 Task: Open an excel sheet and write heading  Promote Sales. Add 10 people name  'Ethan Reynolds, Olivia Thompson, Benjamin Martinez, Emma Davis, Alexander Mitchell, Ava Rodriguez, Daniel Anderson, Mia Lewis, Christopher Scott, Sophia Harris._x000D_
'Item code in between  2500-2700. Product range in between  4000-7000. Add Products   ASICS Shoe, Brooks Shoe, Clarks Shoe, Crocs Shoe, Dr. Martens Shoe, Ecco Shoe, Fila Shoe, Hush Puppies Shoe, Jordan Shoe, K-Swiss Shoe.Choose quantity  1 to 10 commission 2 percent Total Add Amount. Save page  Promote Sales log book
Action: Mouse moved to (23, 64)
Screenshot: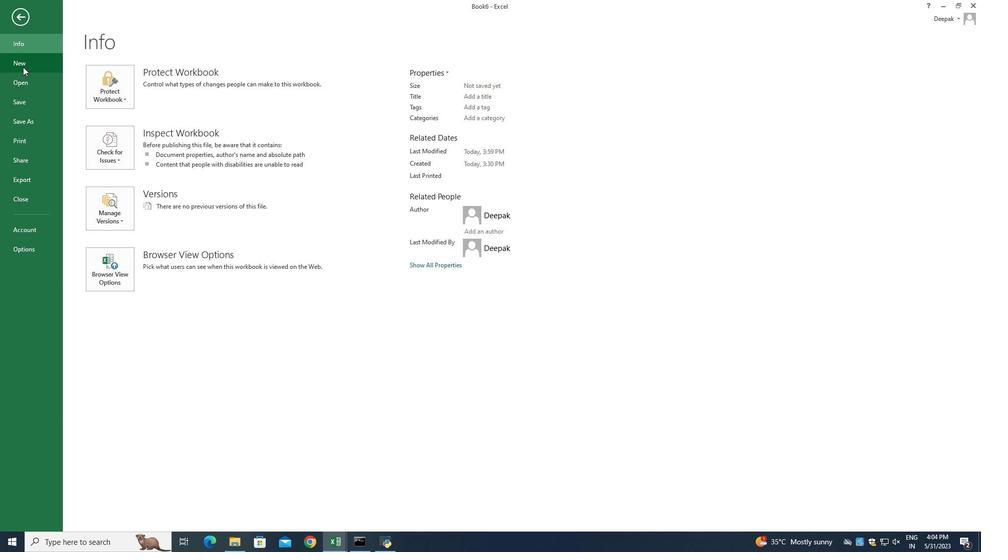 
Action: Mouse pressed left at (23, 64)
Screenshot: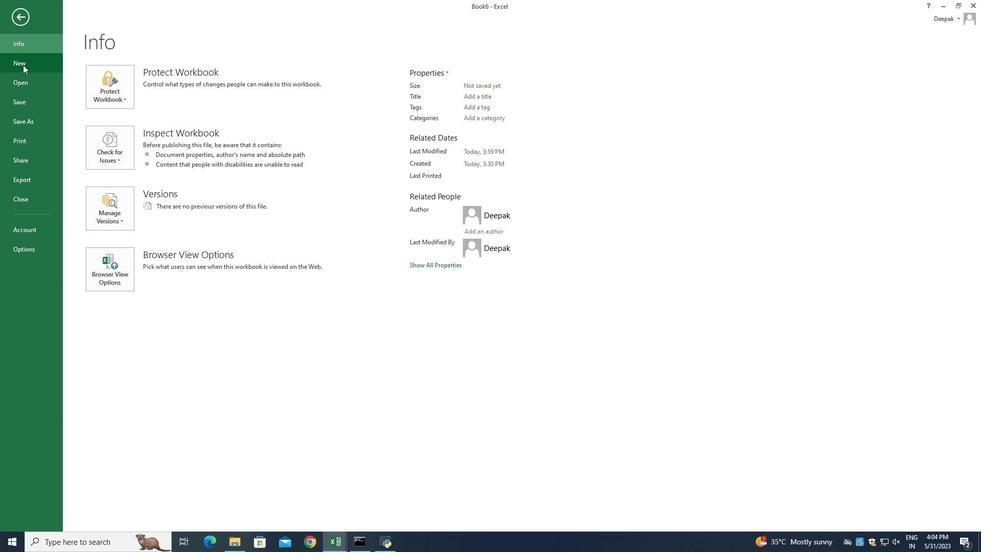 
Action: Mouse moved to (135, 182)
Screenshot: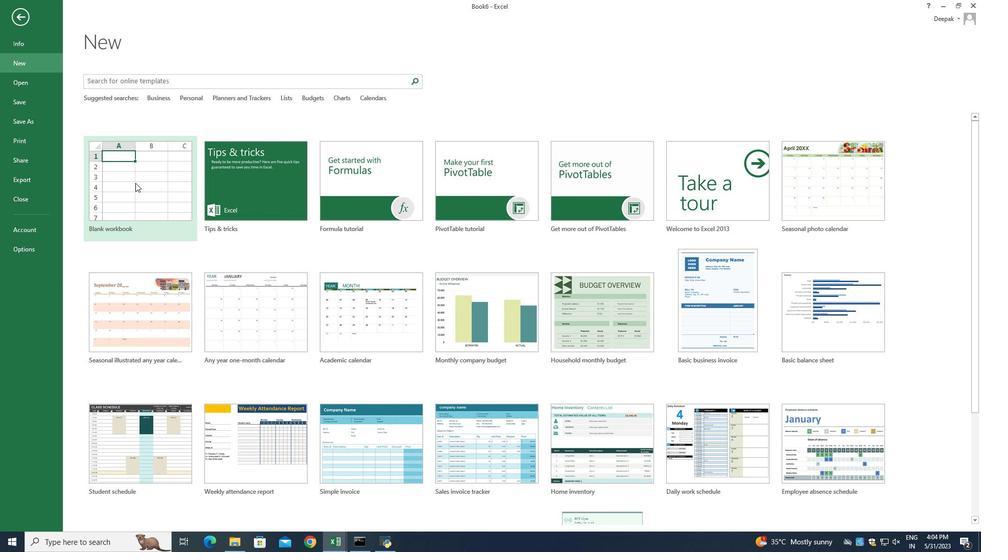 
Action: Mouse pressed left at (135, 182)
Screenshot: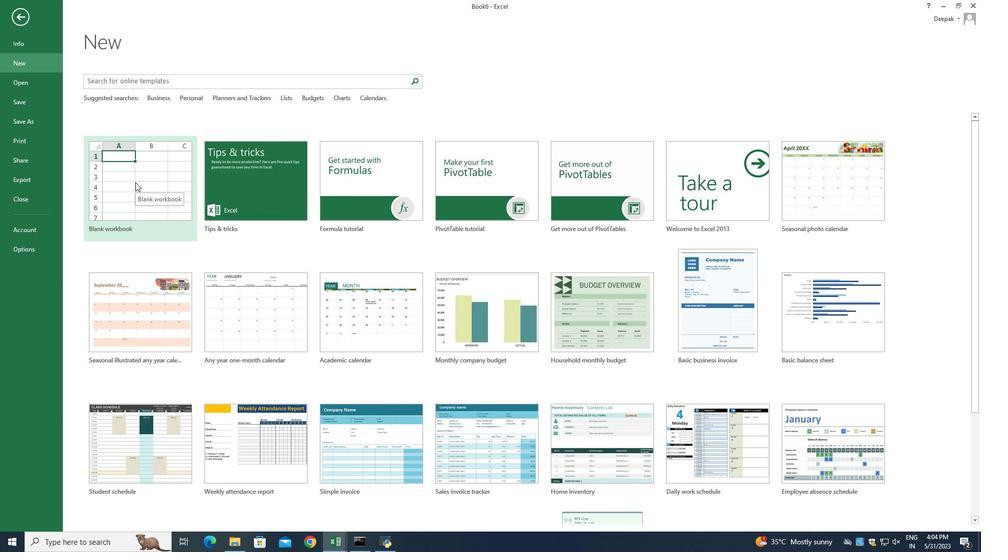 
Action: Mouse moved to (95, 158)
Screenshot: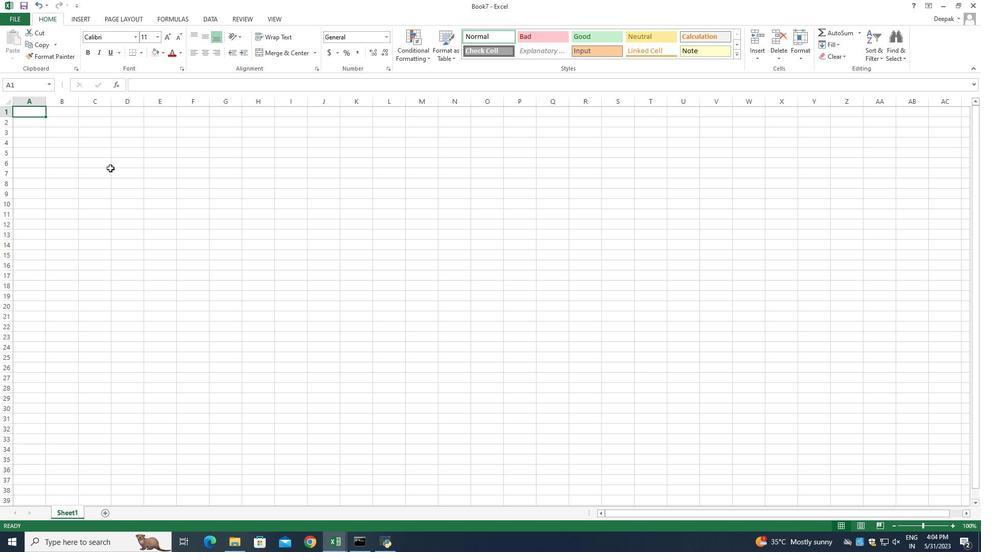 
Action: Key pressed <Key.shift>Promote<Key.space><Key.shift_r>Sales<Key.enter><Key.shift>Name<Key.enter><Key.shift_r>Ethan<Key.space><Key.shift_r>Reynolds<Key.space><Key.enter><Key.shift>Olivia<Key.space><Key.shift_r>Thompson<Key.enter><Key.shift_r>Benjamin<Key.space><Key.shift>Martinez<Key.enter><Key.shift_r>Emma<Key.space><Key.shift_r>Davis<Key.enter><Key.shift_r>Alexander<Key.space><Key.shift>Mitchell<Key.enter><Key.shift_r>Ava<Key.space><Key.shift_r>Rodriguez<Key.enter><Key.shift_r>Daniel<Key.space><Key.shift_r>Anderson<Key.enter><Key.shift>Mia<Key.space><Key.shift>Lewis<Key.enter><Key.shift_r>Christopher<Key.space><Key.shift_r>Scott<Key.enter><Key.shift_r><Key.shift_r>Sophia<Key.space><Key.shift>Harris<Key.enter>
Screenshot: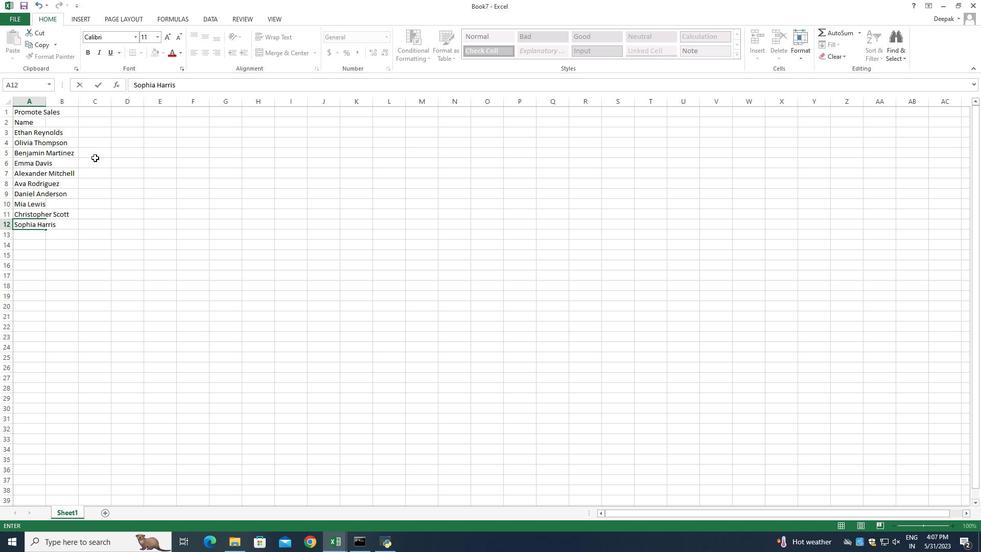
Action: Mouse moved to (64, 121)
Screenshot: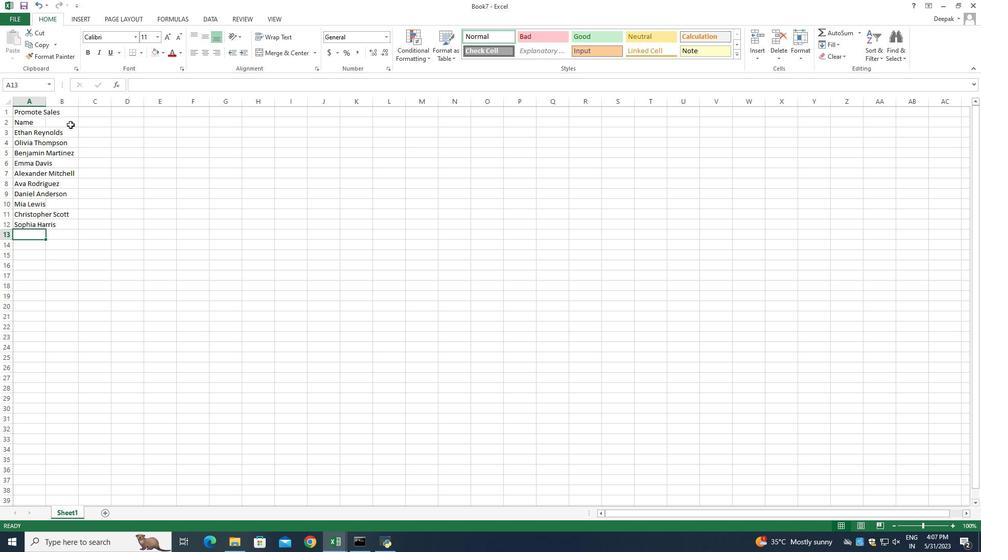 
Action: Mouse pressed left at (64, 121)
Screenshot: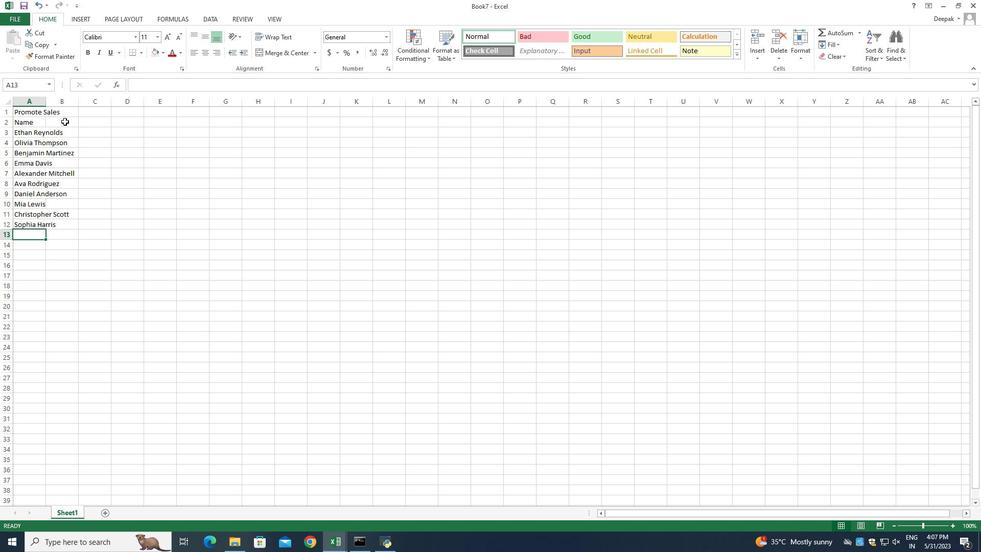 
Action: Mouse pressed left at (64, 121)
Screenshot: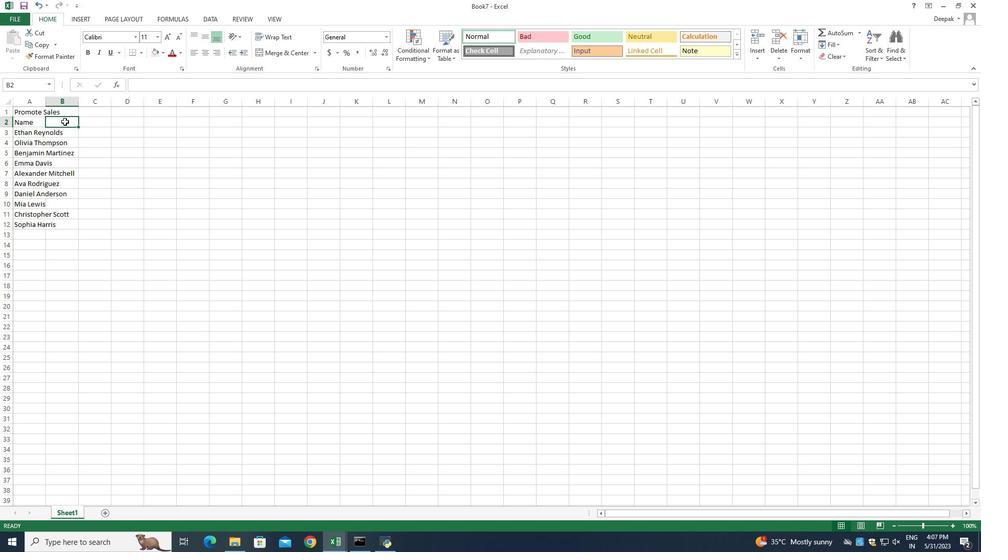 
Action: Key pressed 2500<Key.enter>
Screenshot: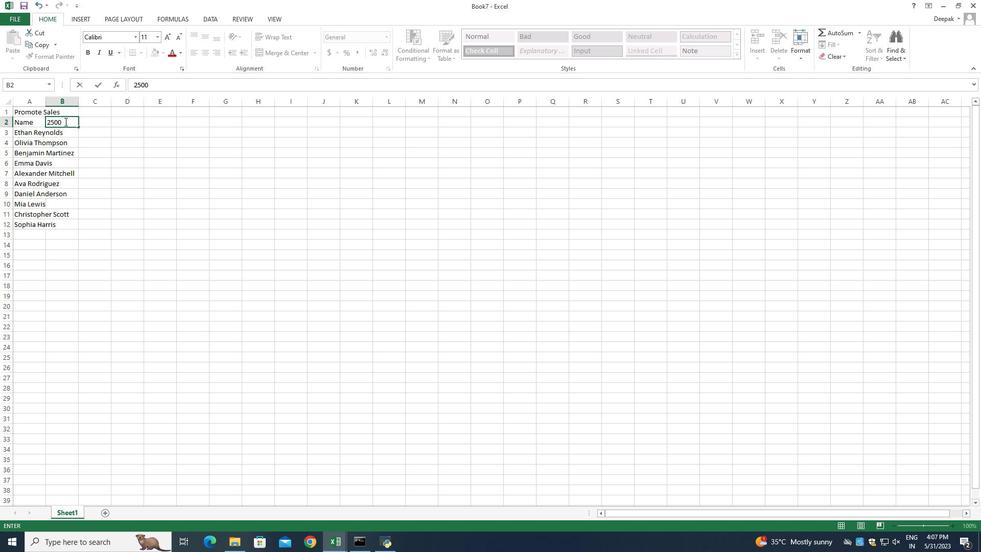 
Action: Mouse pressed left at (64, 121)
Screenshot: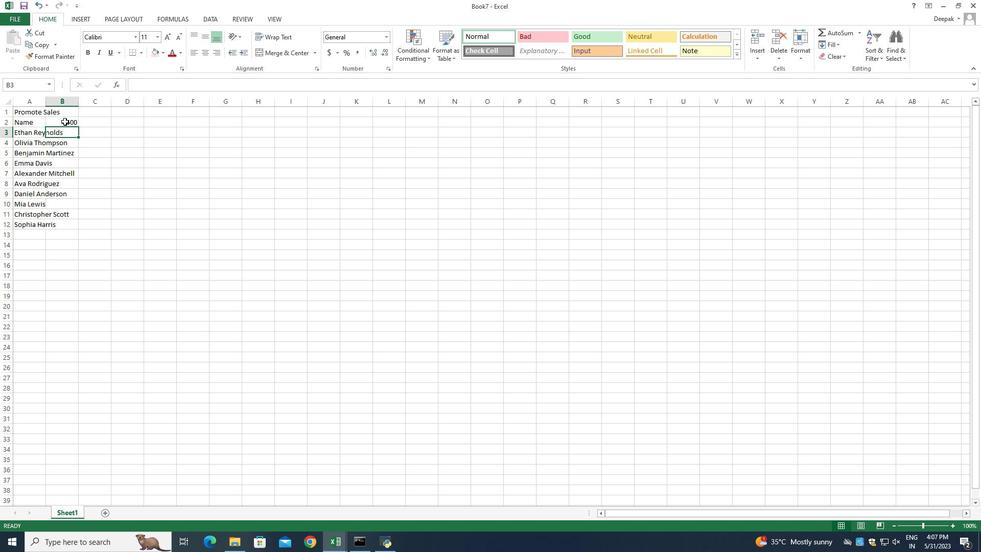 
Action: Mouse pressed left at (64, 121)
Screenshot: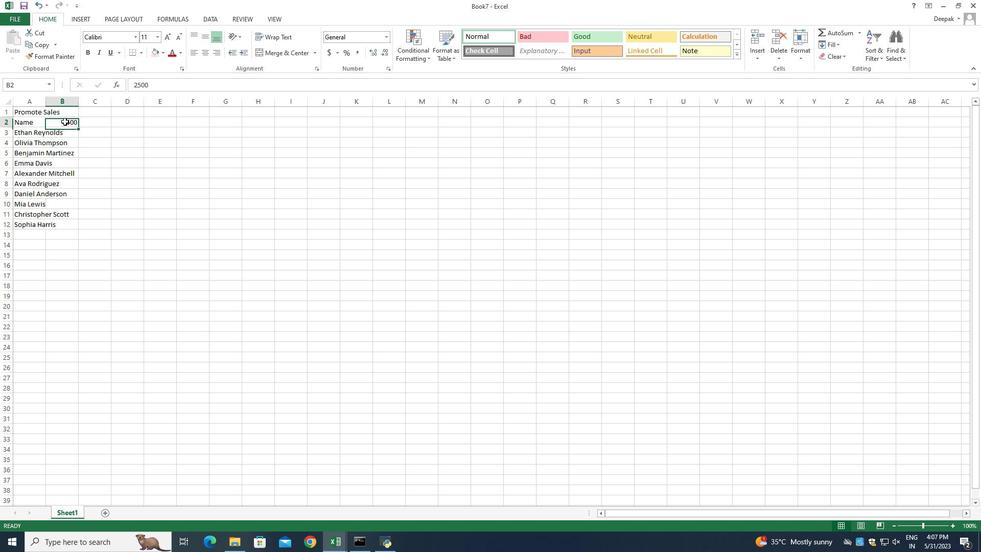 
Action: Mouse moved to (90, 154)
Screenshot: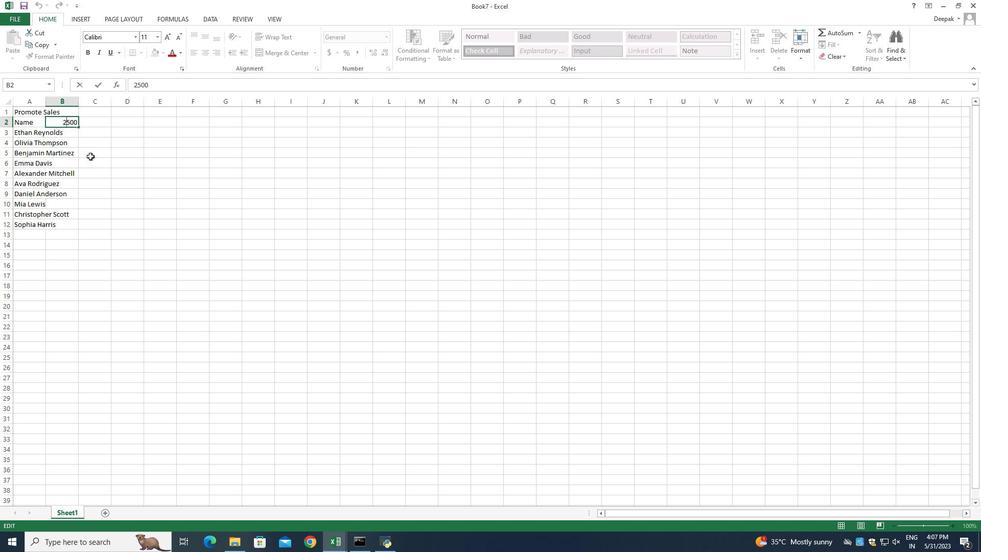
Action: Key pressed <Key.delete>
Screenshot: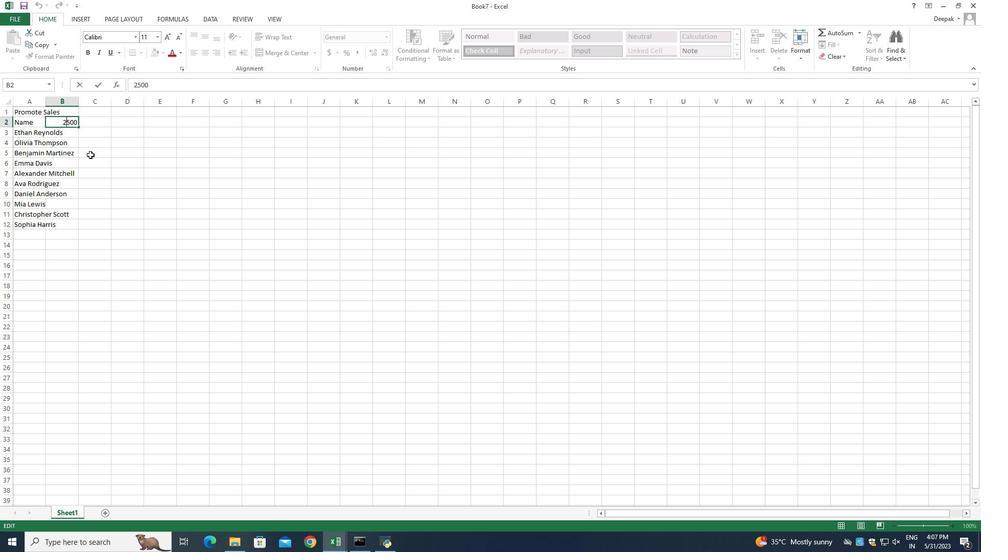
Action: Mouse moved to (90, 154)
Screenshot: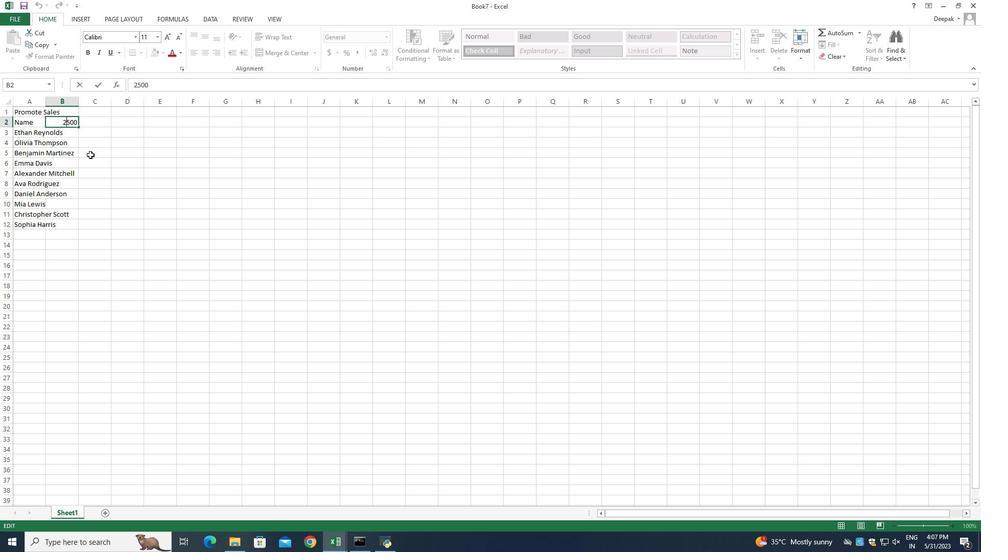 
Action: Key pressed <Key.delete><Key.delete><Key.delete><Key.delete><Key.delete><Key.delete><Key.left><Key.delete><Key.shift>In<Key.backspace>tem<Key.space><Key.shift_r>Code<Key.enter>2500<Key.enter>2550<Key.enter>2560<Key.enter>2540<Key.enter>2600<Key.enter>2650<Key.enter>2550<Key.enter>2650<Key.enter>2450<Key.enter>2350<Key.enter>
Screenshot: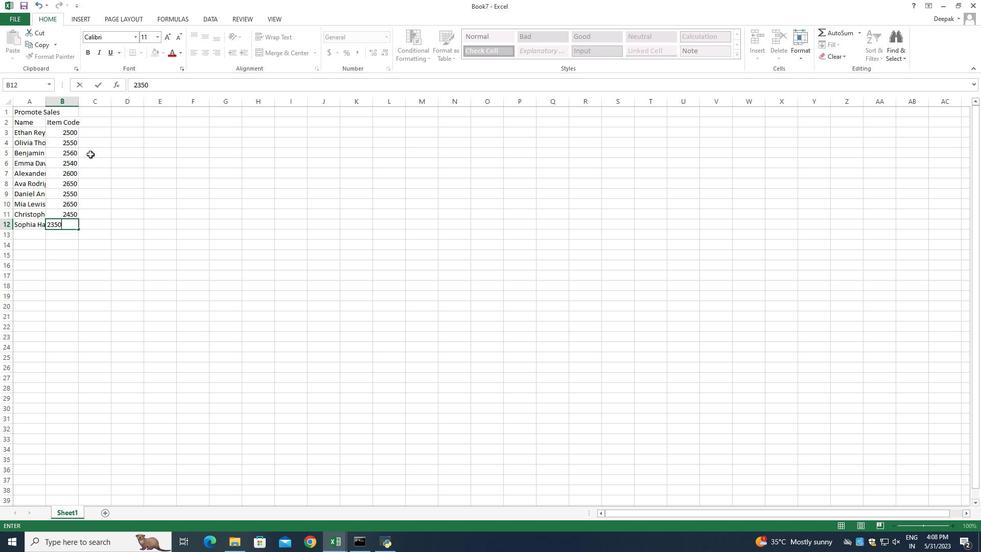 
Action: Mouse moved to (73, 214)
Screenshot: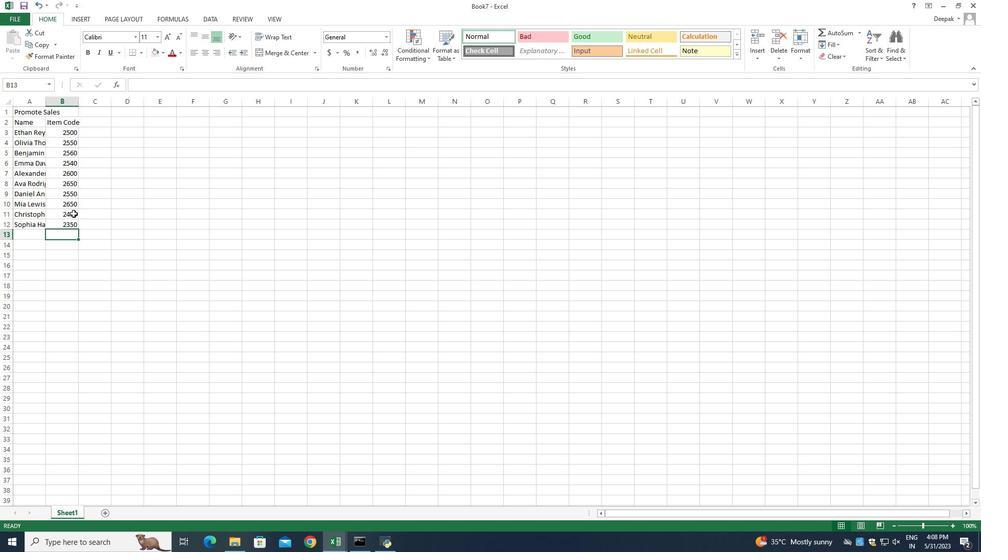 
Action: Mouse pressed left at (73, 214)
Screenshot: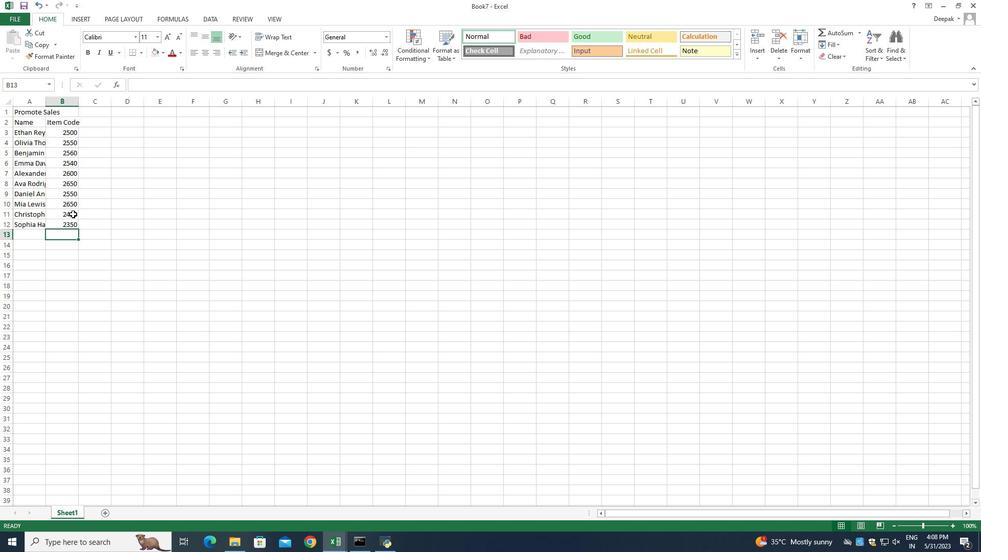 
Action: Mouse pressed left at (73, 214)
Screenshot: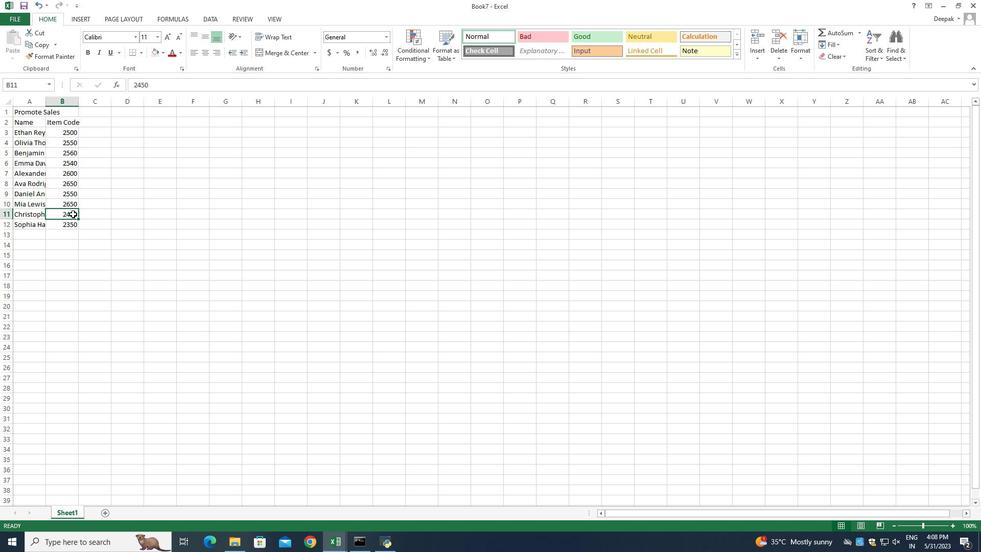 
Action: Mouse moved to (108, 223)
Screenshot: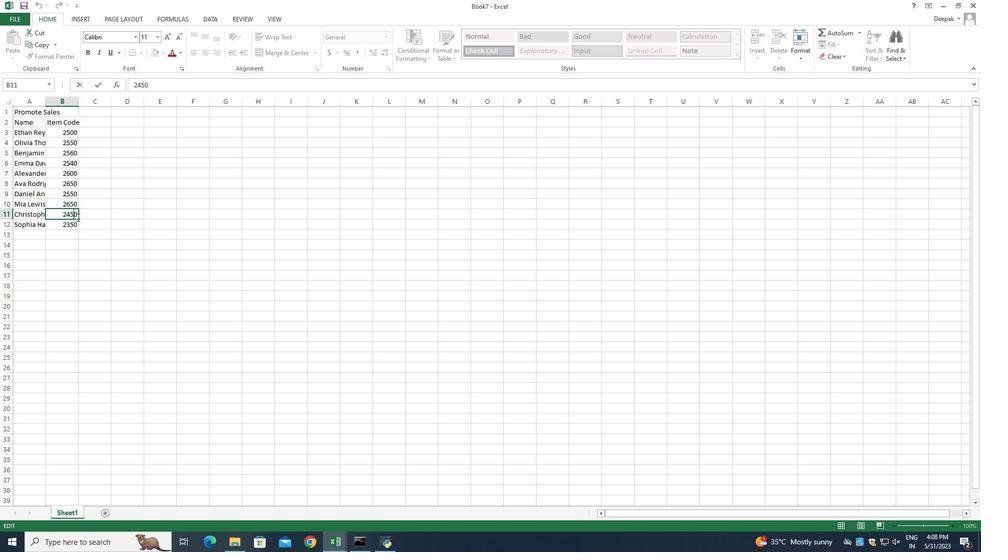 
Action: Key pressed <Key.left><Key.backspace>5
Screenshot: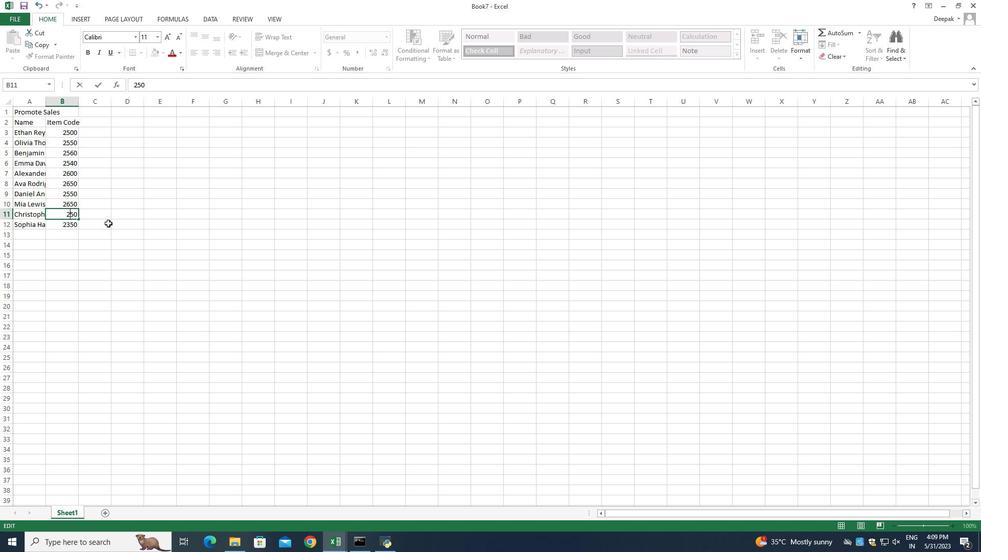 
Action: Mouse moved to (65, 224)
Screenshot: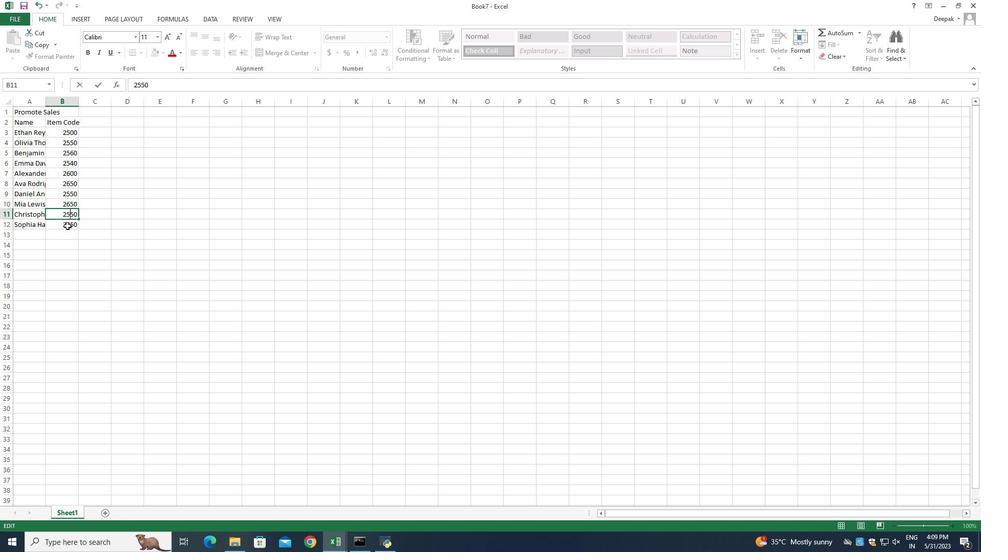 
Action: Mouse pressed left at (65, 224)
Screenshot: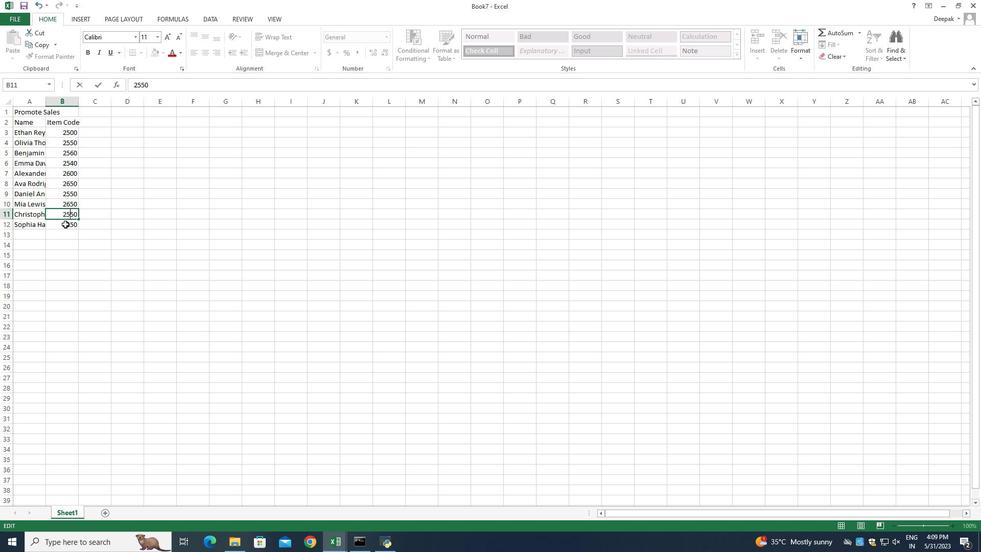 
Action: Mouse pressed left at (65, 224)
Screenshot: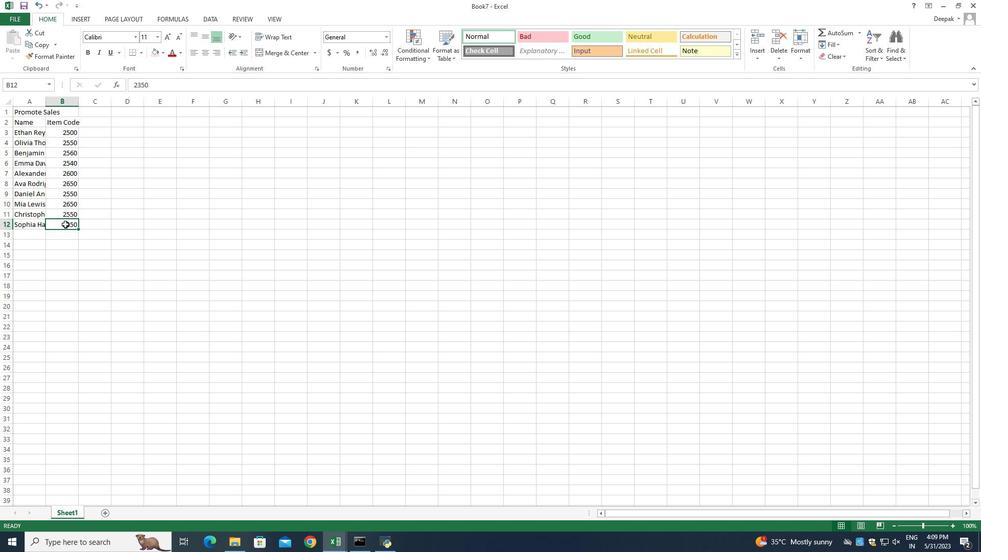 
Action: Mouse moved to (92, 234)
Screenshot: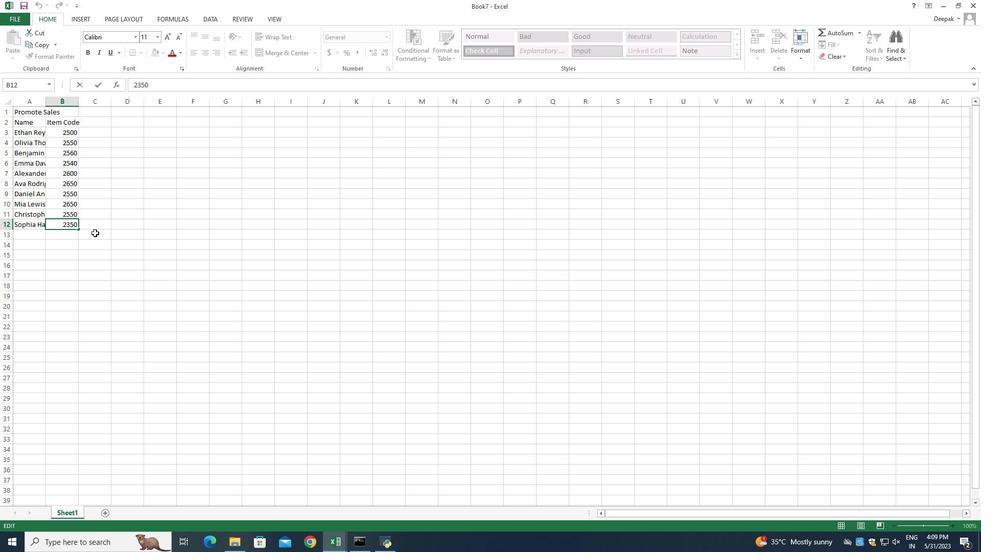 
Action: Key pressed <Key.right><Key.backspace>6
Screenshot: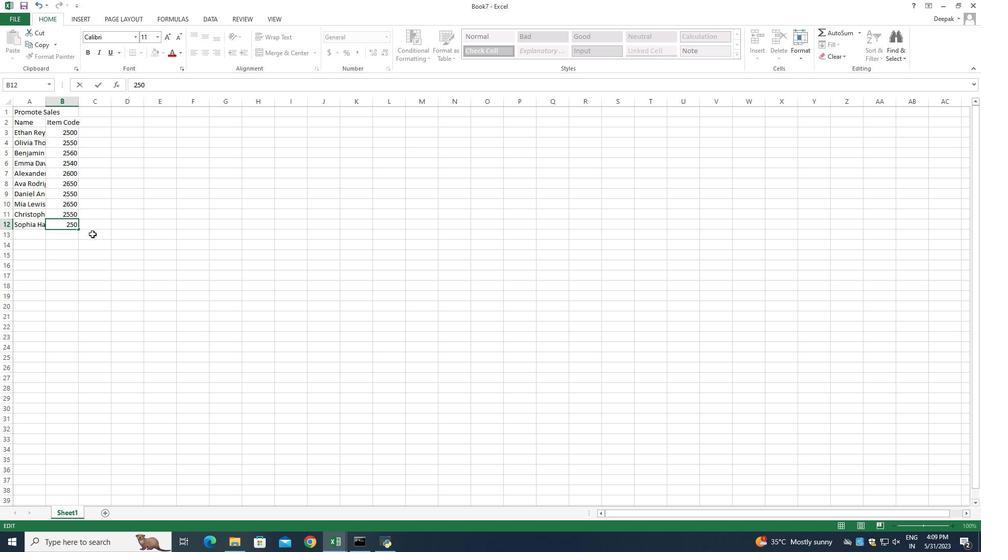 
Action: Mouse moved to (100, 226)
Screenshot: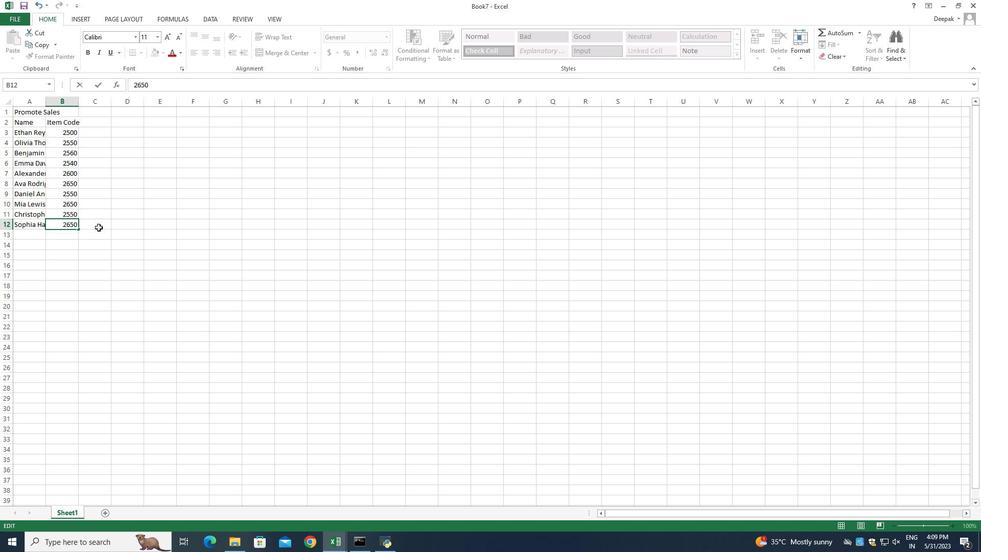 
Action: Mouse pressed left at (100, 226)
Screenshot: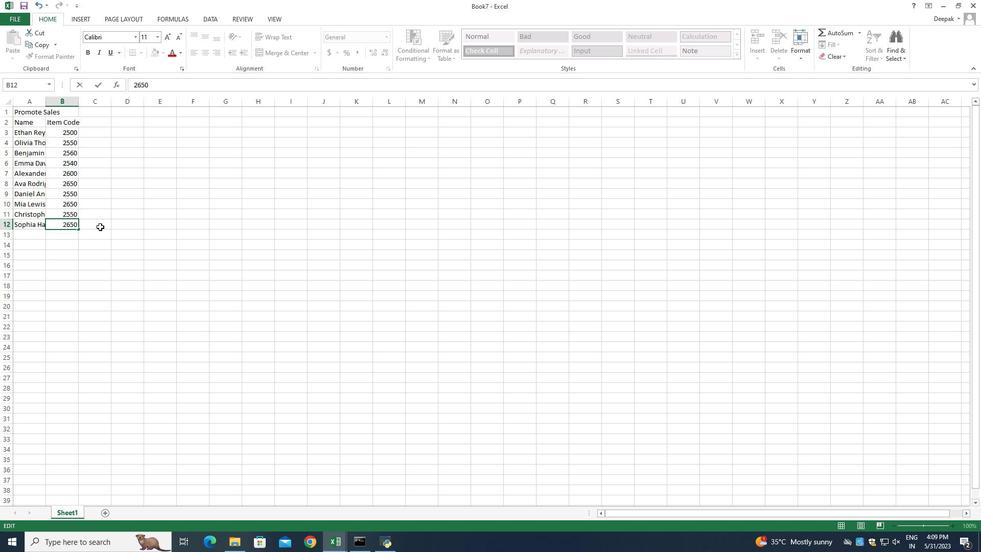 
Action: Mouse moved to (98, 121)
Screenshot: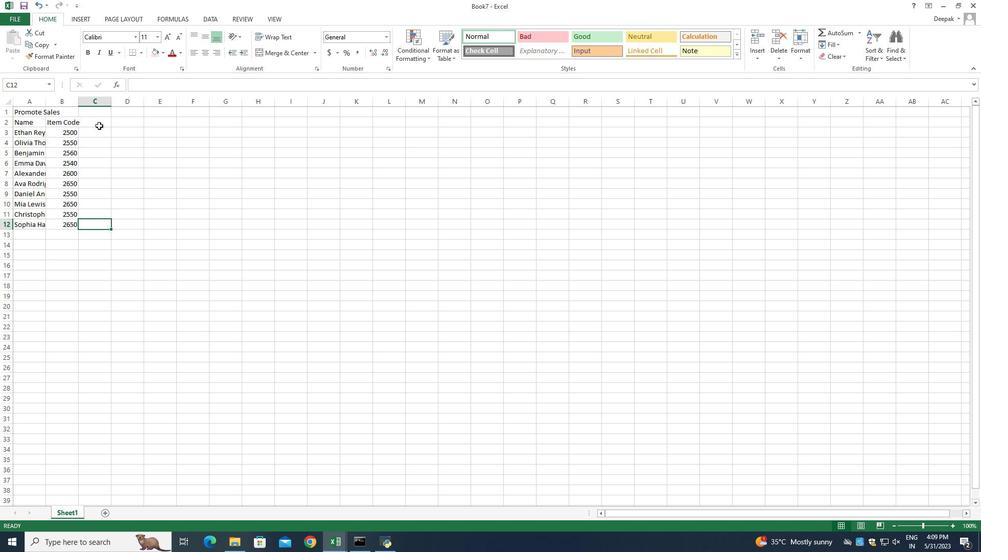 
Action: Mouse pressed left at (98, 121)
Screenshot: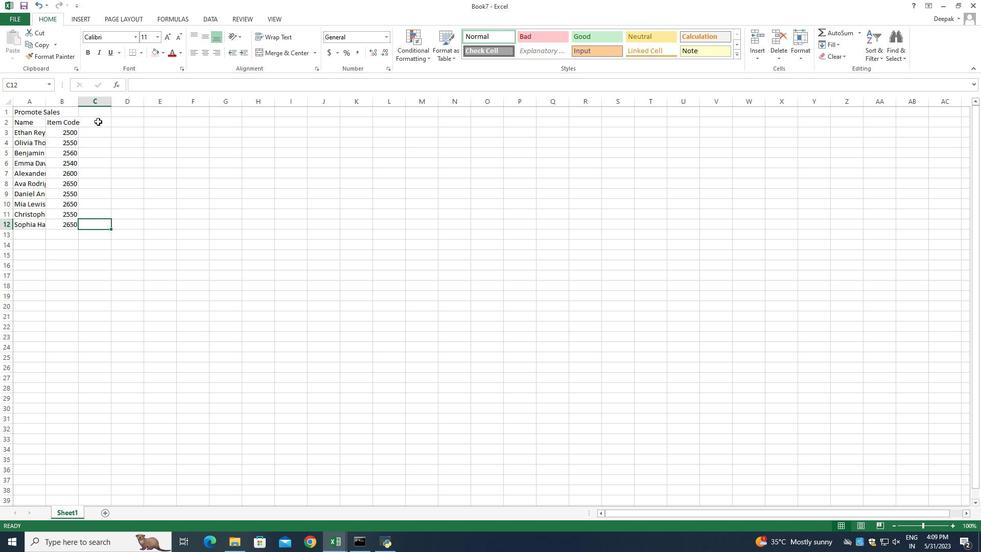
Action: Mouse pressed left at (98, 121)
Screenshot: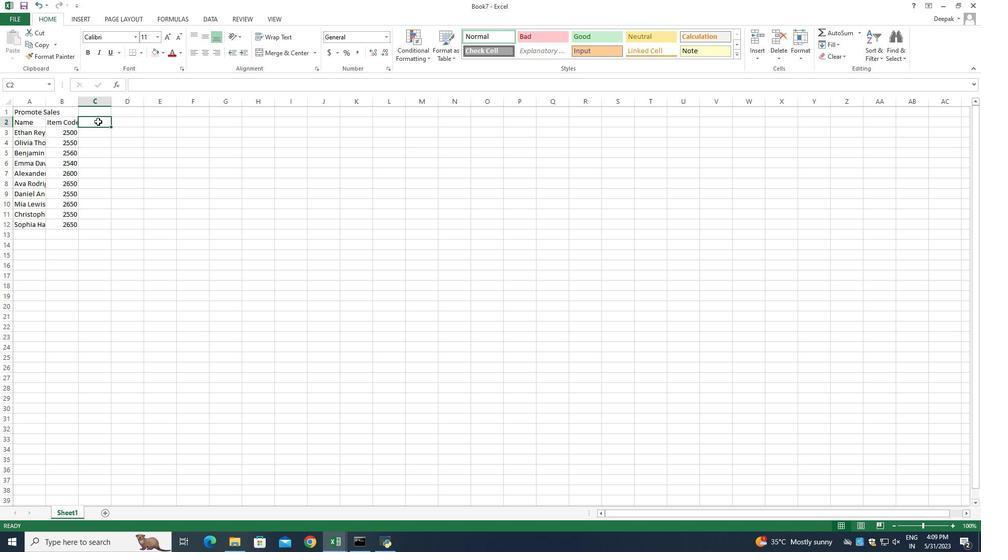 
Action: Mouse pressed left at (98, 121)
Screenshot: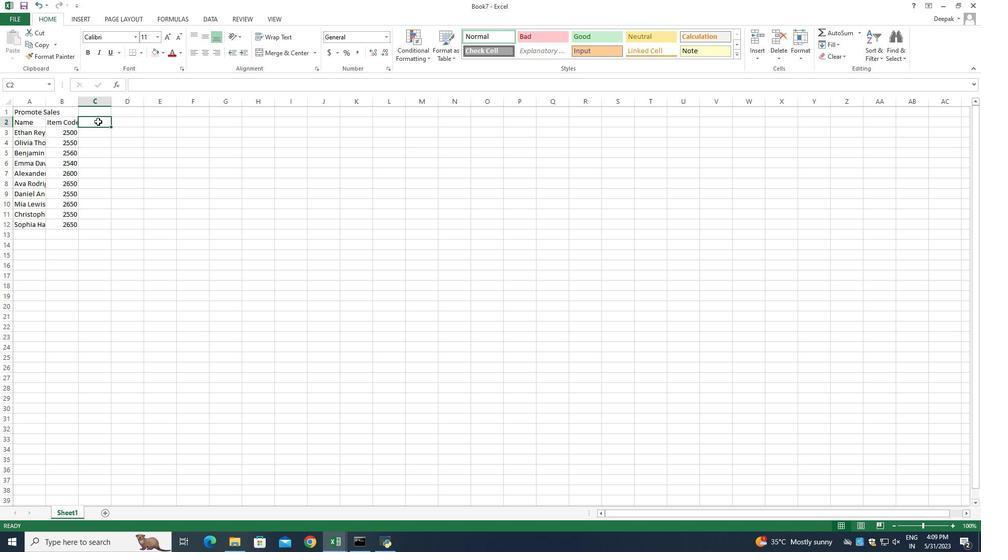 
Action: Mouse moved to (186, 208)
Screenshot: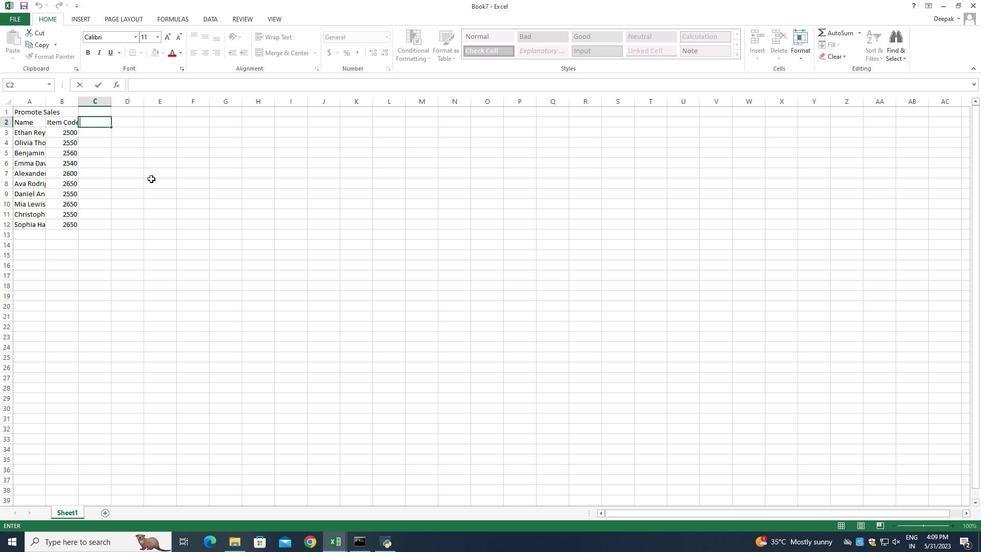 
Action: Key pressed <Key.shift>Product<Key.space>range<Key.enter>4000<Key.enter>4500<Key.enter>5000<Key.enter>4650<Key.enter>5500<Key.enter>6000<Key.enter>6500<Key.enter>6450<Key.enter>5450<Key.enter>5950<Key.enter>
Screenshot: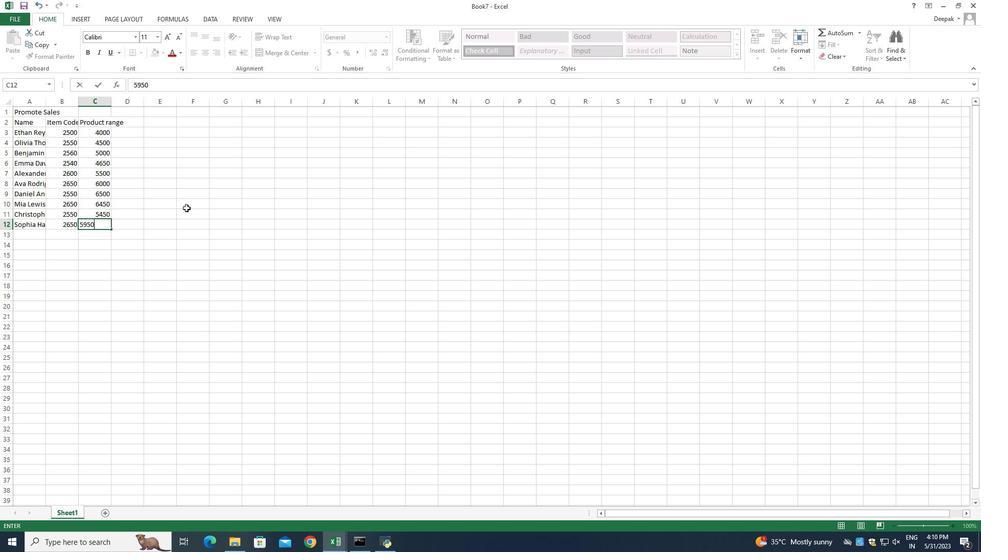 
Action: Mouse moved to (127, 133)
Screenshot: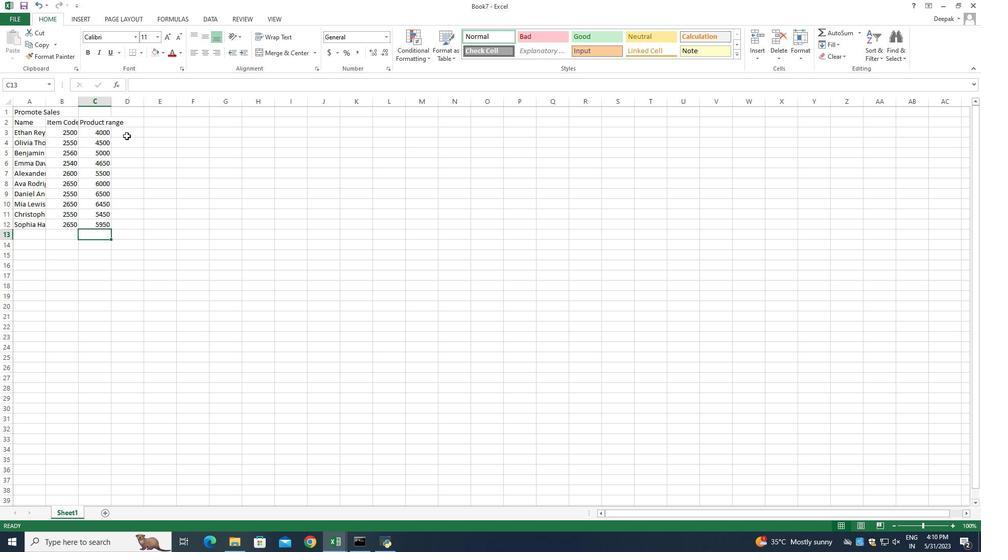 
Action: Mouse pressed left at (127, 133)
Screenshot: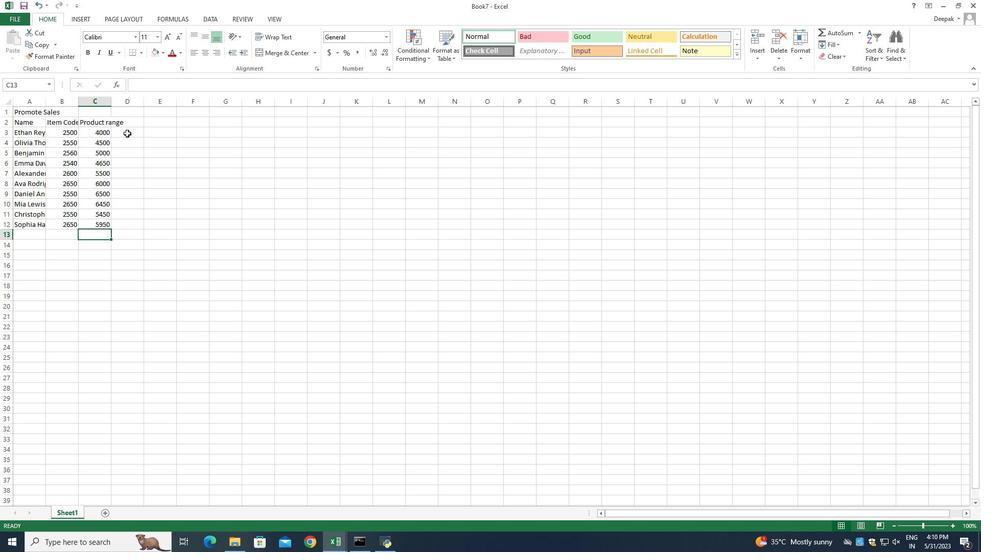 
Action: Mouse moved to (157, 143)
Screenshot: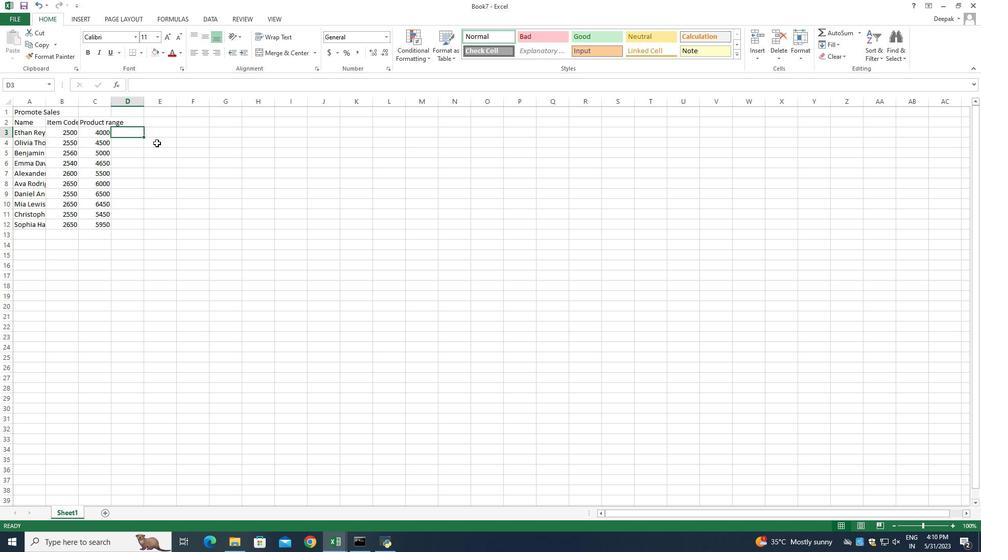 
Action: Key pressed <Key.shift>Products<Key.enter><Key.shift_r>A<Key.shift_r>S<Key.shift>I<Key.shift_r>CS<Key.space><Key.shift_r>Shoe<Key.enter><Key.shift_r><Key.shift_r>Brooks<Key.space><Key.shift_r>Shoe<Key.enter><Key.shift_r>Clarks<Key.space><Key.shift_r>Shoe<Key.enter><Key.shift_r>Crocs<Key.space><Key.shift_r>Shoe<Key.enter><Key.shift_r>Dr<Key.space><Key.shift>Martens<Key.space><Key.shift_r>Shoe<Key.enter><Key.shift_r>Ecco<Key.space><Key.shift_r>Shoe<Key.space><Key.enter><Key.shift_r>Fila<Key.space><Key.shift_r>Shoe<Key.space><Key.enter><Key.shift>Hush<Key.space><Key.shift>Puppies<Key.space><Key.shift_r>Shoe<Key.enter><Key.shift>Jordan<Key.space><Key.shift_r>Shoe
Screenshot: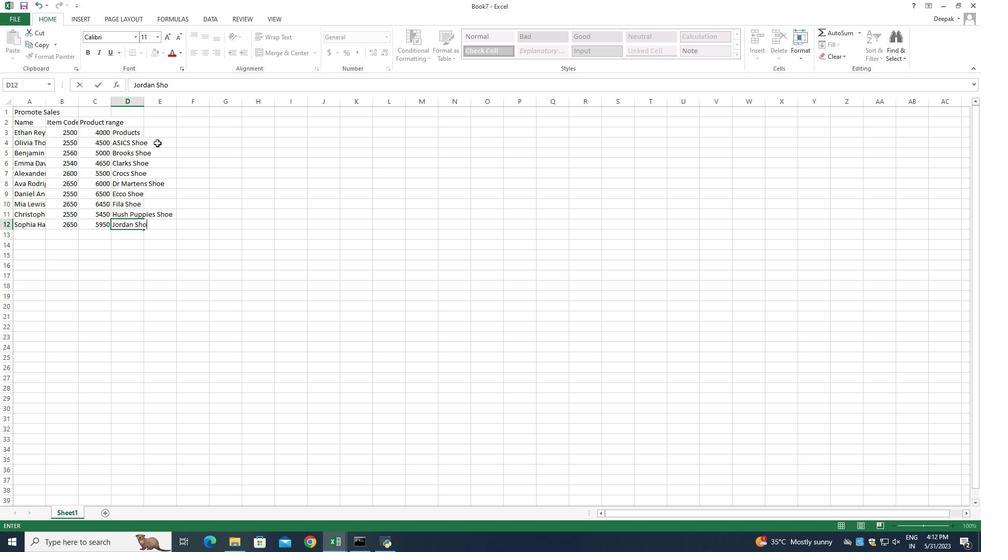 
Action: Mouse moved to (131, 133)
Screenshot: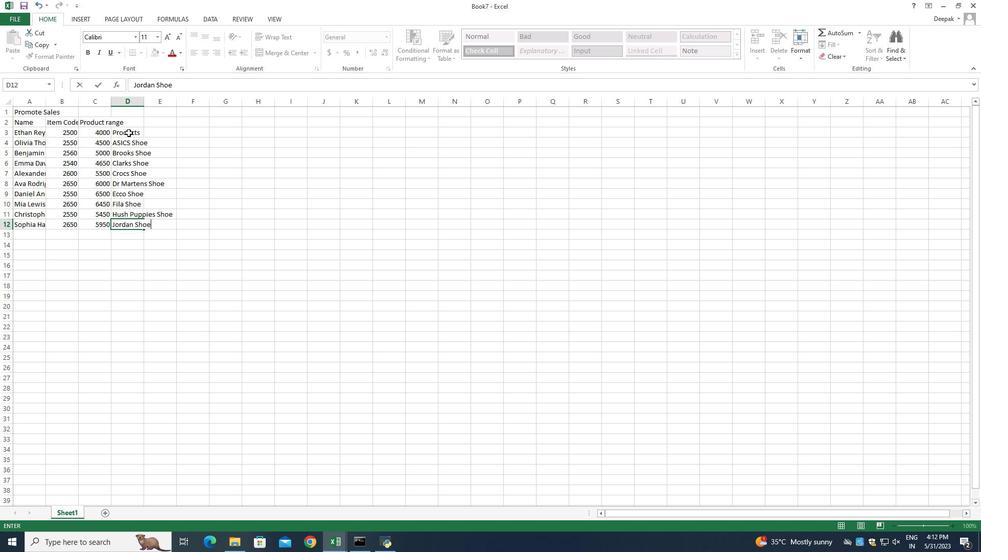 
Action: Mouse pressed left at (131, 133)
Screenshot: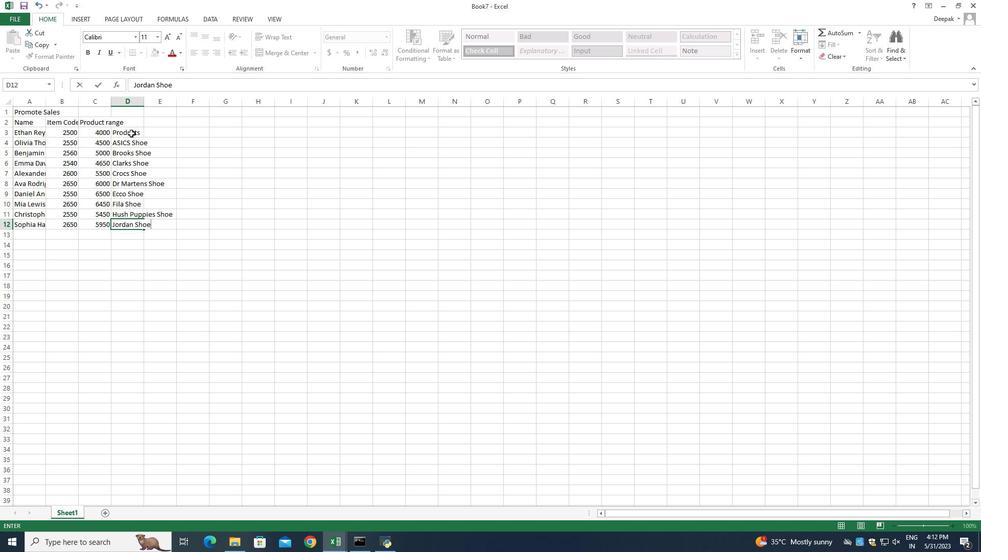 
Action: Key pressed <Key.delete>
Screenshot: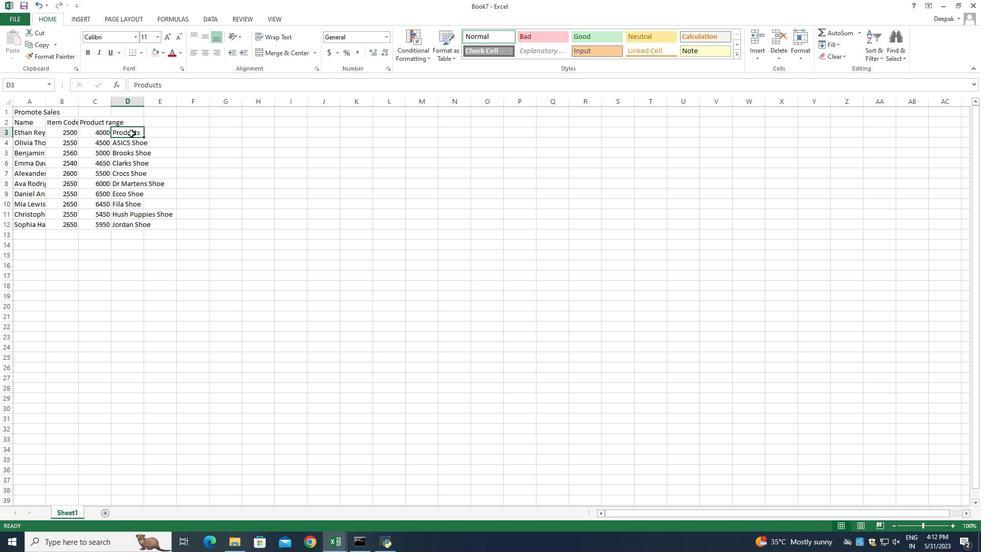 
Action: Mouse moved to (129, 121)
Screenshot: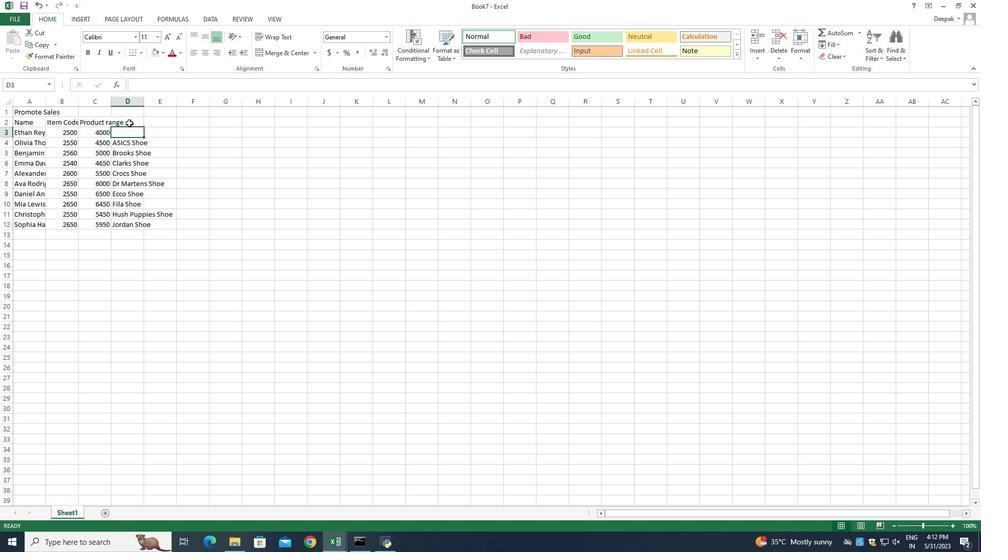
Action: Mouse pressed left at (129, 121)
Screenshot: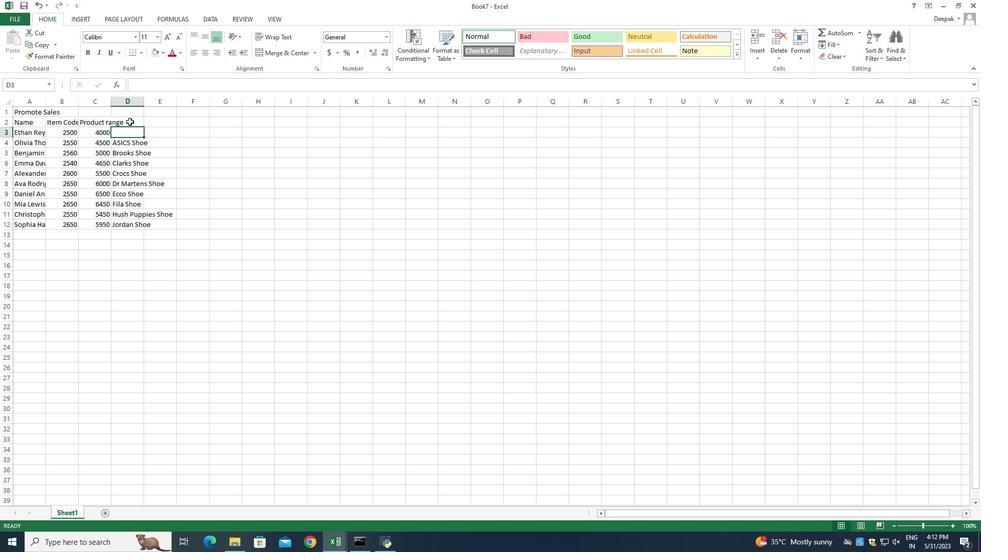 
Action: Mouse pressed left at (129, 121)
Screenshot: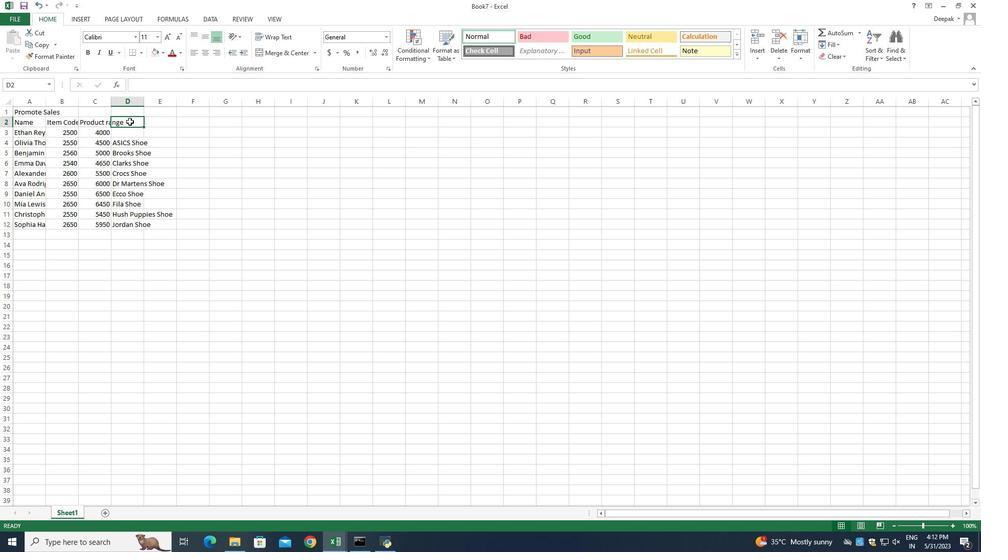 
Action: Mouse pressed left at (129, 121)
Screenshot: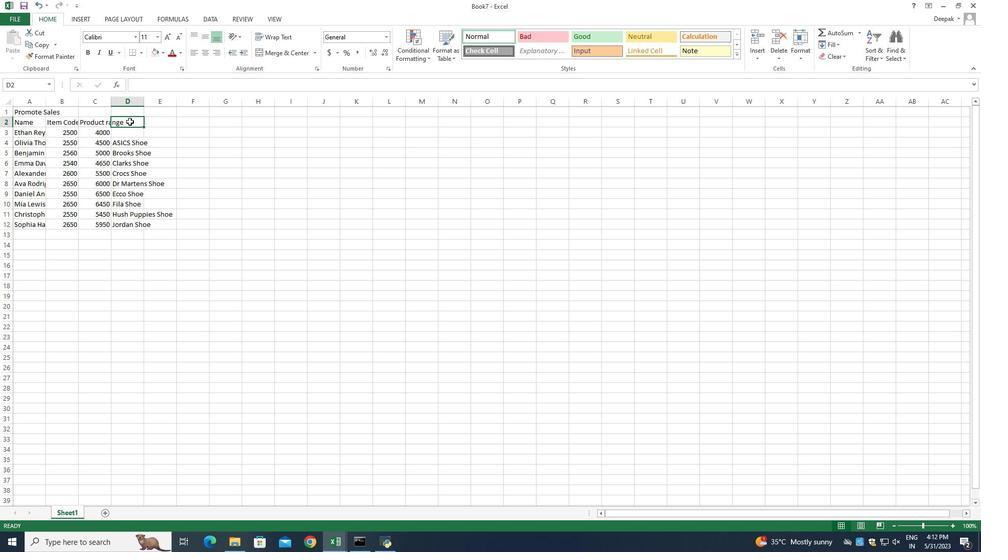 
Action: Mouse pressed left at (129, 121)
Screenshot: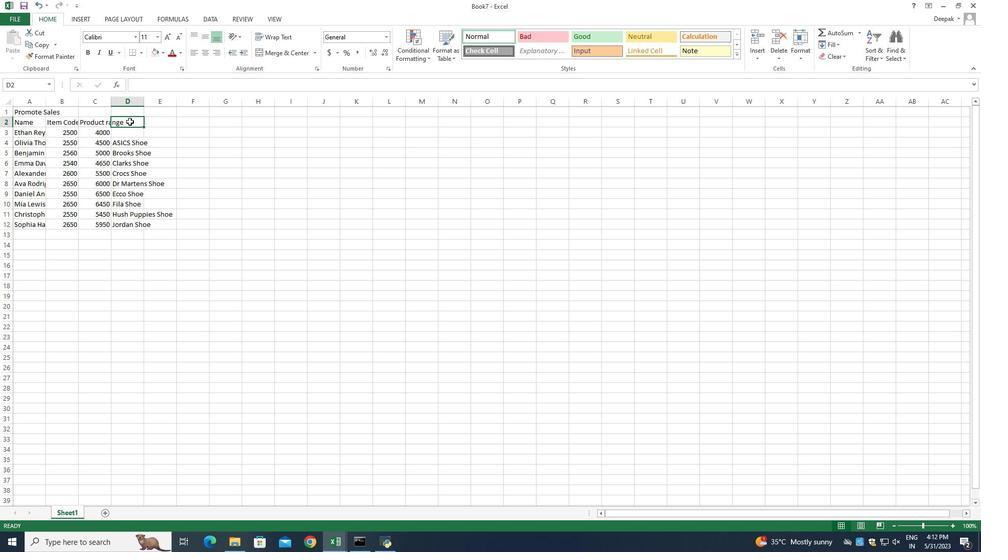 
Action: Mouse pressed left at (129, 121)
Screenshot: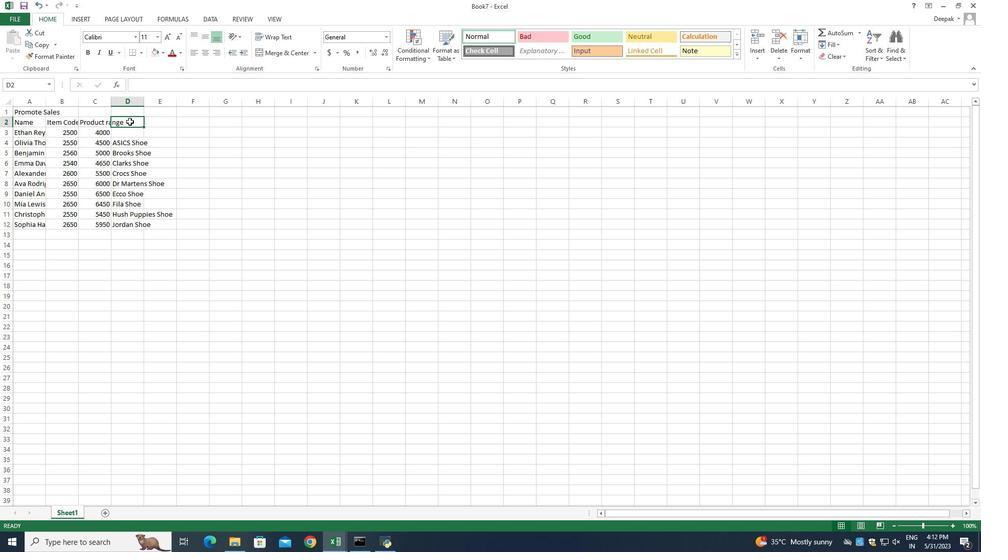 
Action: Mouse moved to (215, 190)
Screenshot: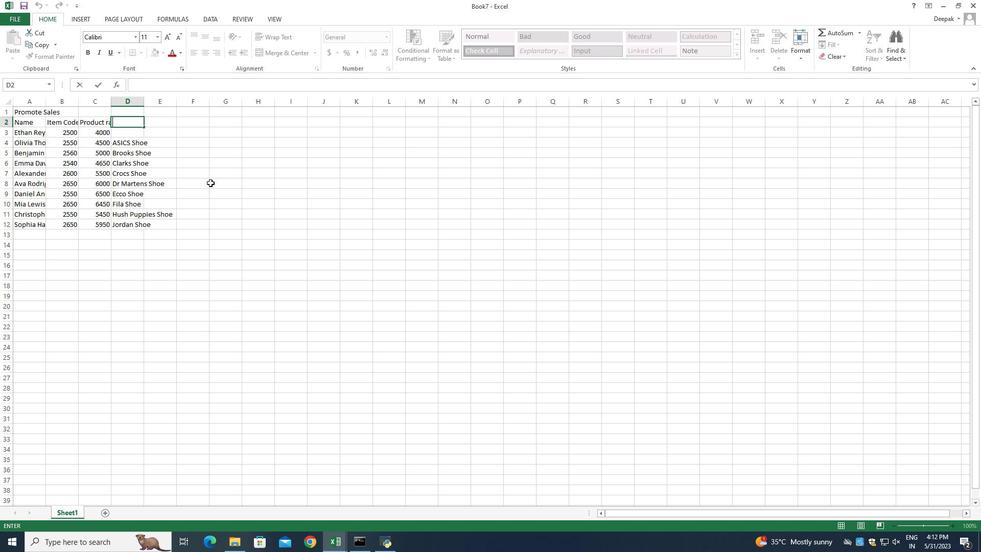 
Action: Key pressed <Key.shift>Proc<Key.backspace>ducts
Screenshot: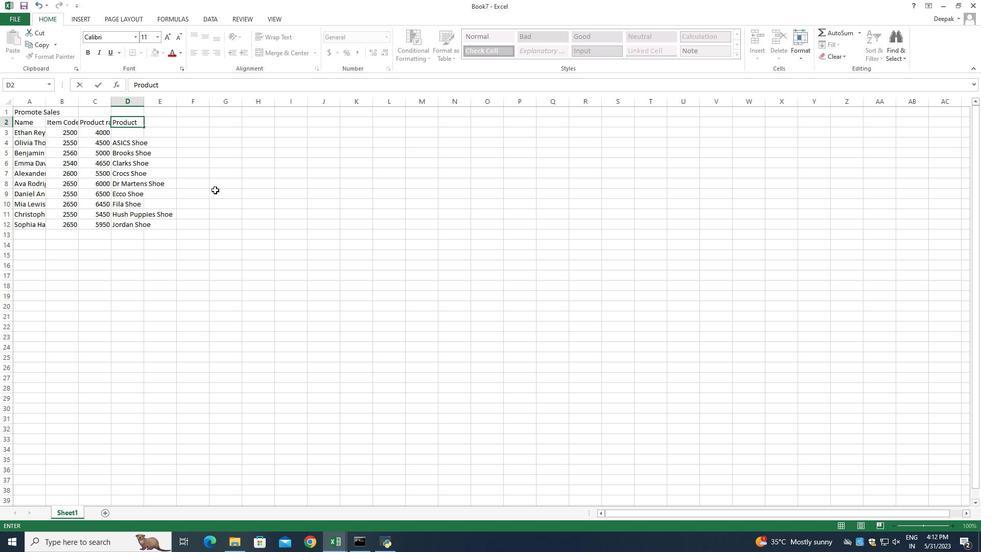 
Action: Mouse moved to (128, 131)
Screenshot: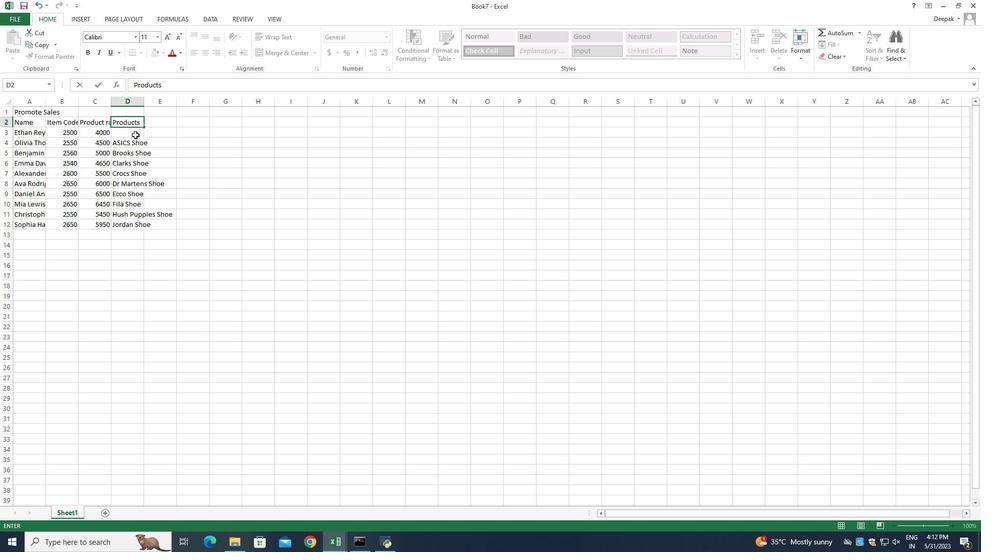 
Action: Mouse pressed left at (128, 131)
Screenshot: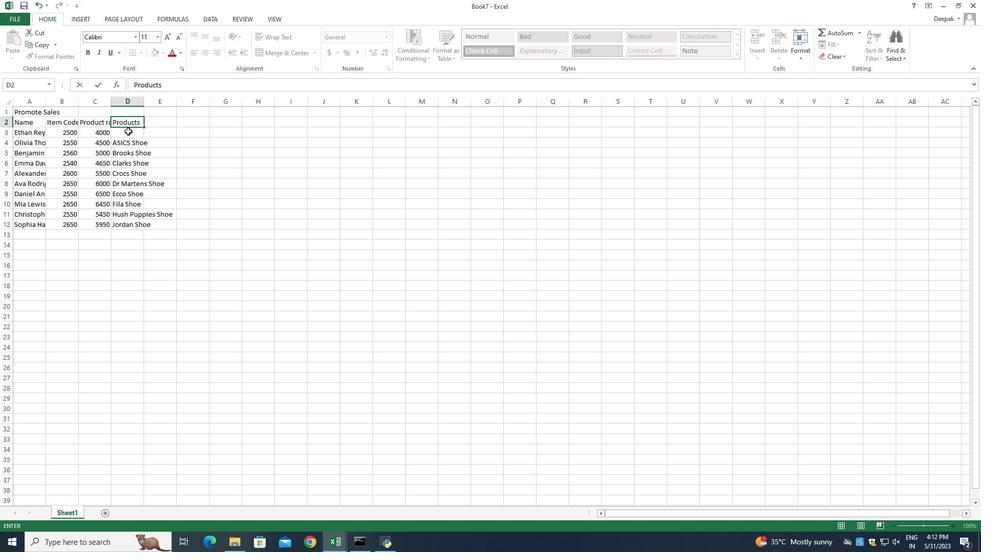 
Action: Mouse moved to (124, 141)
Screenshot: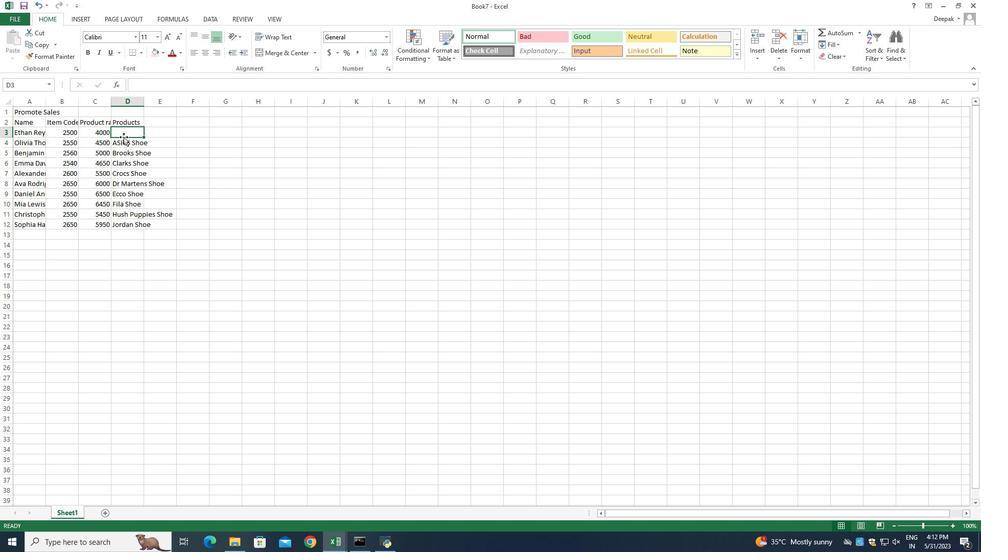 
Action: Mouse pressed left at (124, 141)
Screenshot: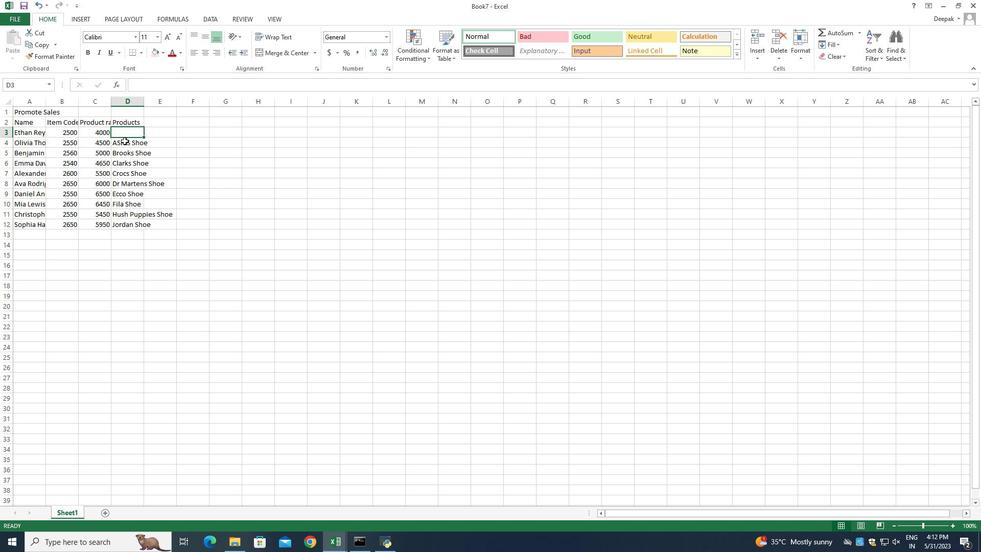 
Action: Mouse pressed left at (124, 141)
Screenshot: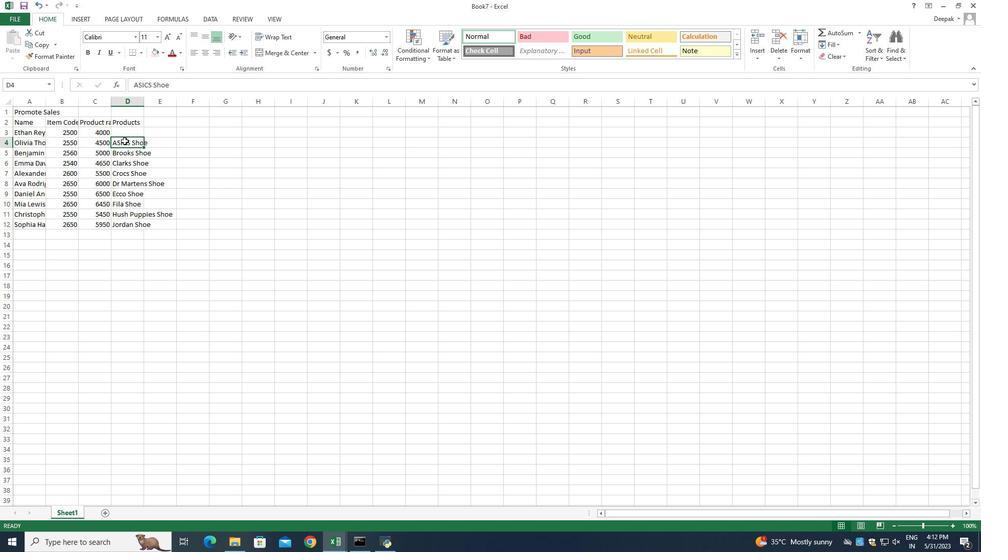 
Action: Mouse moved to (141, 213)
Screenshot: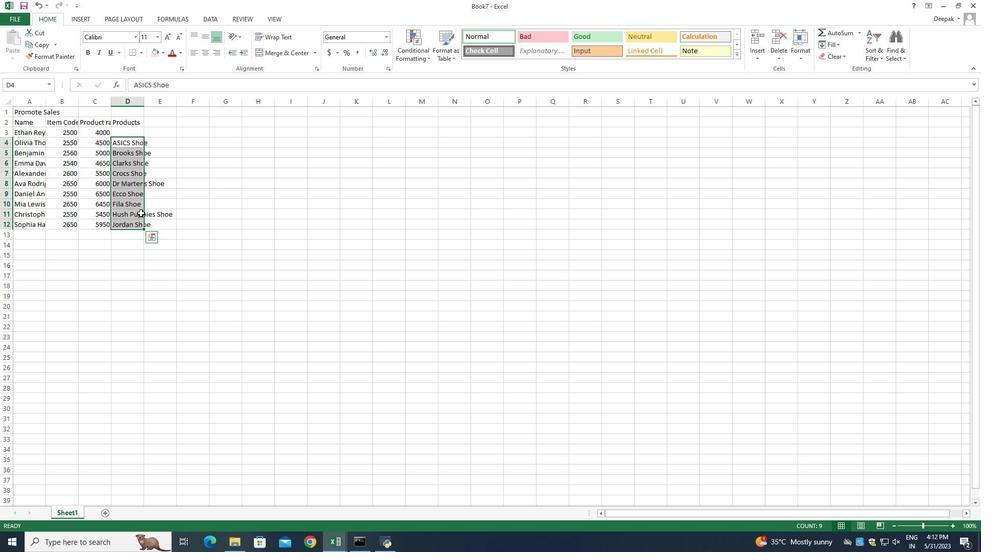 
Action: Key pressed ctrl+C
Screenshot: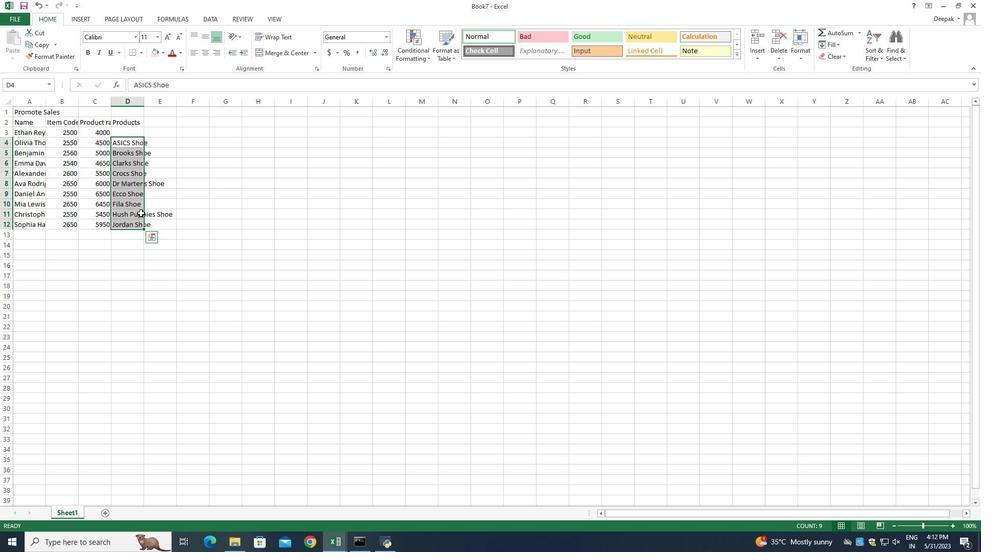 
Action: Mouse moved to (129, 132)
Screenshot: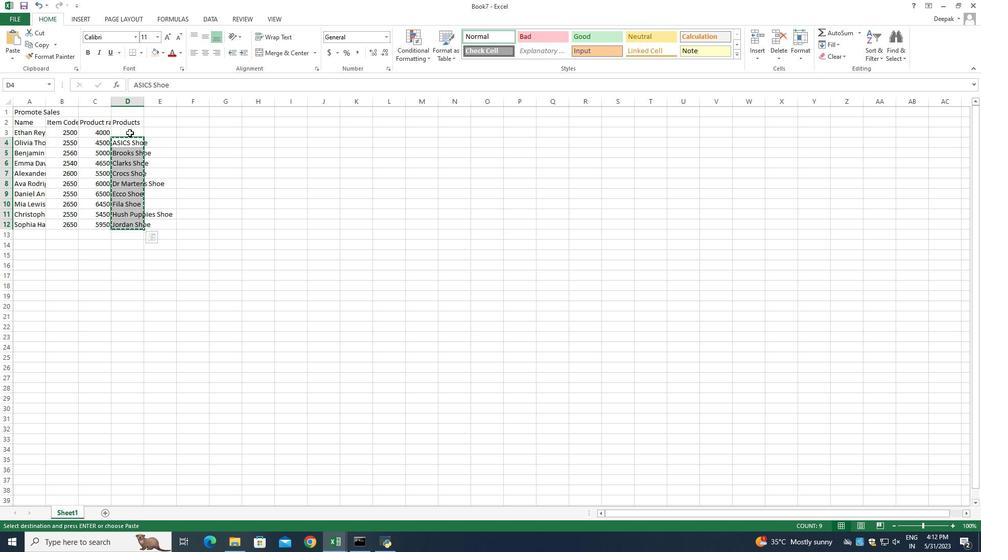 
Action: Key pressed <Key.delete>
Screenshot: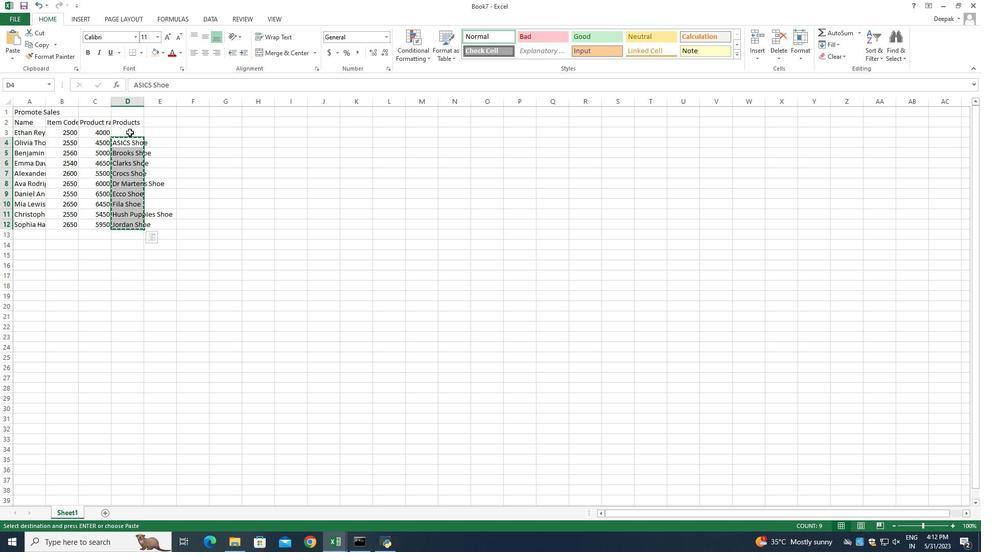 
Action: Mouse pressed left at (129, 132)
Screenshot: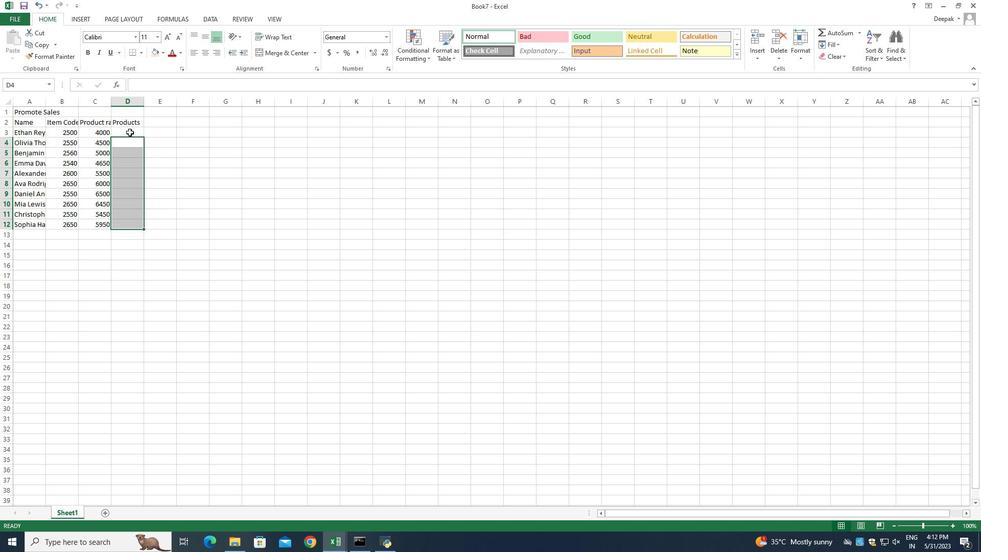
Action: Mouse moved to (125, 131)
Screenshot: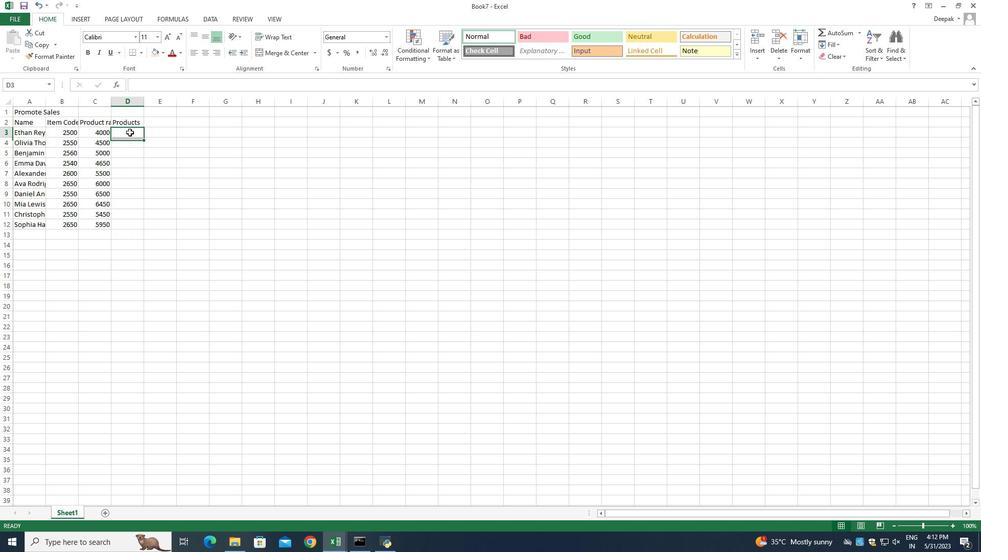 
Action: Mouse pressed left at (125, 131)
Screenshot: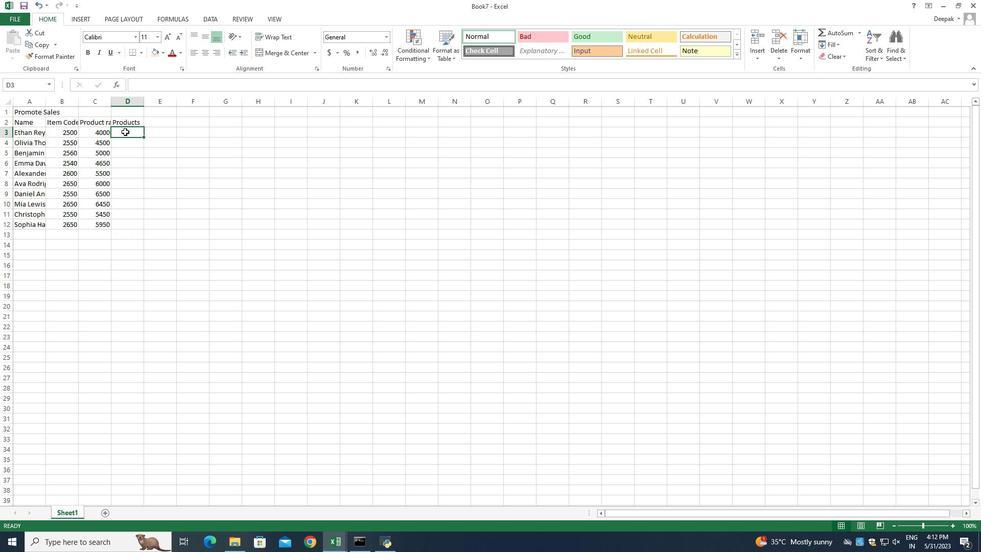 
Action: Mouse moved to (131, 219)
Screenshot: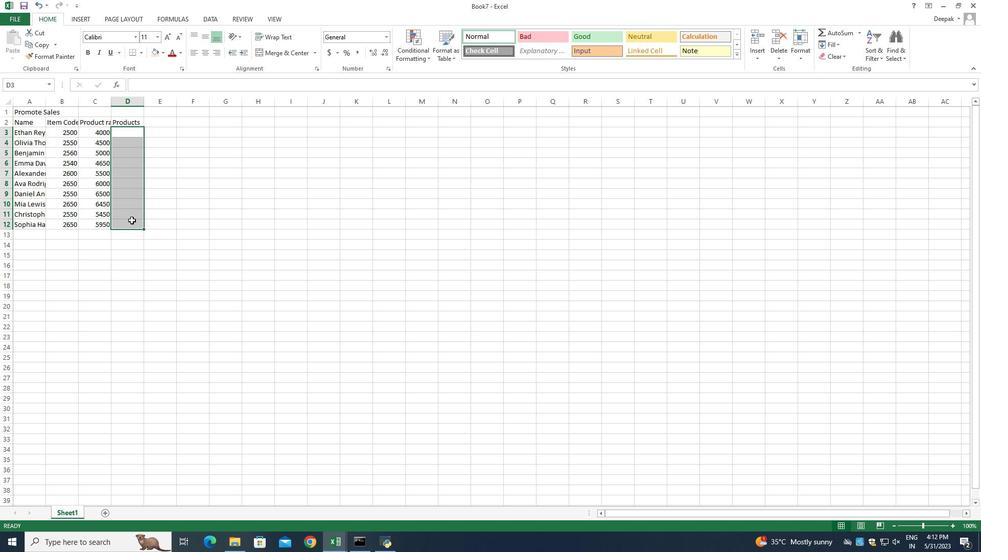 
Action: Key pressed ctrl+V
Screenshot: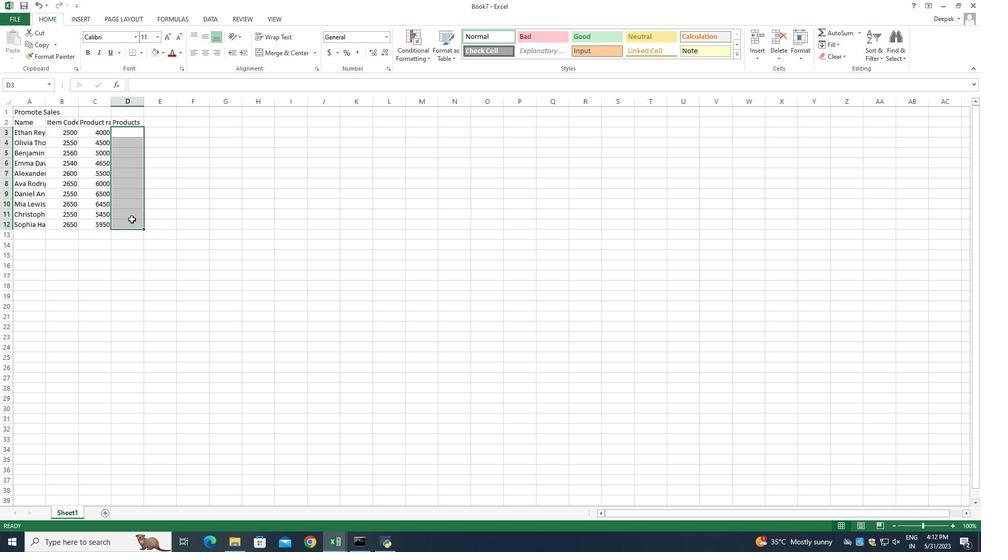 
Action: Mouse moved to (131, 217)
Screenshot: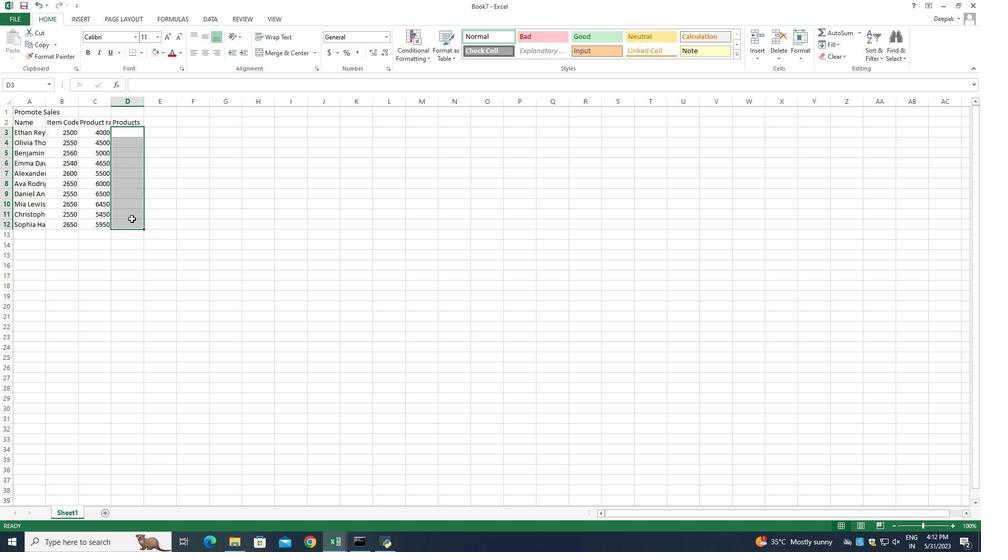 
Action: Key pressed ctrl+V<'\x16'><'\x16'><'\x16'>
Screenshot: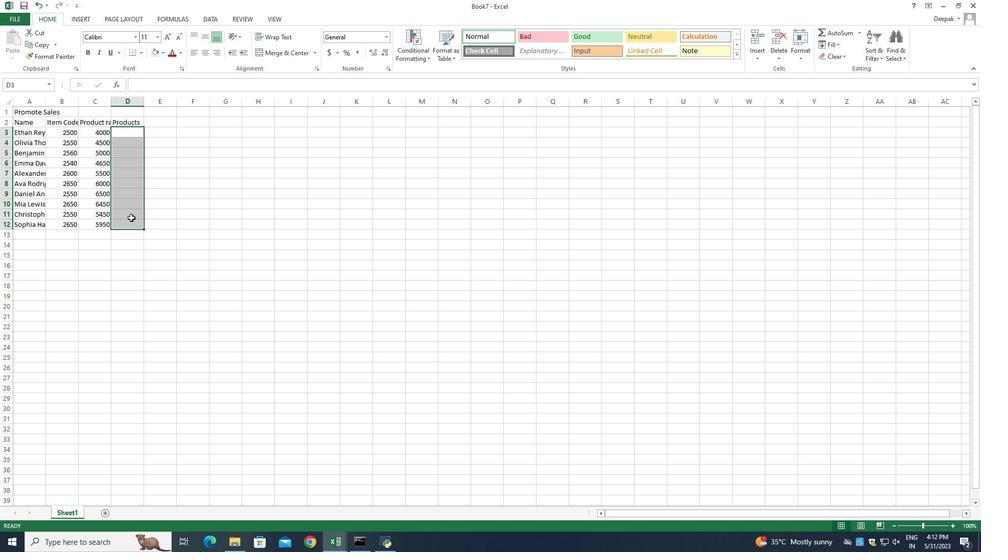 
Action: Mouse moved to (126, 131)
Screenshot: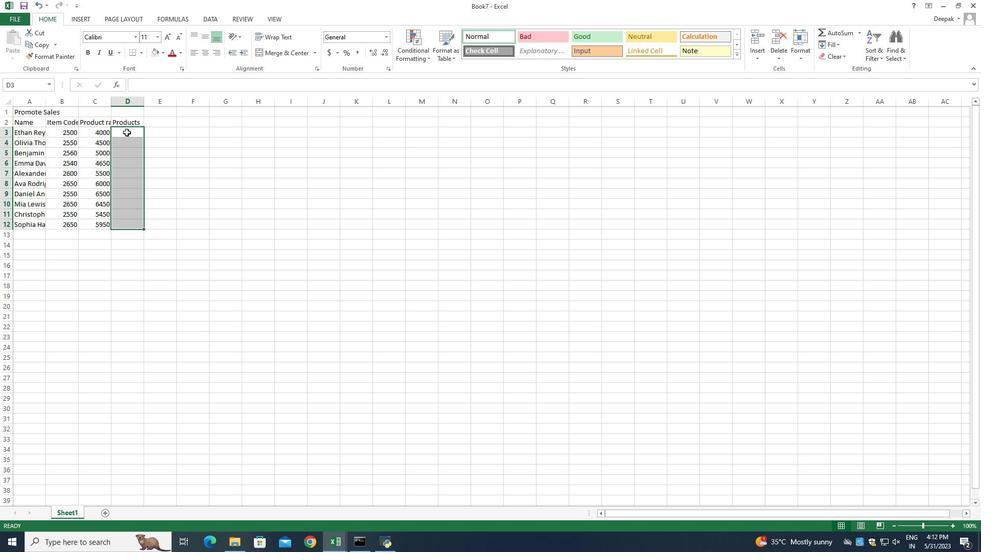 
Action: Mouse pressed left at (126, 131)
Screenshot: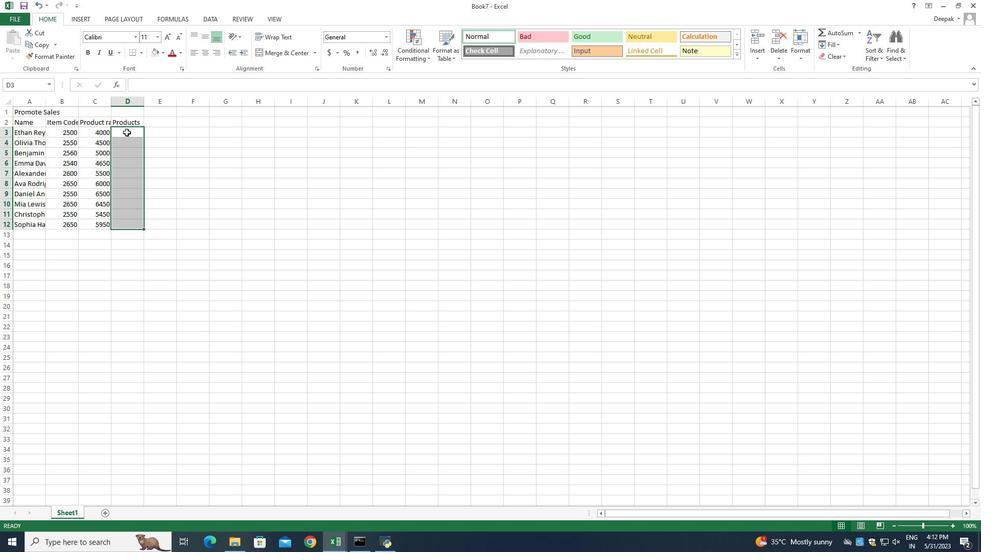 
Action: Mouse pressed left at (126, 131)
Screenshot: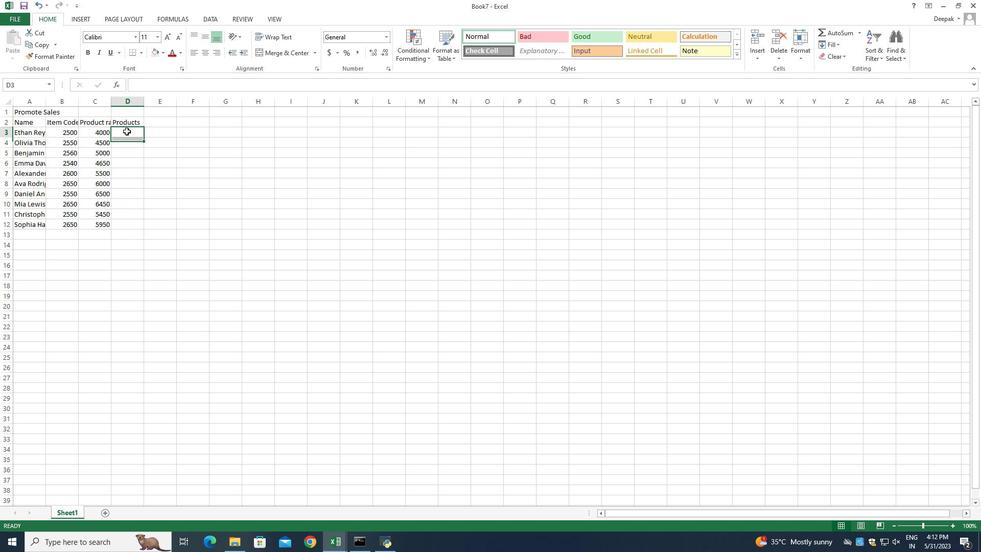 
Action: Mouse moved to (216, 150)
Screenshot: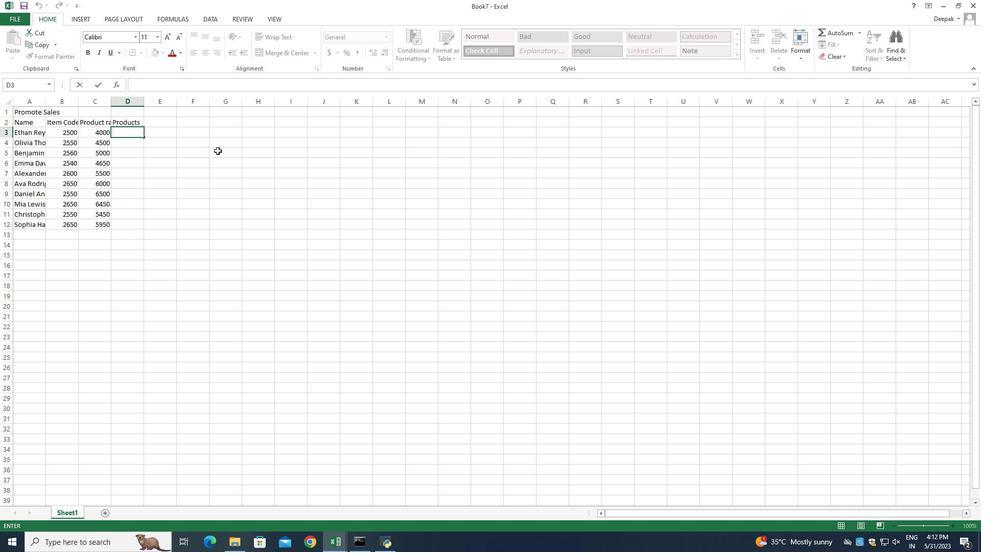 
Action: Key pressed <Key.shift_r>A<Key.shift_r>S<Key.shift>I<Key.shift_r>CS<Key.space><Key.shift_r>Shoe<Key.shift_r><Key.enter><Key.shift_r>Brooks<Key.space><Key.shift_r>Shoe<Key.space><Key.enter><Key.shift_r>Clarks<Key.space><Key.shift_r>Shoe<Key.enter><Key.shift_r>Crocs<Key.space><Key.shift_r>Shoe<Key.enter><Key.shift_r>Dr.<Key.space><Key.shift>Martens<Key.space>shoe<Key.enter><Key.shift_r>Ecco<Key.space><Key.shift_r>Shoe<Key.enter><Key.shift_r>Fila<Key.space><Key.shift_r>Shoe<Key.enter><Key.shift>Hush<Key.space><Key.shift>Puppies<Key.space><Key.shift_r>Shoe<Key.enter><Key.shift>Jordan<Key.space><Key.shift_r>Shoe<Key.enter><Key.shift>K-<Key.shift_r>Swiss<Key.space><Key.shift_r>Shoe<Key.enter>
Screenshot: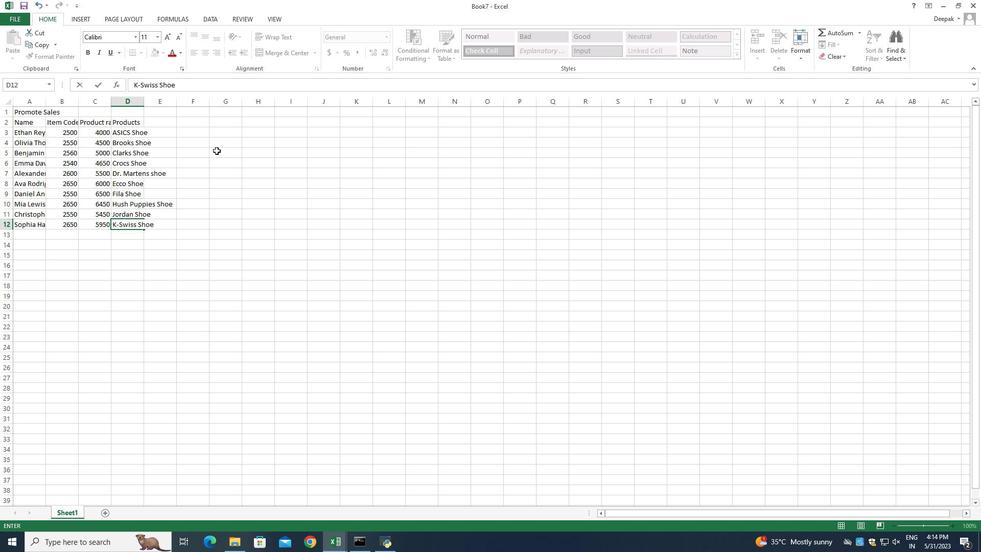
Action: Mouse moved to (161, 123)
Screenshot: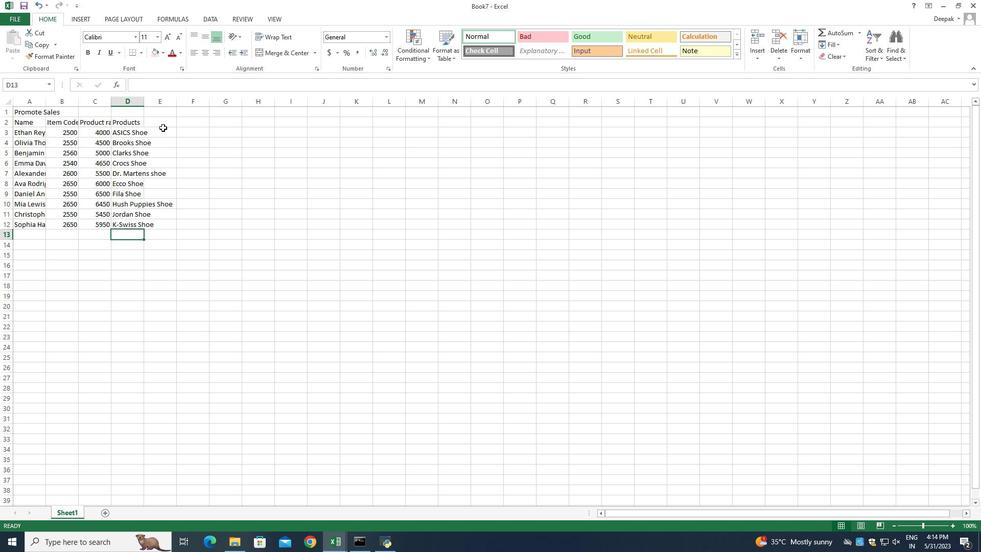 
Action: Mouse pressed left at (161, 123)
Screenshot: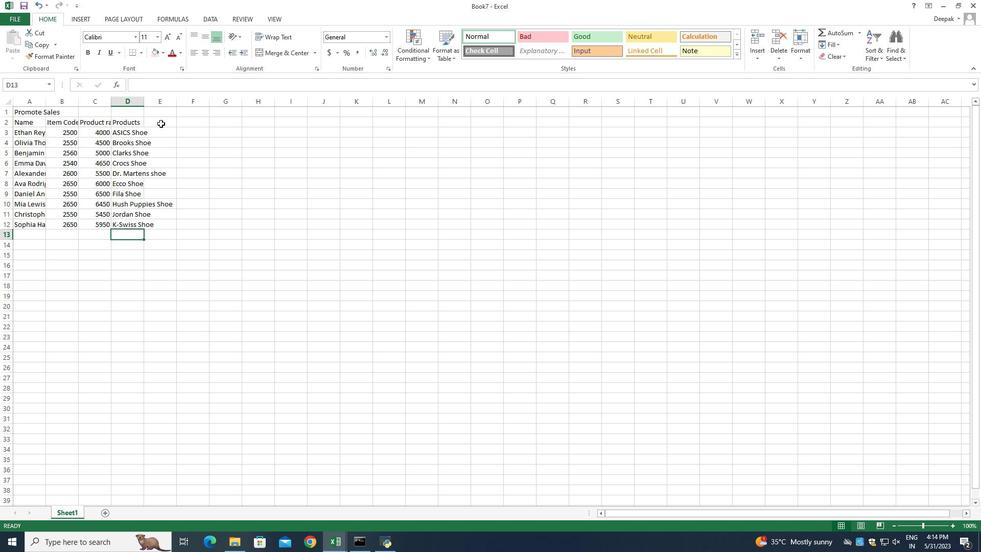 
Action: Mouse pressed left at (161, 123)
Screenshot: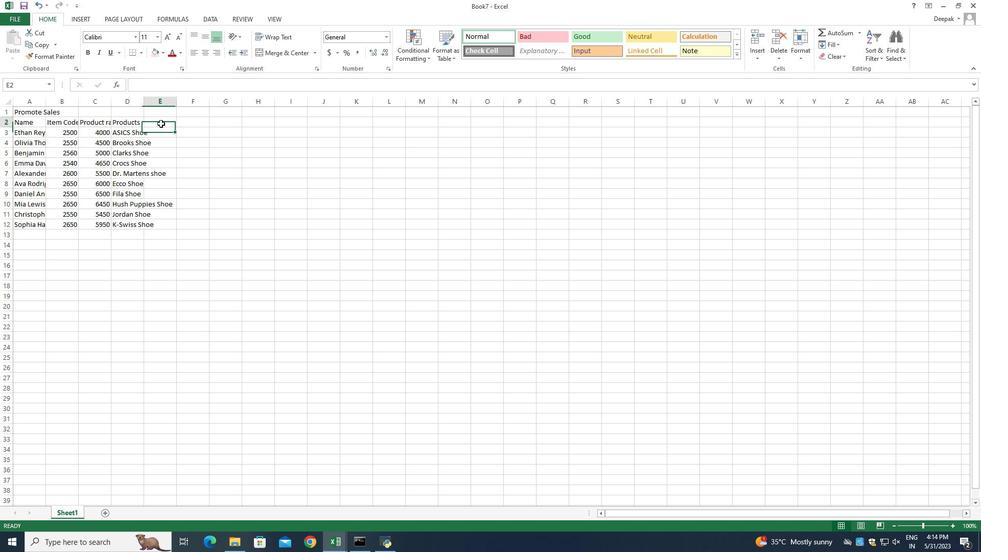 
Action: Mouse moved to (282, 248)
Screenshot: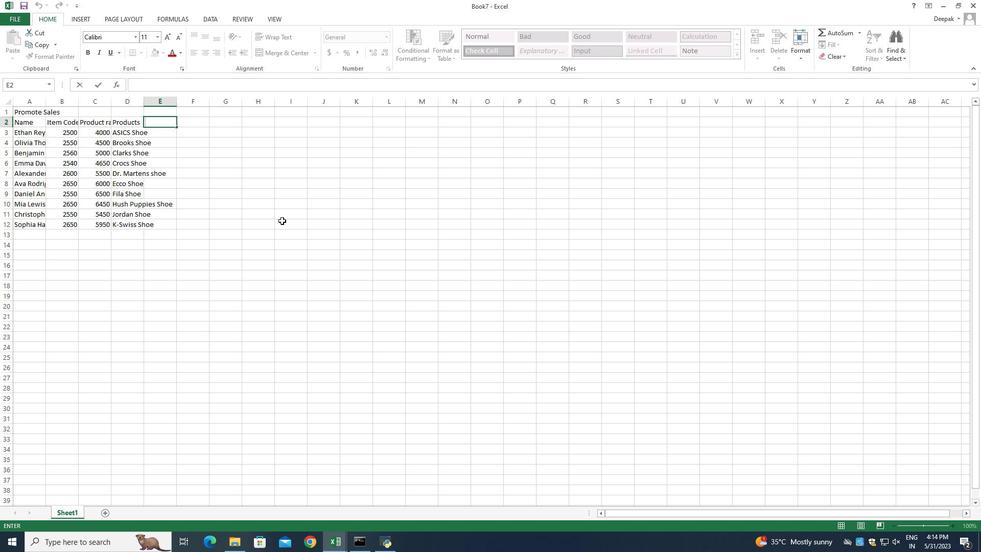 
Action: Key pressed <Key.shift_r>Qwantity<Key.enter>5<Key.enter>9<Key.enter>7<Key.enter>5<Key.enter>8<Key.enter>6<Key.enter>4<Key.enter>9<Key.enter>7<Key.enter>8<Key.enter>
Screenshot: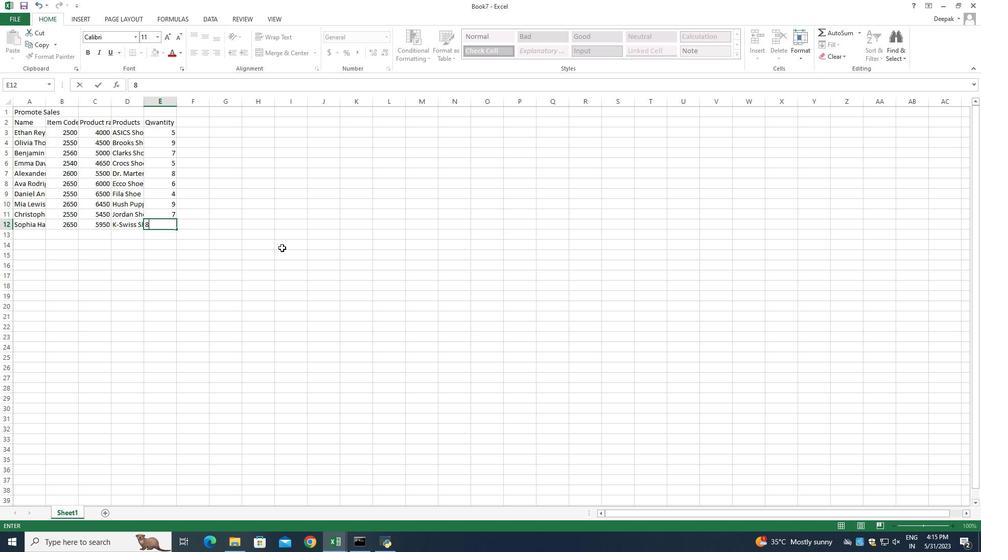 
Action: Mouse moved to (193, 124)
Screenshot: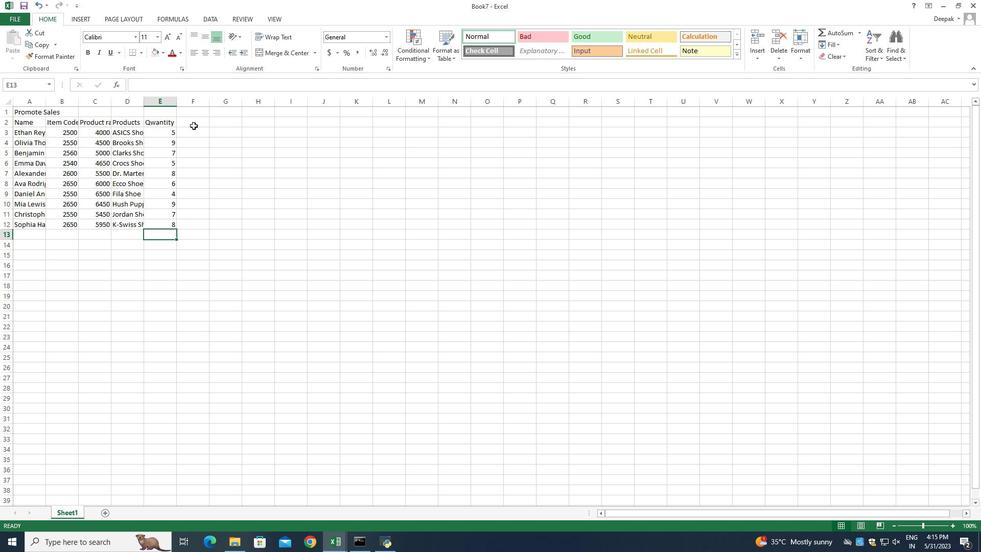 
Action: Mouse pressed left at (193, 124)
Screenshot: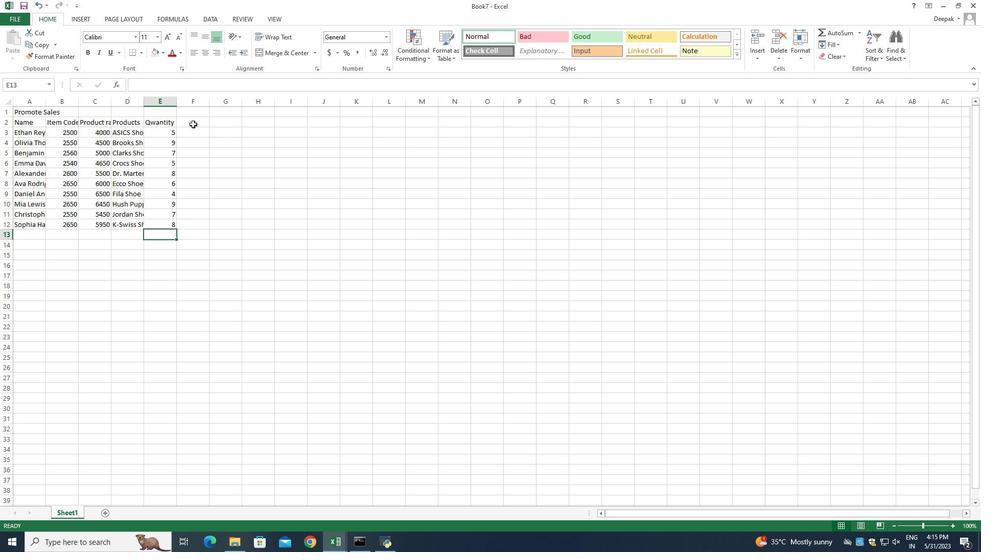 
Action: Mouse pressed left at (193, 124)
Screenshot: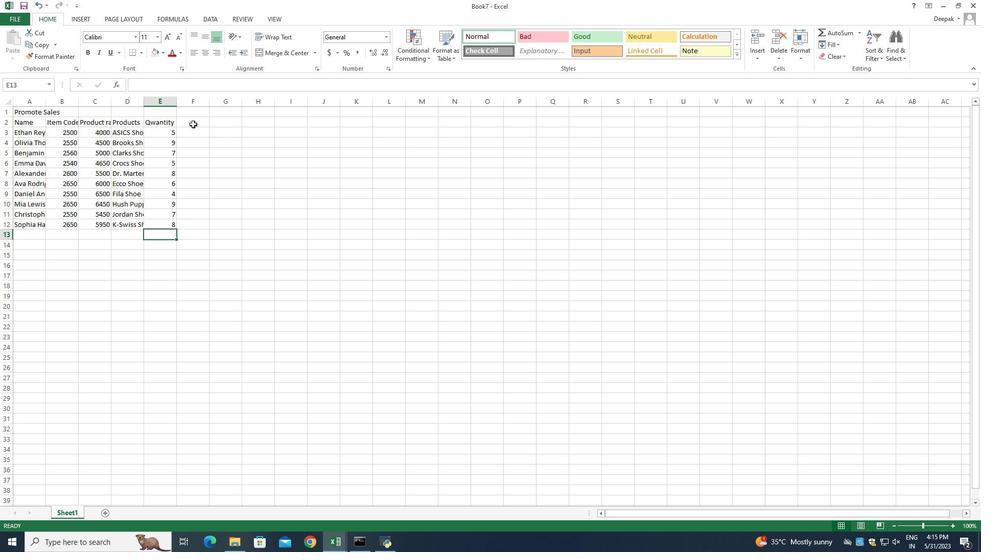 
Action: Mouse moved to (267, 243)
Screenshot: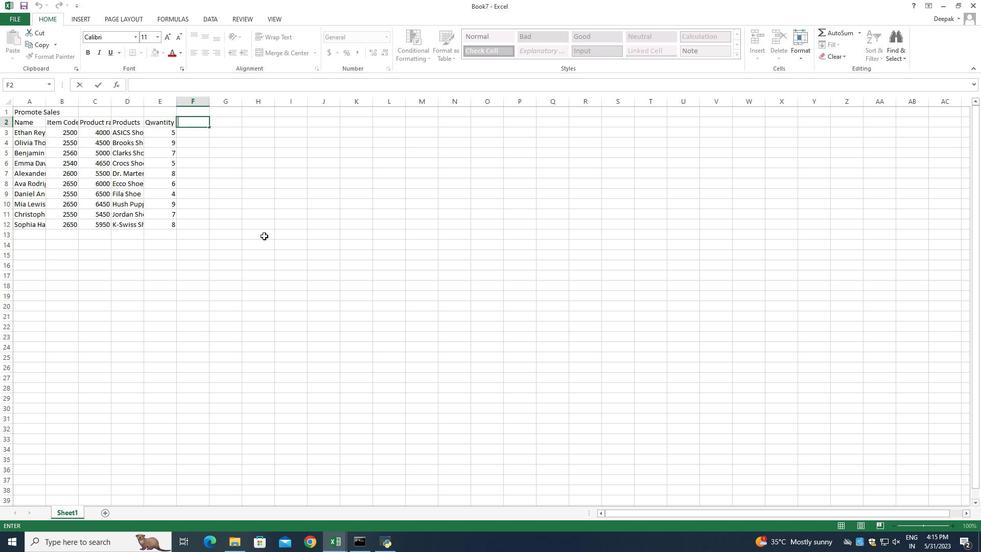 
Action: Key pressed <Key.shift_r>Commission<Key.enter>=
Screenshot: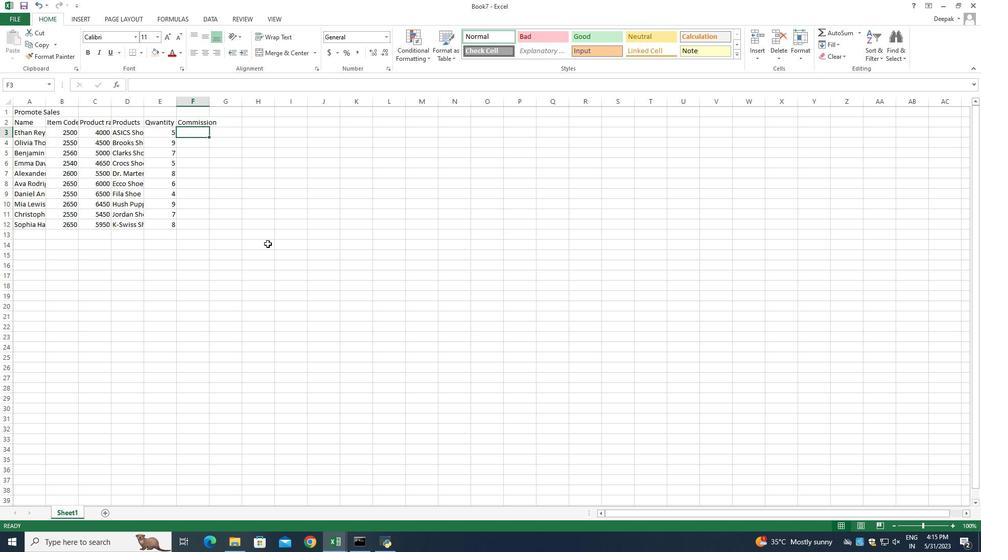 
Action: Mouse moved to (91, 133)
Screenshot: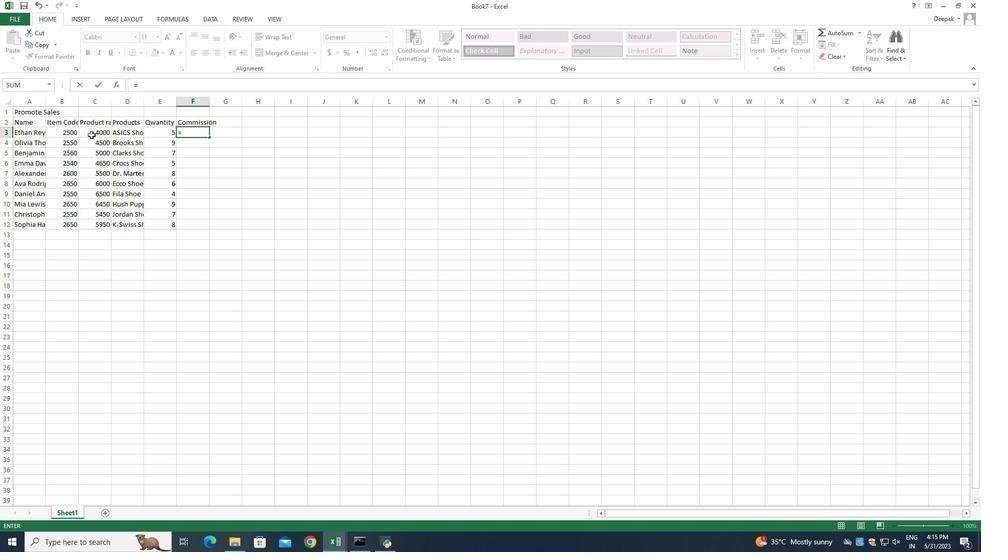 
Action: Mouse pressed left at (91, 133)
Screenshot: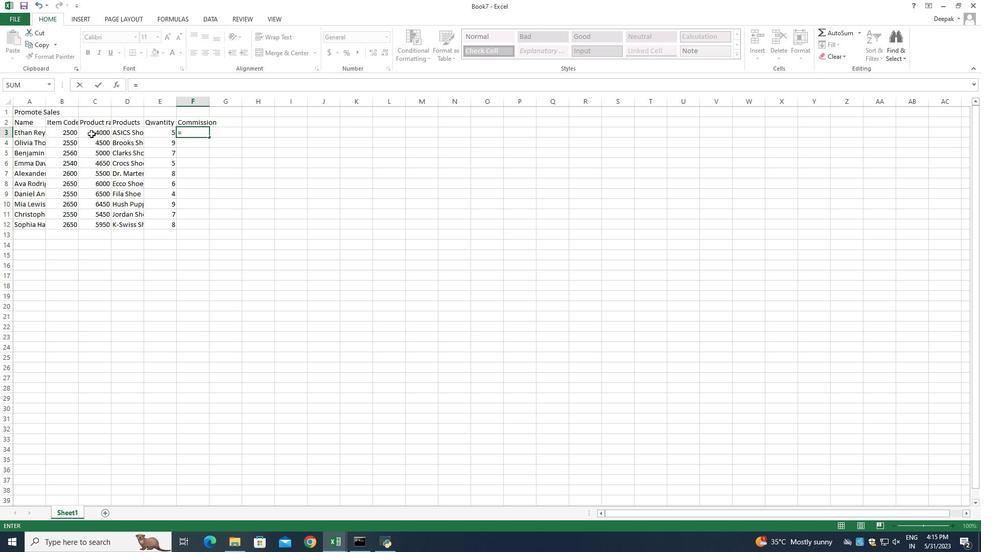 
Action: Mouse scrolled (91, 134) with delta (0, 0)
Screenshot: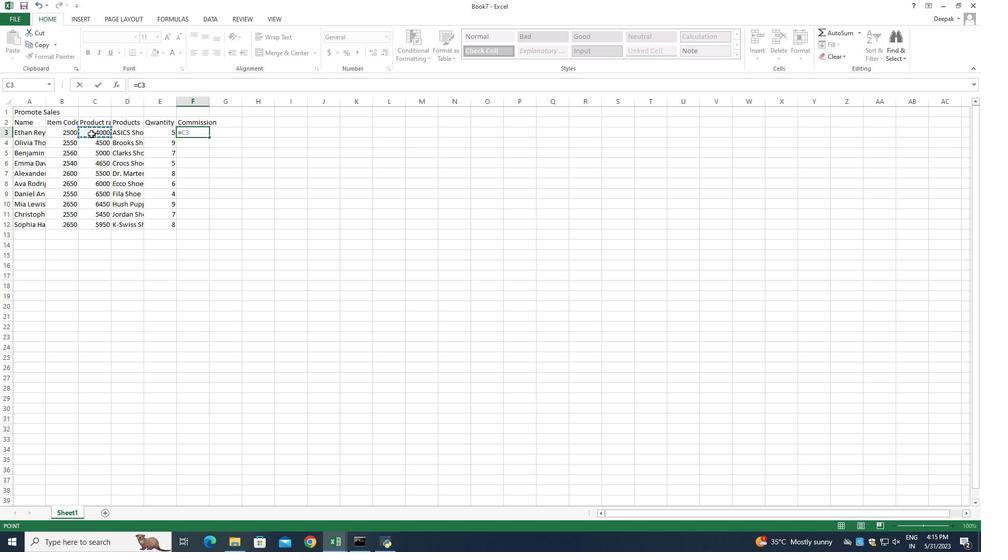 
Action: Mouse scrolled (91, 134) with delta (0, 0)
Screenshot: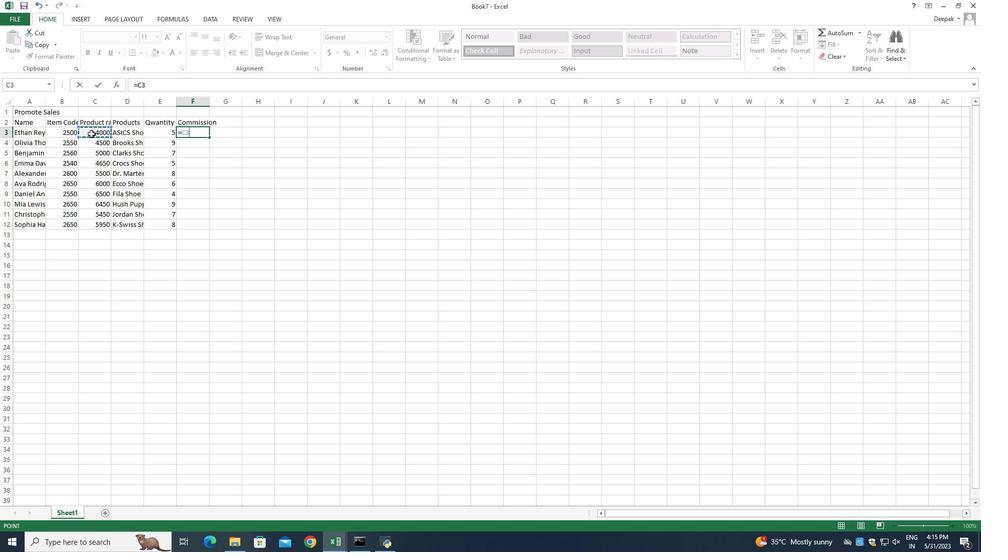 
Action: Mouse moved to (94, 151)
Screenshot: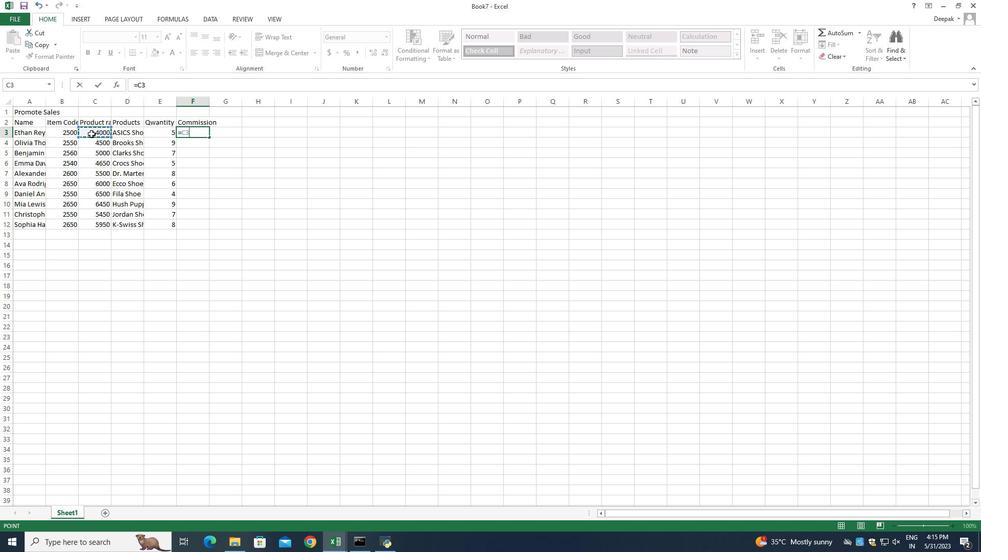 
Action: Mouse scrolled (94, 152) with delta (0, 0)
Screenshot: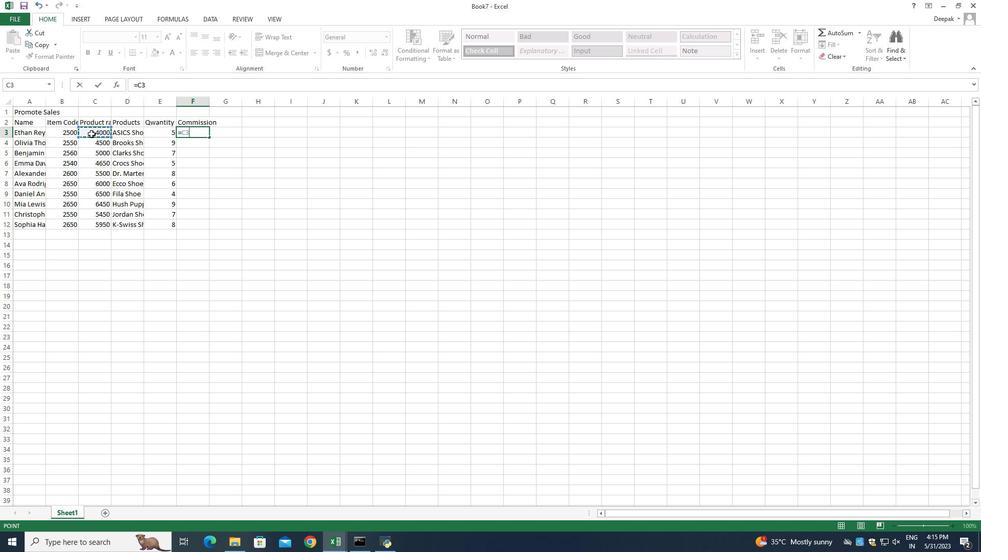 
Action: Mouse moved to (94, 154)
Screenshot: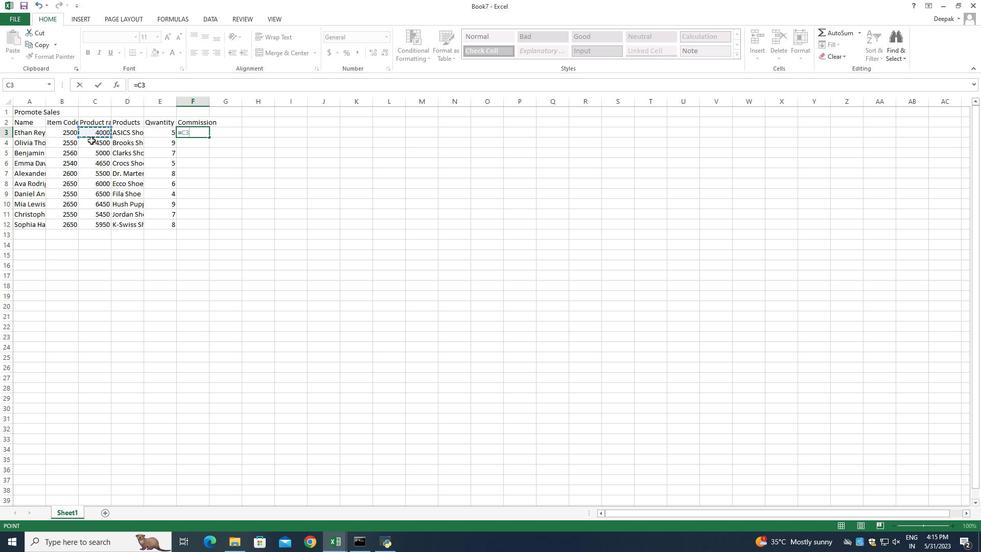 
Action: Mouse scrolled (94, 155) with delta (0, 0)
Screenshot: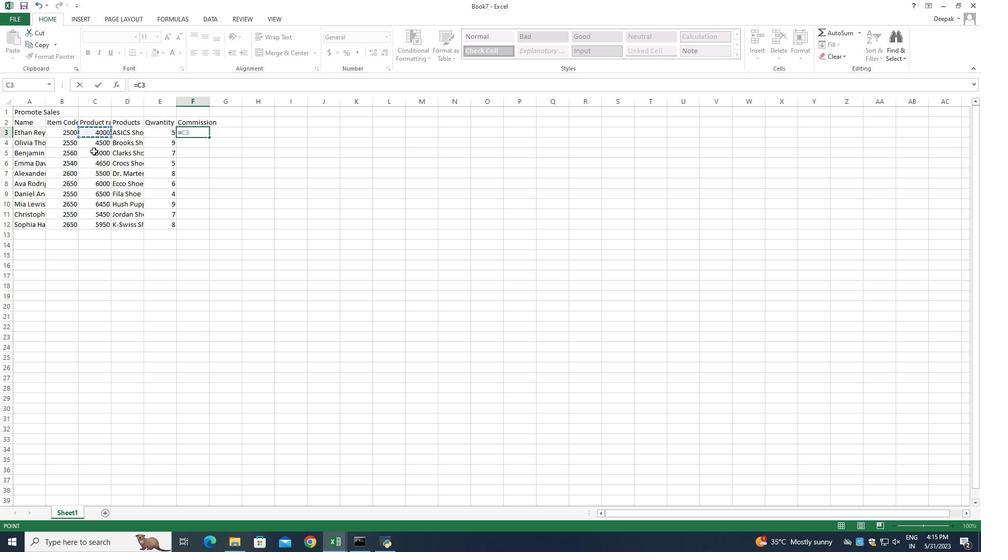 
Action: Mouse scrolled (94, 155) with delta (0, 0)
Screenshot: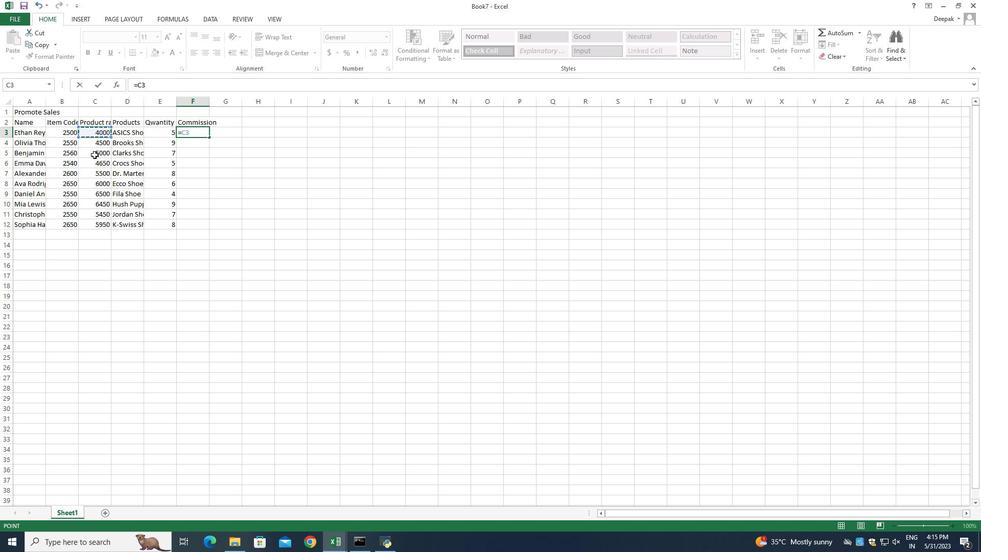 
Action: Mouse scrolled (94, 155) with delta (0, 0)
Screenshot: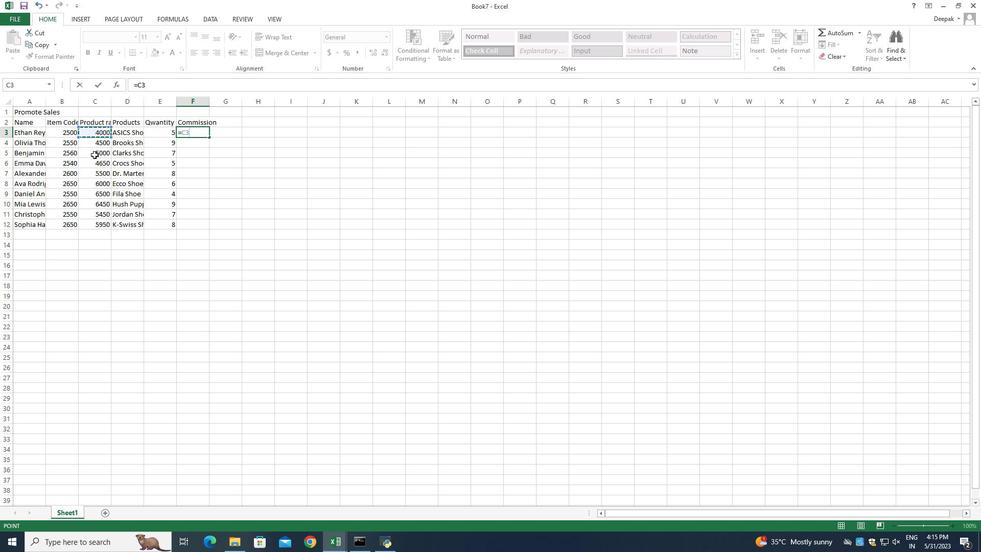 
Action: Mouse scrolled (94, 155) with delta (0, 0)
Screenshot: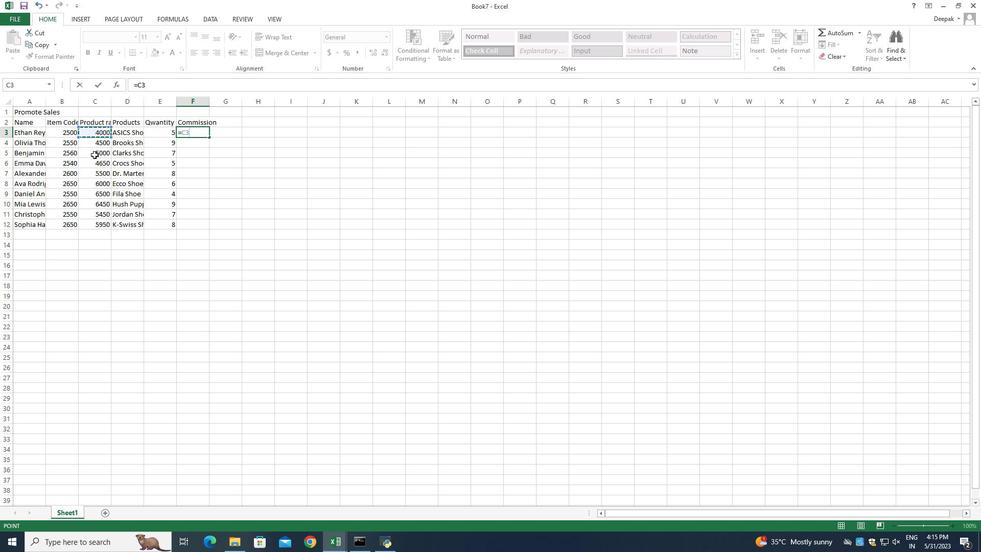 
Action: Key pressed *2<Key.shift>%<Key.enter>
Screenshot: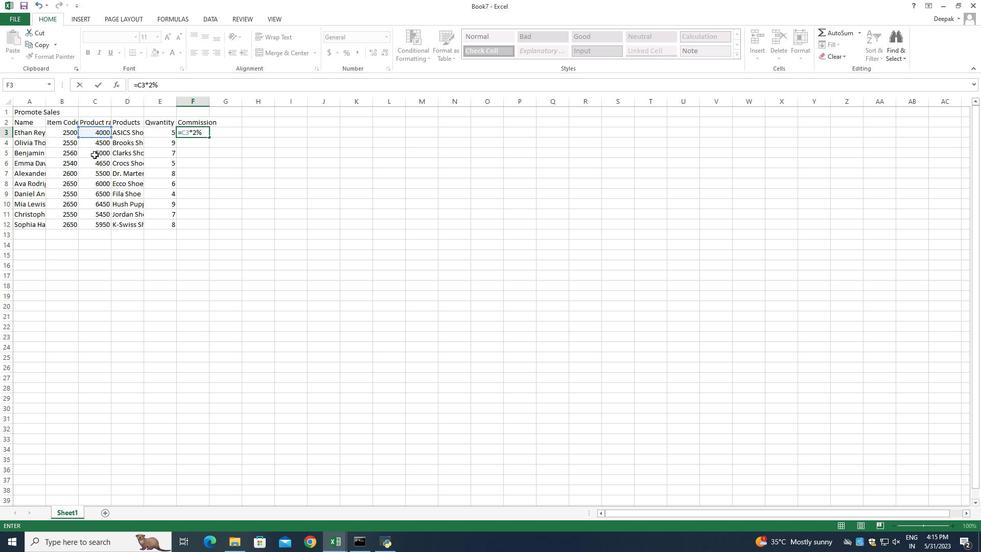 
Action: Mouse moved to (94, 154)
Screenshot: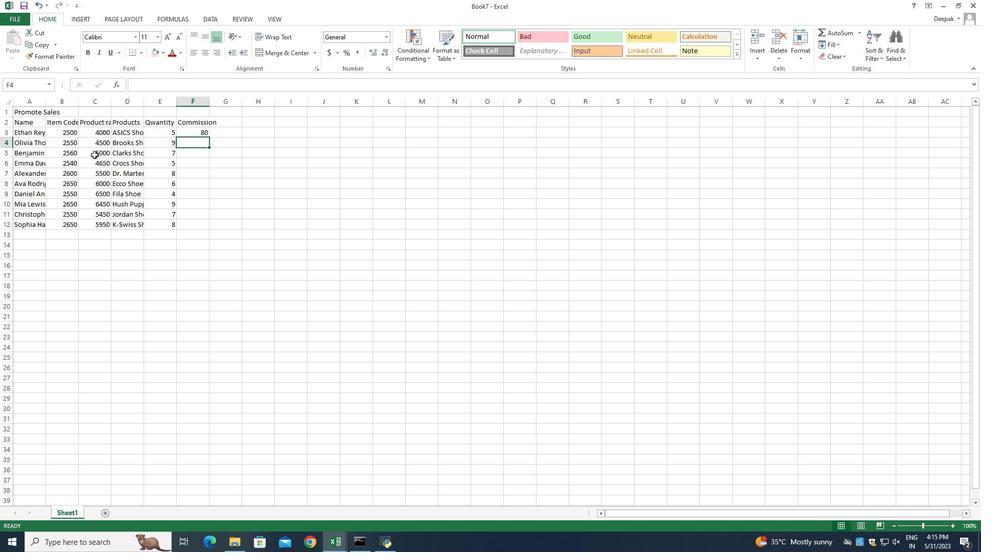 
Action: Mouse scrolled (94, 155) with delta (0, 0)
Screenshot: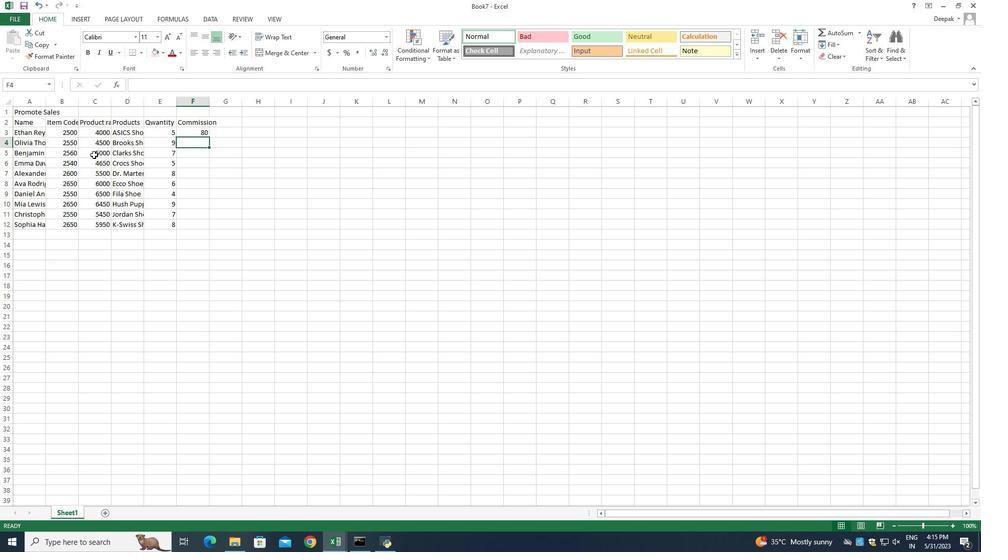
Action: Mouse moved to (96, 162)
Screenshot: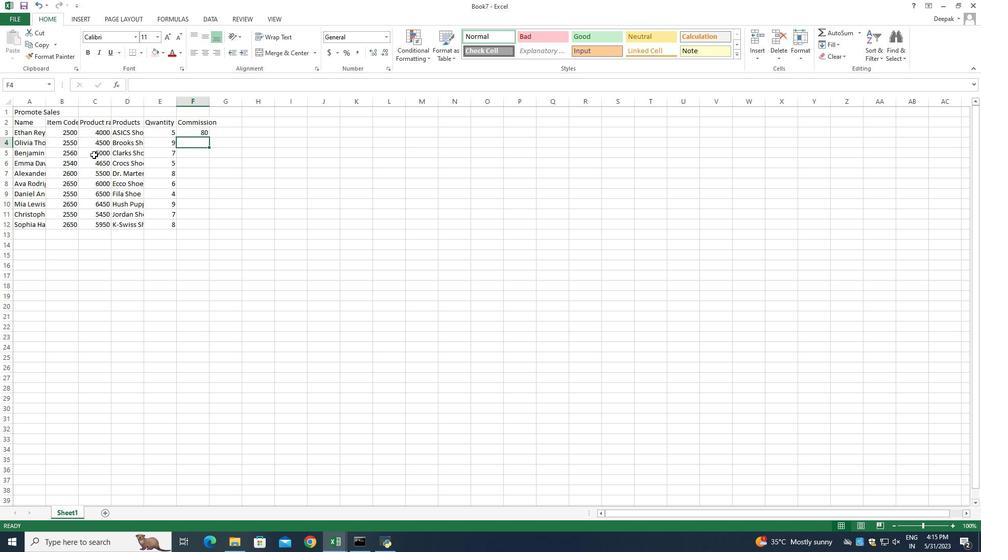 
Action: Mouse scrolled (96, 163) with delta (0, 0)
Screenshot: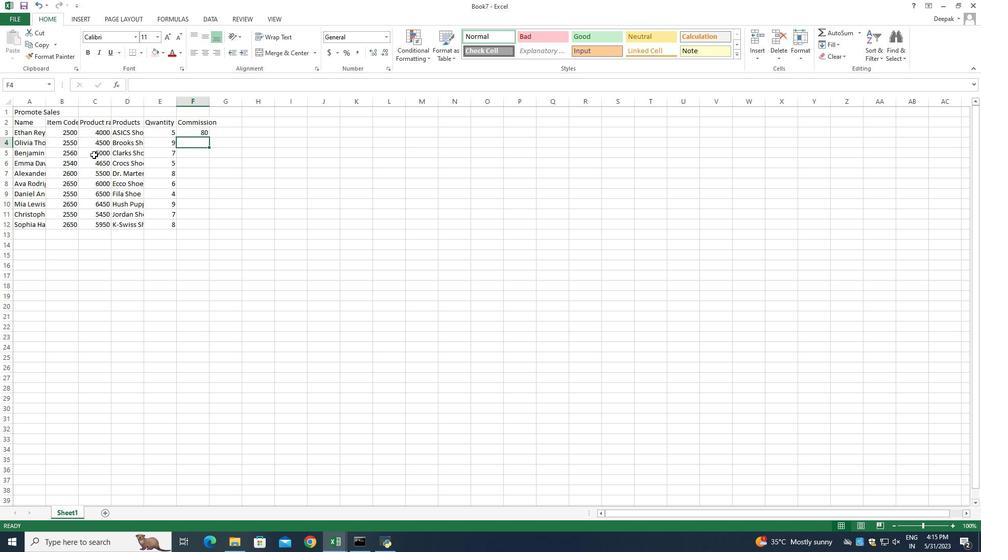 
Action: Mouse moved to (97, 168)
Screenshot: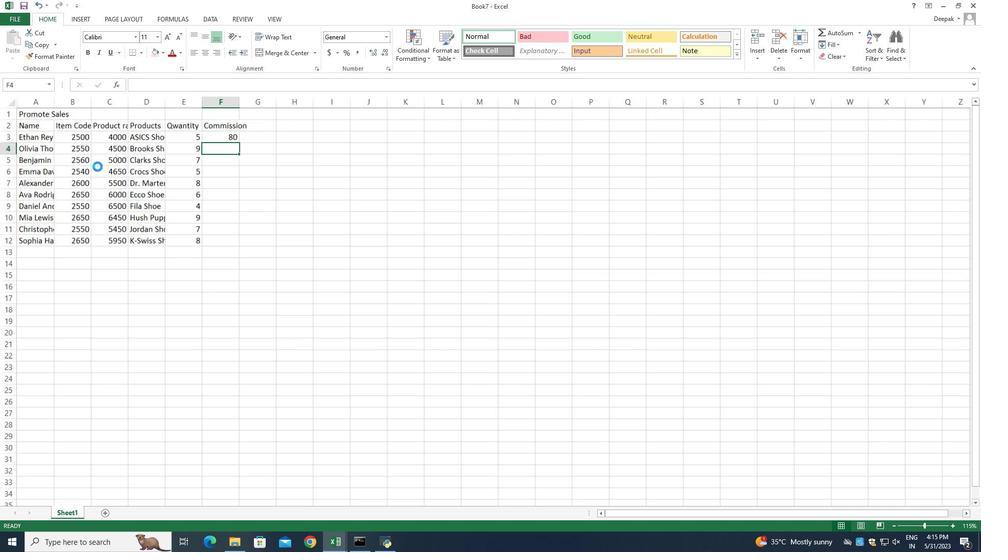 
Action: Mouse scrolled (97, 168) with delta (0, 0)
Screenshot: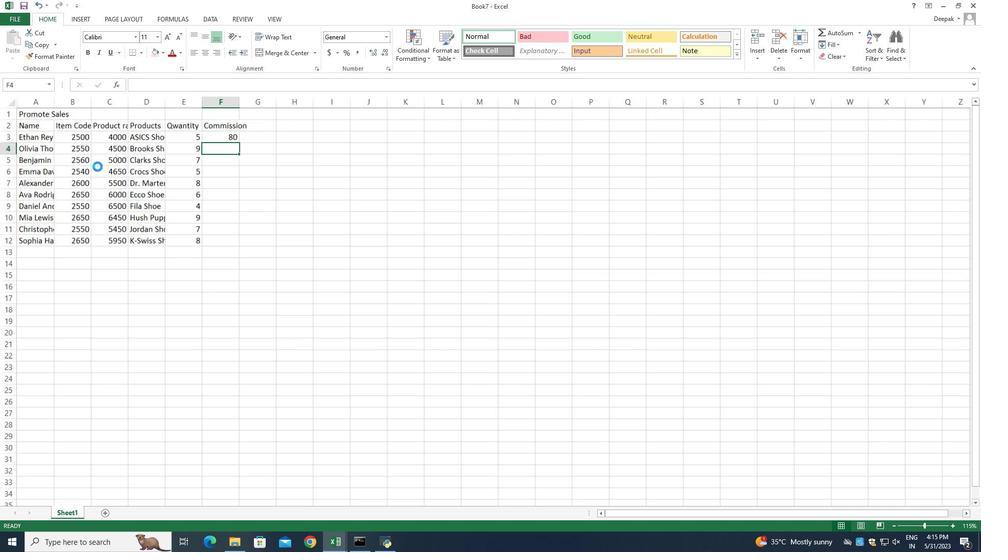 
Action: Mouse moved to (98, 173)
Screenshot: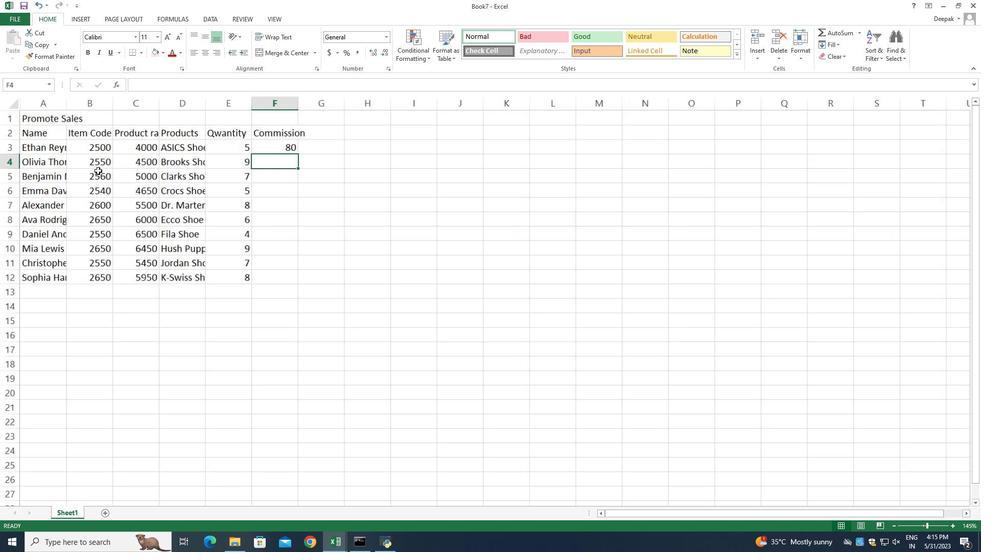 
Action: Mouse scrolled (98, 173) with delta (0, 0)
Screenshot: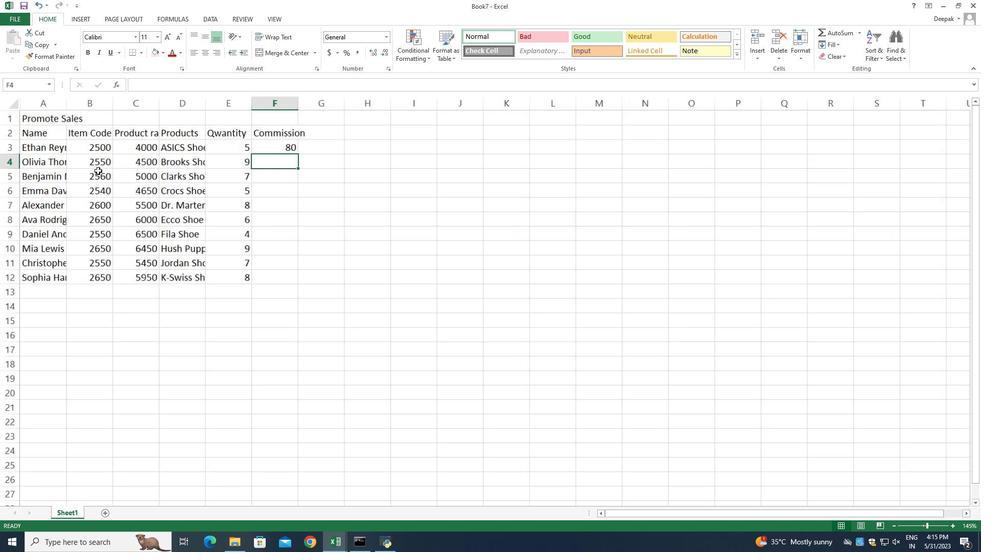 
Action: Mouse moved to (103, 200)
Screenshot: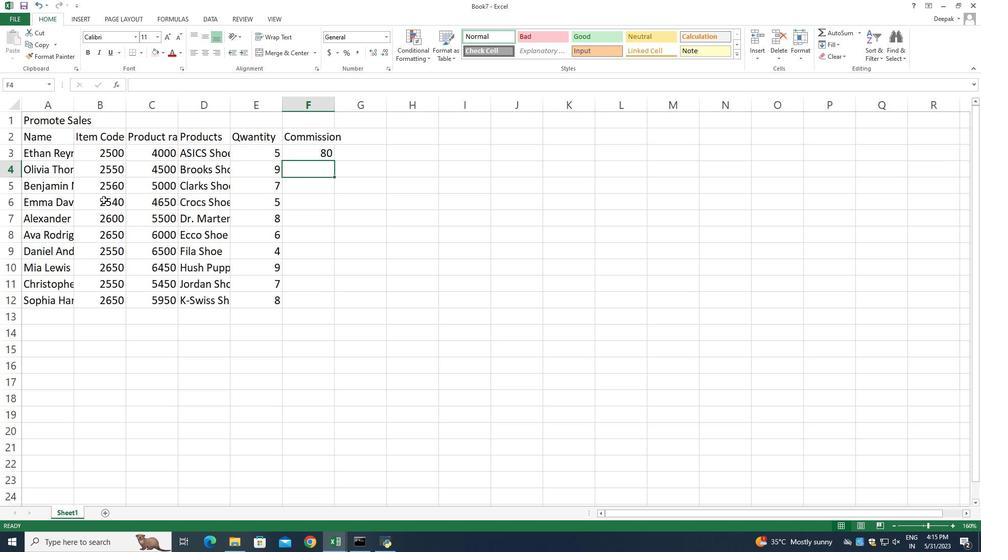 
Action: Mouse scrolled (103, 200) with delta (0, 0)
Screenshot: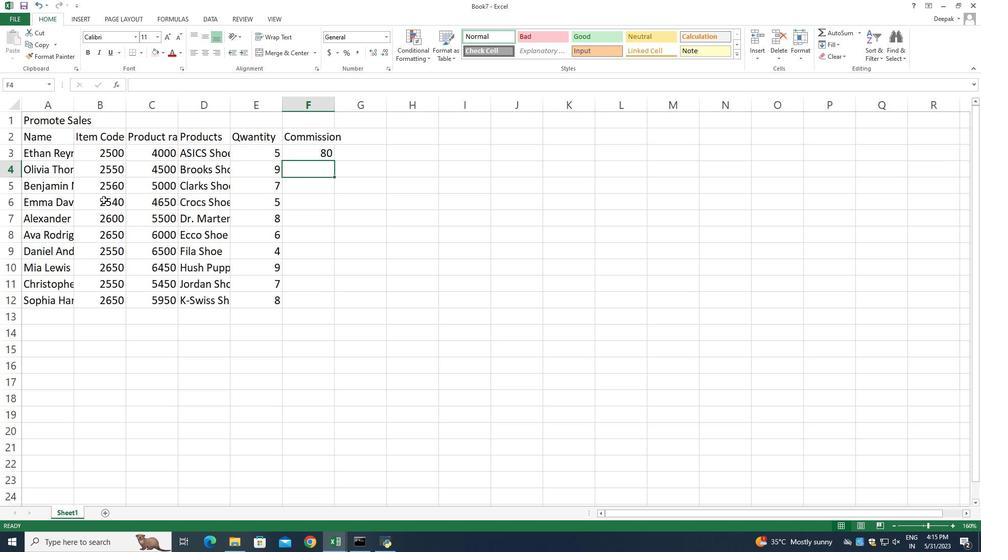 
Action: Mouse scrolled (103, 200) with delta (0, 0)
Screenshot: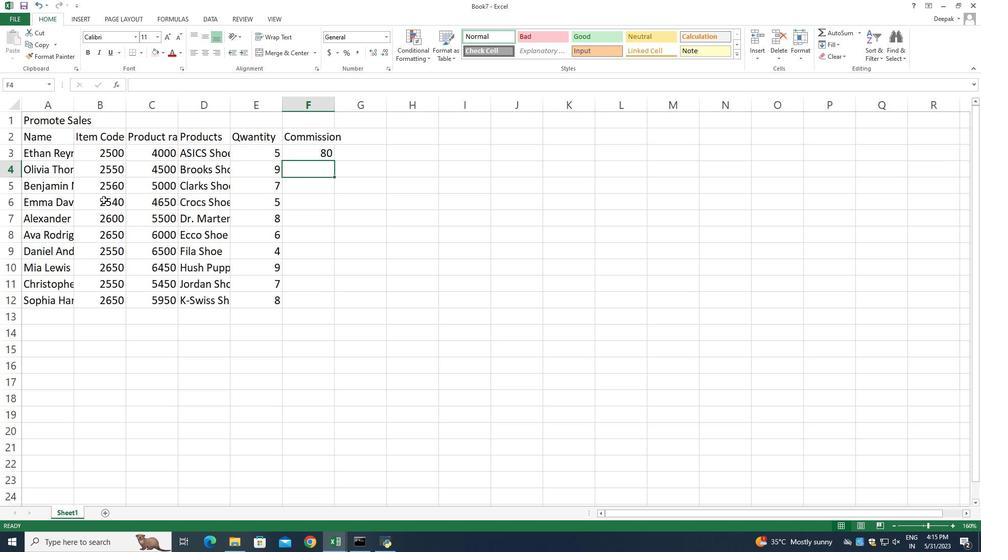 
Action: Mouse scrolled (103, 200) with delta (0, 0)
Screenshot: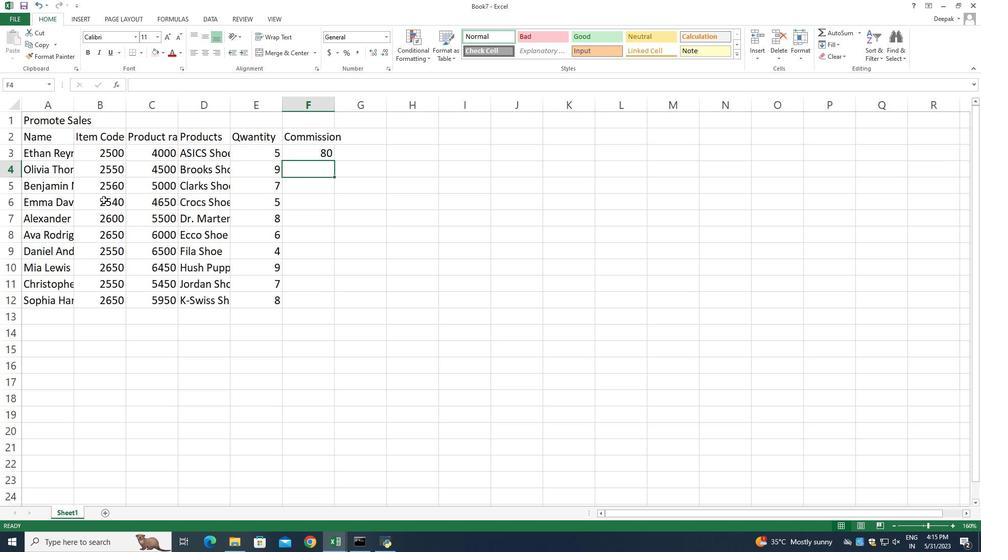 
Action: Mouse scrolled (103, 200) with delta (0, 0)
Screenshot: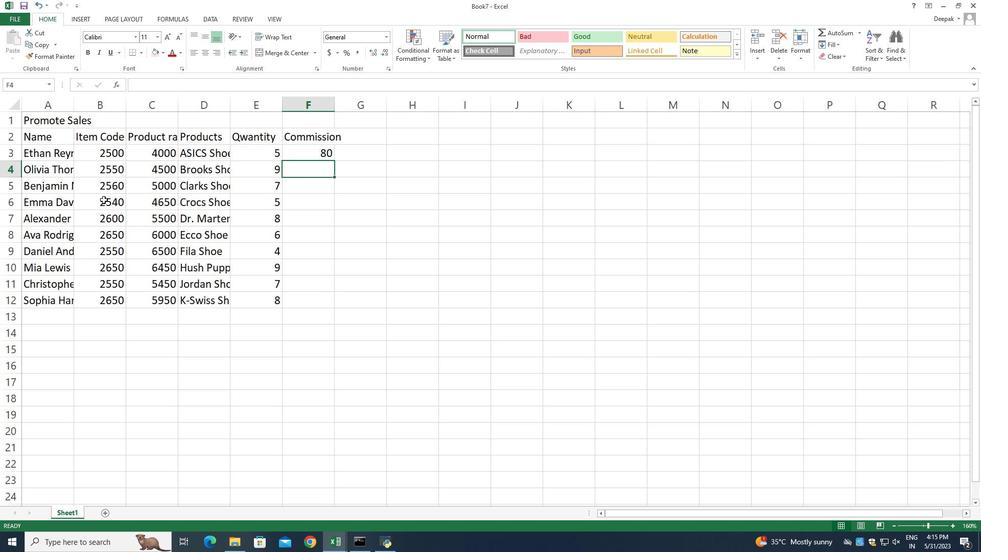 
Action: Mouse moved to (124, 103)
Screenshot: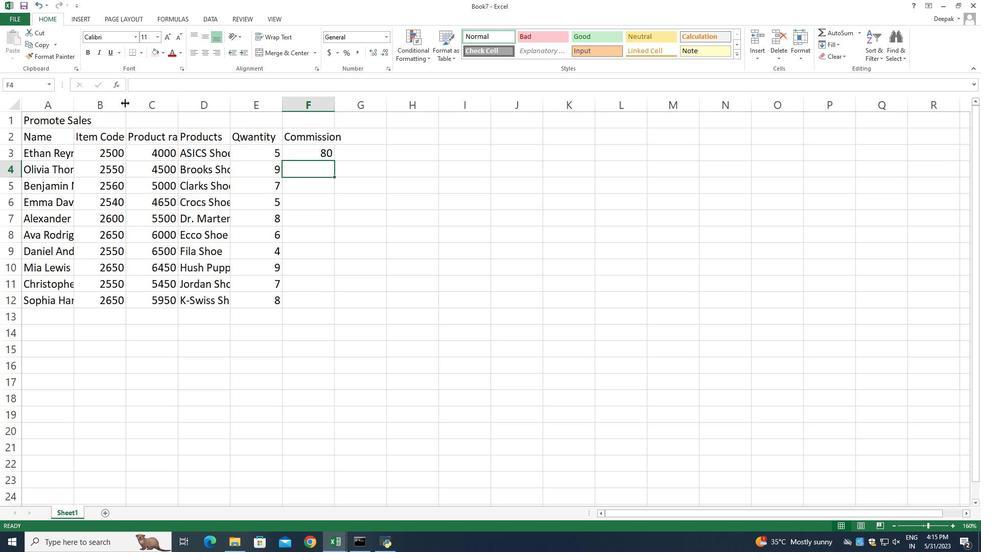 
Action: Mouse pressed left at (124, 103)
Screenshot: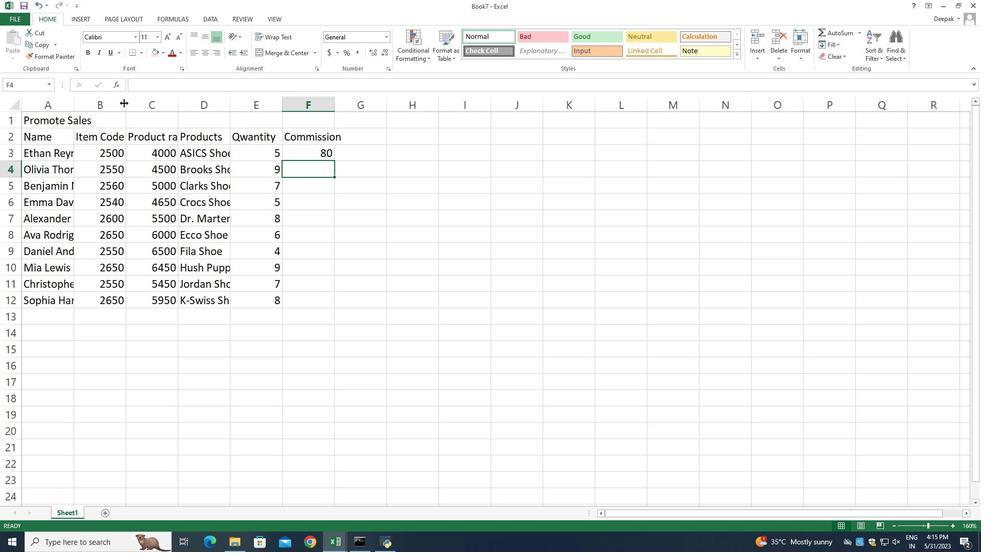 
Action: Mouse pressed left at (124, 103)
Screenshot: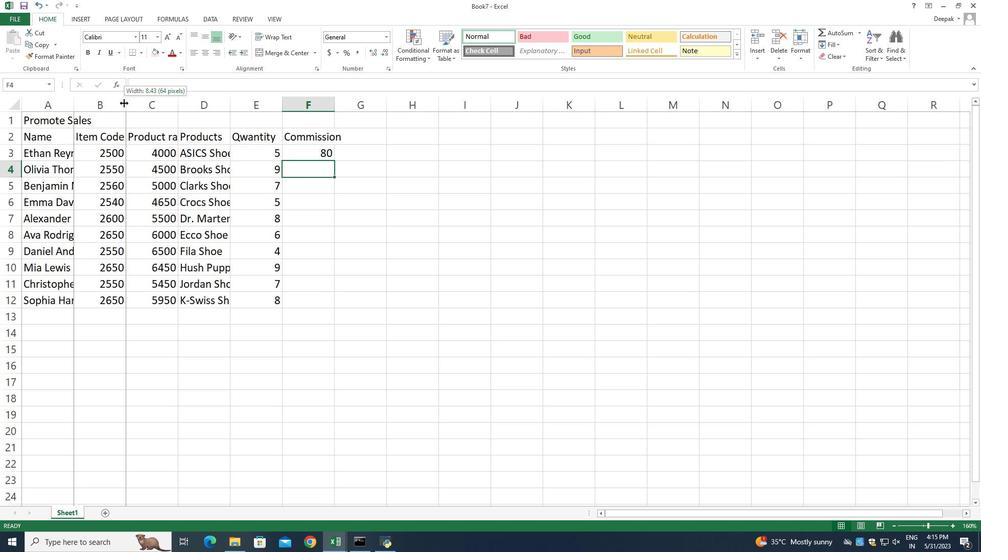 
Action: Mouse moved to (74, 103)
Screenshot: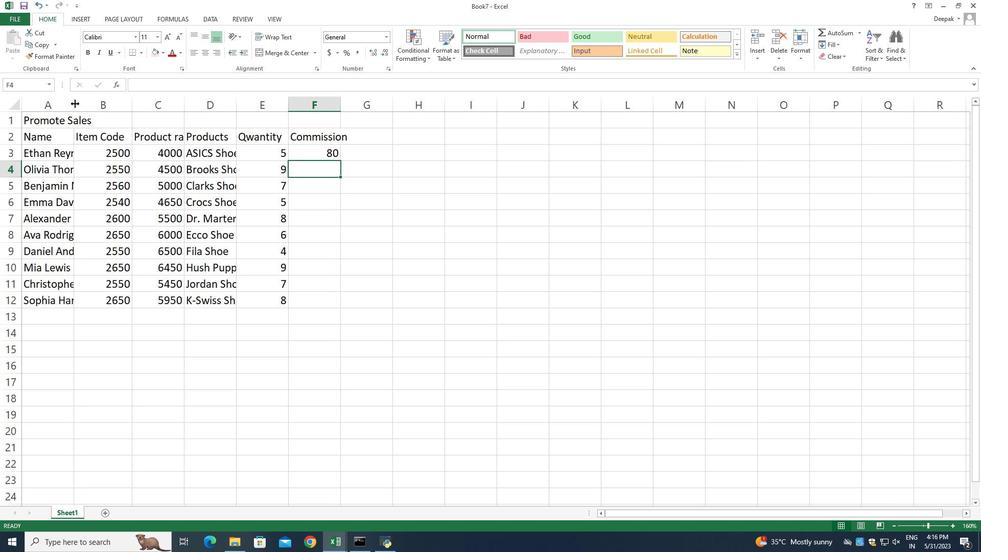 
Action: Mouse pressed left at (74, 103)
Screenshot: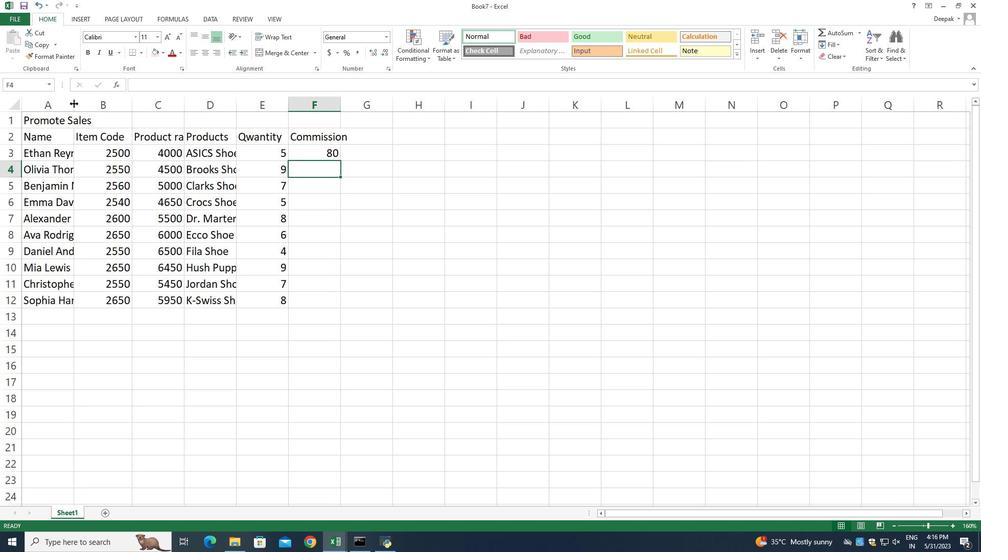 
Action: Mouse pressed left at (74, 103)
Screenshot: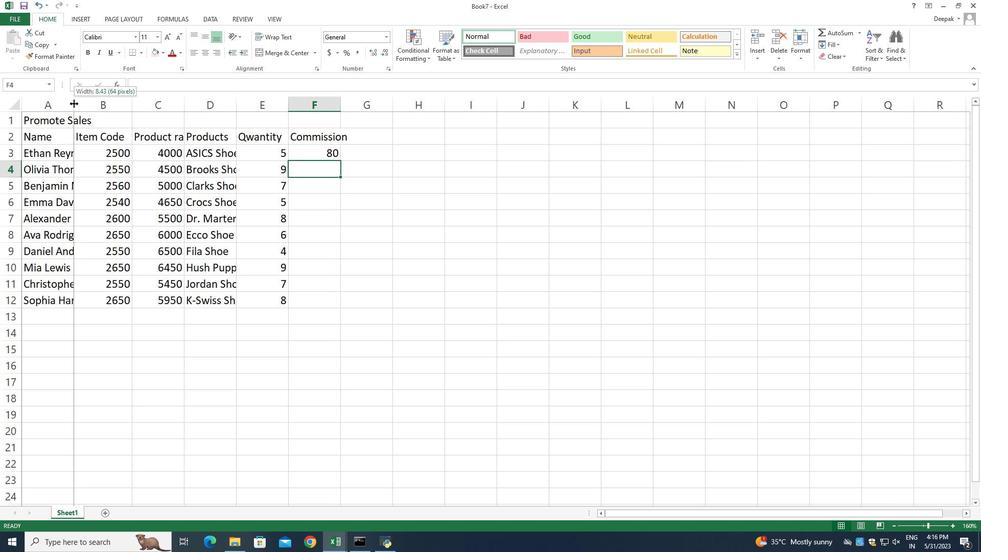 
Action: Mouse moved to (288, 104)
Screenshot: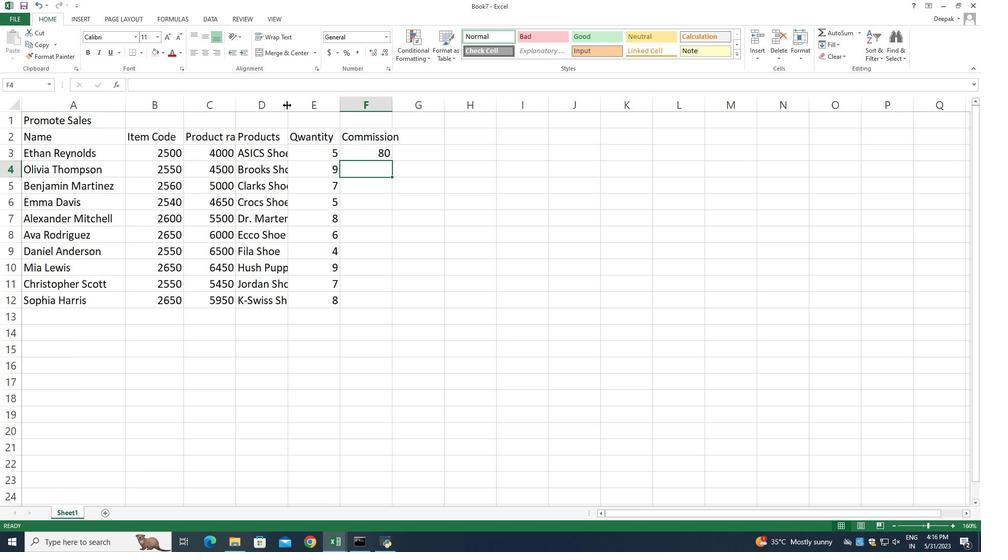 
Action: Mouse pressed left at (288, 104)
Screenshot: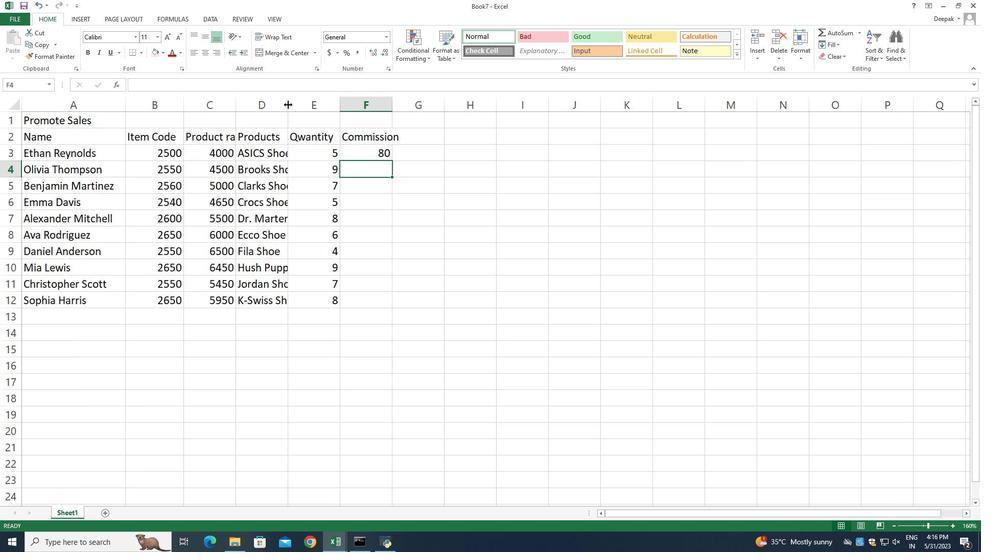 
Action: Mouse pressed left at (288, 104)
Screenshot: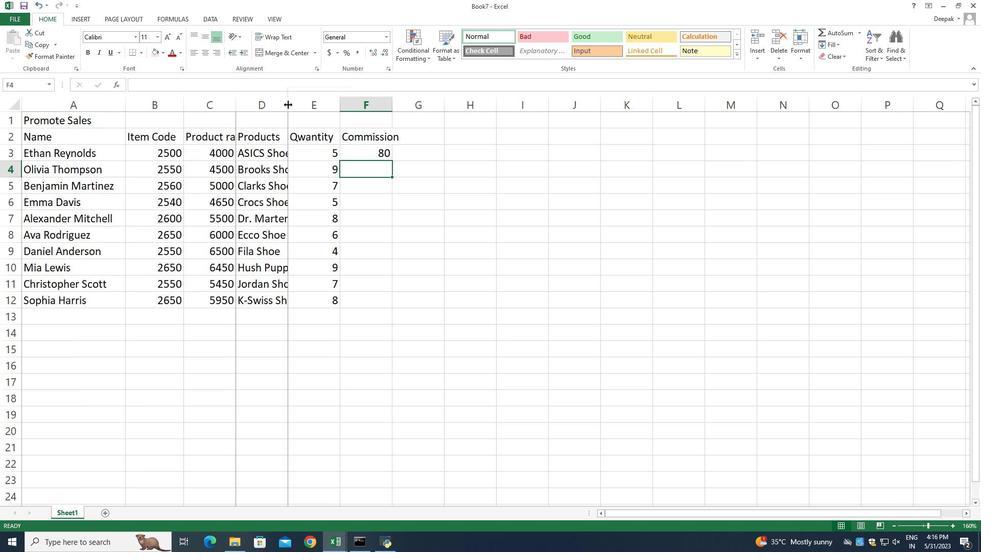 
Action: Mouse moved to (236, 103)
Screenshot: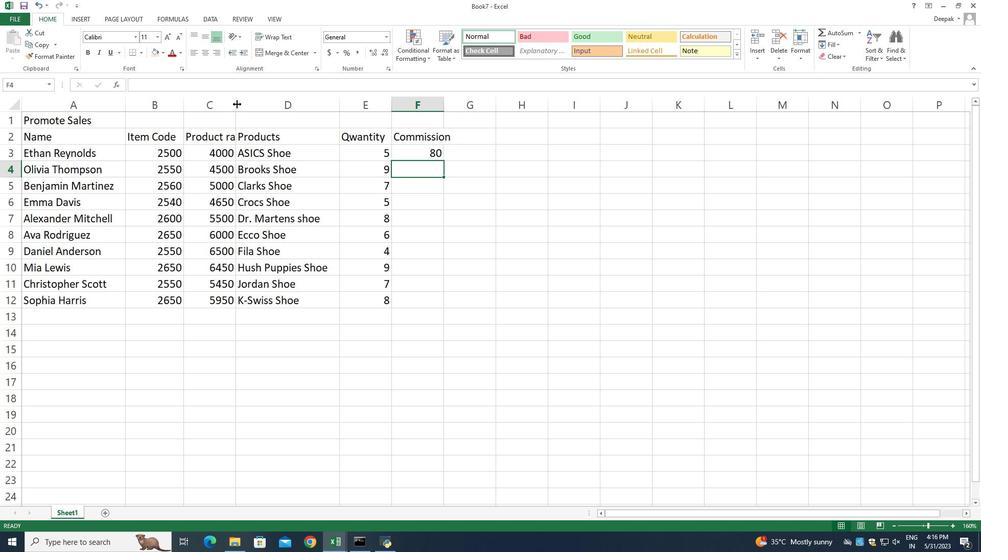 
Action: Mouse pressed left at (236, 103)
Screenshot: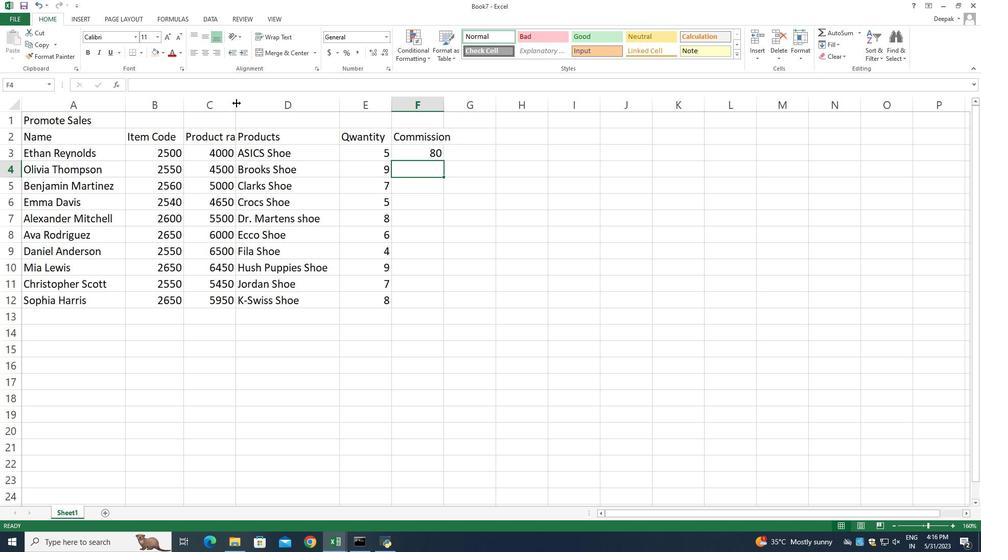 
Action: Mouse pressed left at (236, 103)
Screenshot: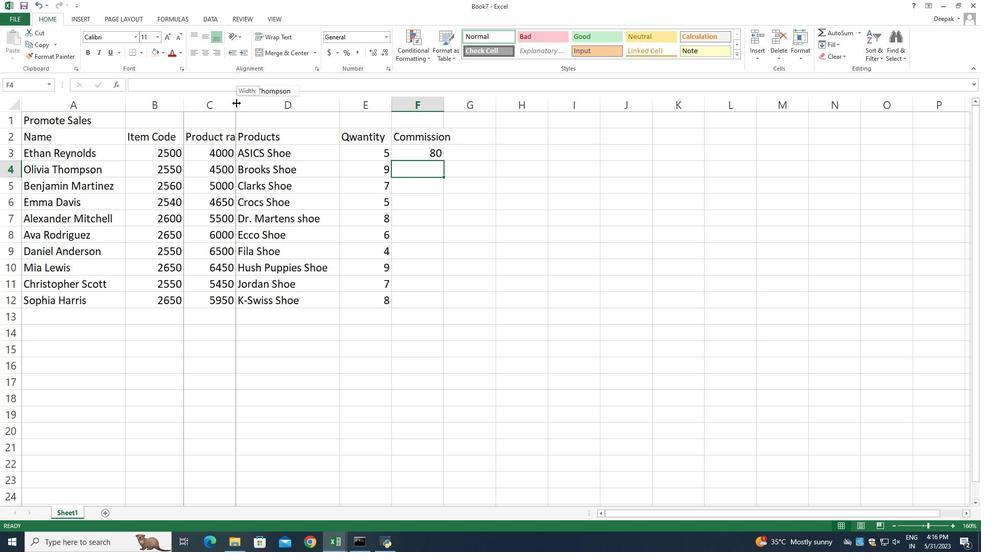 
Action: Mouse moved to (456, 203)
Screenshot: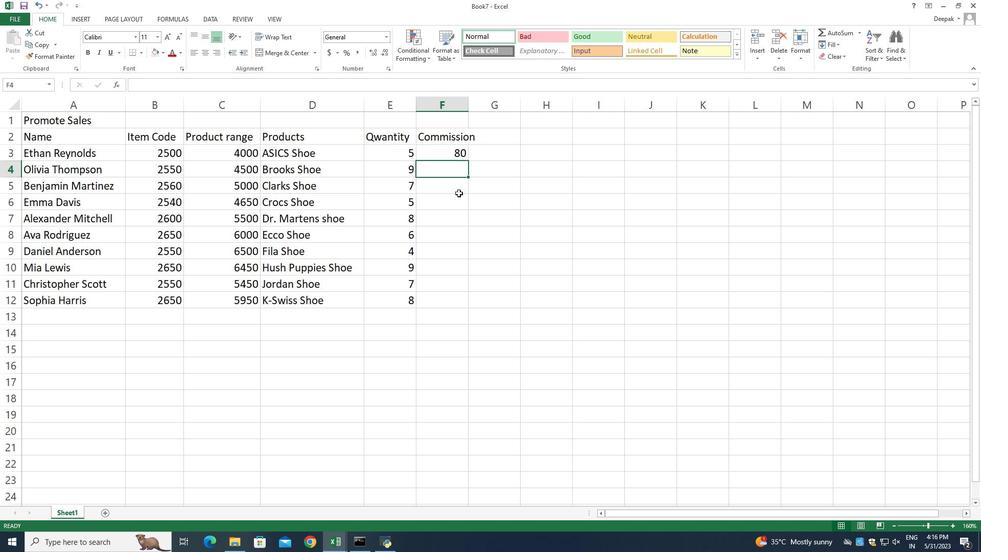 
Action: Mouse scrolled (456, 202) with delta (0, 0)
Screenshot: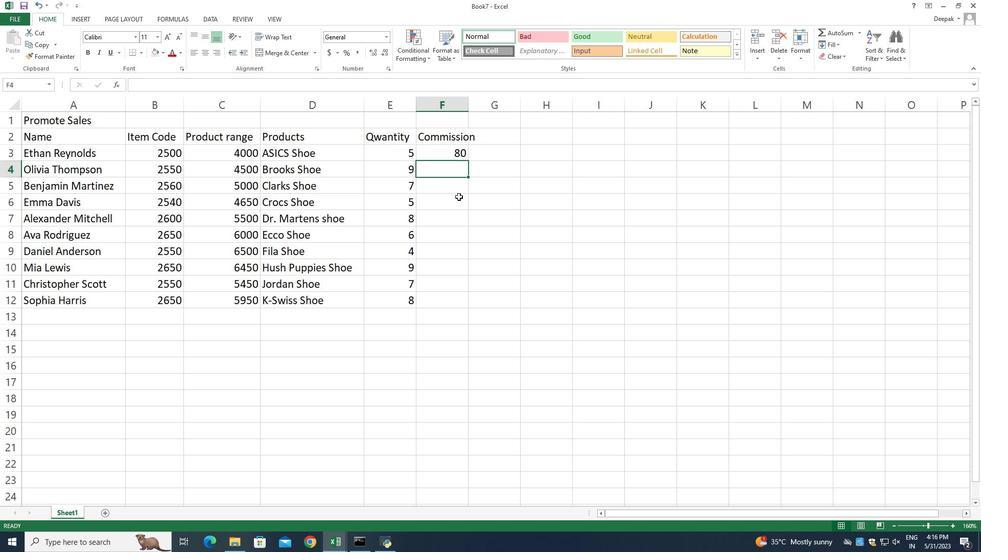 
Action: Mouse moved to (441, 191)
Screenshot: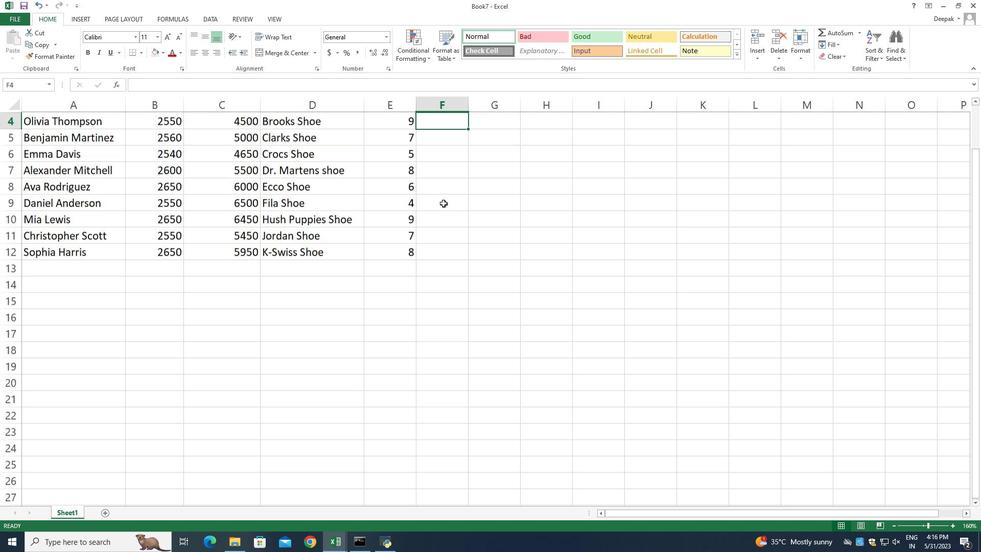 
Action: Mouse scrolled (441, 192) with delta (0, 0)
Screenshot: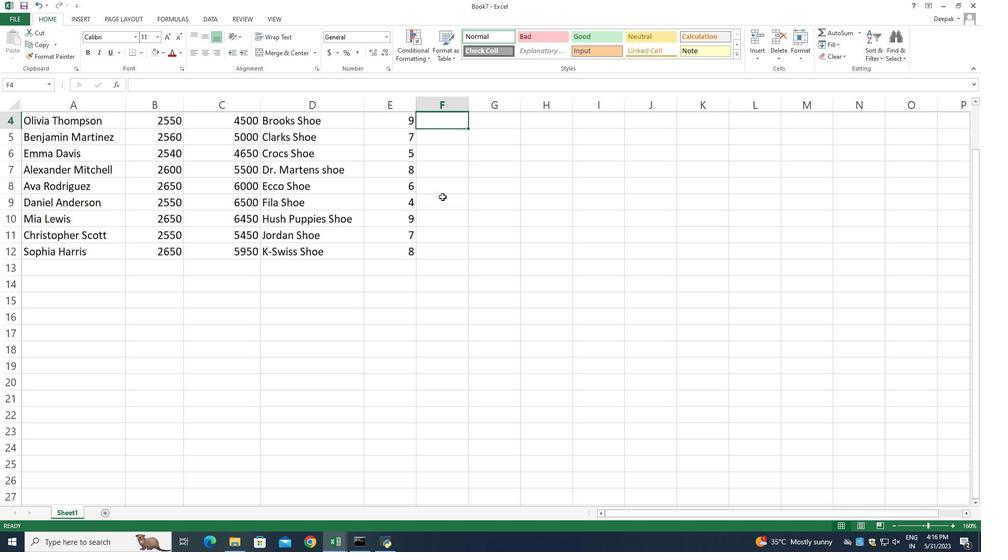 
Action: Mouse scrolled (441, 192) with delta (0, 0)
Screenshot: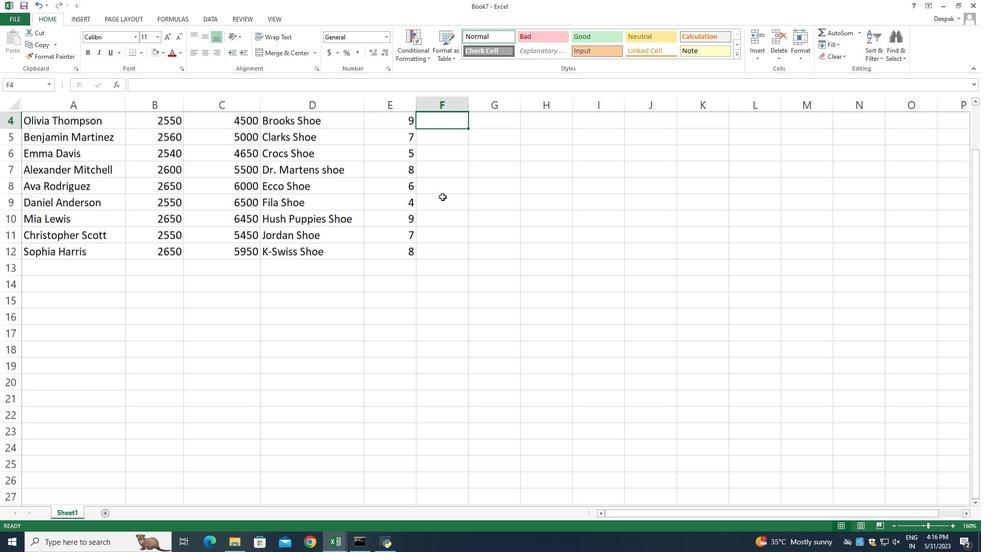 
Action: Mouse scrolled (441, 192) with delta (0, 0)
Screenshot: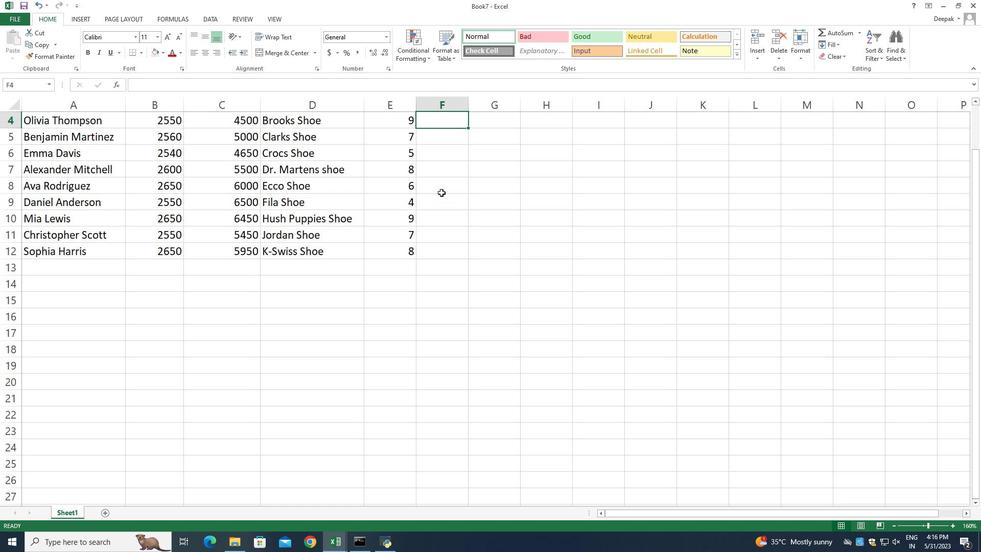 
Action: Mouse moved to (438, 171)
Screenshot: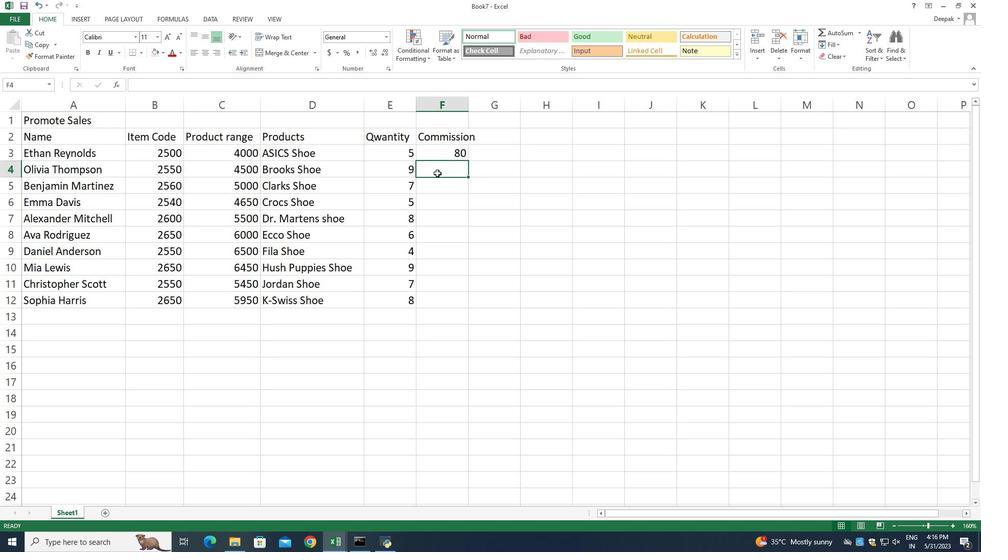 
Action: Mouse pressed left at (438, 171)
Screenshot: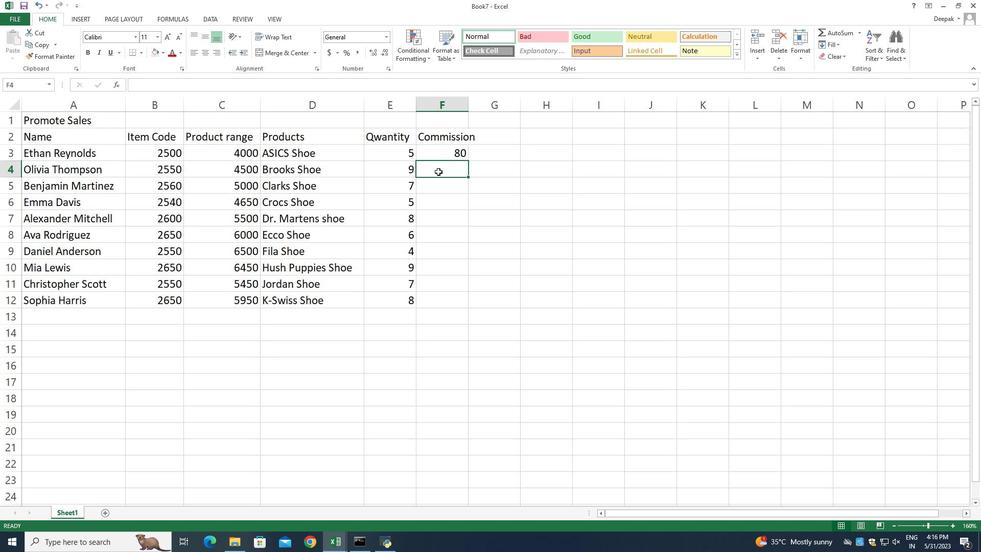 
Action: Mouse pressed left at (438, 171)
Screenshot: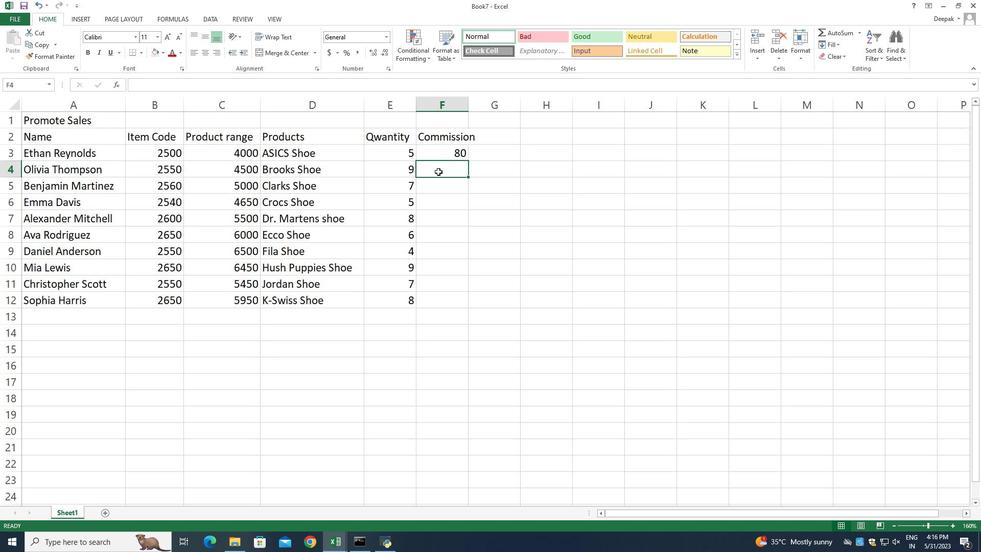 
Action: Key pressed =
Screenshot: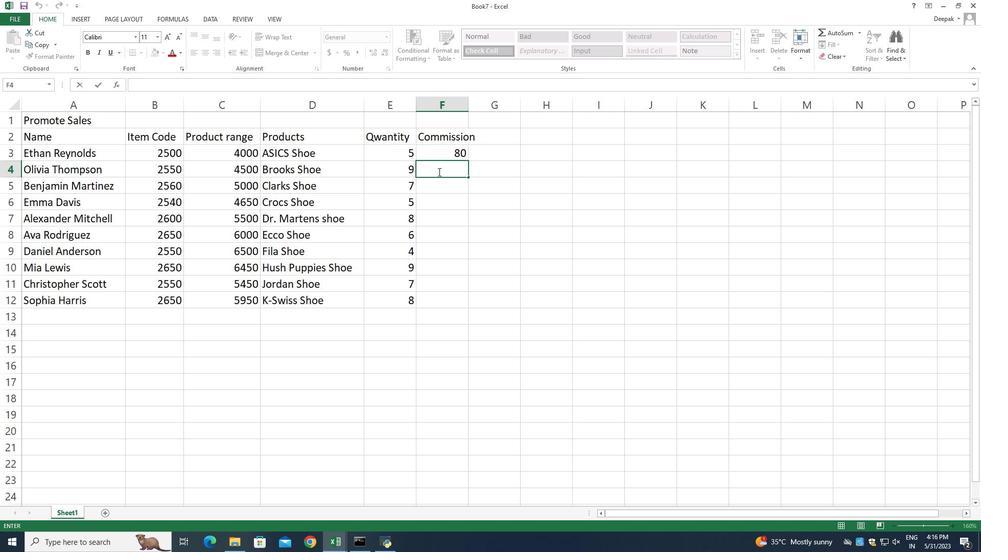 
Action: Mouse scrolled (438, 171) with delta (0, 0)
Screenshot: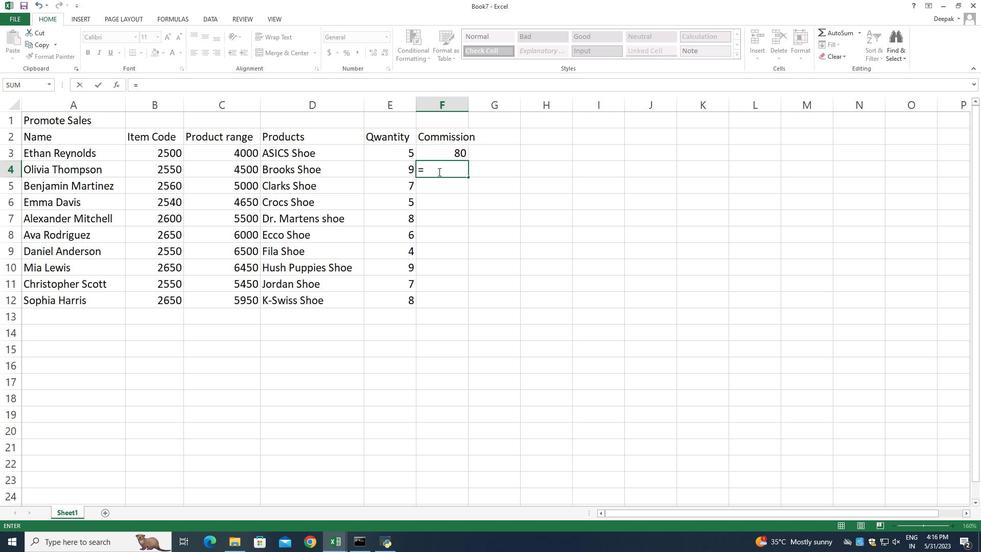 
Action: Key pressed <Key.backspace>
Screenshot: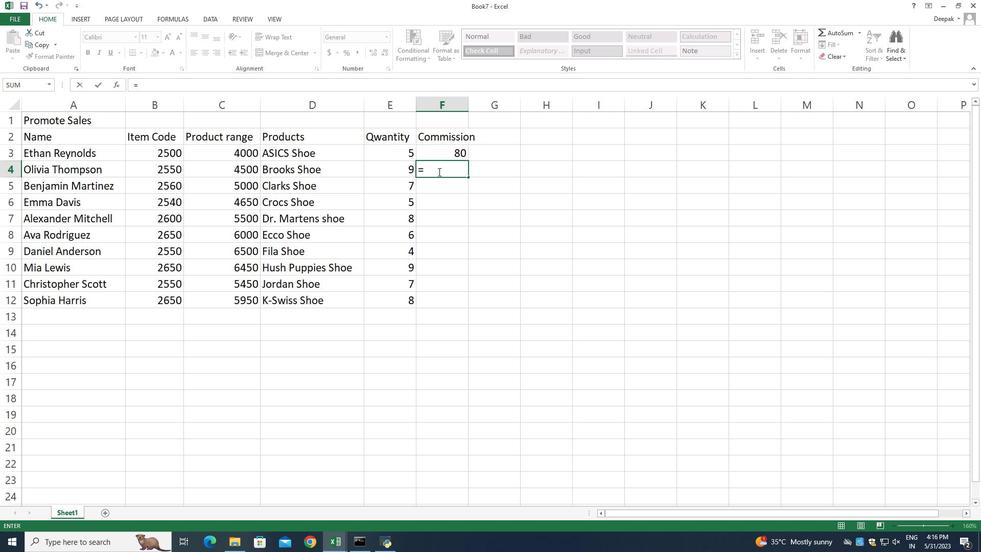 
Action: Mouse moved to (441, 183)
Screenshot: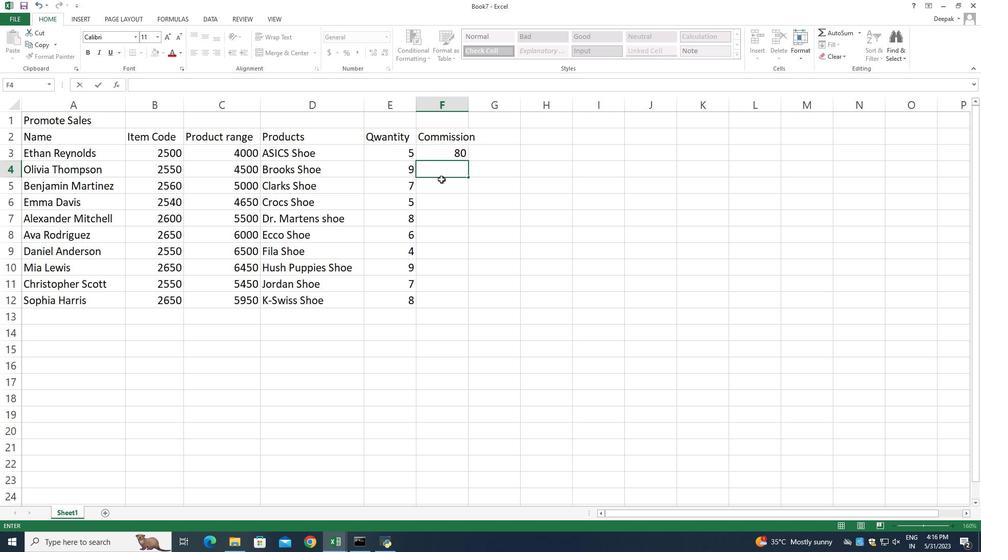 
Action: Mouse pressed left at (441, 183)
Screenshot: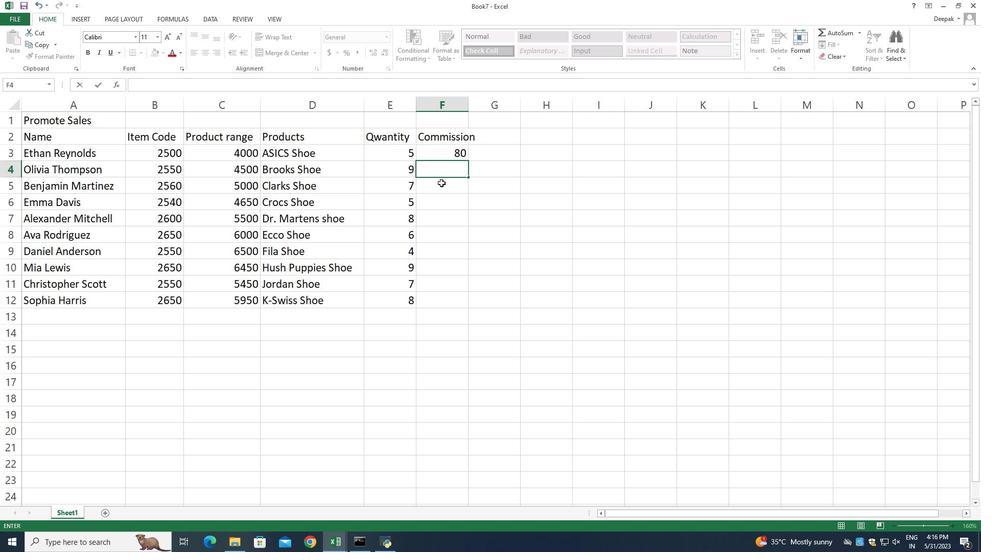 
Action: Mouse moved to (441, 183)
Screenshot: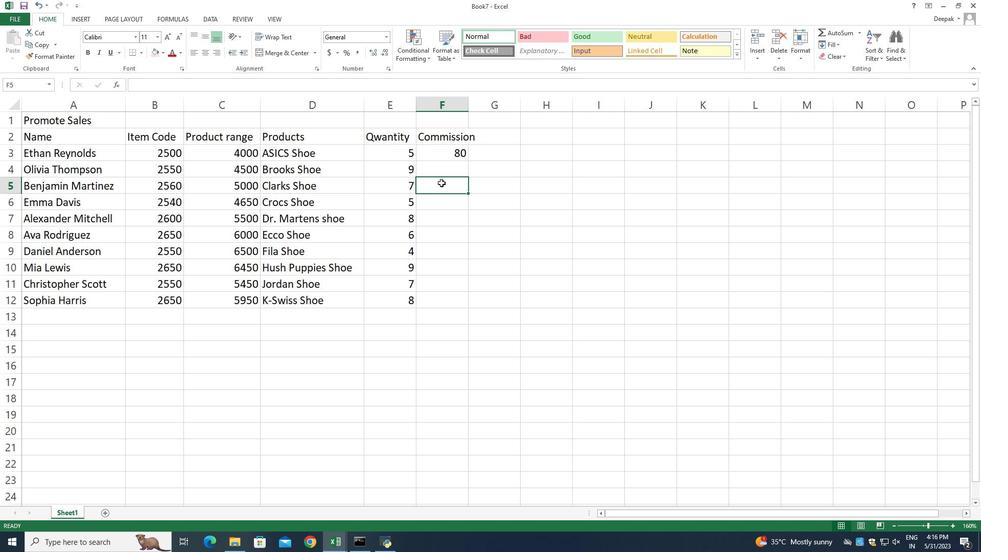 
Action: Mouse scrolled (441, 183) with delta (0, 0)
Screenshot: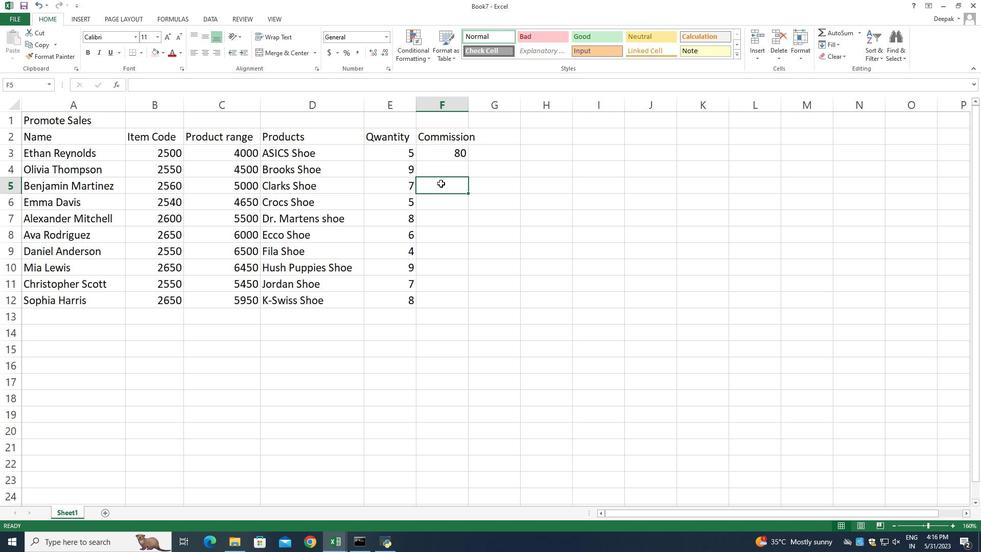 
Action: Mouse scrolled (441, 183) with delta (0, 0)
Screenshot: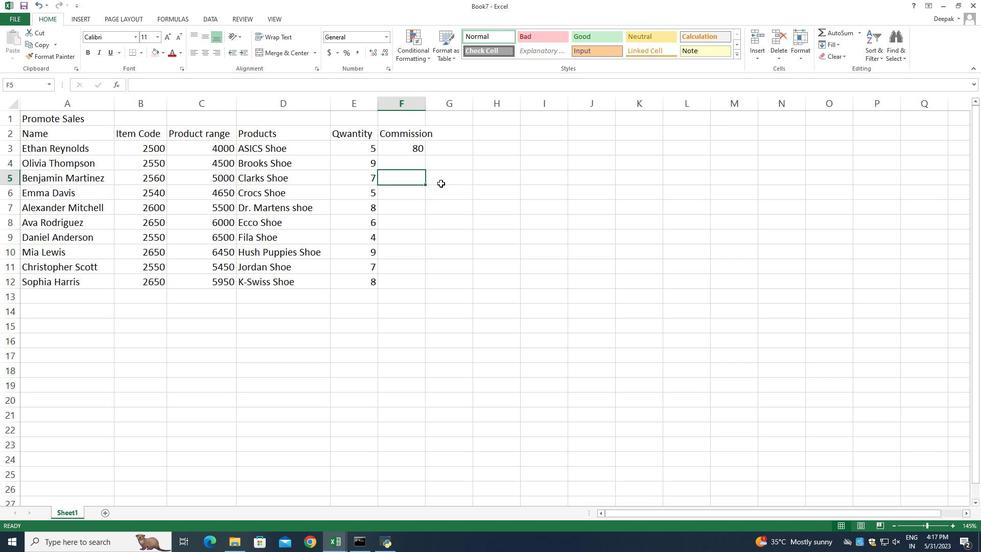 
Action: Mouse moved to (364, 154)
Screenshot: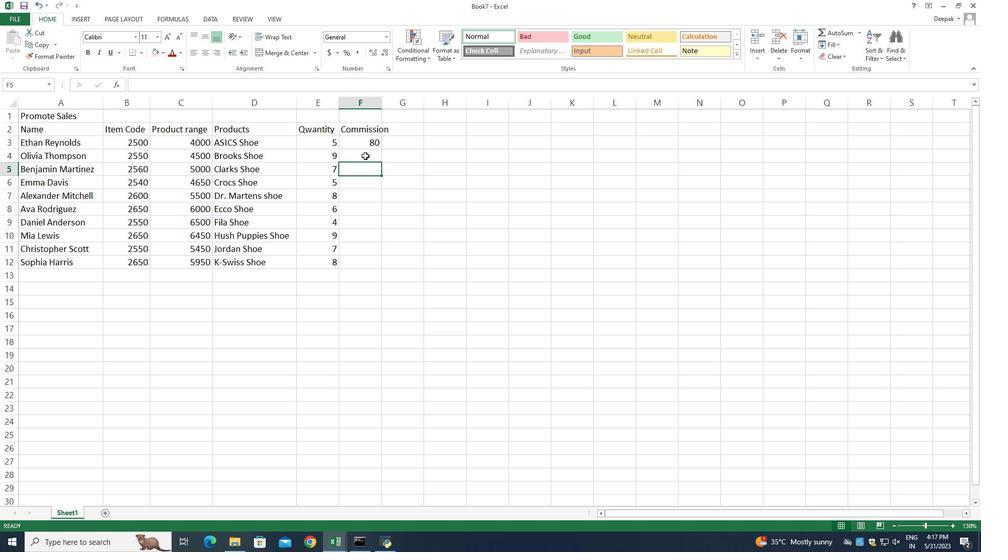 
Action: Mouse pressed left at (364, 154)
Screenshot: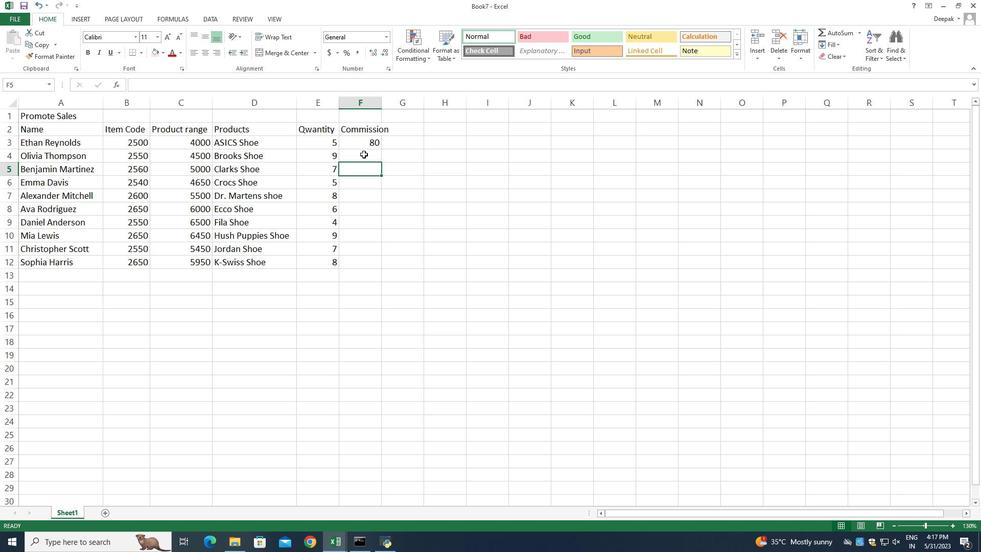 
Action: Mouse moved to (362, 154)
Screenshot: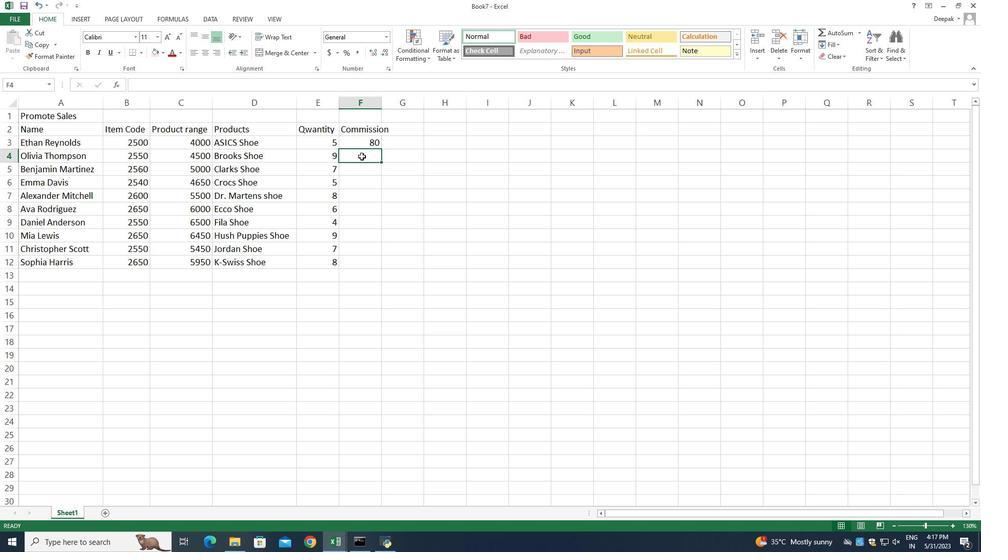 
Action: Key pressed =
Screenshot: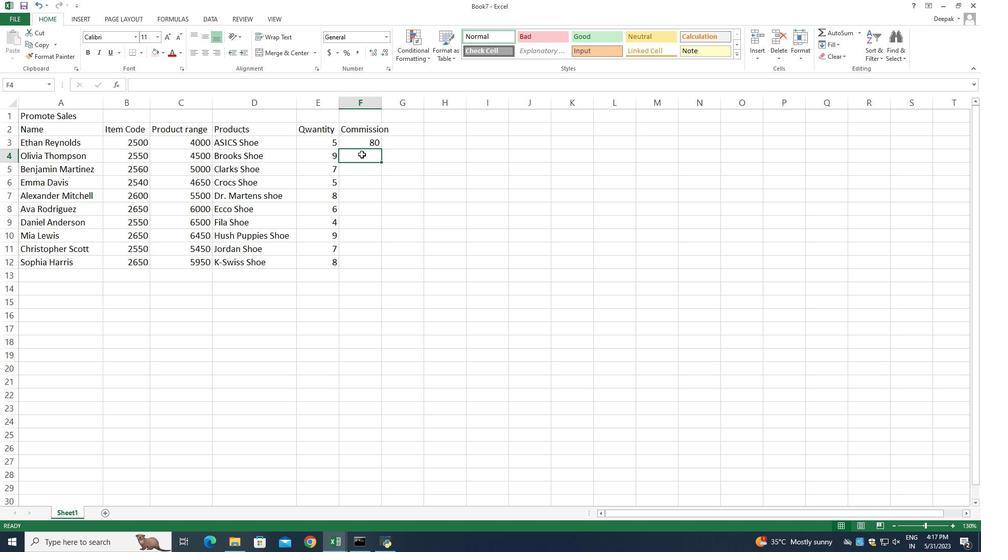 
Action: Mouse moved to (189, 155)
Screenshot: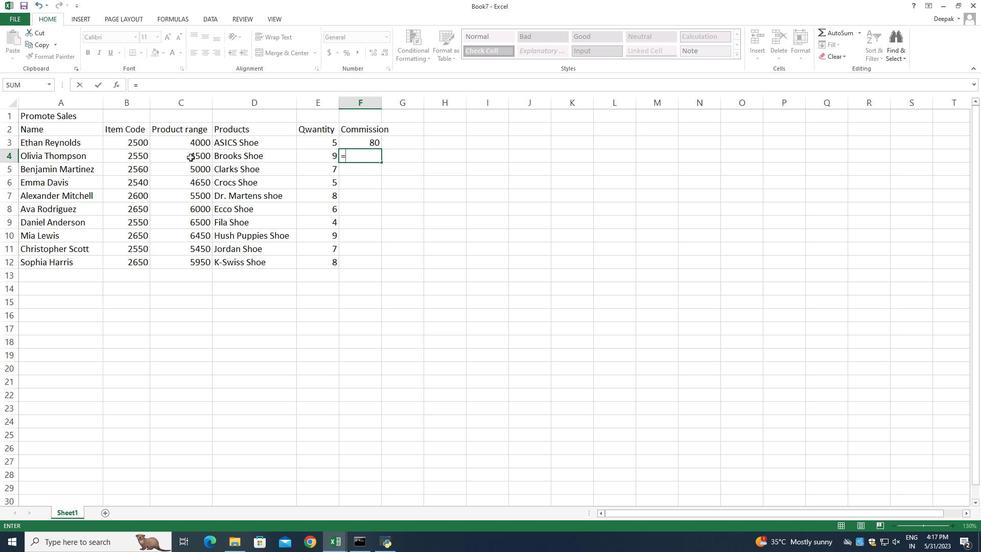 
Action: Mouse pressed left at (189, 155)
Screenshot: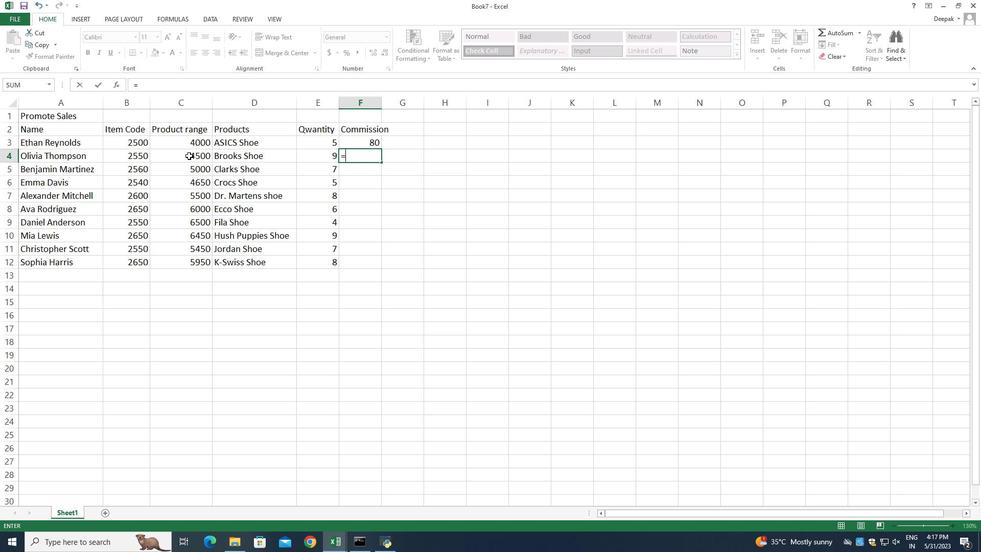 
Action: Key pressed *2<Key.shift><Key.shift><Key.shift><Key.shift><Key.shift><Key.shift><Key.shift><Key.shift>%<Key.enter>
Screenshot: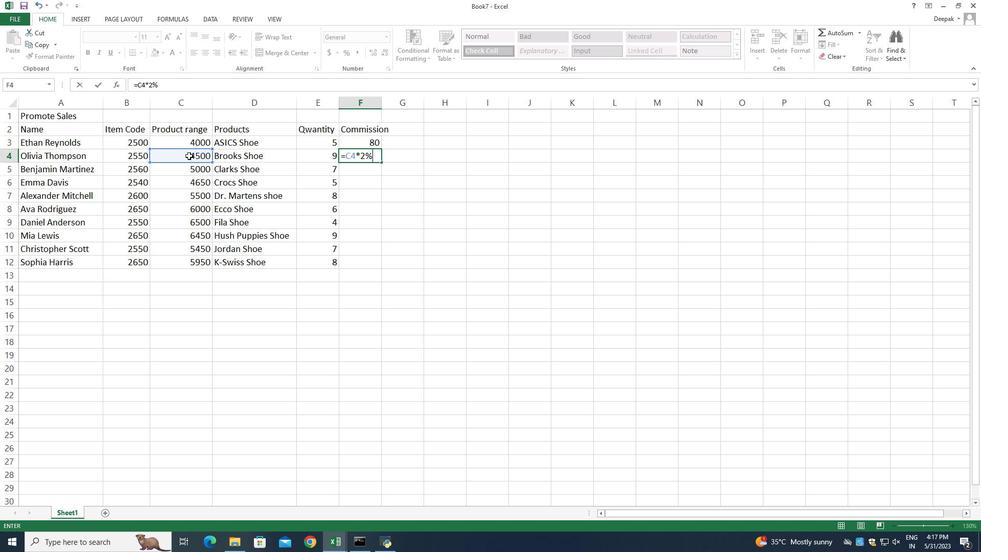 
Action: Mouse moved to (297, 182)
Screenshot: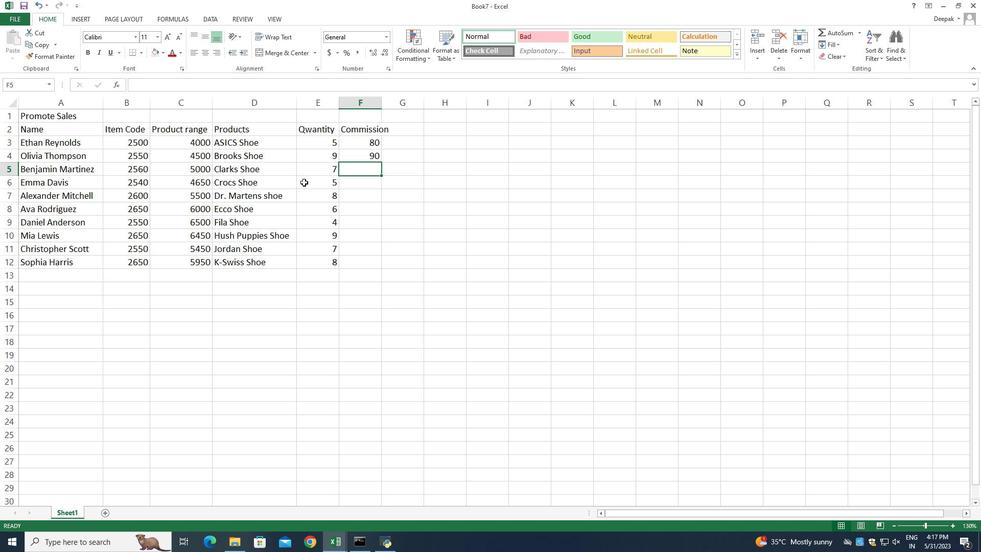 
Action: Key pressed =
Screenshot: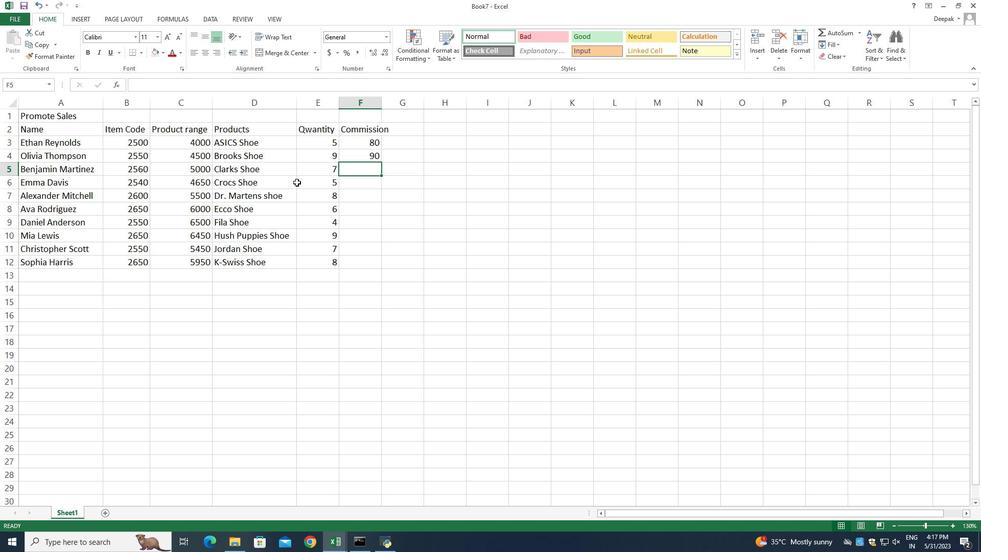 
Action: Mouse moved to (189, 171)
Screenshot: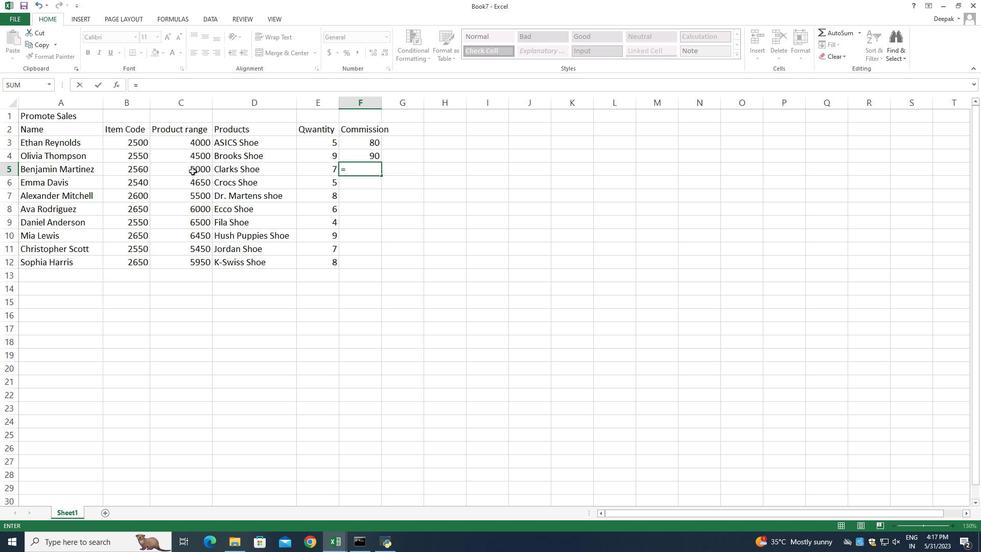 
Action: Mouse pressed left at (189, 171)
Screenshot: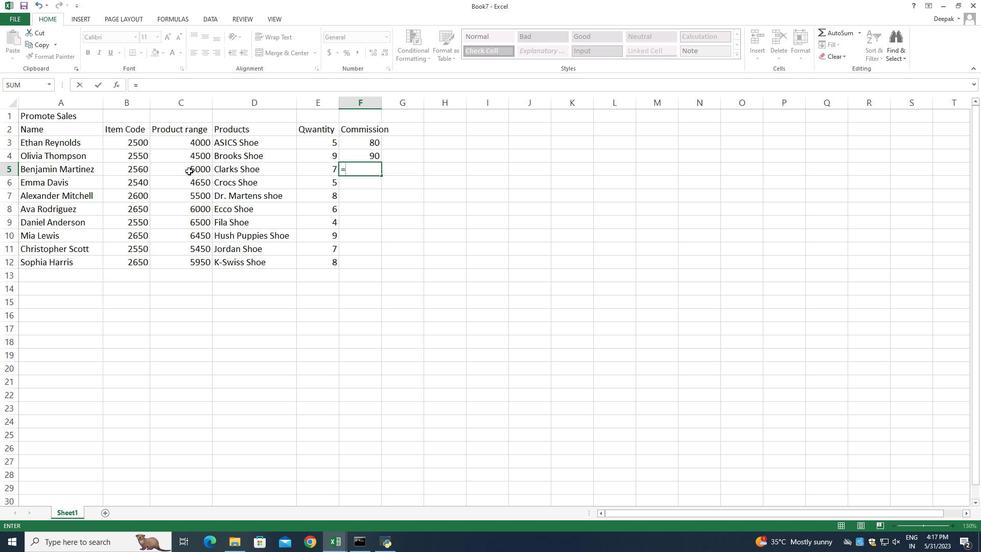 
Action: Mouse moved to (320, 180)
Screenshot: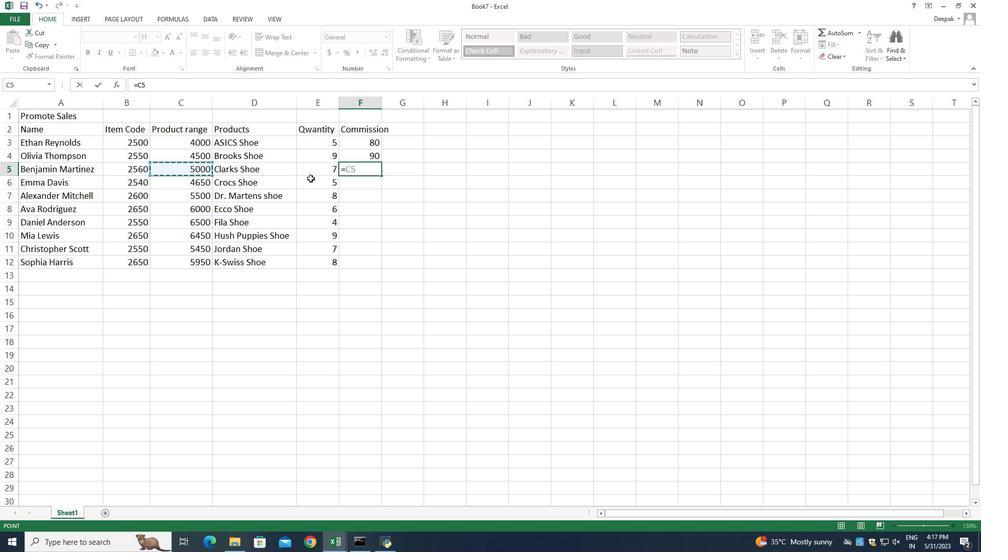 
Action: Key pressed *2<Key.shift><Key.shift>%<Key.enter>
Screenshot: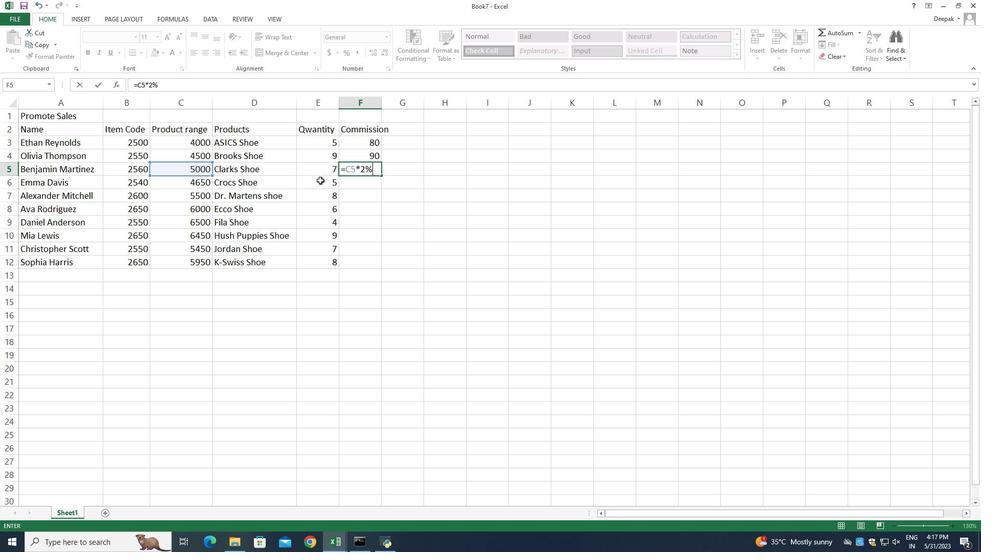 
Action: Mouse moved to (368, 187)
Screenshot: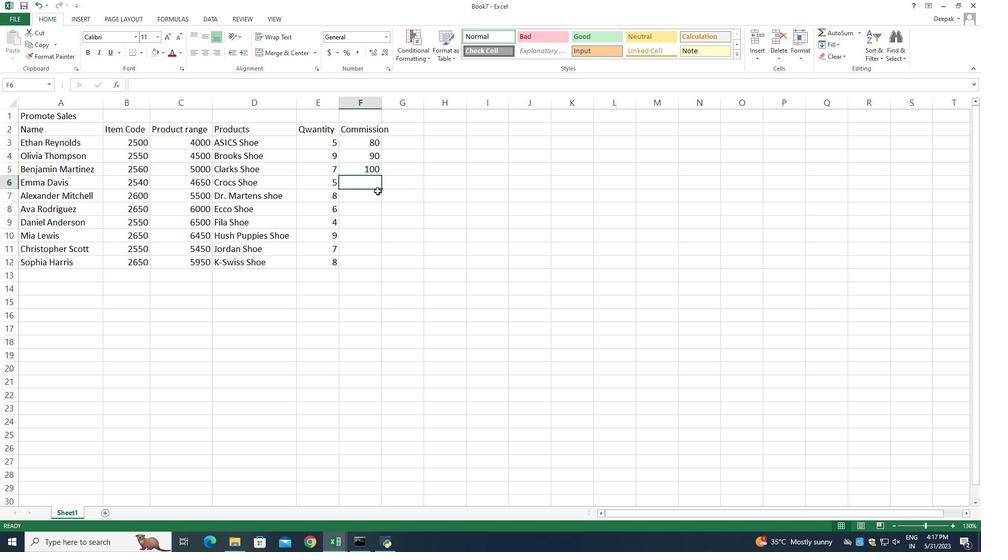 
Action: Key pressed =
Screenshot: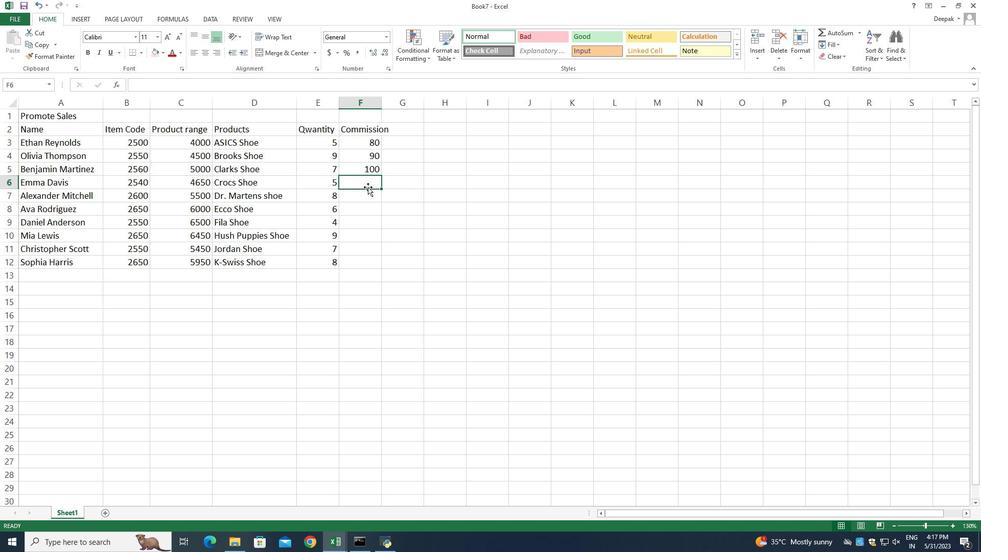 
Action: Mouse moved to (188, 182)
Screenshot: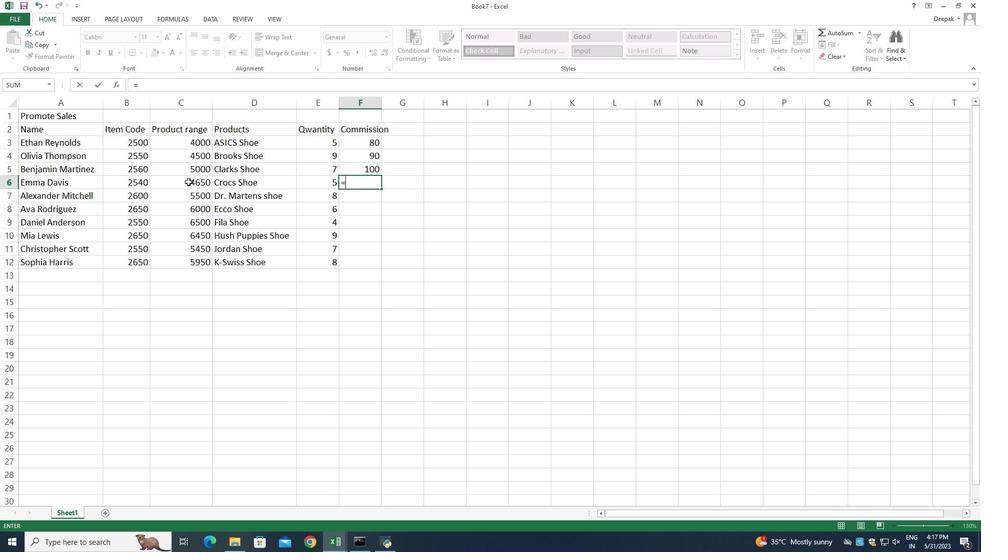 
Action: Mouse pressed left at (188, 182)
Screenshot: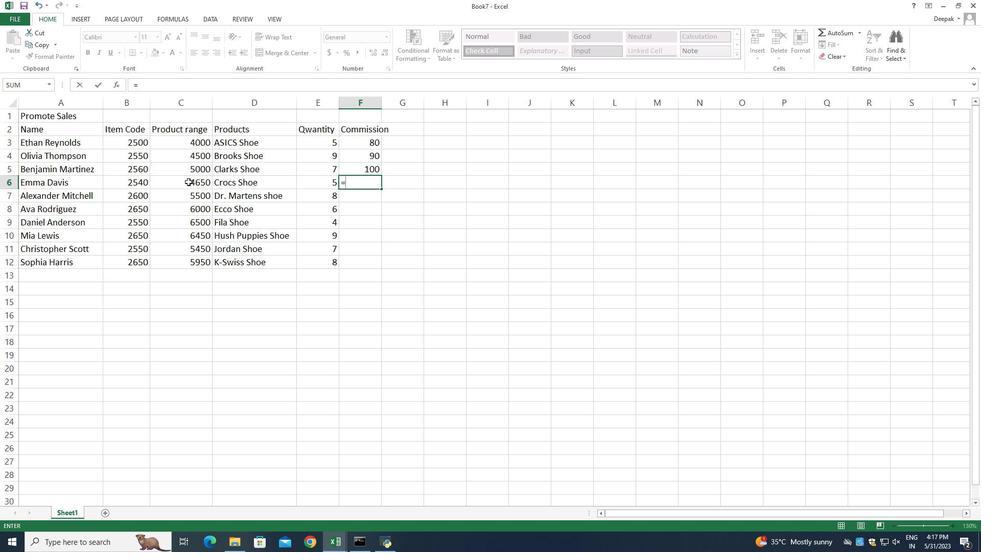 
Action: Mouse moved to (313, 192)
Screenshot: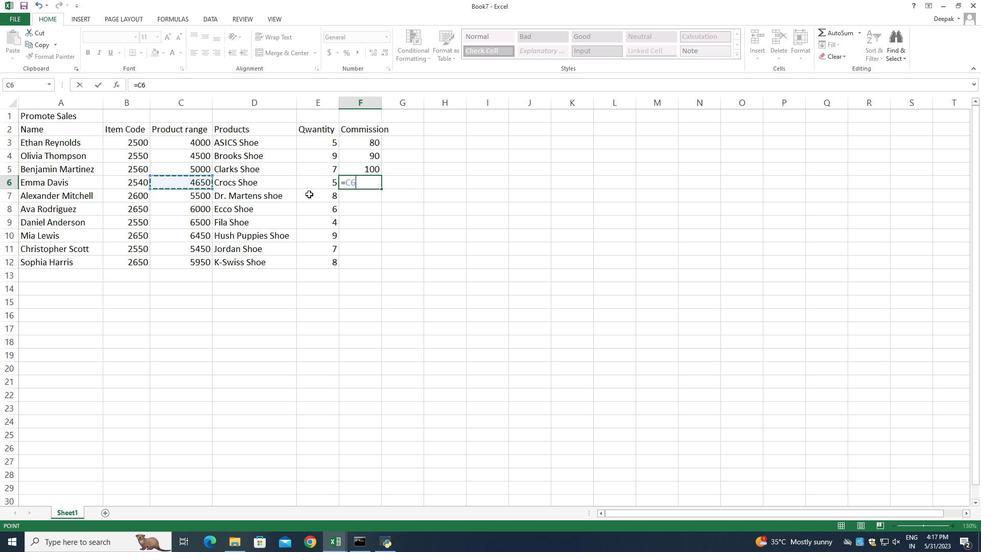 
Action: Key pressed *2<Key.shift><Key.shift><Key.shift><Key.shift><Key.shift><Key.shift><Key.shift><Key.shift><Key.shift><Key.shift><Key.shift>%<Key.enter>
Screenshot: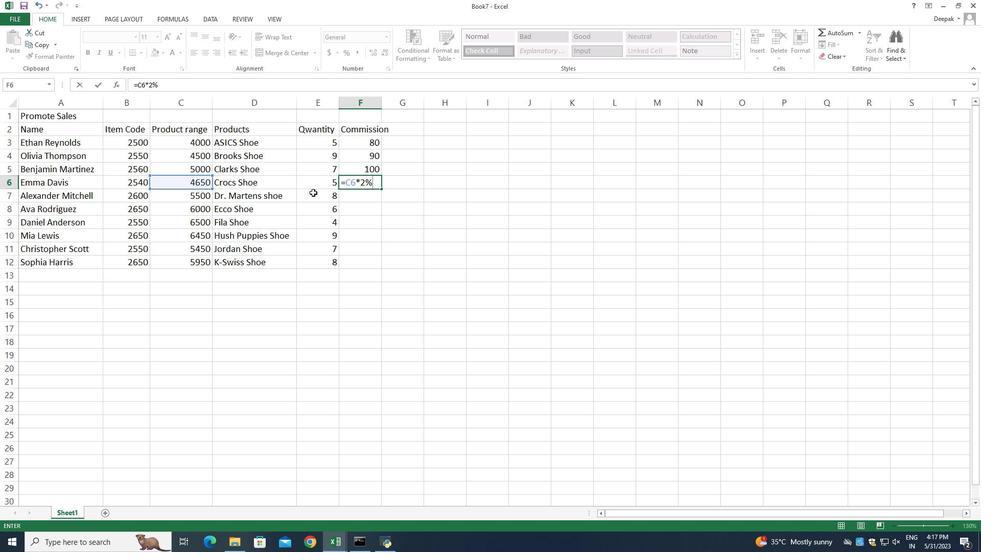 
Action: Mouse moved to (353, 219)
Screenshot: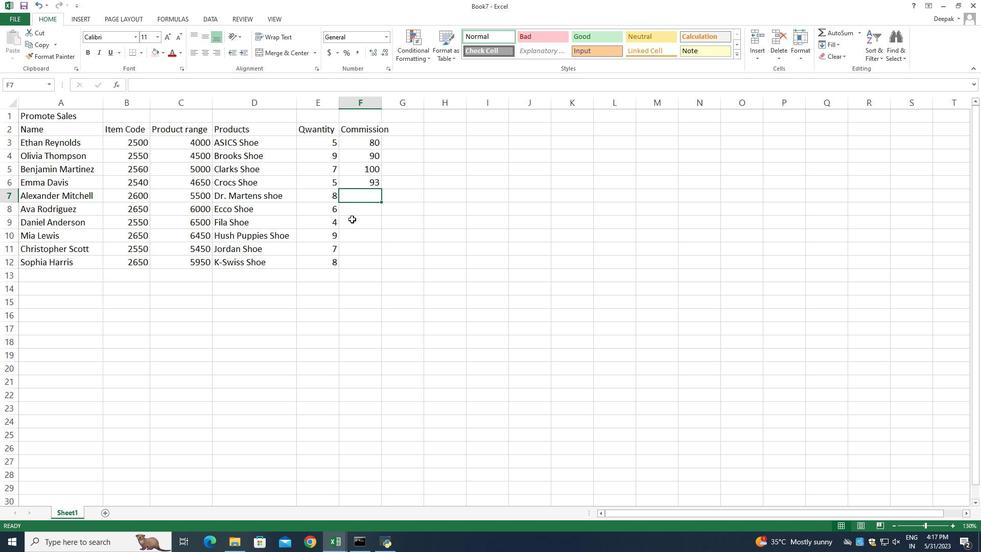 
Action: Key pressed =<Key.shift><Key.shift><Key.shift><Key.shift><Key.shift><Key.shift><Key.shift><Key.shift><Key.shift><Key.shift><Key.shift><Key.shift><Key.shift><Key.shift><Key.shift><Key.shift><Key.shift><Key.shift><Key.shift><Key.shift><Key.shift><Key.shift><Key.shift><Key.shift><Key.shift><Key.shift><Key.shift><Key.shift><Key.shift><Key.shift><Key.shift><Key.shift><Key.shift><Key.shift><Key.shift><Key.shift><Key.shift><Key.shift><Key.shift><Key.shift><Key.shift><Key.shift><Key.shift><Key.shift><Key.shift><Key.shift><Key.shift><Key.shift><Key.shift><Key.shift><Key.shift><Key.shift><Key.shift><Key.shift><Key.shift><Key.shift><Key.shift><Key.shift><Key.shift>
Screenshot: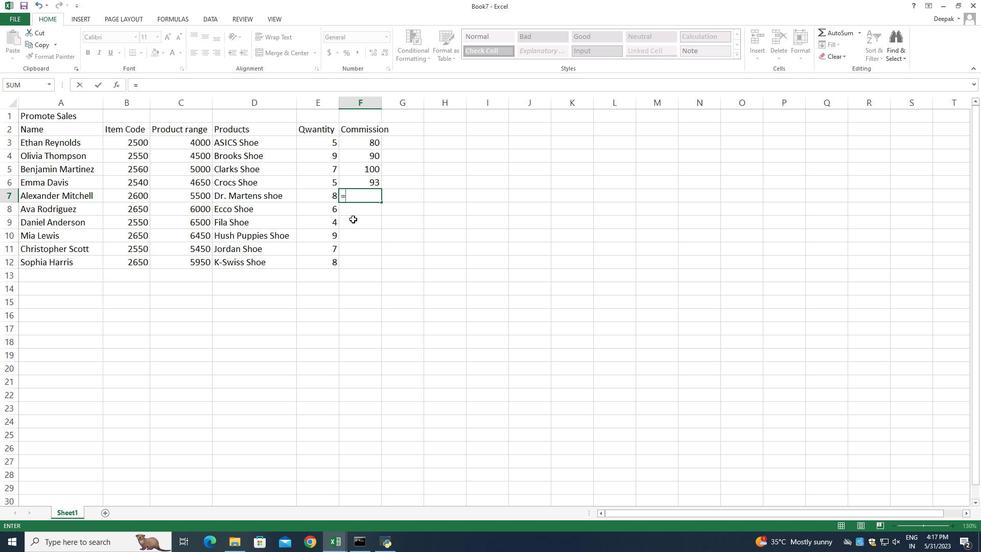 
Action: Mouse moved to (175, 198)
Screenshot: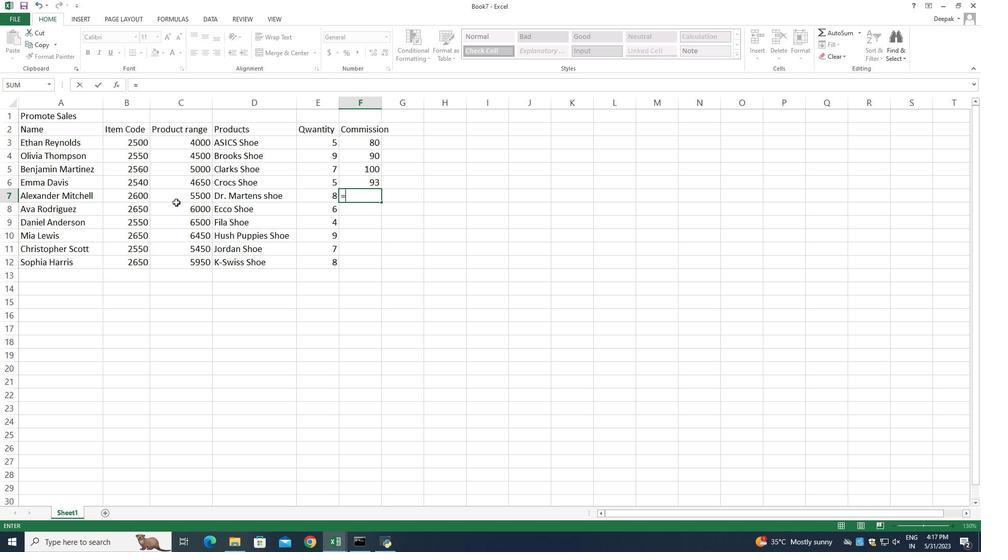 
Action: Mouse pressed left at (175, 198)
Screenshot: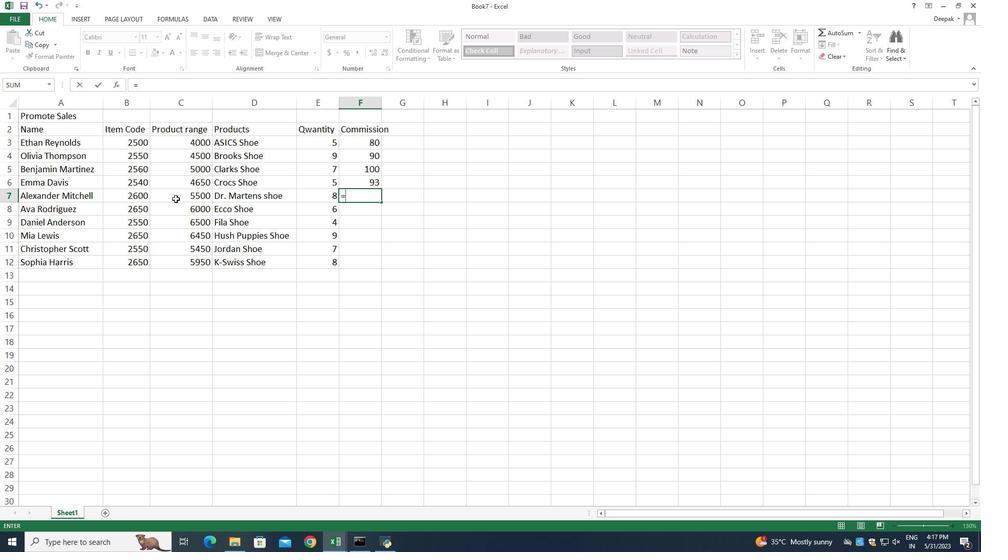 
Action: Mouse moved to (329, 210)
Screenshot: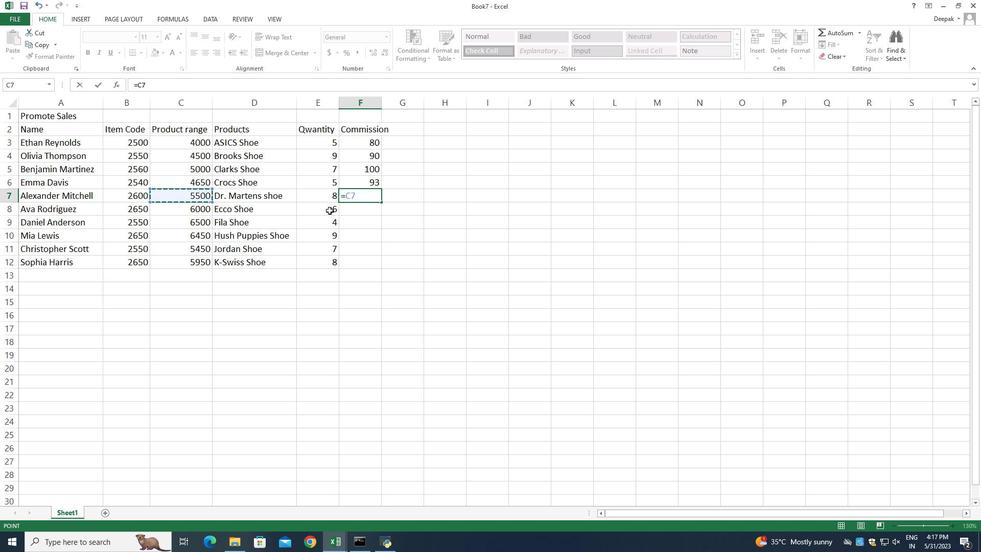 
Action: Key pressed *2<Key.shift><Key.shift><Key.shift>%<Key.enter>
Screenshot: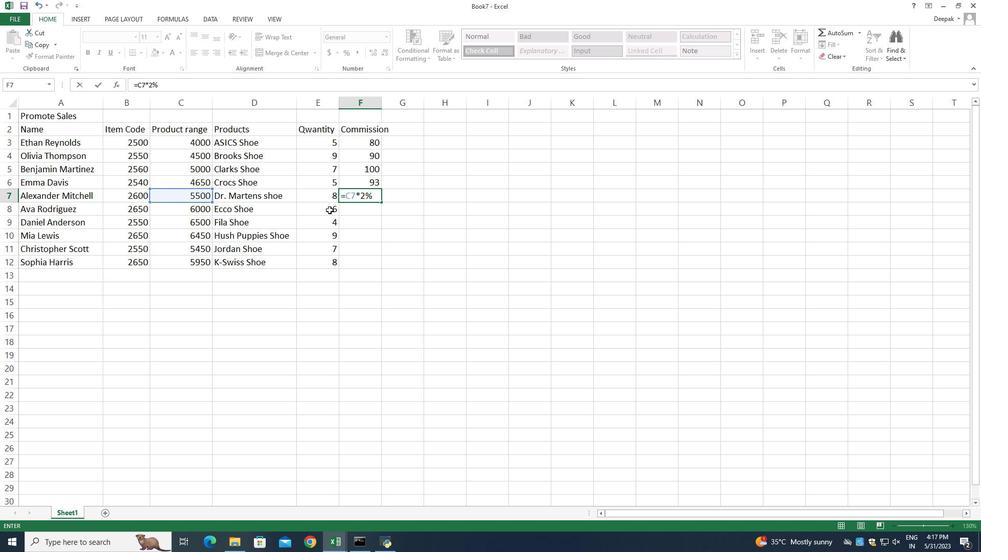 
Action: Mouse moved to (359, 207)
Screenshot: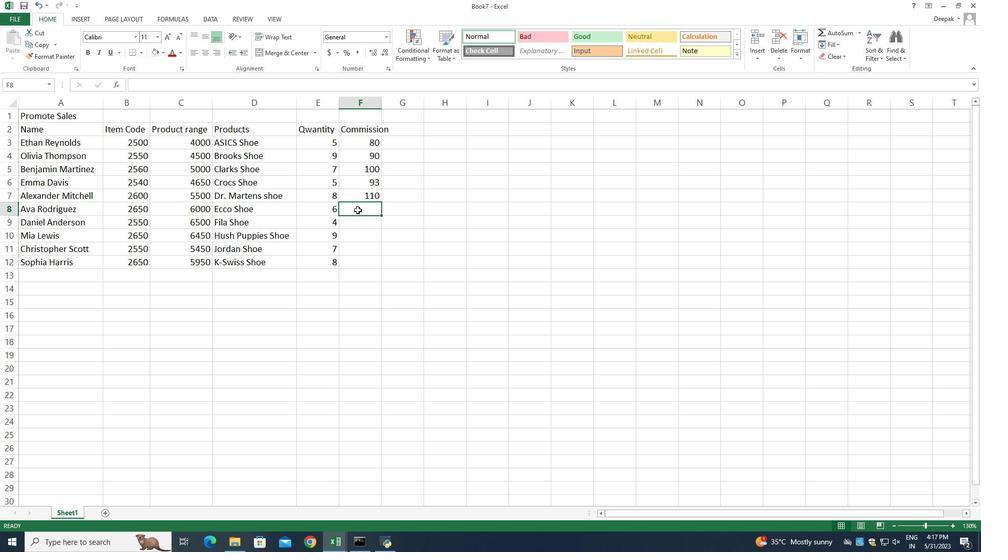 
Action: Key pressed =
Screenshot: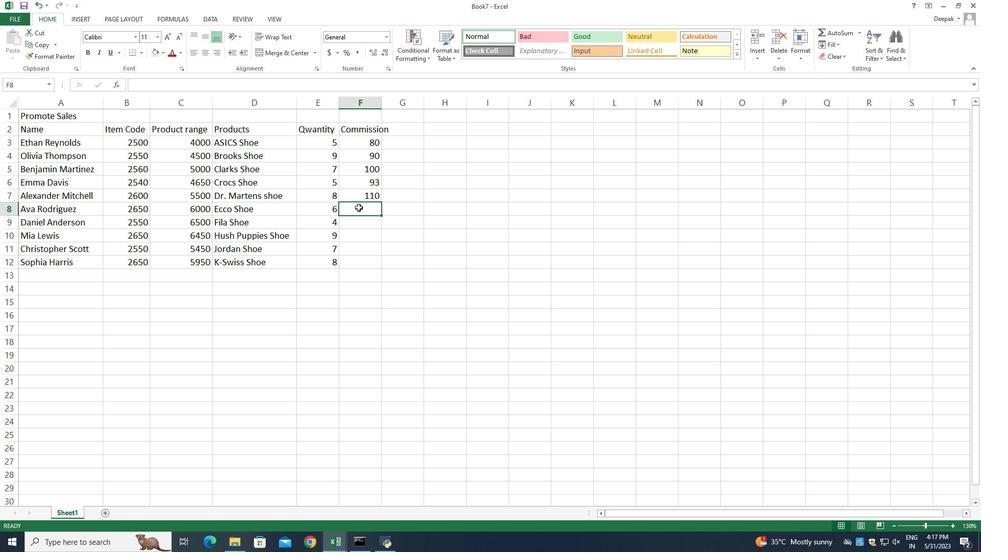 
Action: Mouse moved to (193, 209)
Screenshot: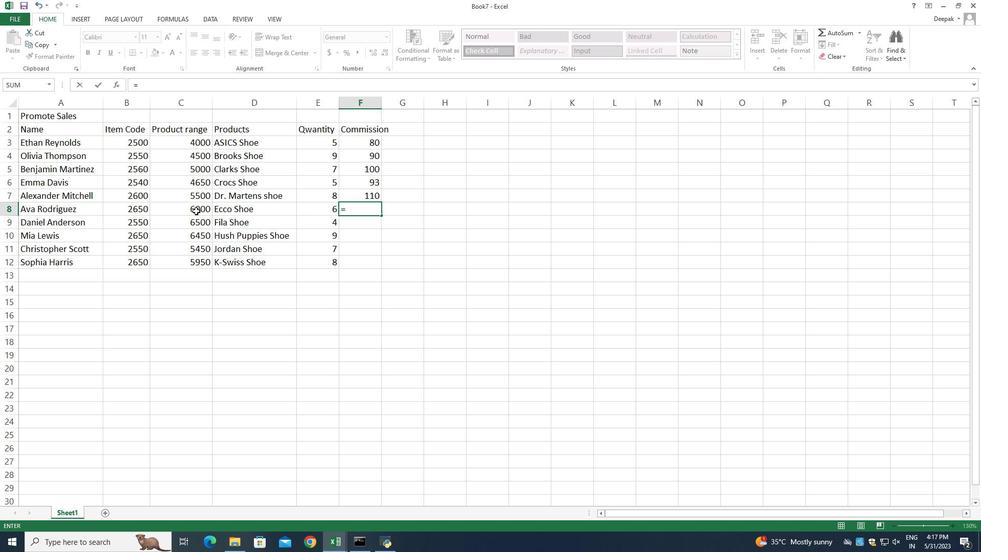 
Action: Mouse pressed left at (193, 209)
Screenshot: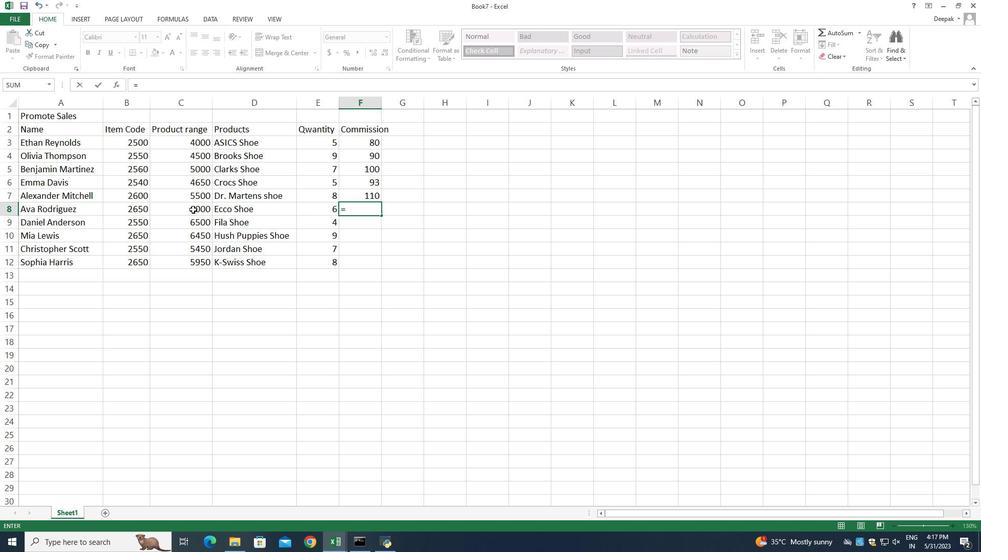 
Action: Mouse moved to (352, 229)
Screenshot: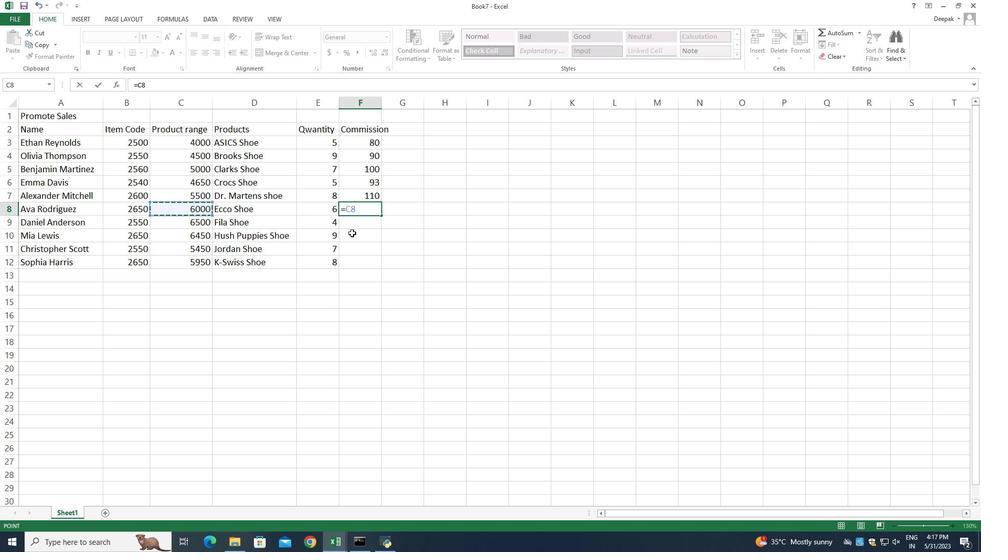 
Action: Key pressed *2<Key.shift><Key.shift><Key.shift><Key.shift><Key.shift><Key.shift><Key.shift><Key.shift><Key.shift><Key.shift><Key.shift><Key.shift><Key.shift><Key.shift><Key.shift><Key.shift><Key.shift><Key.shift><Key.shift><Key.shift><Key.shift><Key.shift><Key.shift><Key.shift><Key.shift><Key.shift><Key.shift><Key.shift><Key.shift><Key.shift><Key.shift><Key.shift><Key.shift><Key.shift><Key.shift><Key.shift><Key.shift><Key.shift><Key.shift><Key.shift><Key.shift><Key.shift><Key.shift><Key.shift>%<Key.enter>=
Screenshot: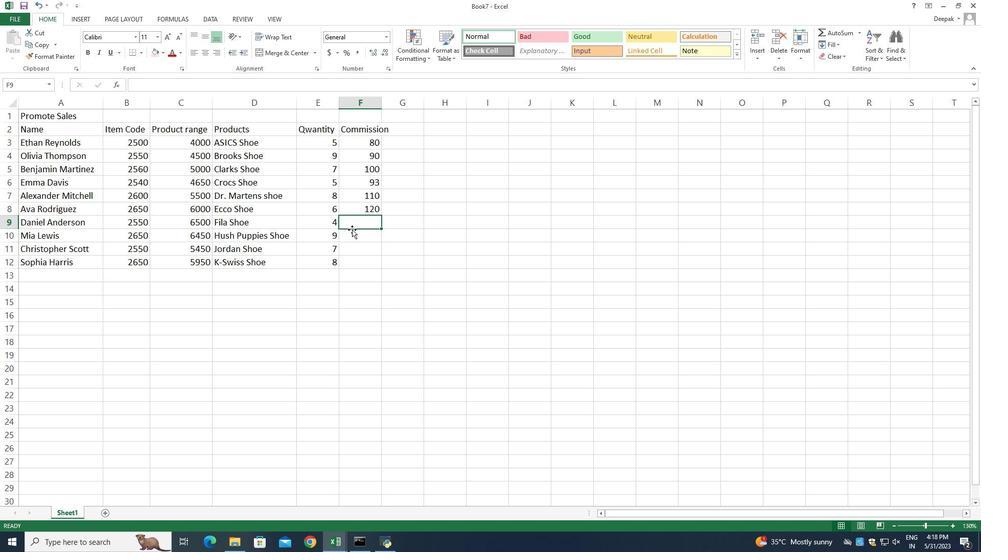 
Action: Mouse moved to (182, 222)
Screenshot: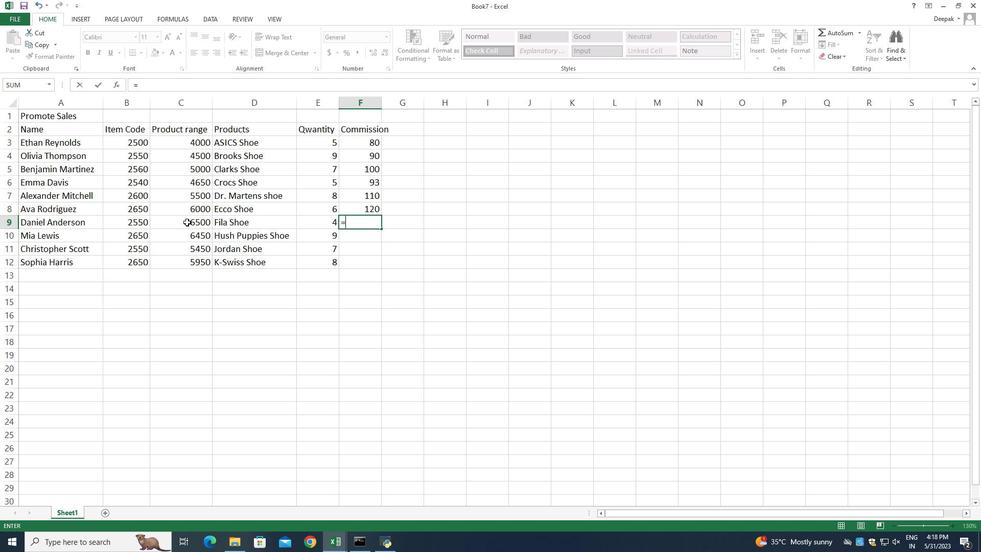 
Action: Mouse pressed left at (182, 222)
Screenshot: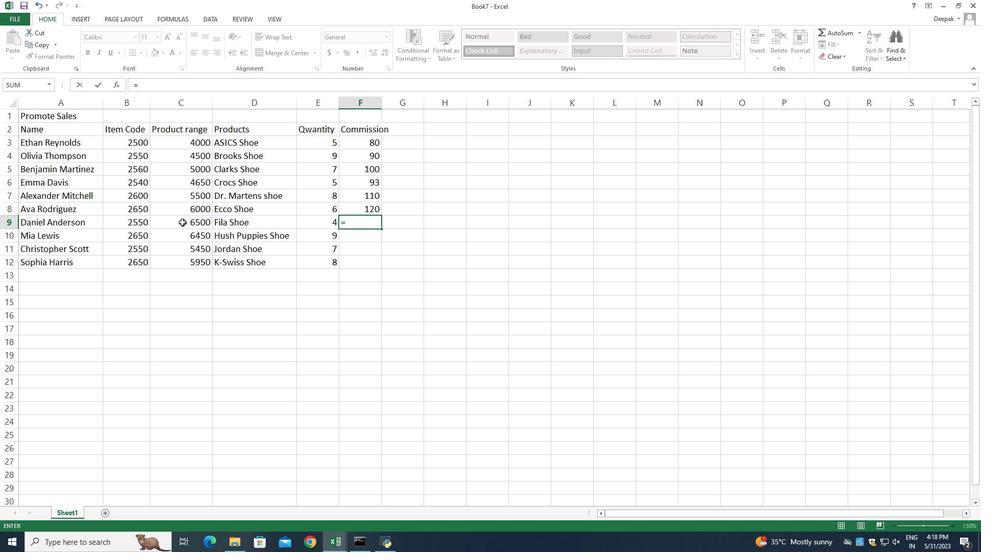 
Action: Mouse moved to (347, 233)
Screenshot: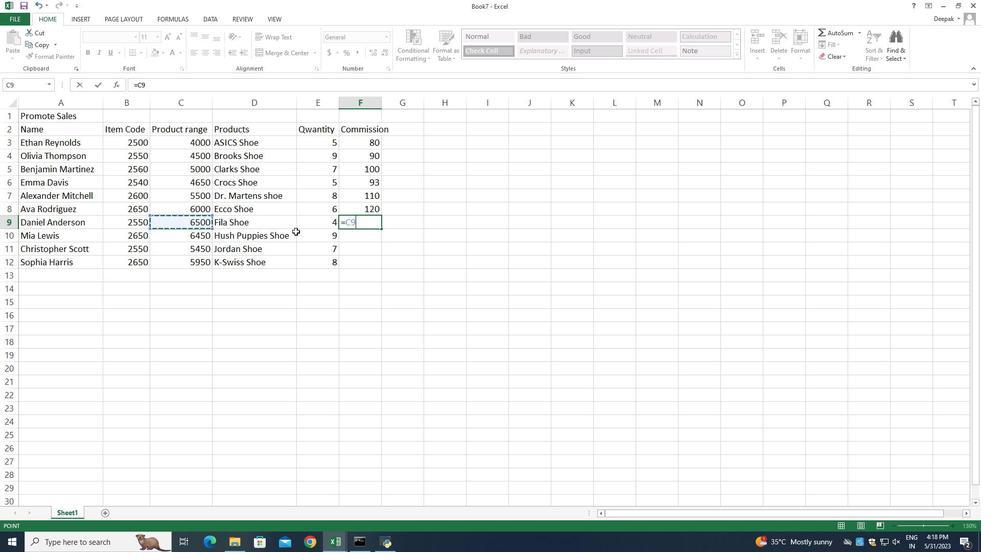 
Action: Key pressed *2<Key.shift><Key.shift><Key.shift><Key.shift>%<Key.enter>=
Screenshot: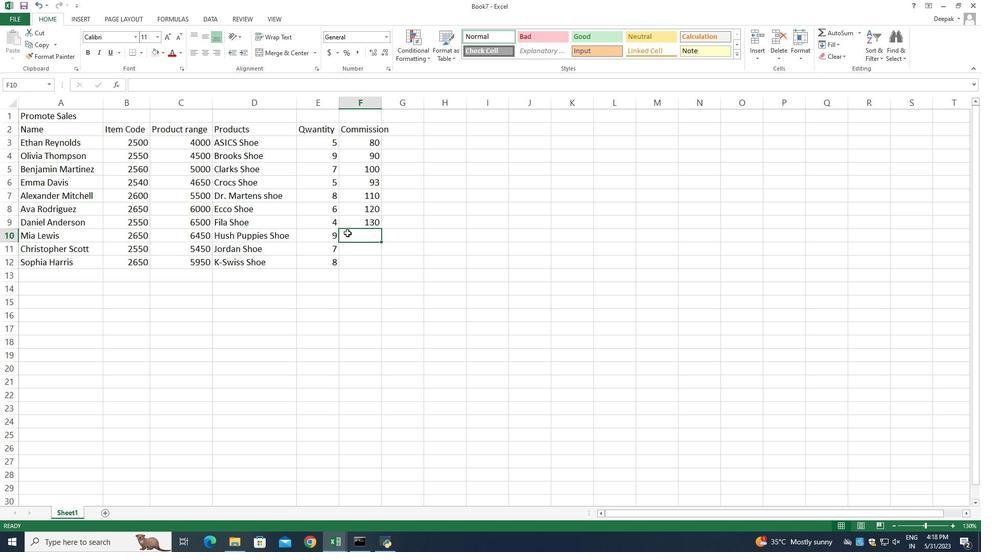 
Action: Mouse moved to (187, 234)
Screenshot: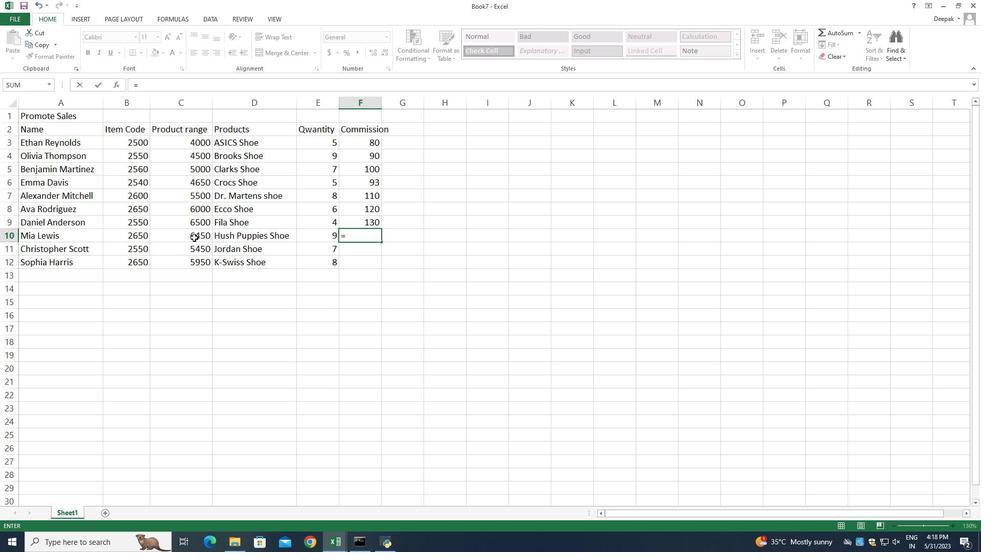 
Action: Mouse pressed left at (187, 234)
Screenshot: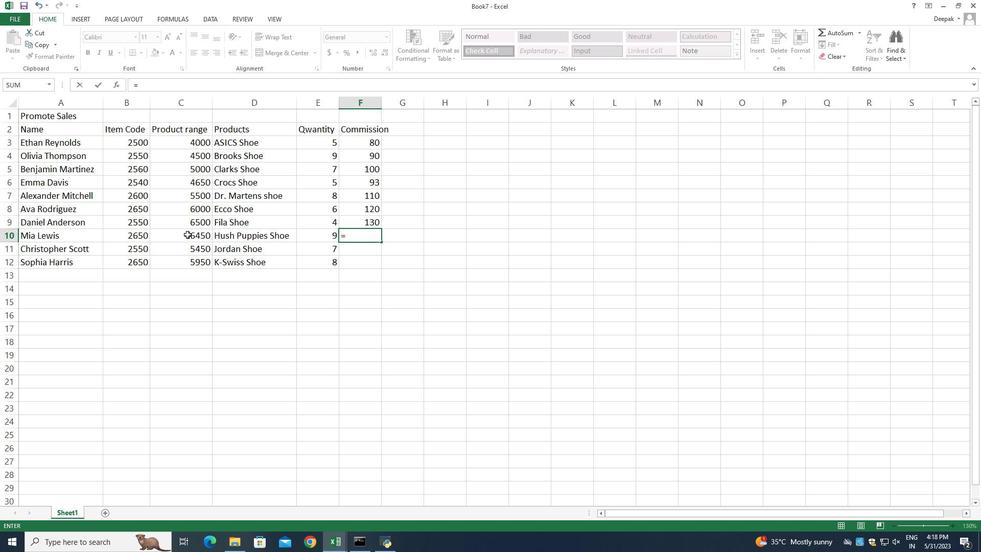 
Action: Mouse moved to (324, 240)
Screenshot: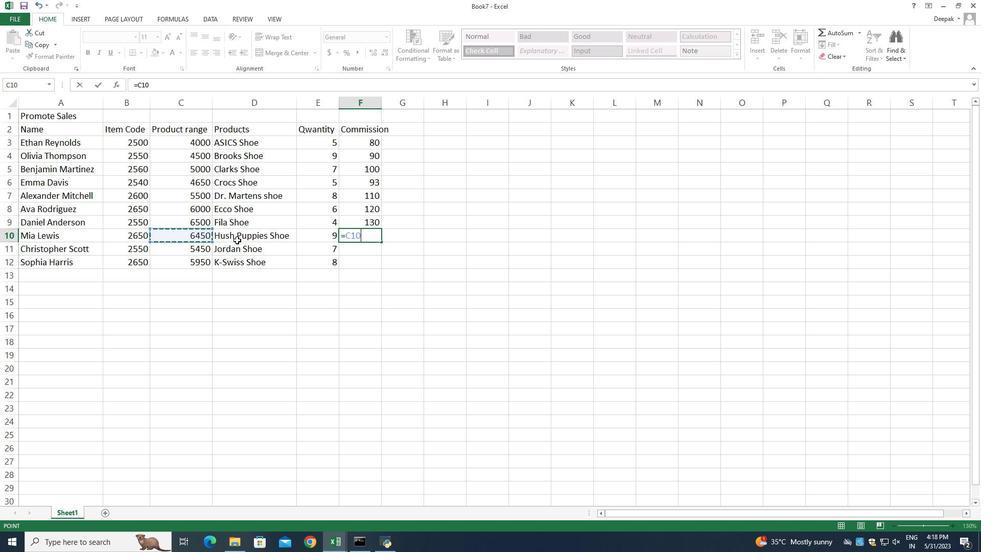 
Action: Key pressed *2<Key.shift><Key.shift><Key.shift><Key.shift><Key.shift><Key.shift><Key.shift><Key.shift><Key.shift><Key.shift><Key.shift><Key.shift><Key.shift><Key.shift><Key.shift><Key.shift>%<Key.enter>
Screenshot: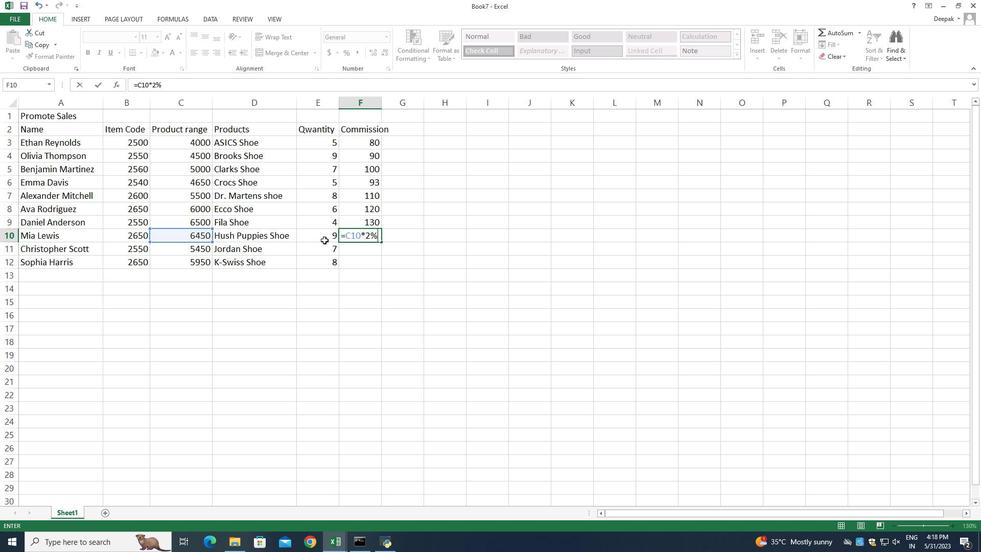 
Action: Mouse moved to (361, 247)
Screenshot: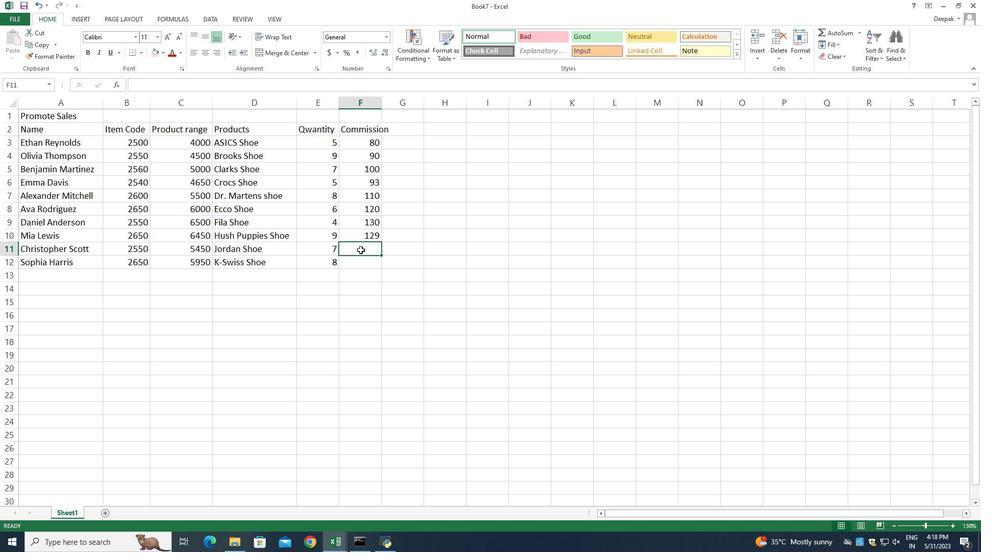 
Action: Key pressed =
Screenshot: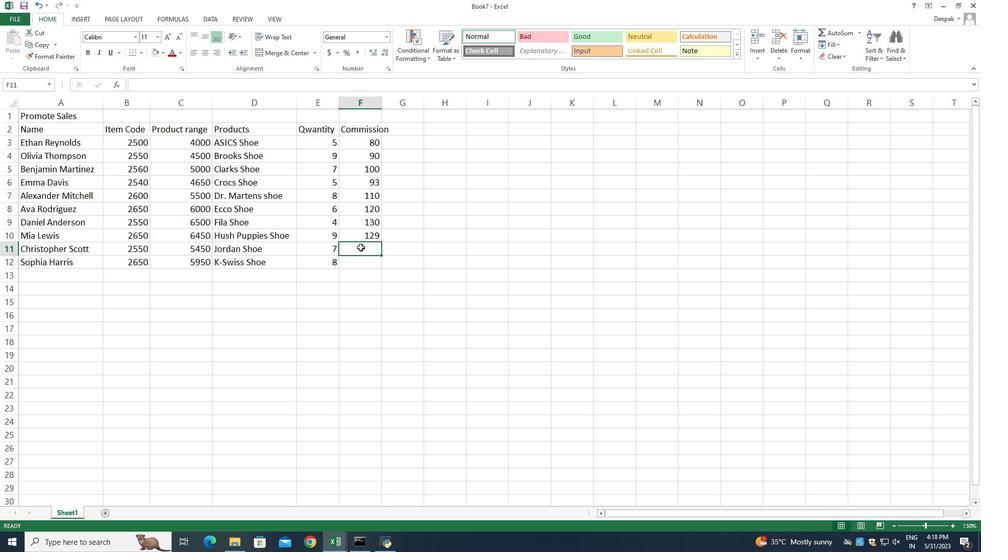 
Action: Mouse moved to (194, 247)
Screenshot: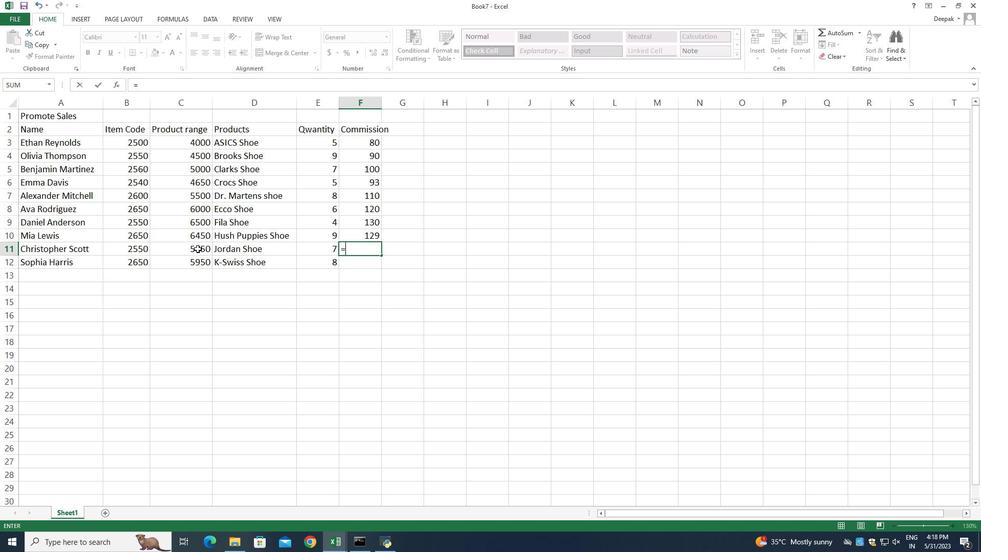 
Action: Mouse pressed left at (194, 247)
Screenshot: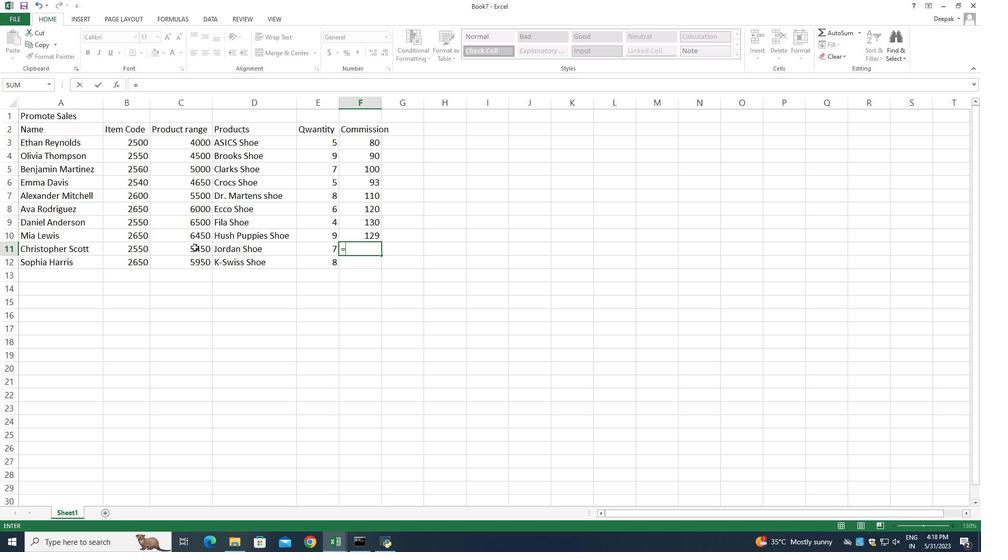 
Action: Mouse moved to (303, 284)
Screenshot: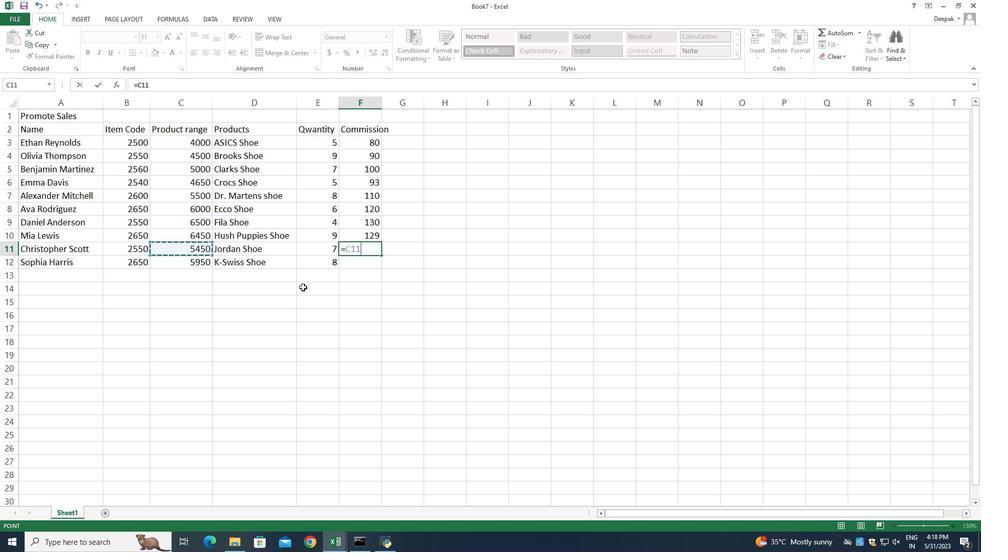 
Action: Key pressed *2<Key.shift><Key.shift><Key.shift>%<Key.enter>
Screenshot: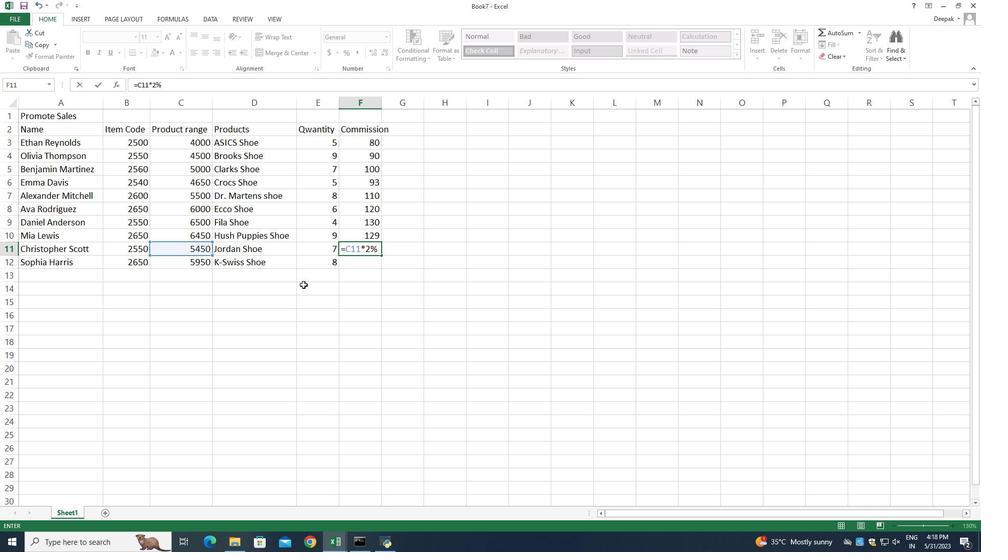 
Action: Mouse moved to (389, 271)
Screenshot: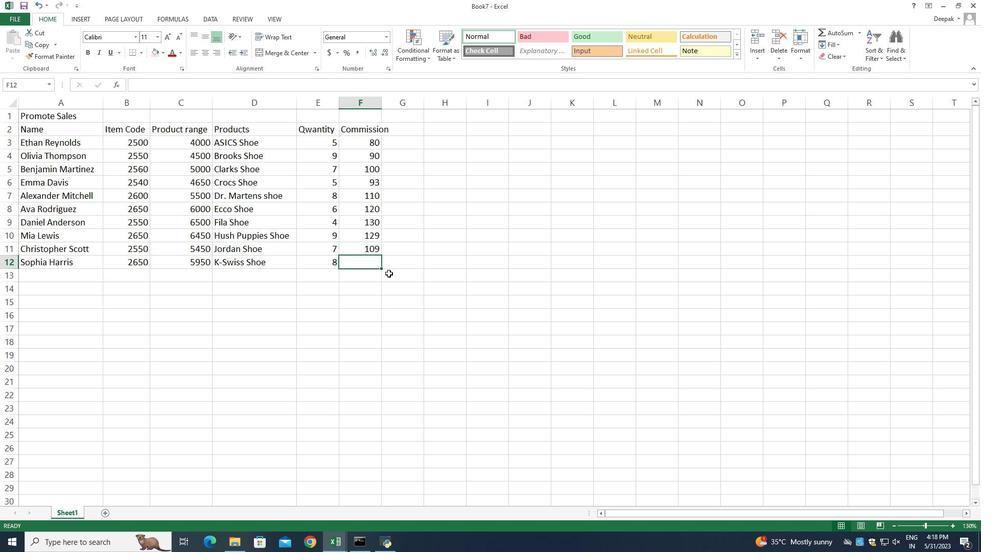 
Action: Key pressed =
Screenshot: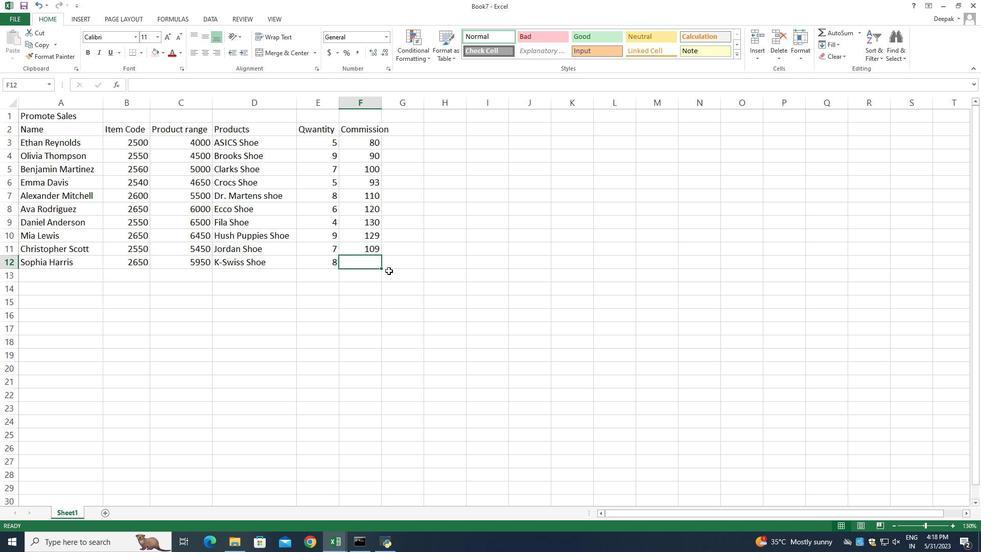 
Action: Mouse moved to (189, 261)
Screenshot: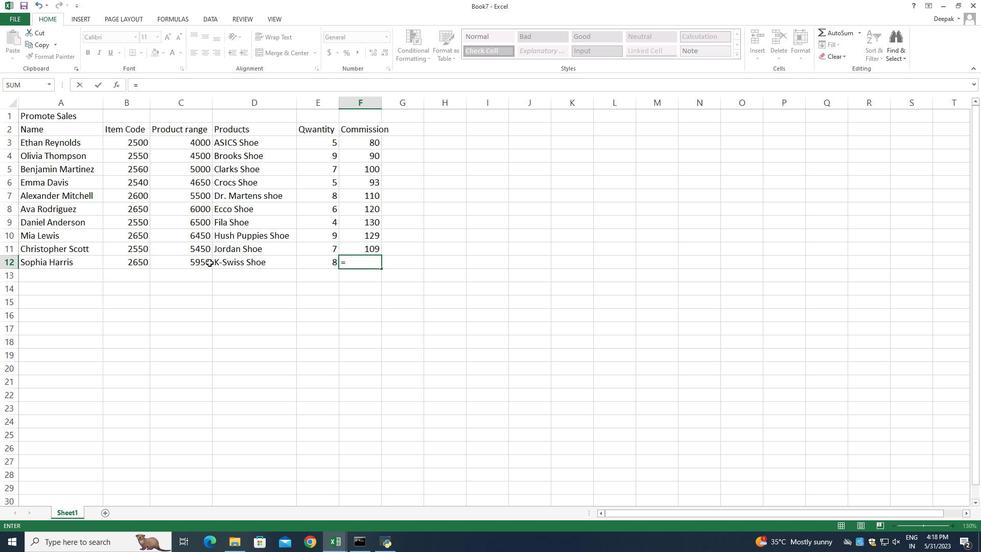
Action: Mouse pressed left at (189, 261)
Screenshot: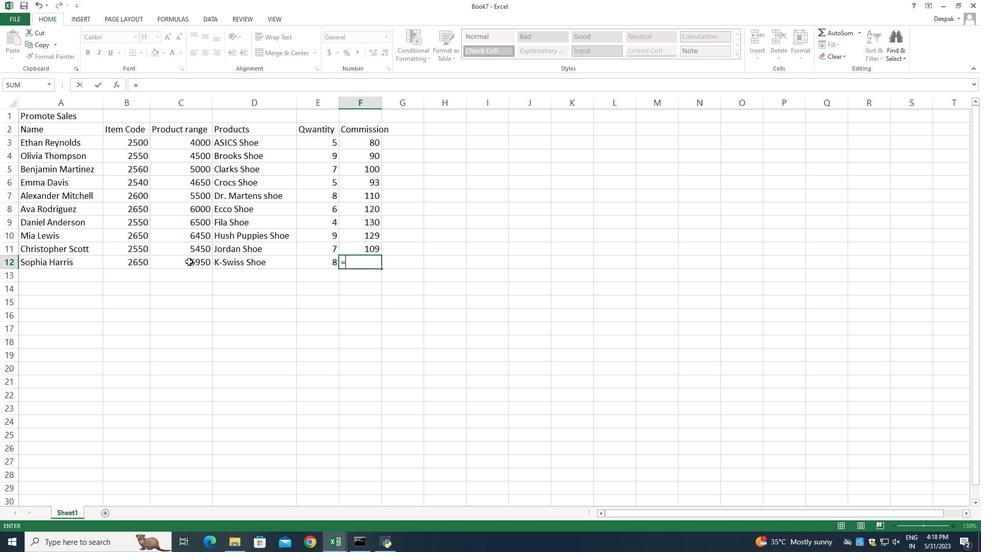 
Action: Mouse moved to (332, 284)
Screenshot: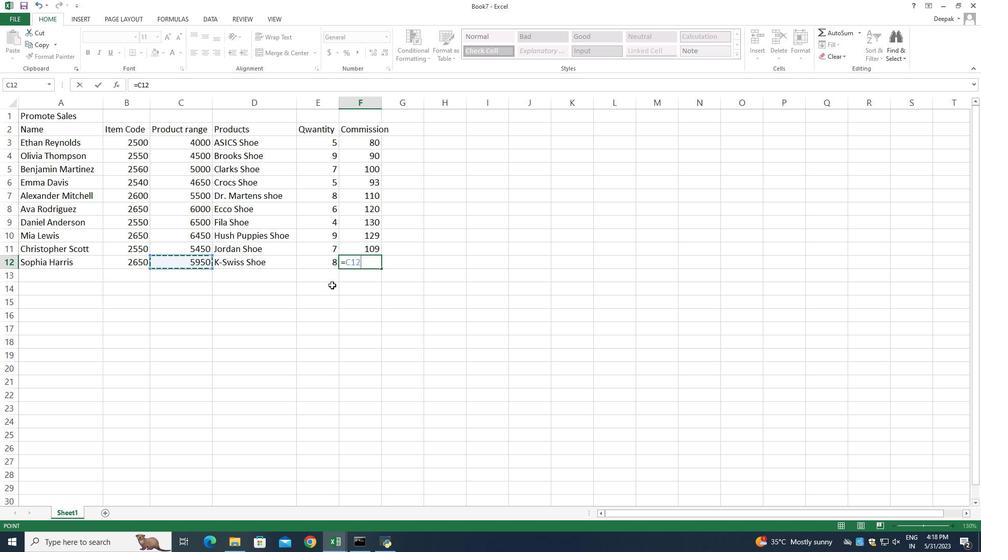 
Action: Key pressed *2<Key.shift>%<Key.enter>
Screenshot: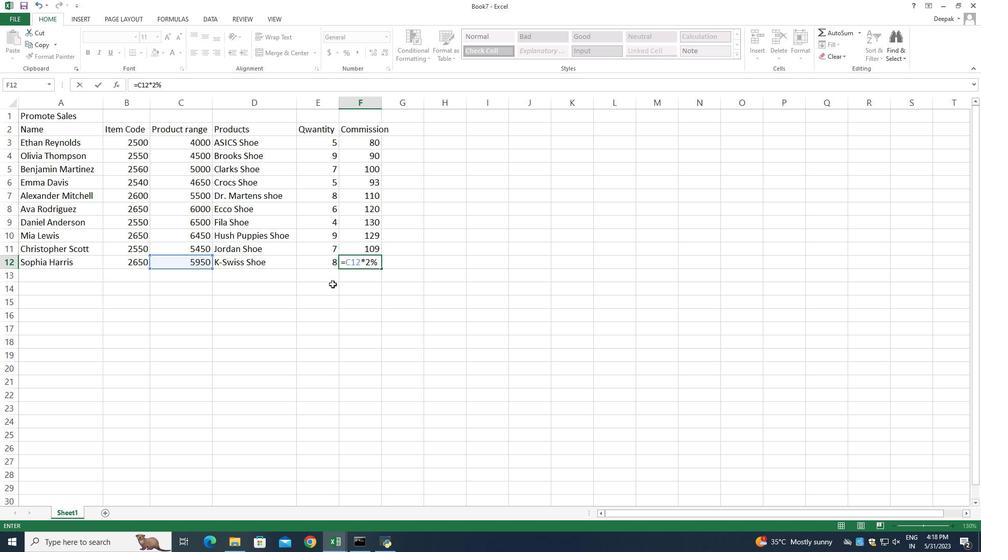
Action: Mouse moved to (407, 131)
Screenshot: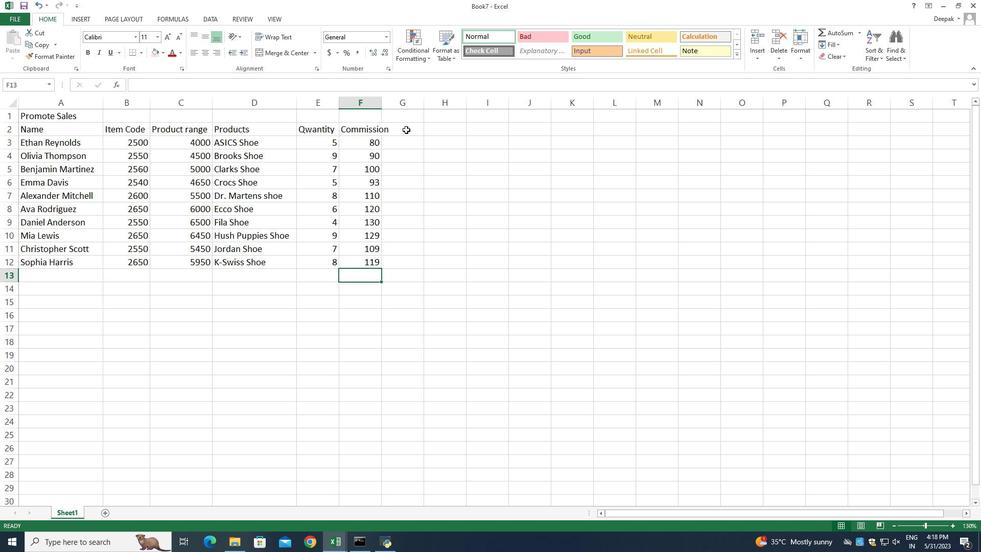 
Action: Mouse pressed left at (407, 131)
Screenshot: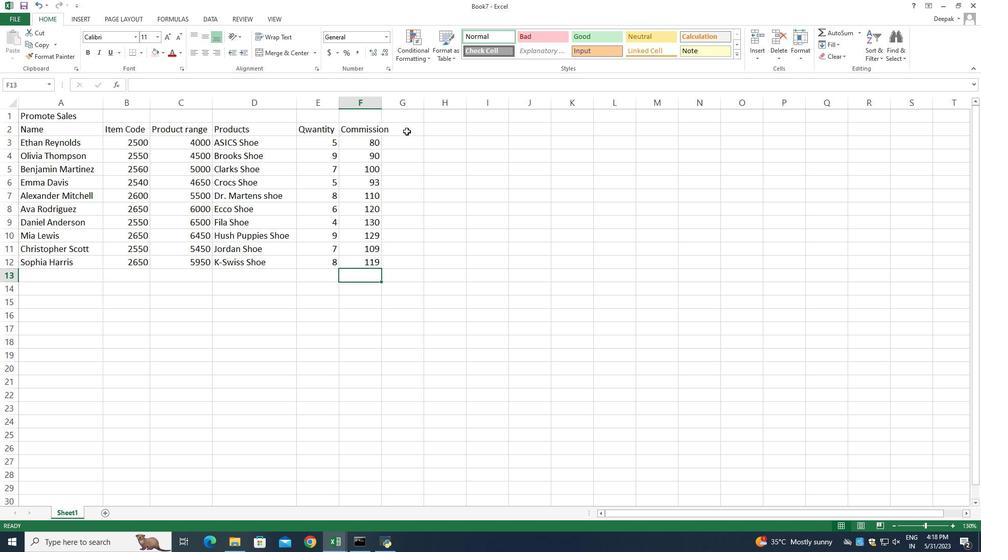 
Action: Mouse pressed left at (407, 131)
Screenshot: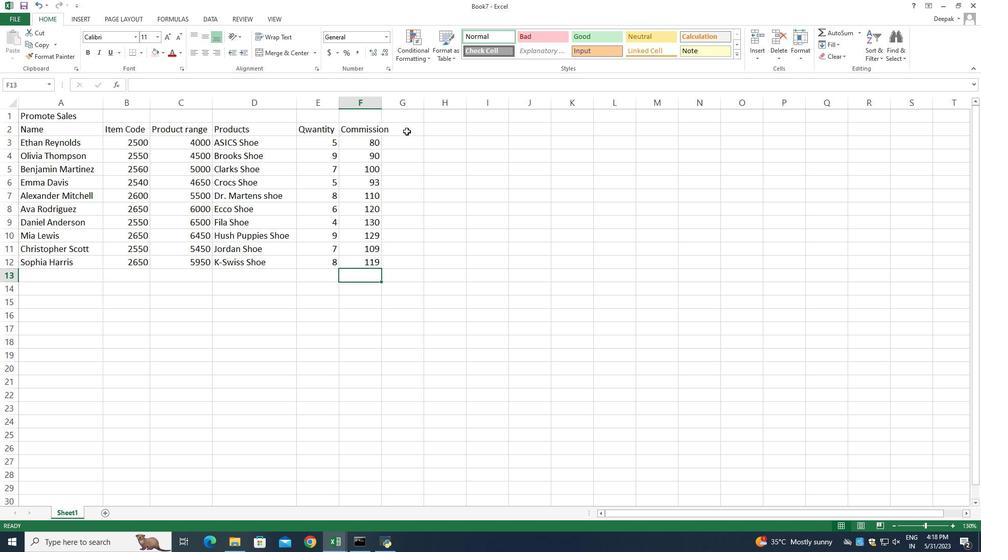 
Action: Key pressed <Key.shift_r>Total<Key.space><Key.shift_r>Amout<Key.backspace>nt<Key.enter>=
Screenshot: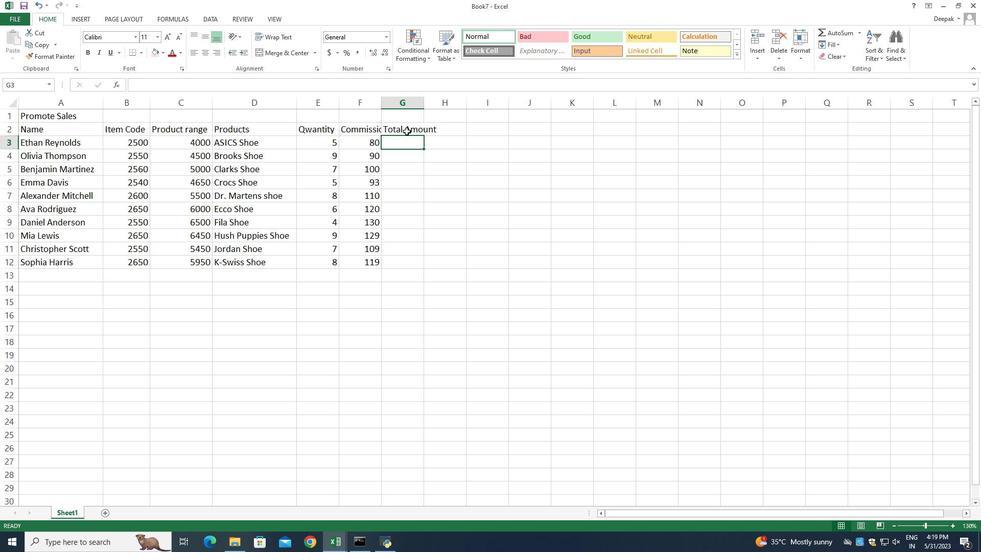 
Action: Mouse moved to (324, 144)
Screenshot: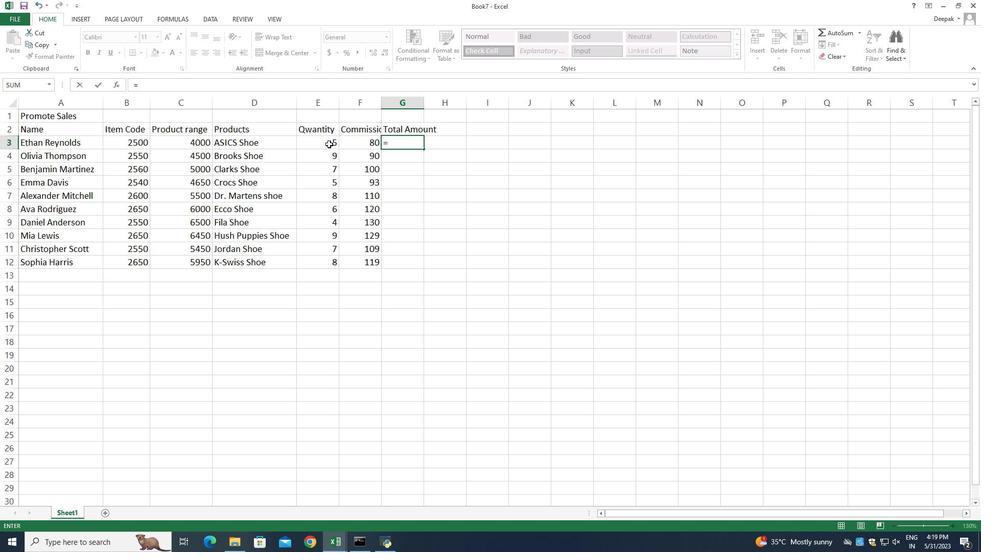 
Action: Mouse pressed left at (324, 144)
Screenshot: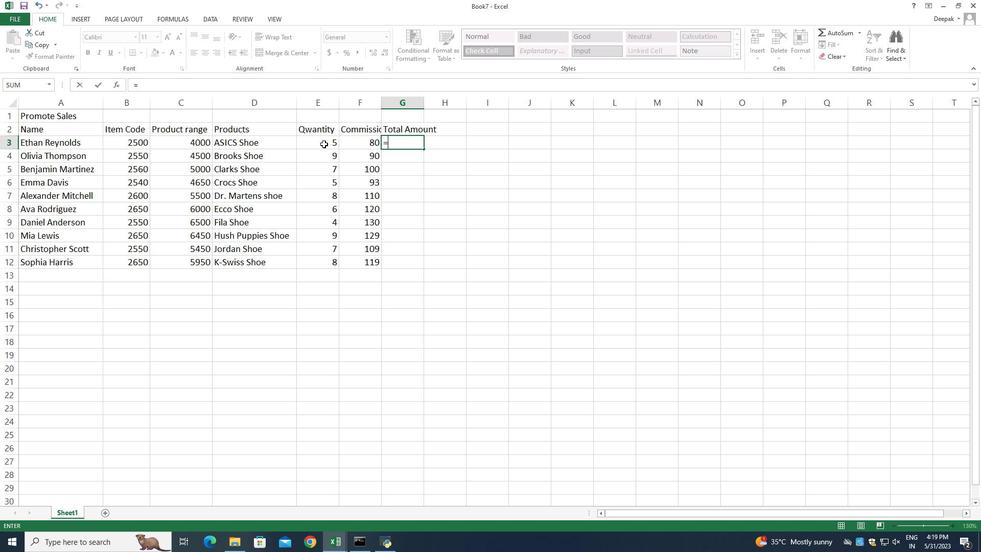 
Action: Key pressed *
Screenshot: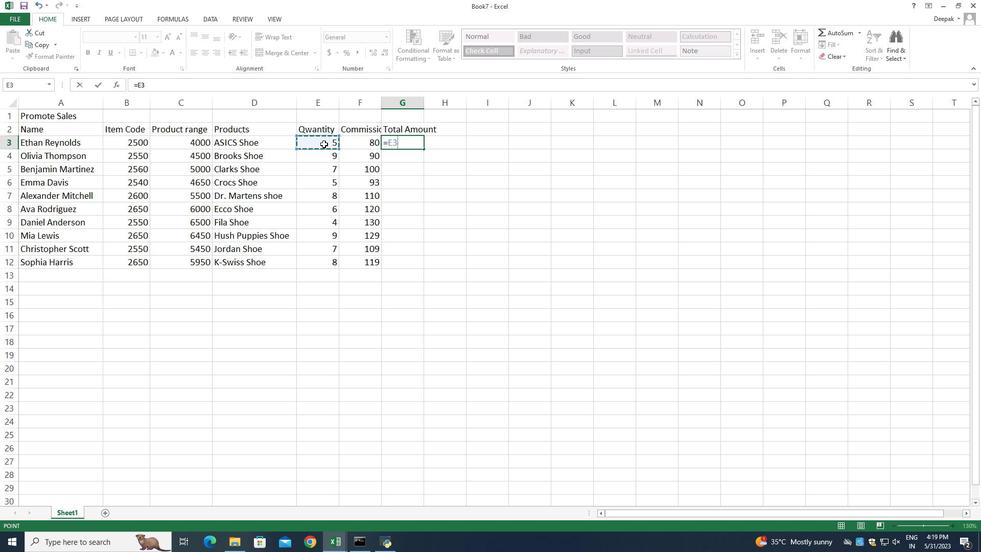 
Action: Mouse moved to (190, 142)
Screenshot: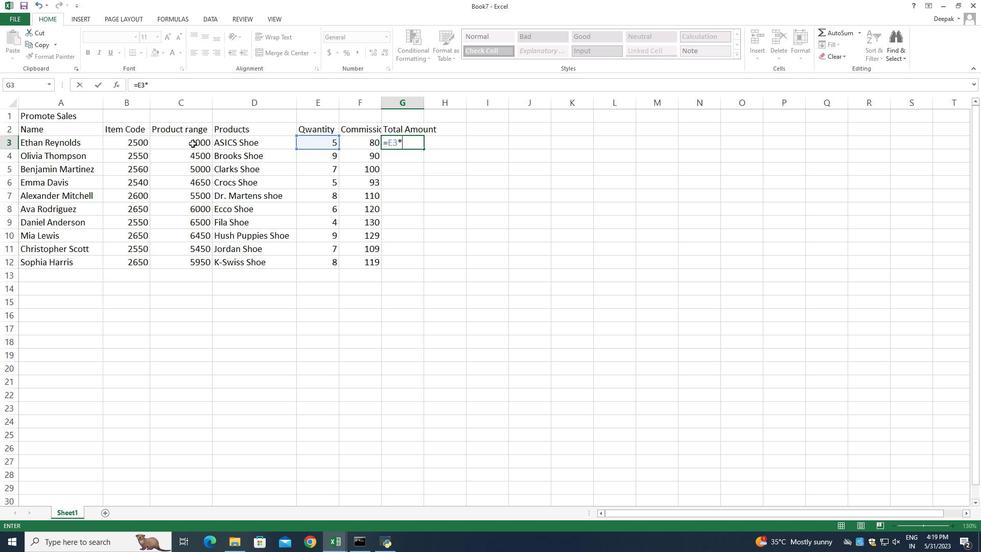 
Action: Mouse pressed left at (190, 142)
Screenshot: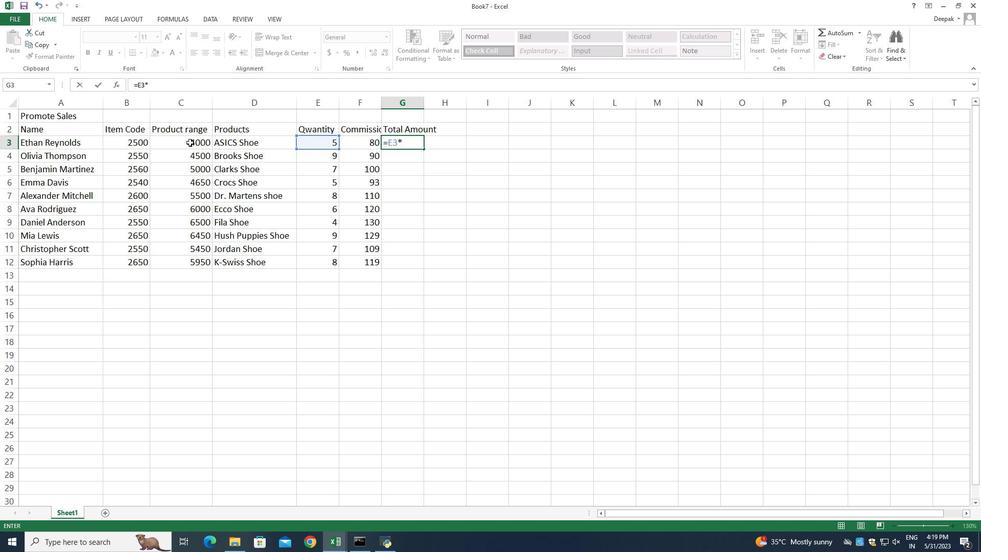 
Action: Key pressed +
Screenshot: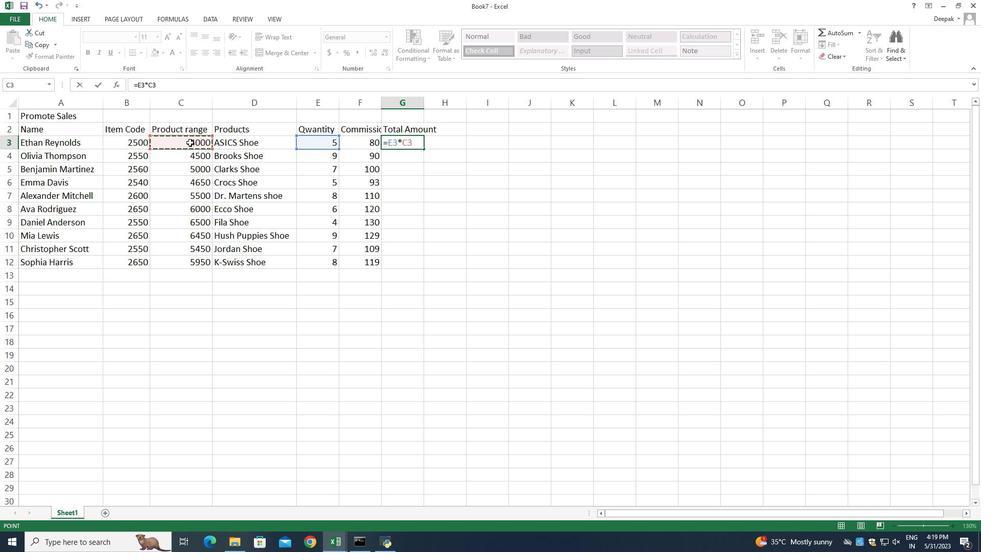 
Action: Mouse moved to (321, 142)
Screenshot: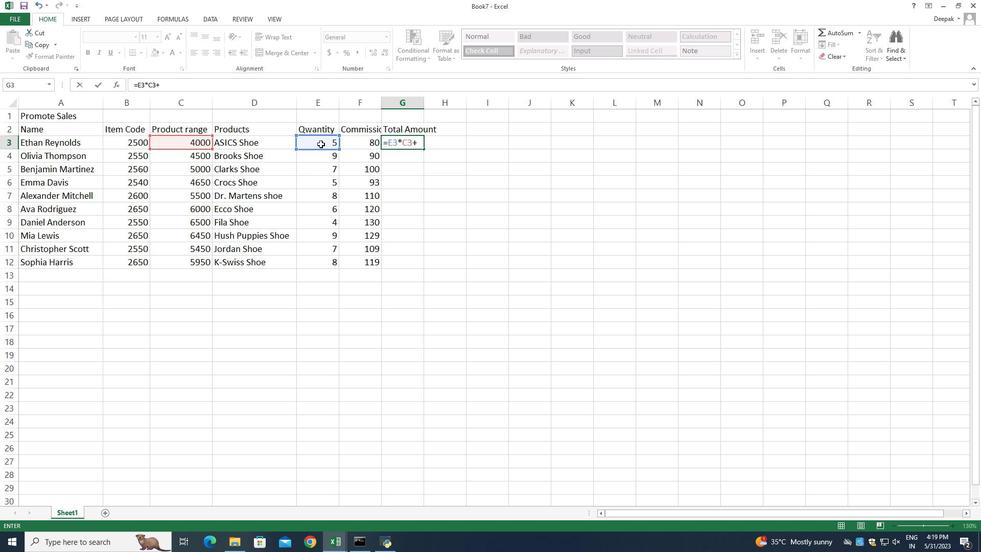 
Action: Mouse pressed left at (321, 142)
Screenshot: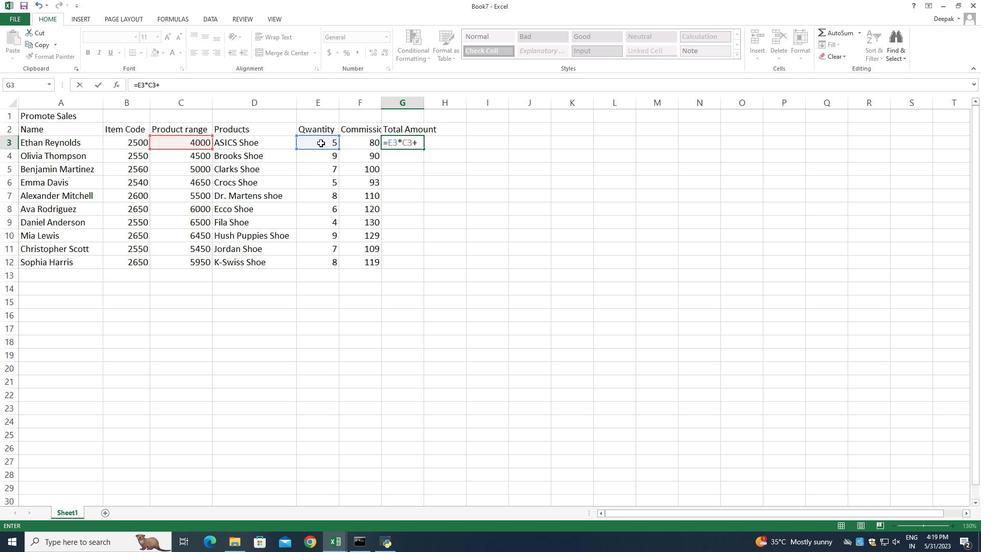 
Action: Key pressed *
Screenshot: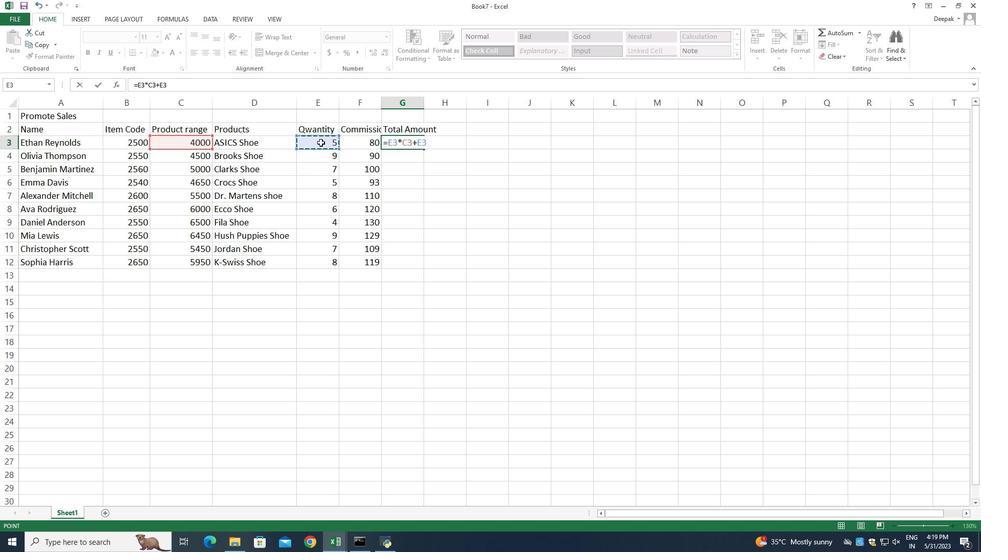 
Action: Mouse moved to (367, 143)
Screenshot: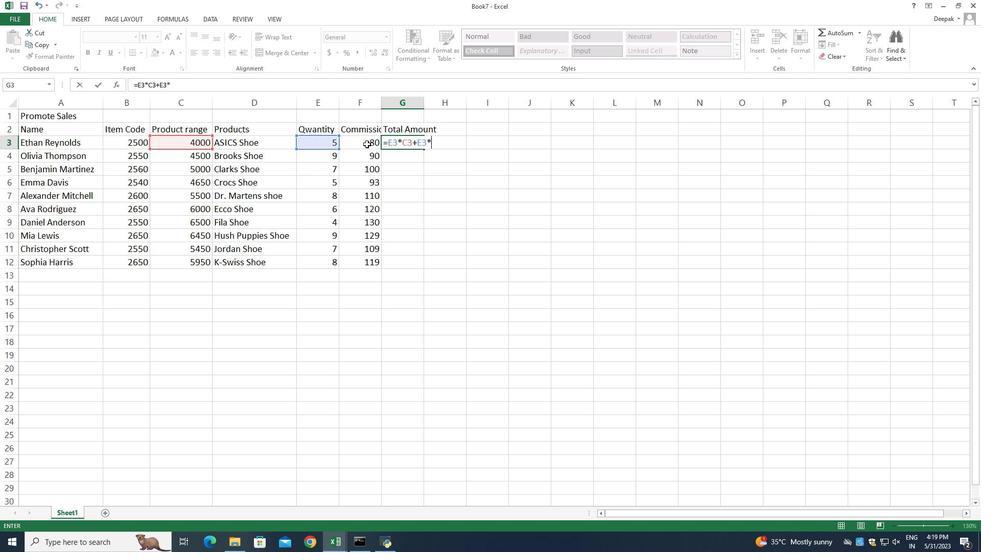 
Action: Mouse pressed left at (367, 143)
Screenshot: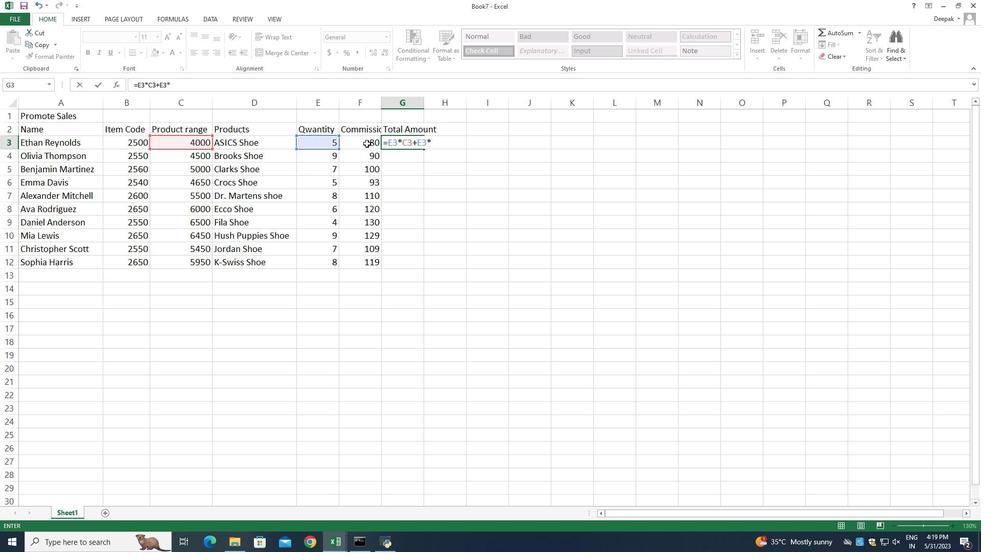 
Action: Mouse moved to (366, 143)
Screenshot: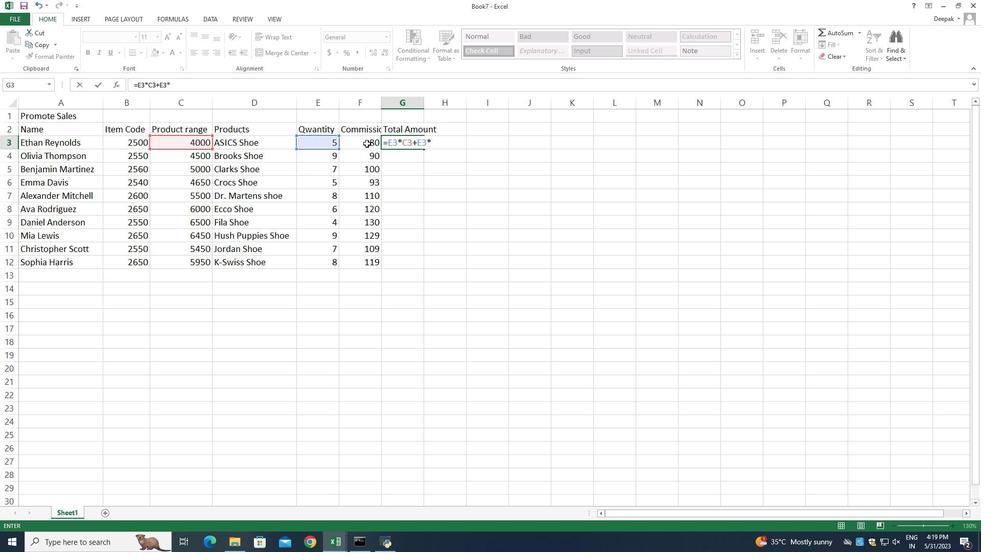 
Action: Key pressed <Key.enter>
Screenshot: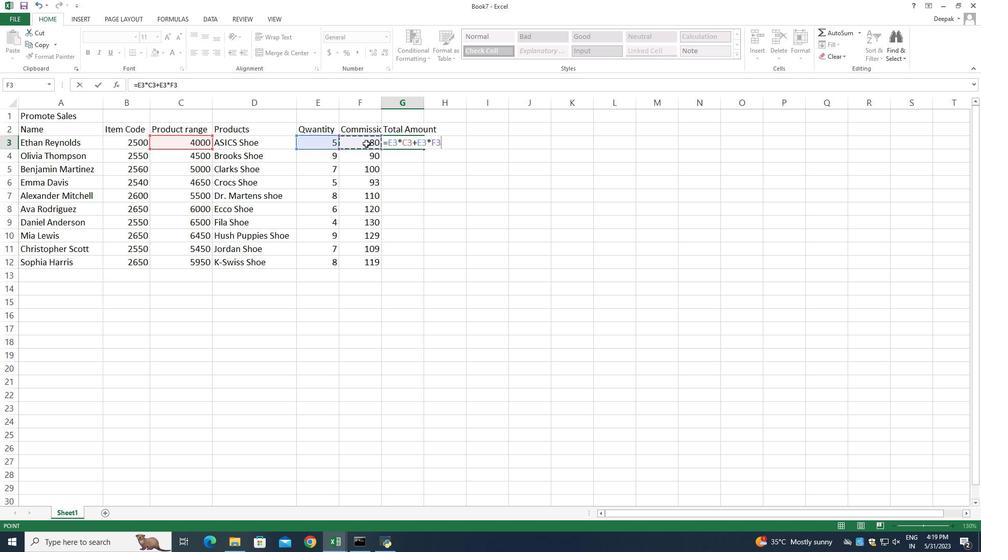 
Action: Mouse moved to (404, 158)
Screenshot: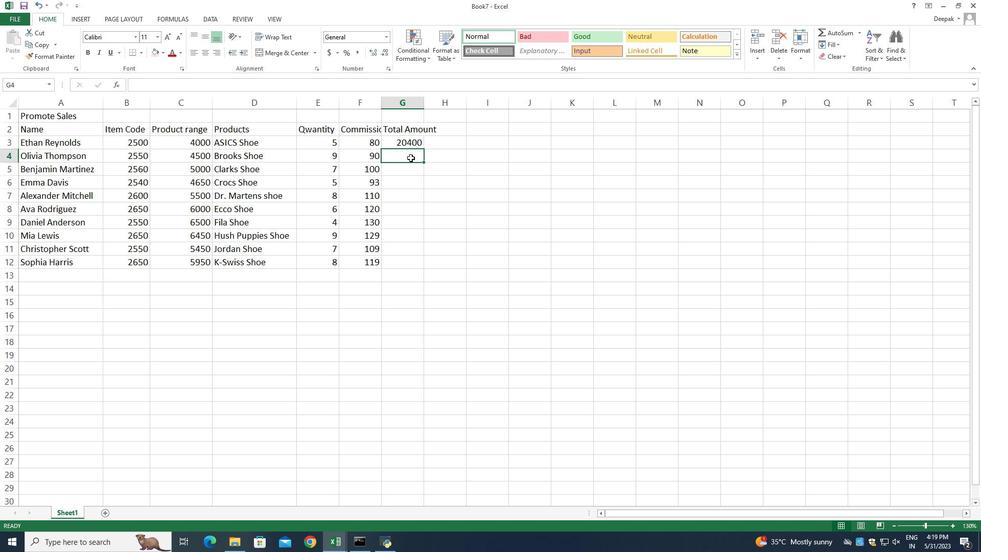 
Action: Key pressed =
Screenshot: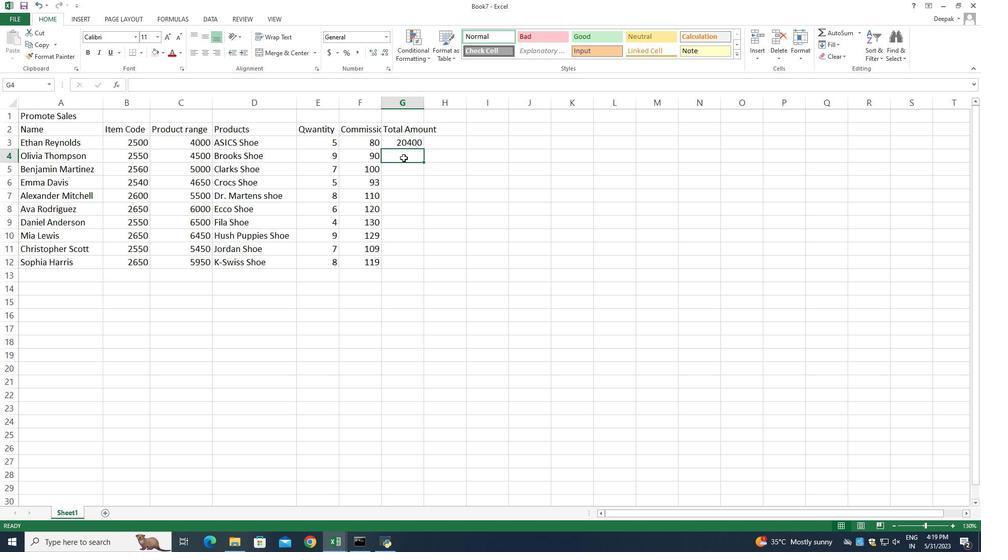 
Action: Mouse moved to (327, 157)
Screenshot: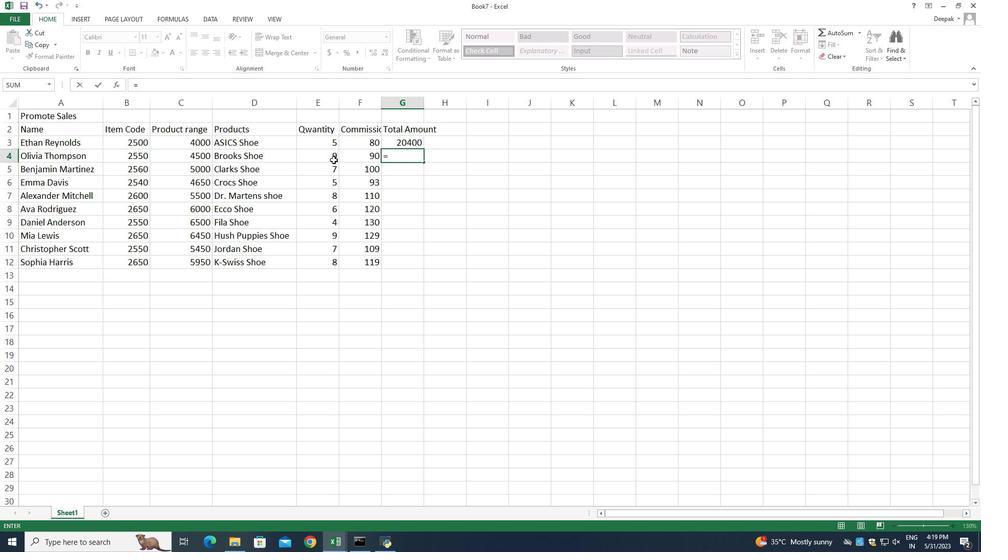 
Action: Mouse pressed left at (327, 157)
Screenshot: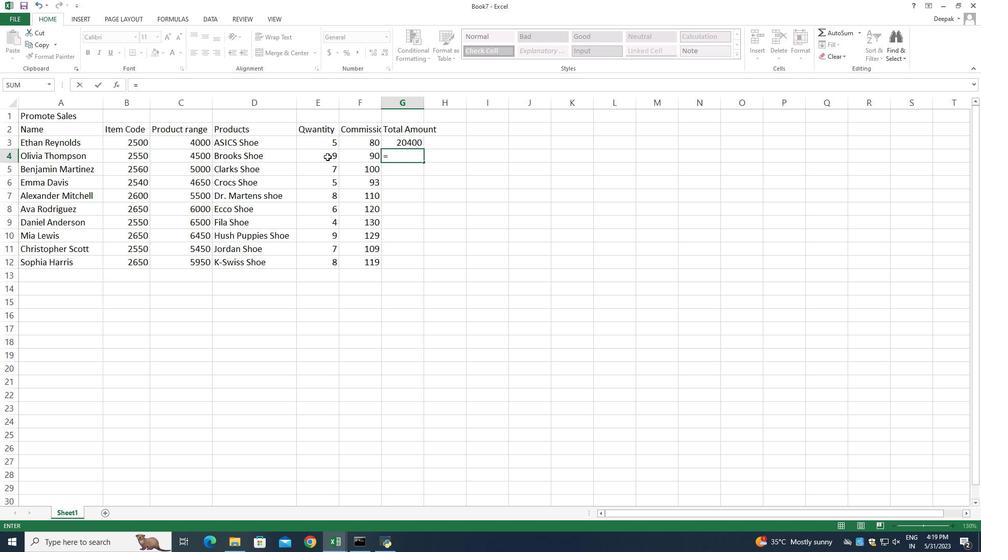 
Action: Key pressed *
Screenshot: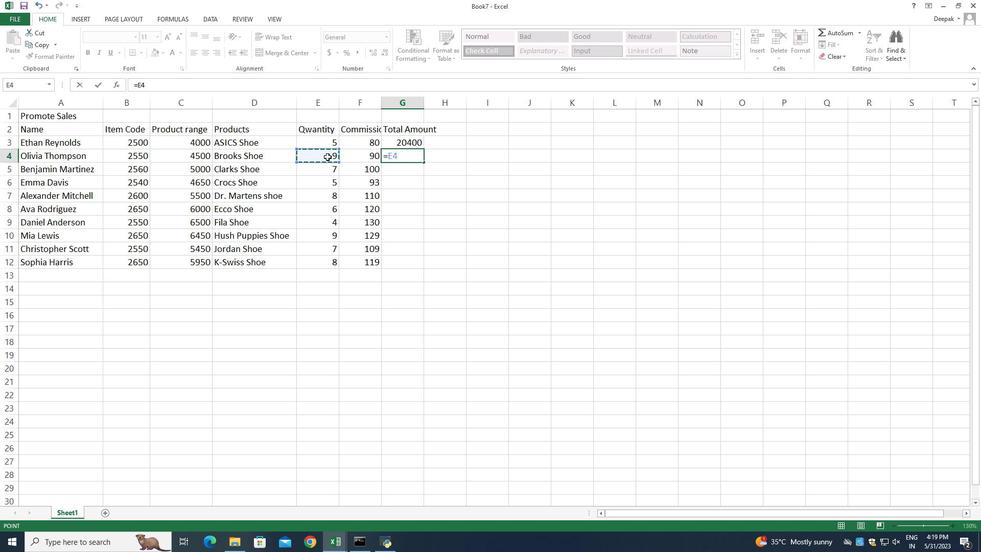 
Action: Mouse moved to (191, 155)
Screenshot: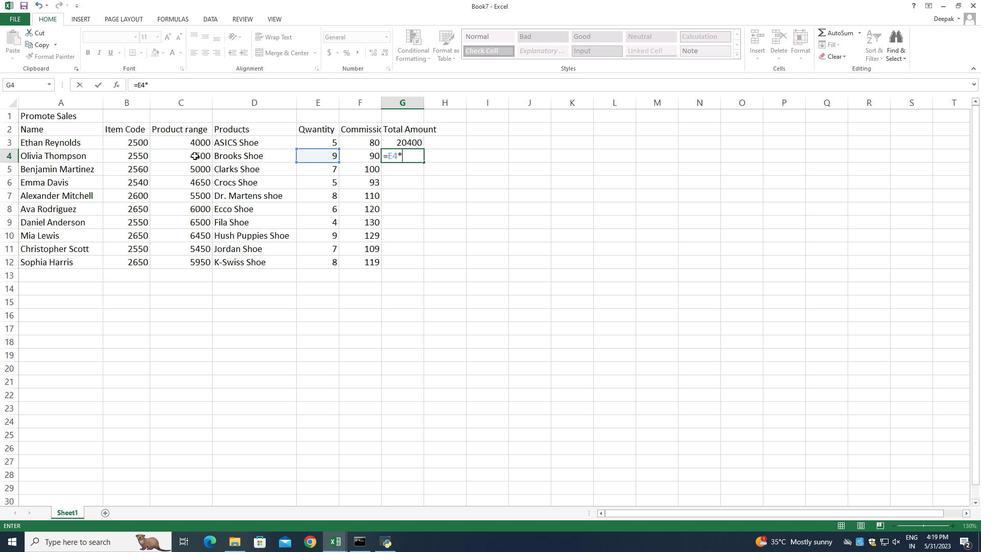 
Action: Mouse pressed left at (191, 155)
Screenshot: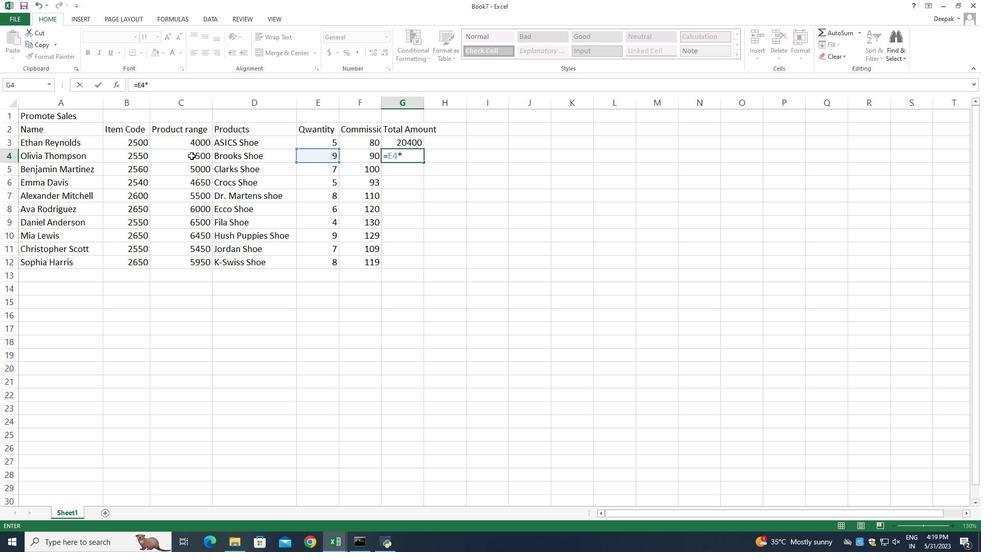 
Action: Key pressed +
Screenshot: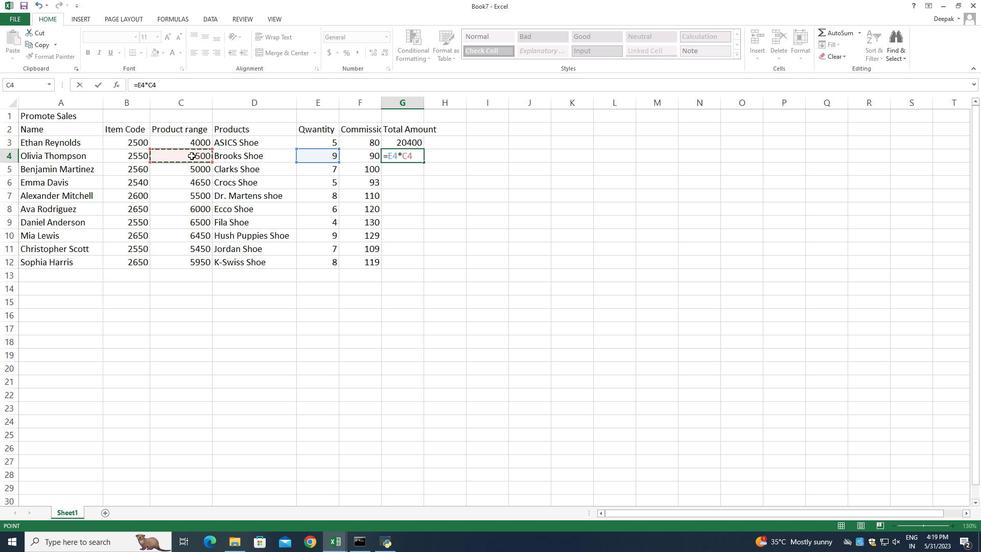 
Action: Mouse moved to (325, 154)
Screenshot: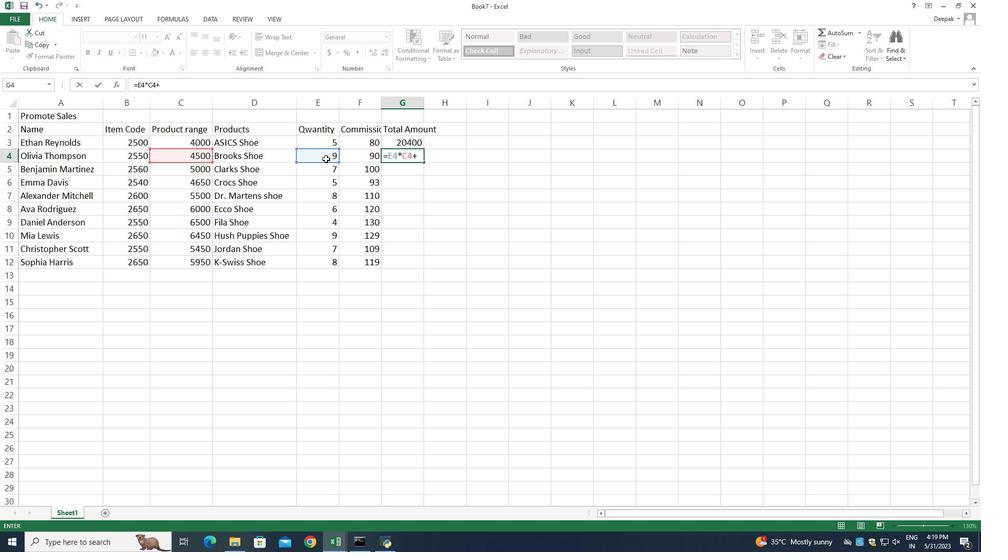 
Action: Mouse pressed left at (325, 154)
Screenshot: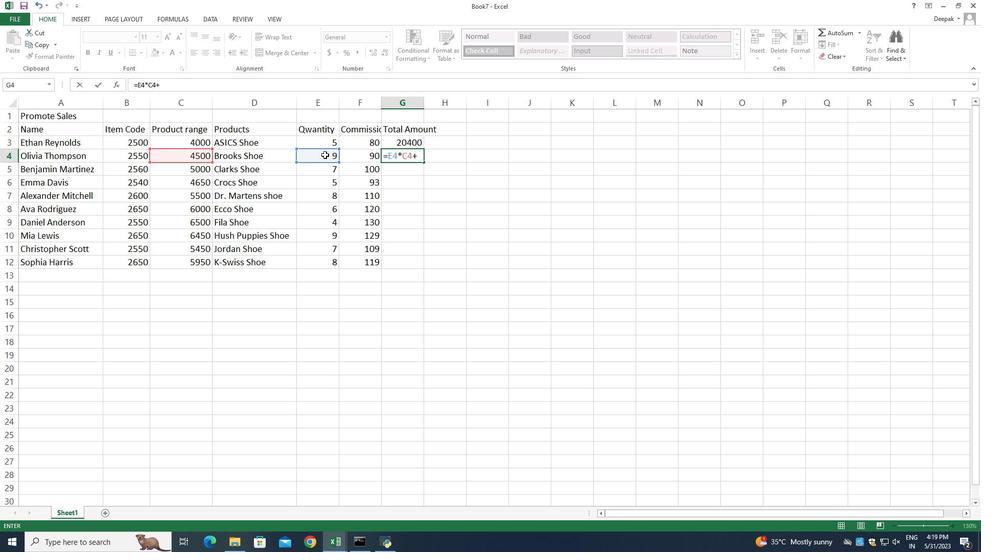 
Action: Key pressed *
Screenshot: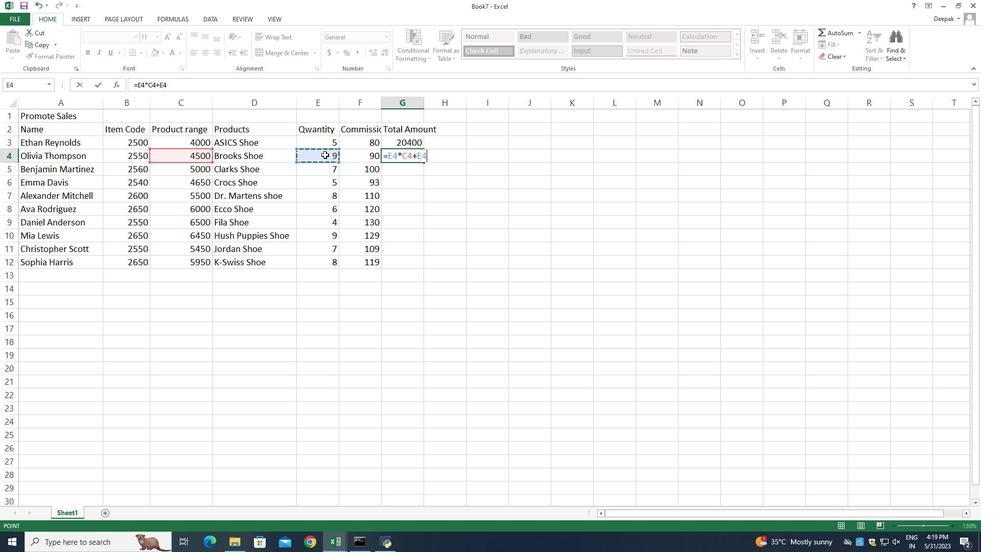 
Action: Mouse moved to (353, 159)
Screenshot: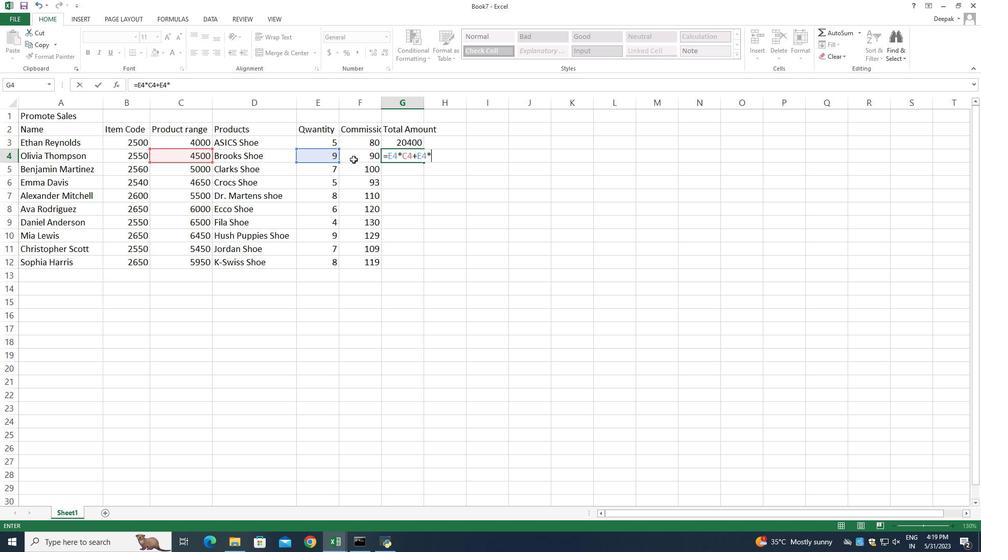 
Action: Mouse pressed left at (353, 159)
Screenshot: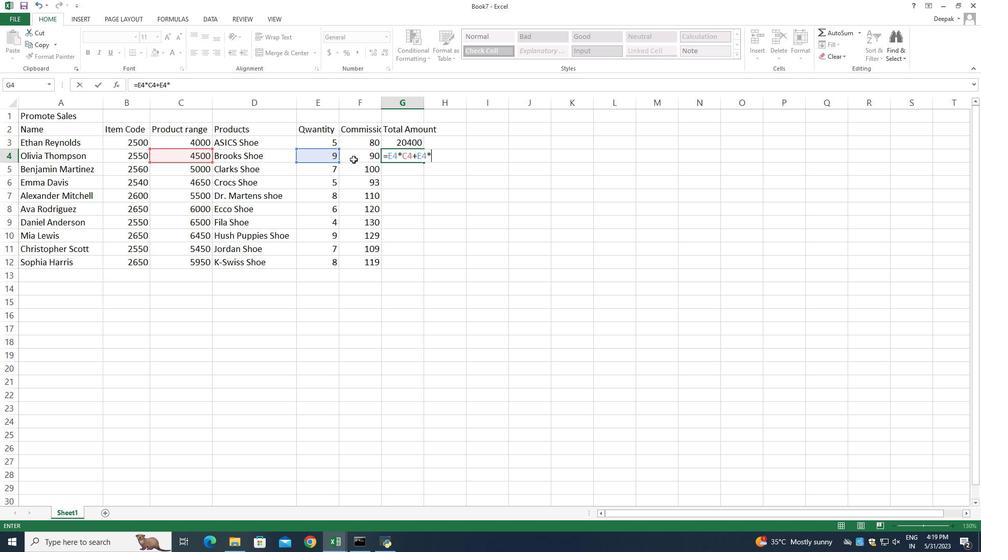 
Action: Key pressed <Key.enter>
Screenshot: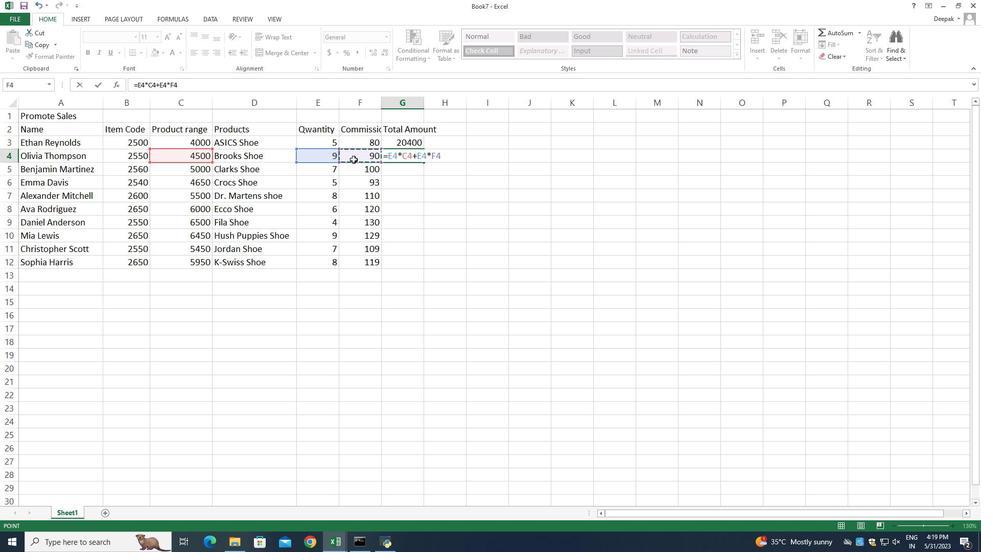 
Action: Mouse moved to (386, 155)
Screenshot: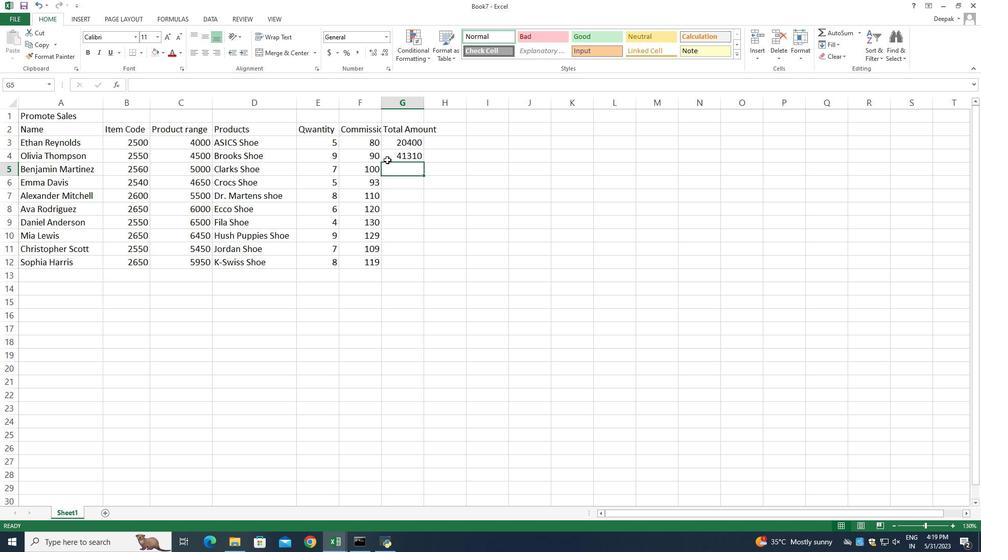 
Action: Key pressed =
Screenshot: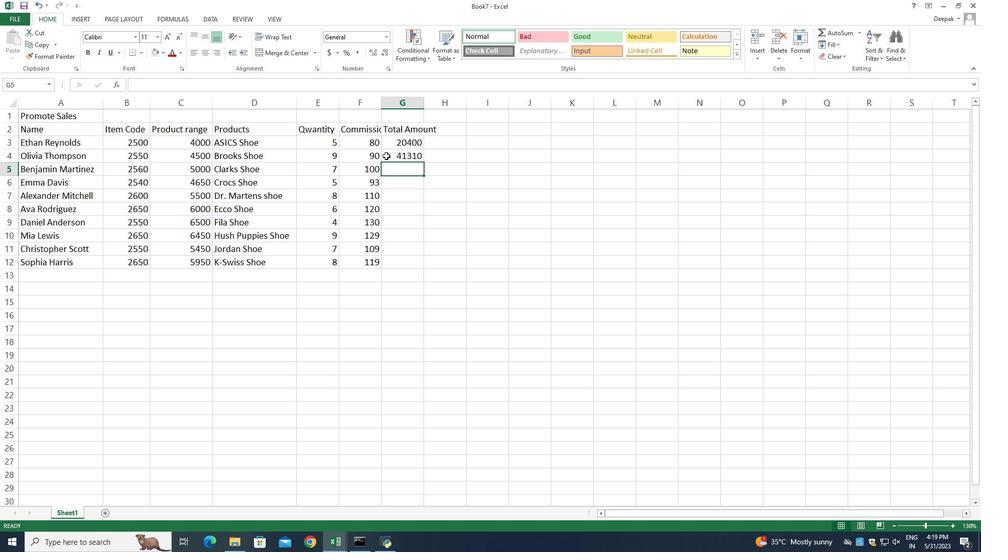 
Action: Mouse moved to (322, 170)
Screenshot: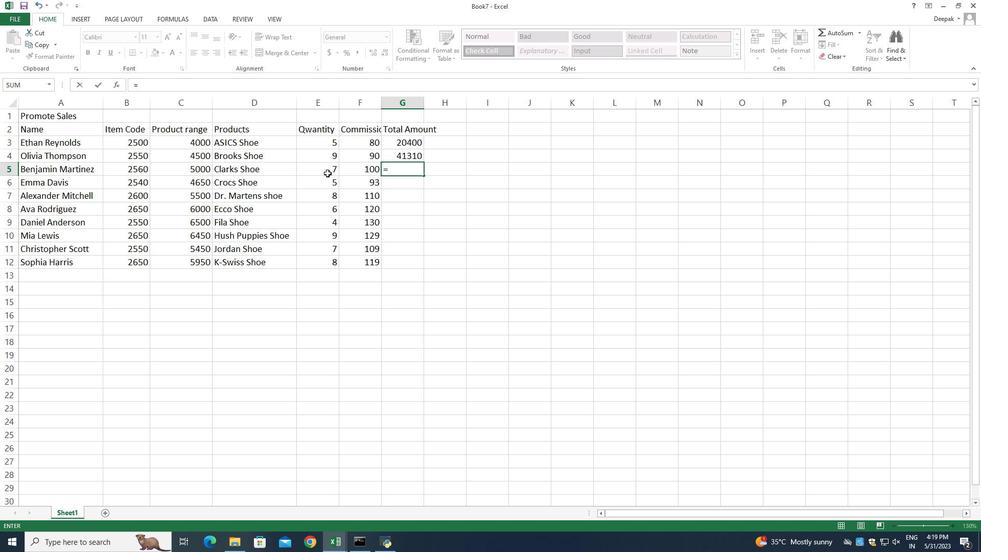 
Action: Mouse pressed left at (322, 170)
Screenshot: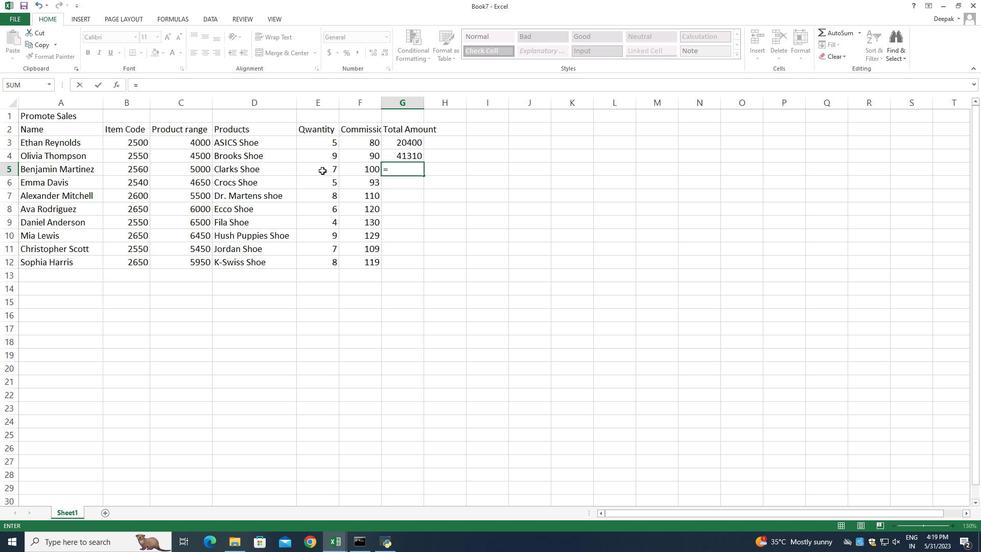 
Action: Key pressed *
Screenshot: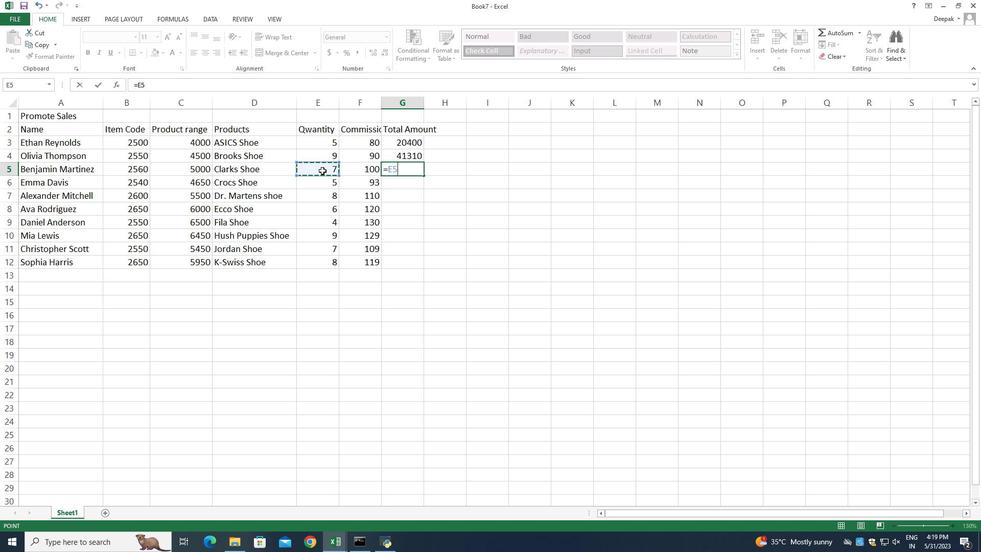 
Action: Mouse moved to (185, 171)
Screenshot: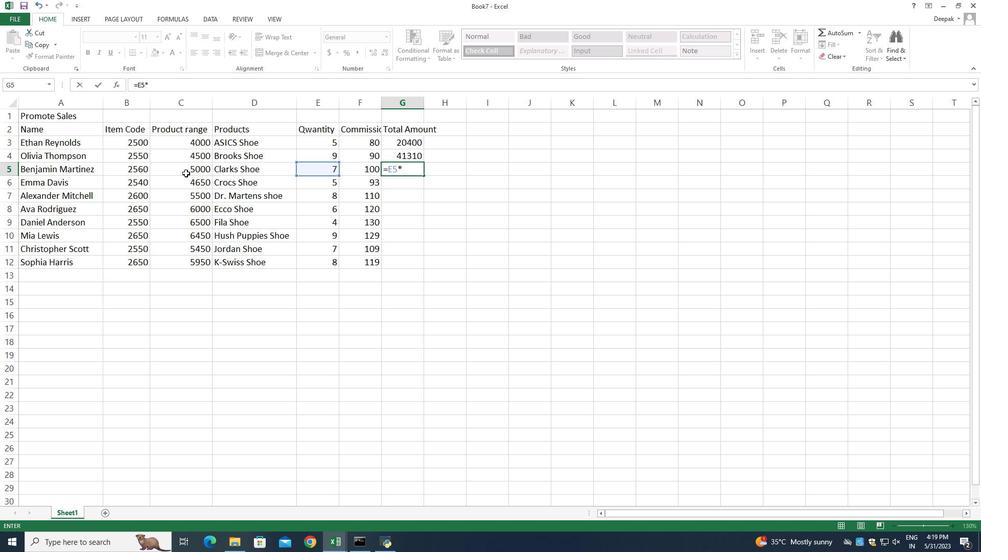 
Action: Mouse pressed left at (185, 171)
Screenshot: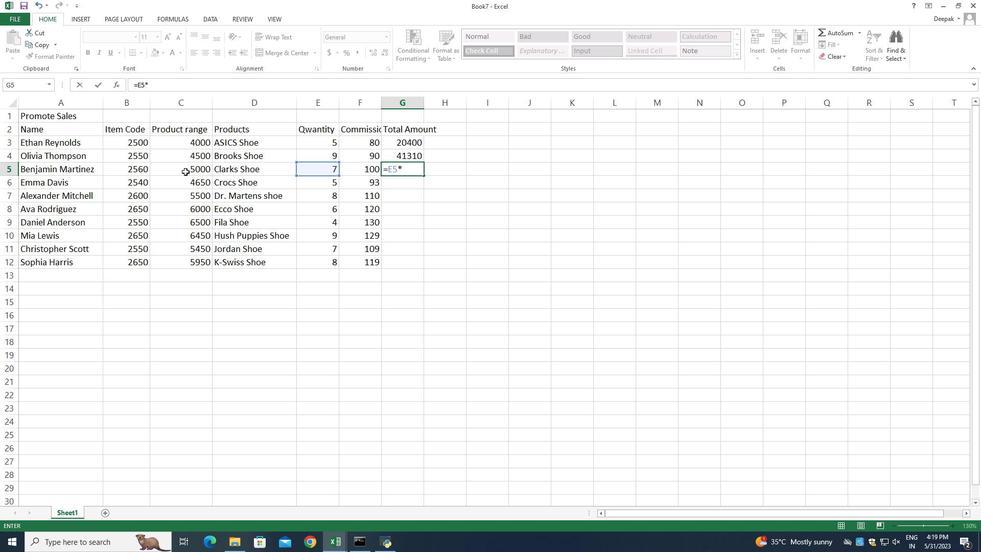 
Action: Key pressed +
Screenshot: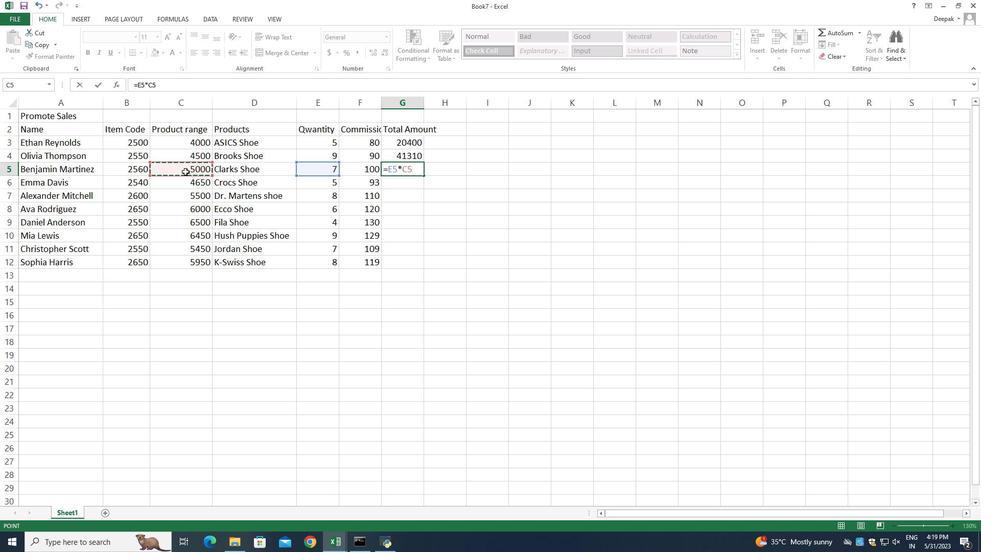 
Action: Mouse moved to (318, 169)
Screenshot: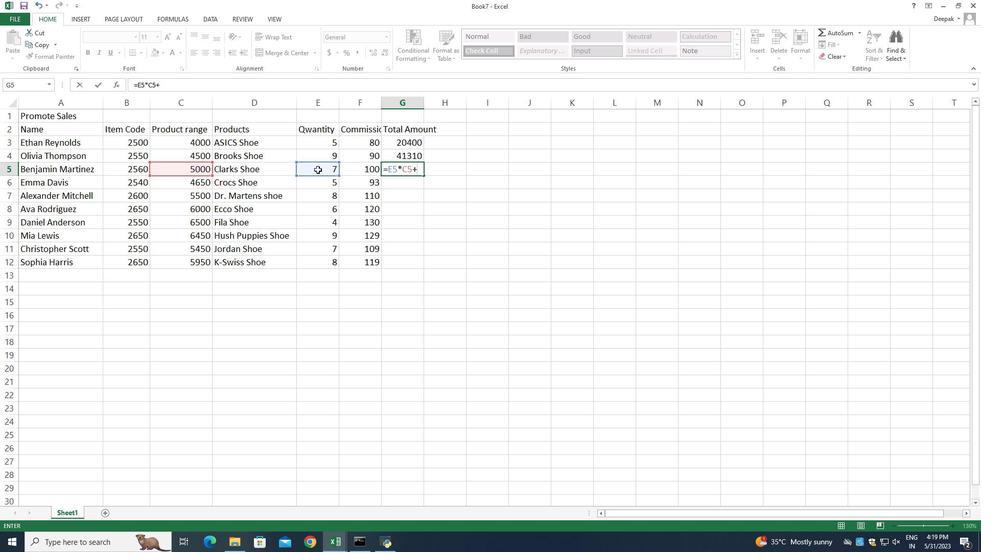 
Action: Mouse pressed left at (318, 169)
Screenshot: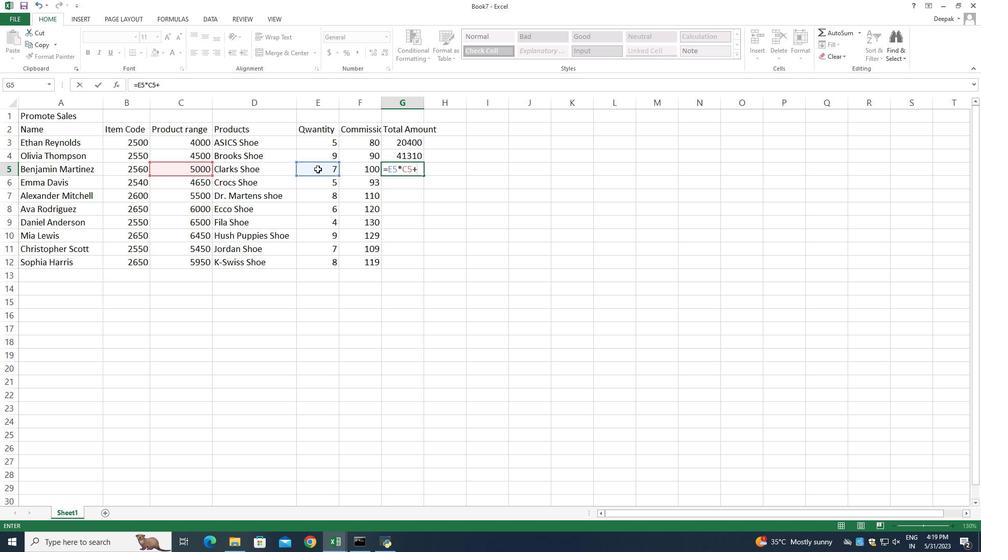 
Action: Key pressed *
Screenshot: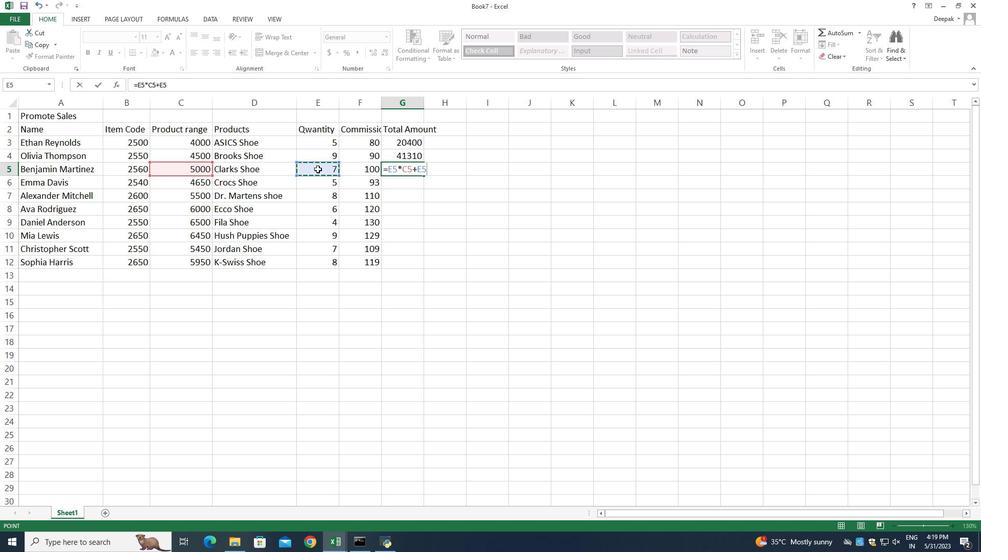 
Action: Mouse moved to (354, 169)
Screenshot: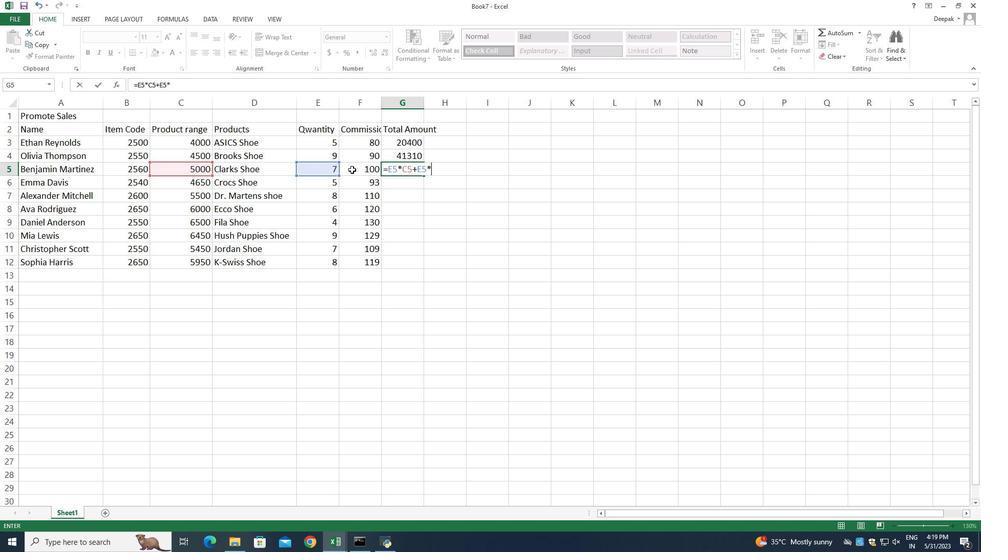 
Action: Mouse pressed left at (354, 169)
Screenshot: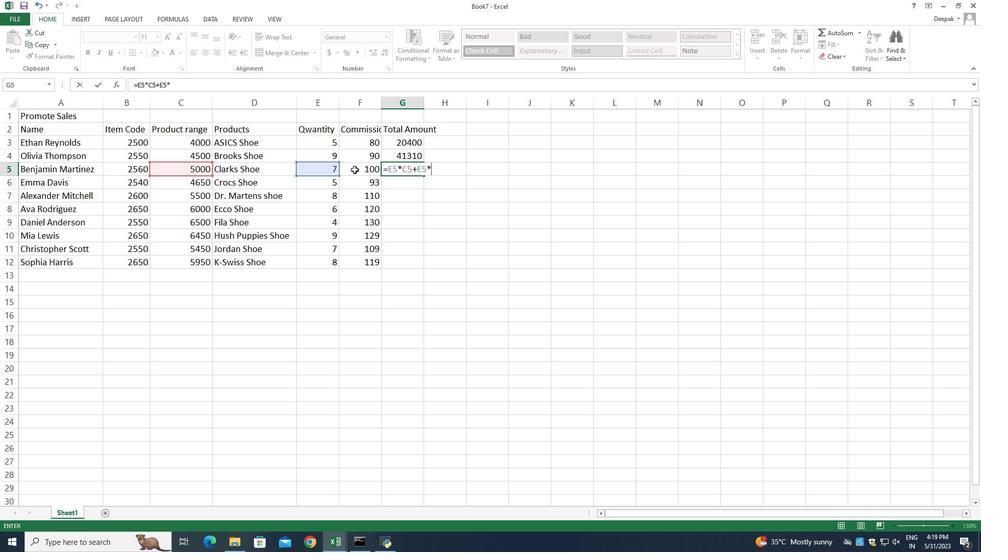 
Action: Key pressed <Key.enter>
Screenshot: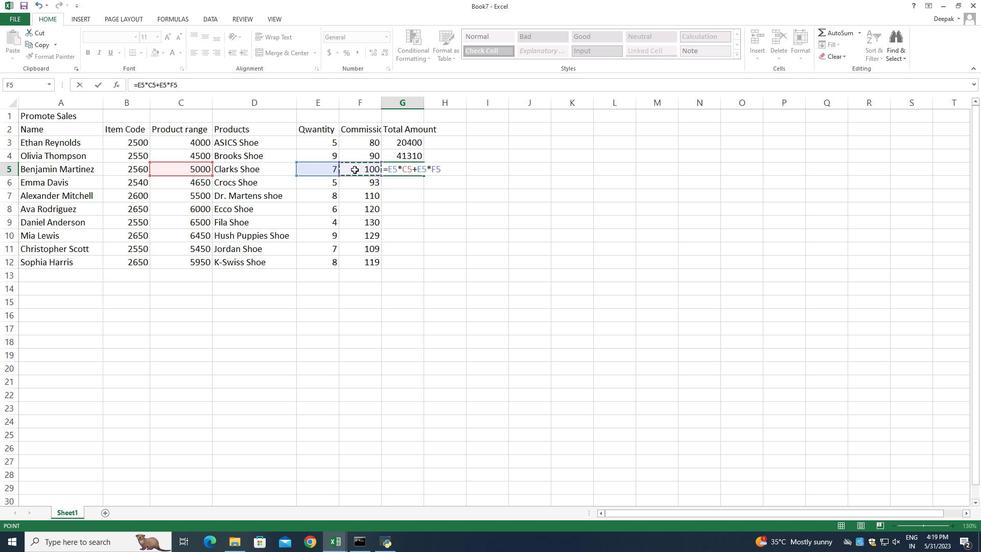 
Action: Mouse moved to (405, 177)
Screenshot: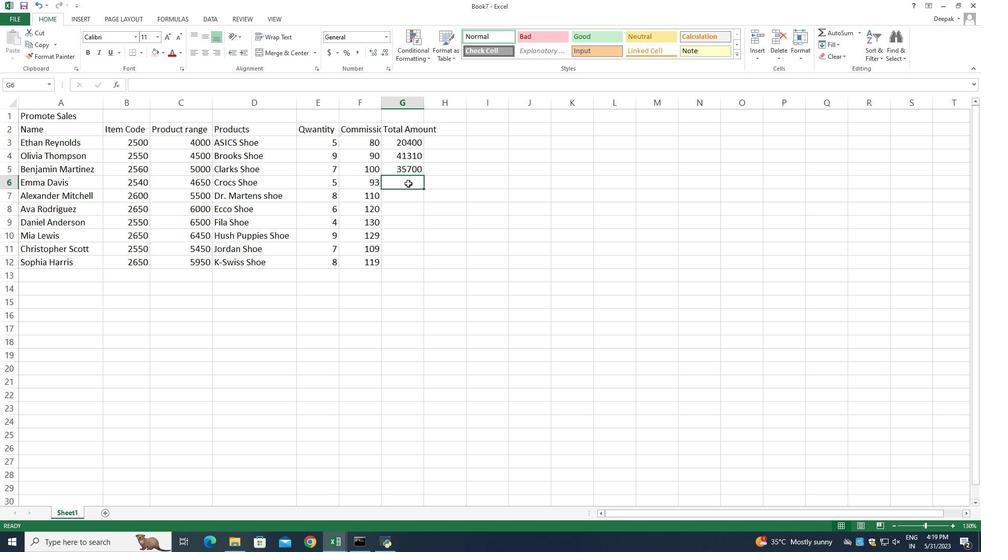 
Action: Key pressed =
Screenshot: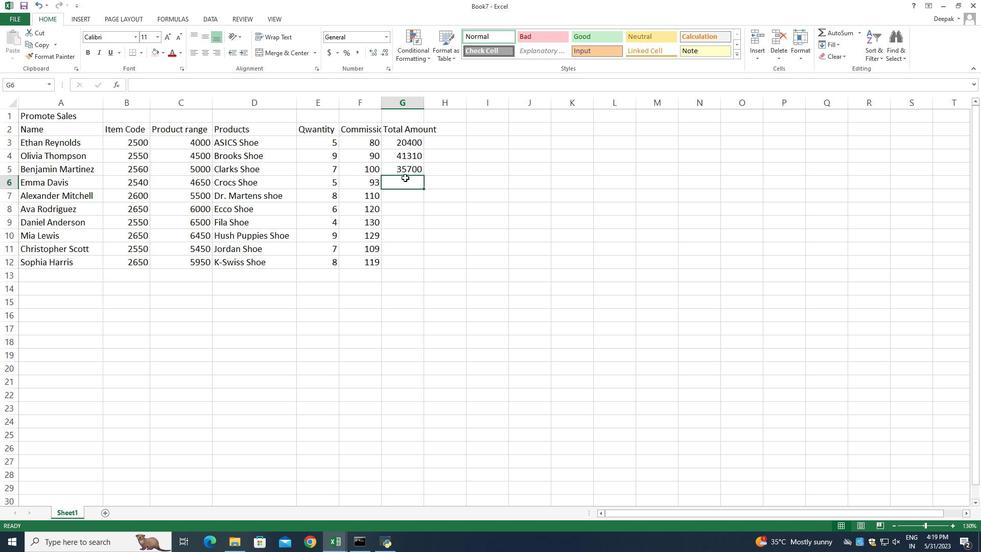 
Action: Mouse moved to (327, 183)
Screenshot: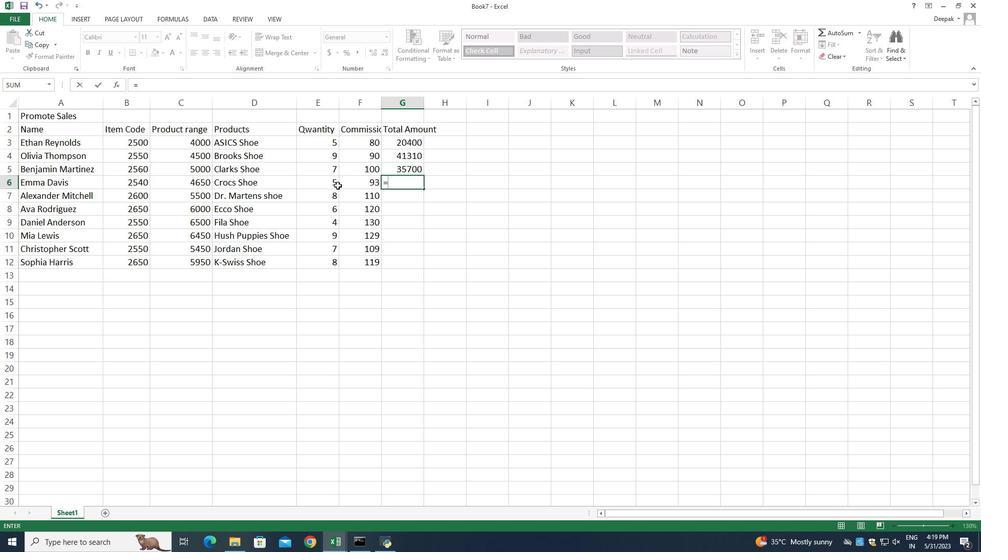 
Action: Mouse pressed left at (327, 183)
Screenshot: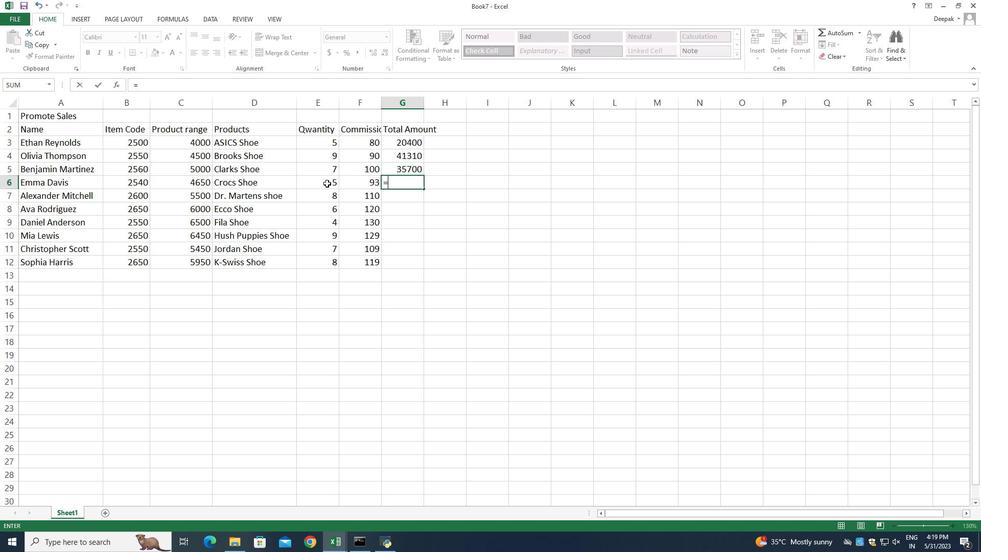 
Action: Key pressed *
Screenshot: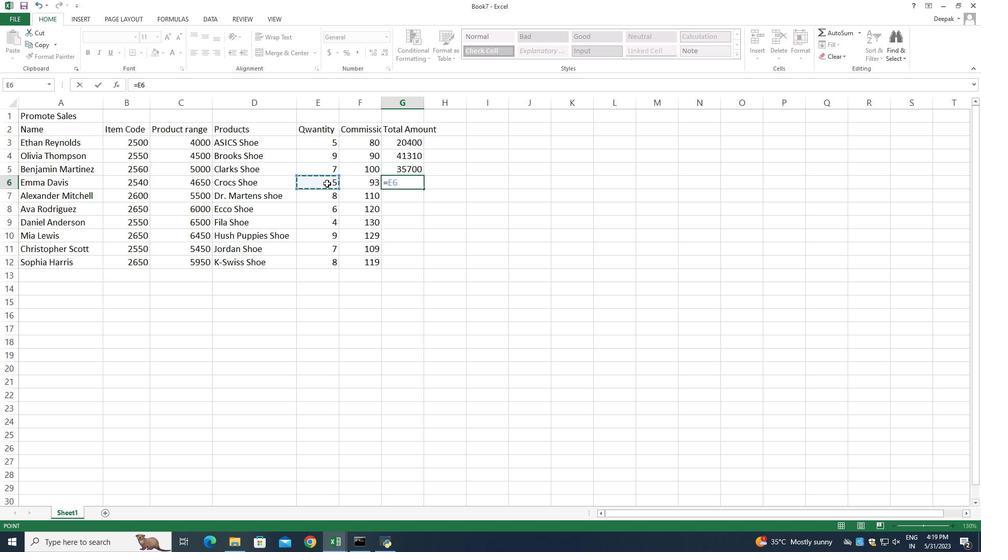 
Action: Mouse moved to (194, 184)
Screenshot: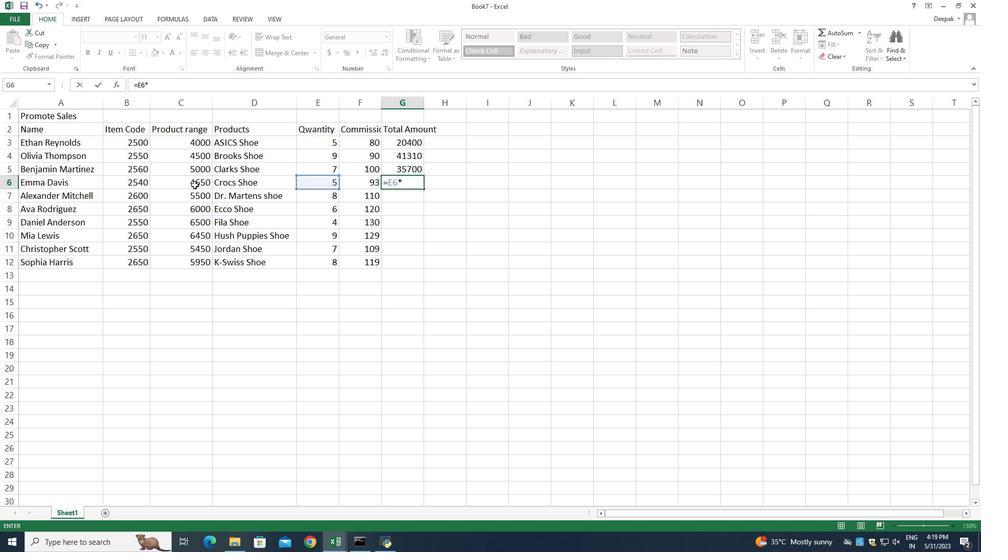 
Action: Mouse pressed left at (194, 184)
Screenshot: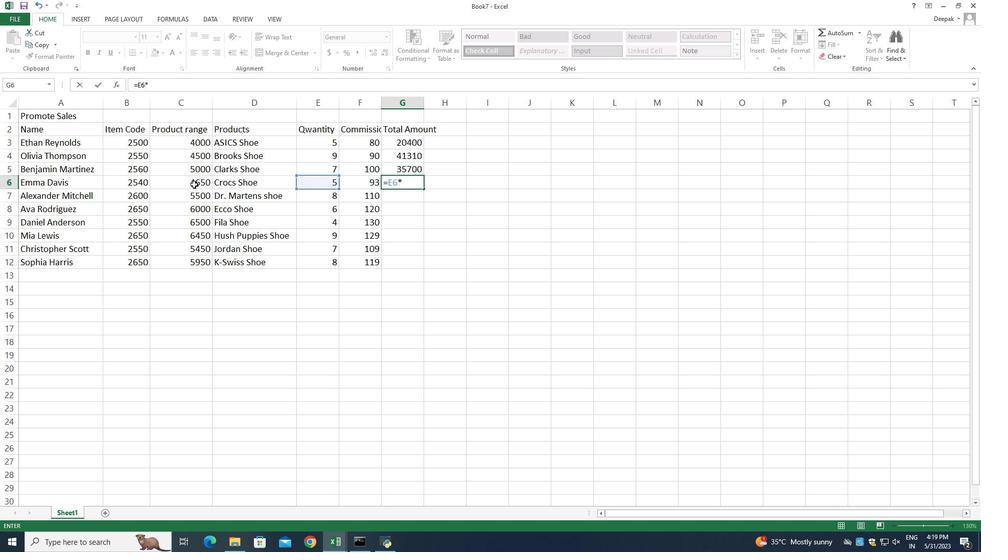 
Action: Key pressed +
Screenshot: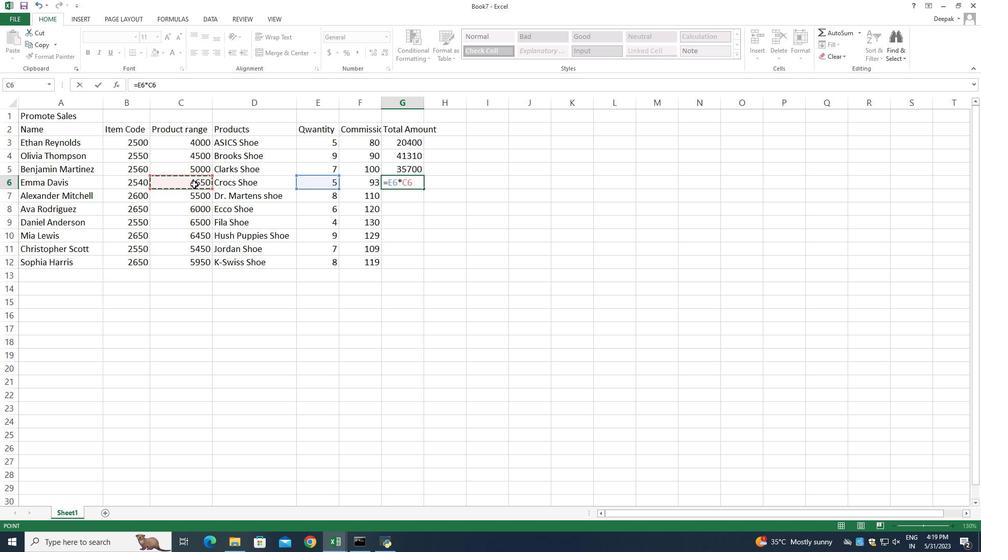 
Action: Mouse moved to (323, 183)
Screenshot: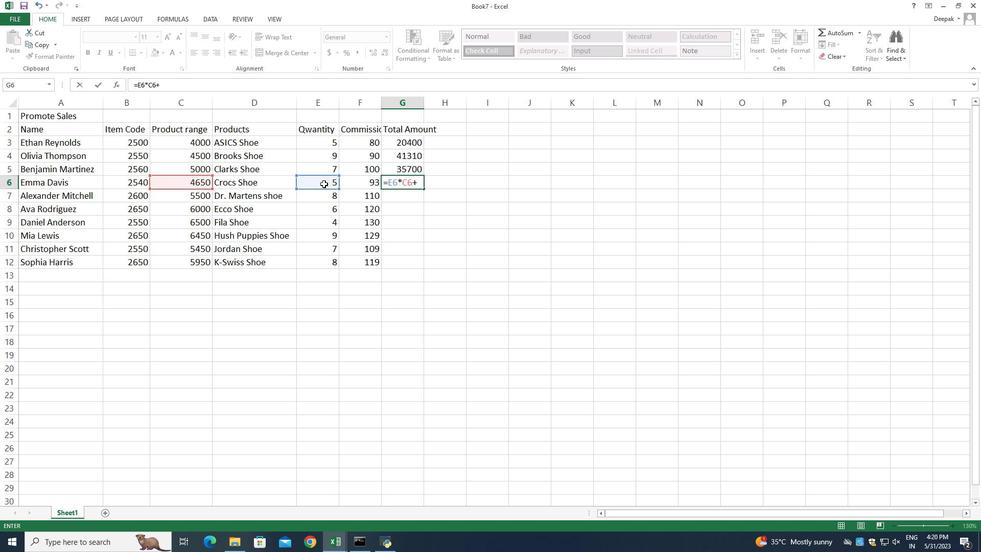 
Action: Mouse pressed left at (323, 183)
Screenshot: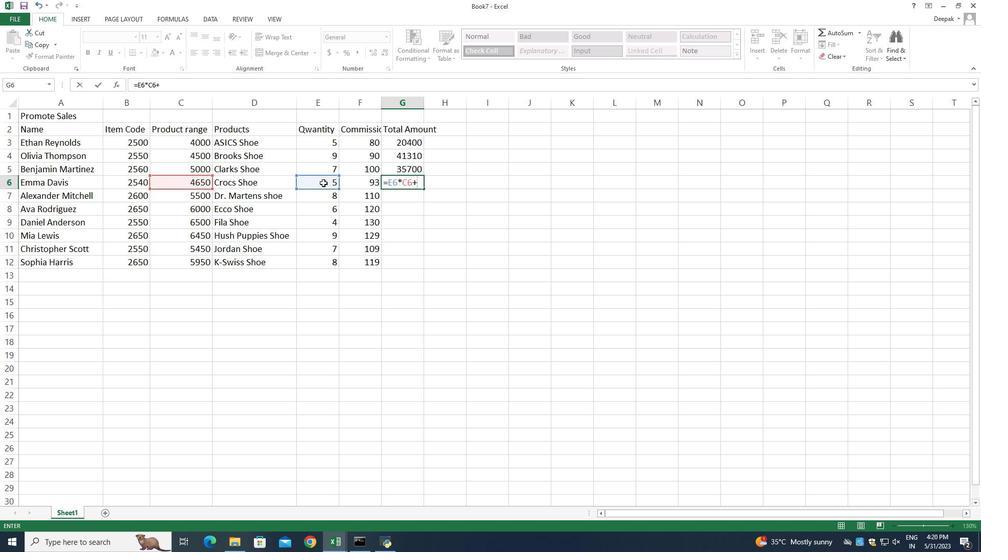 
Action: Key pressed *
Screenshot: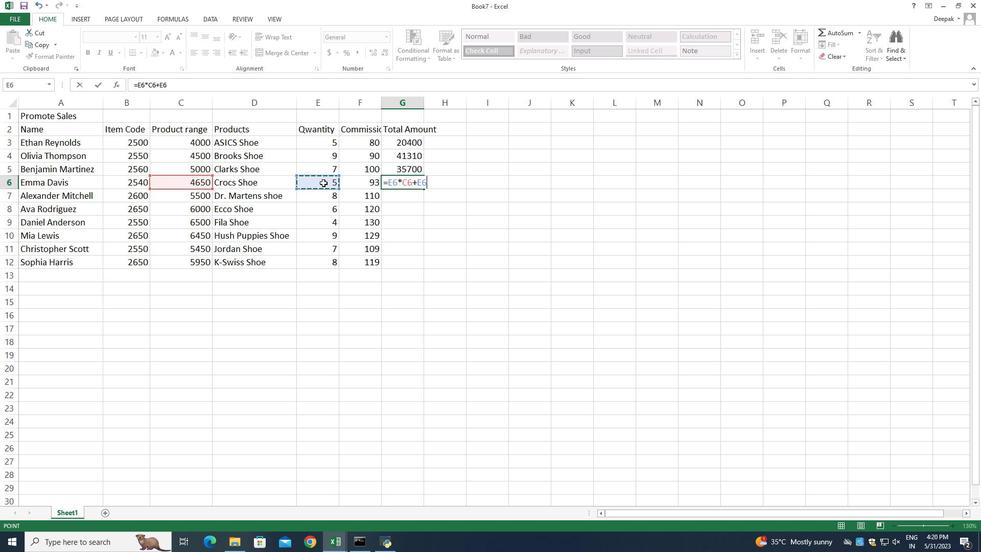 
Action: Mouse moved to (354, 184)
Screenshot: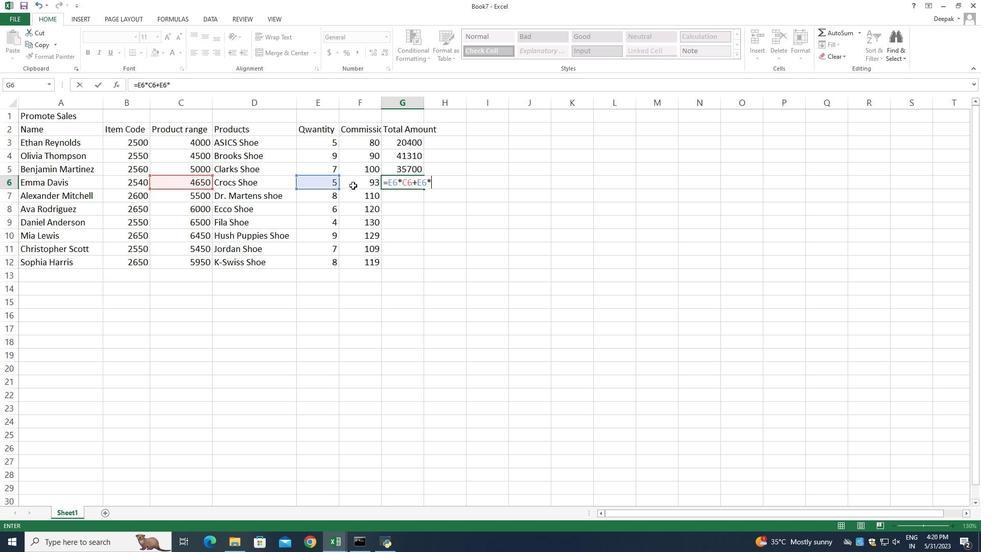 
Action: Mouse pressed left at (354, 184)
Screenshot: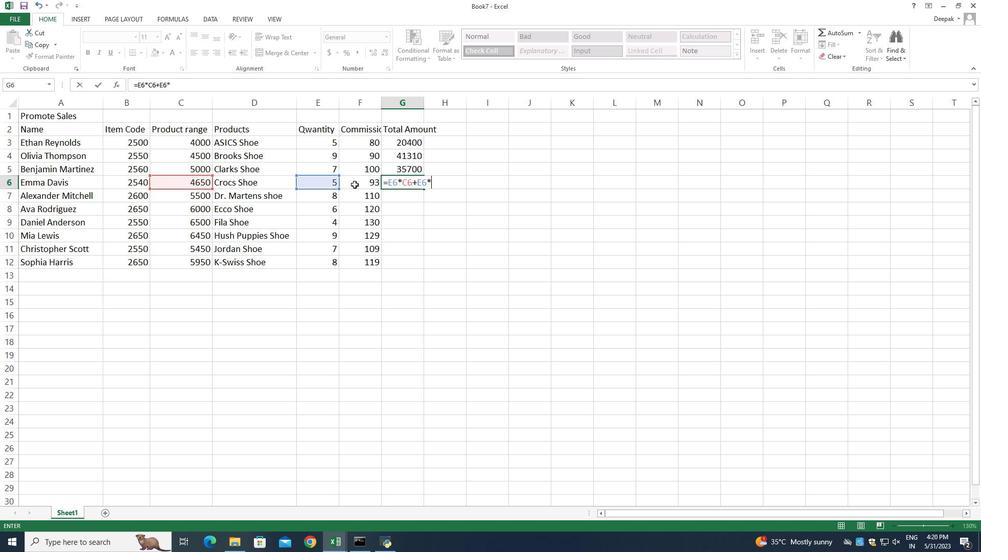 
Action: Key pressed <Key.enter>
Screenshot: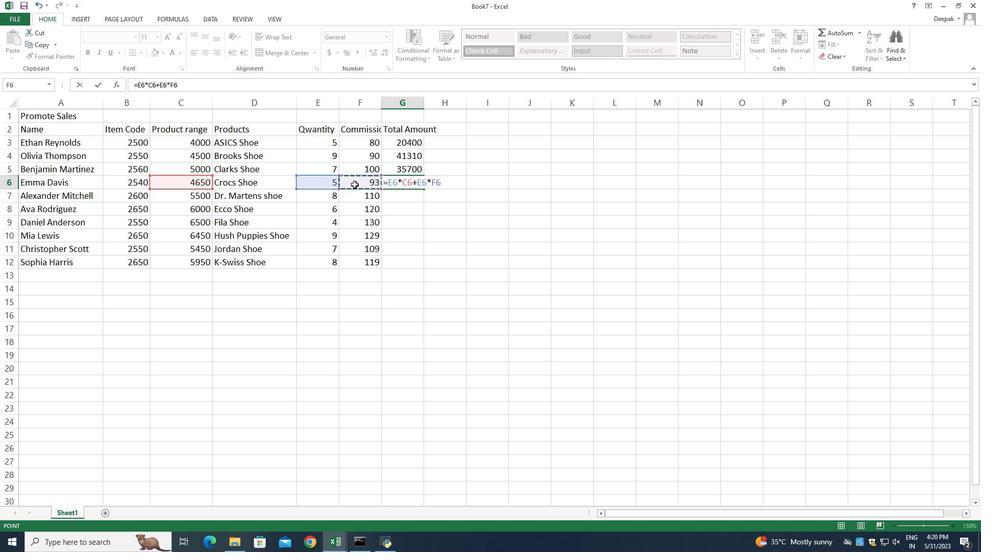 
Action: Mouse moved to (390, 185)
Screenshot: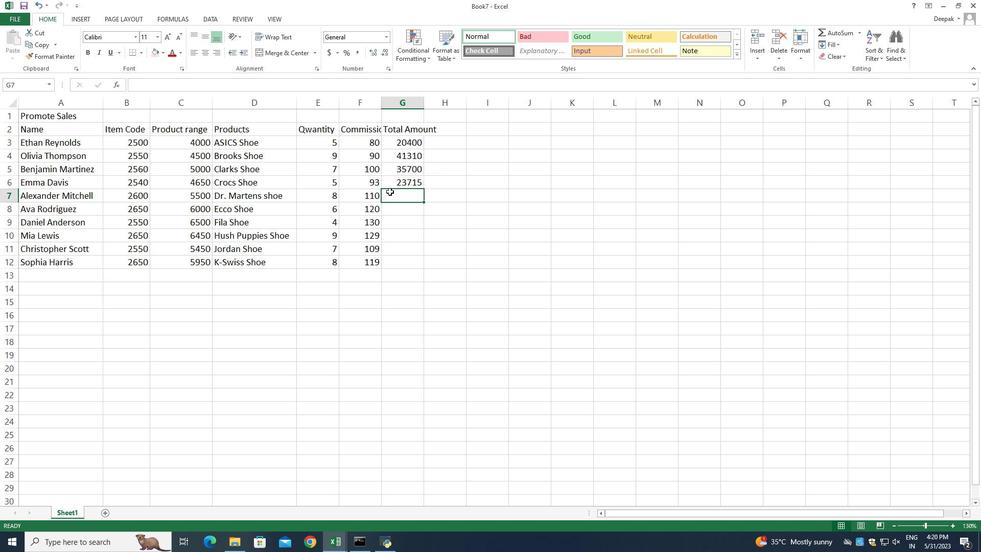 
Action: Key pressed =
Screenshot: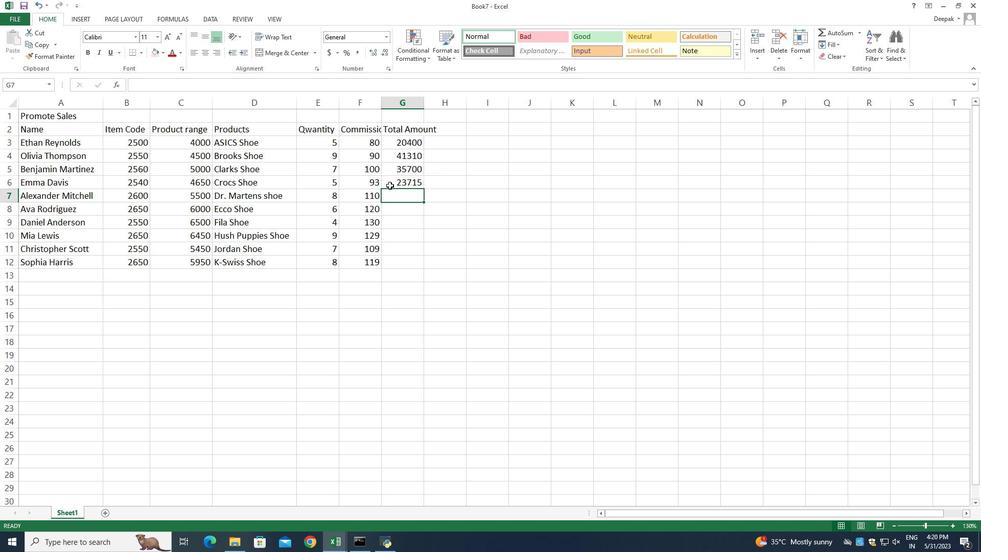 
Action: Mouse moved to (322, 196)
Screenshot: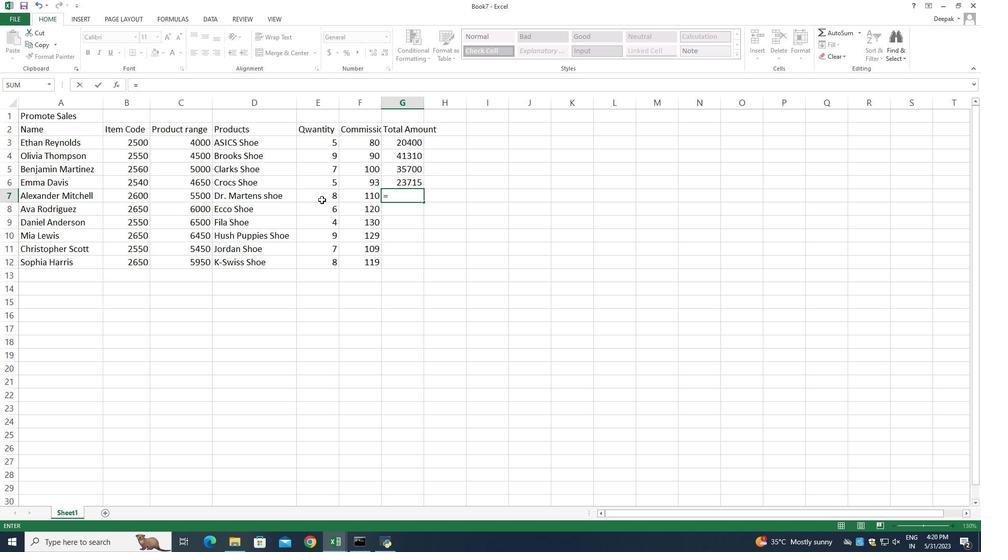 
Action: Mouse pressed left at (322, 196)
Screenshot: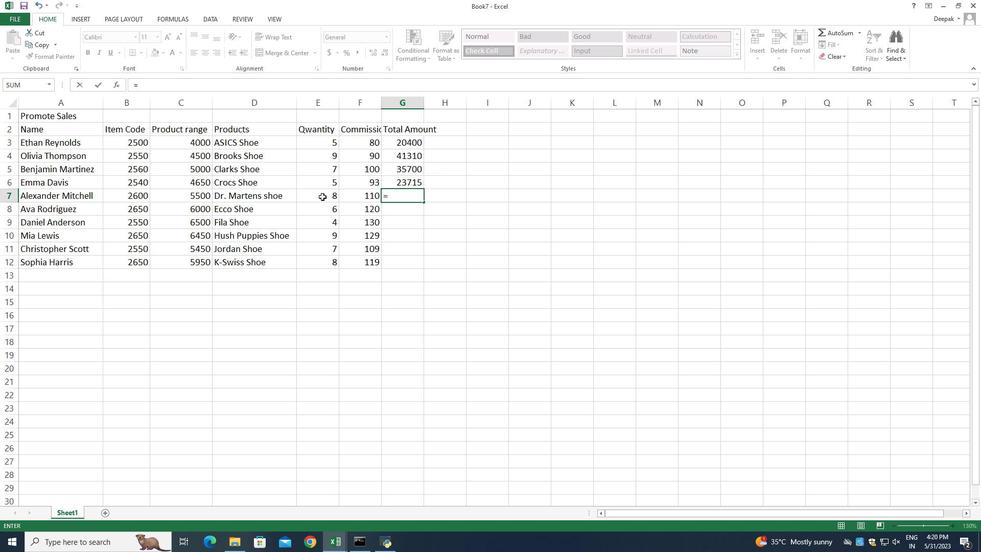 
Action: Key pressed *
Screenshot: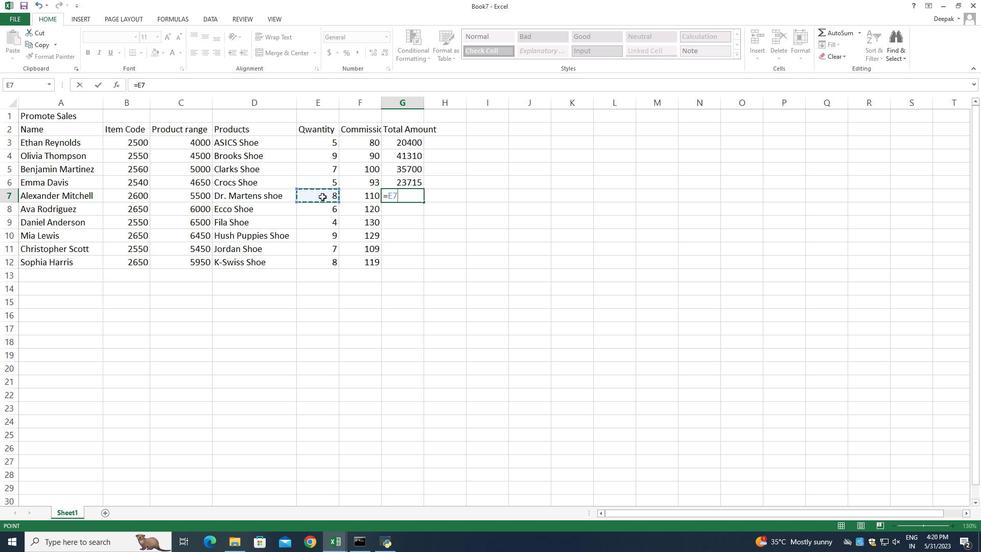 
Action: Mouse moved to (192, 195)
